 Task: Create a new incident record by entering the incident name, selecting a category, providing a description, and choosing the country.
Action: Mouse moved to (370, 116)
Screenshot: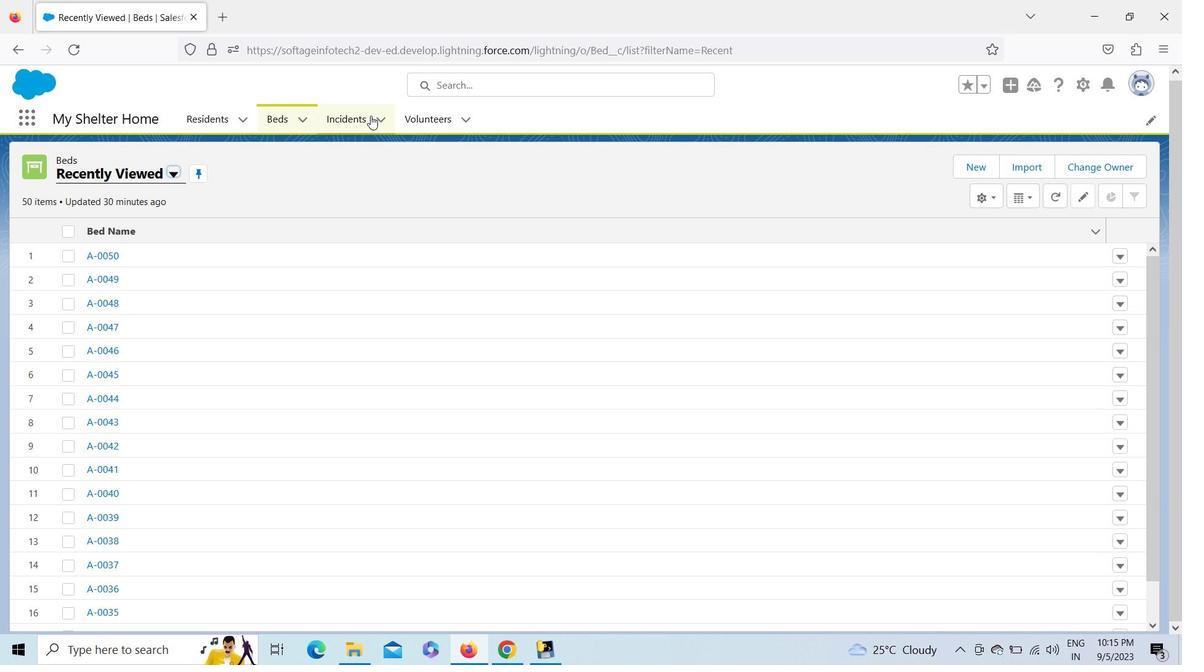 
Action: Mouse pressed left at (370, 116)
Screenshot: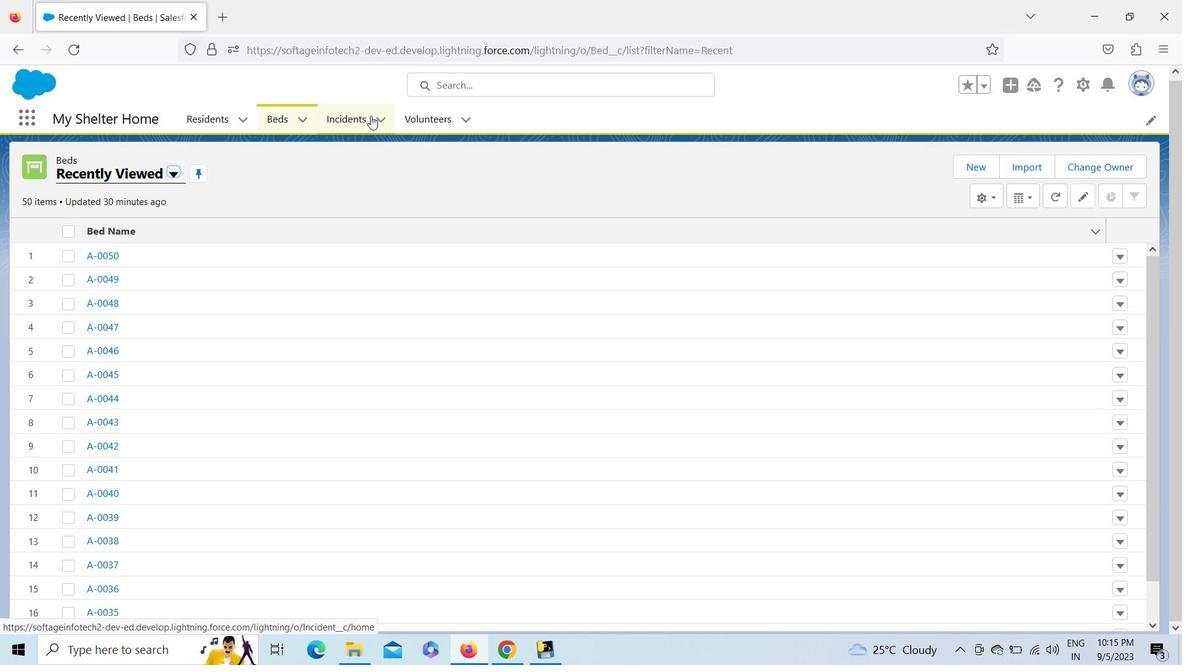 
Action: Mouse moved to (993, 203)
Screenshot: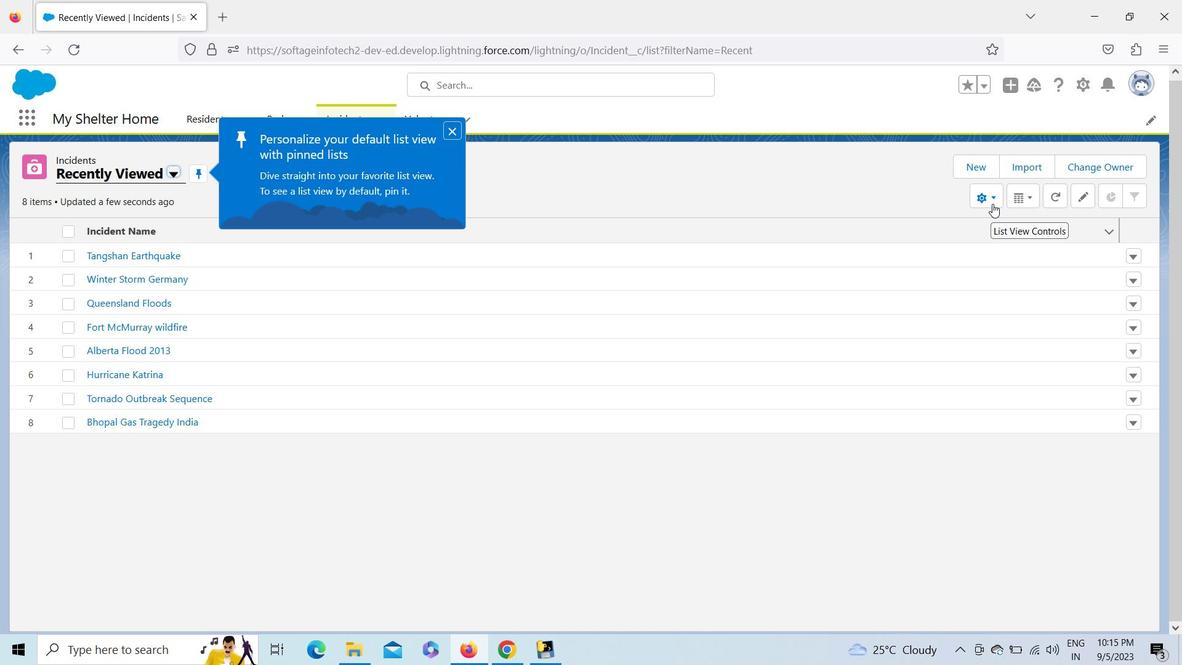 
Action: Mouse pressed left at (993, 203)
Screenshot: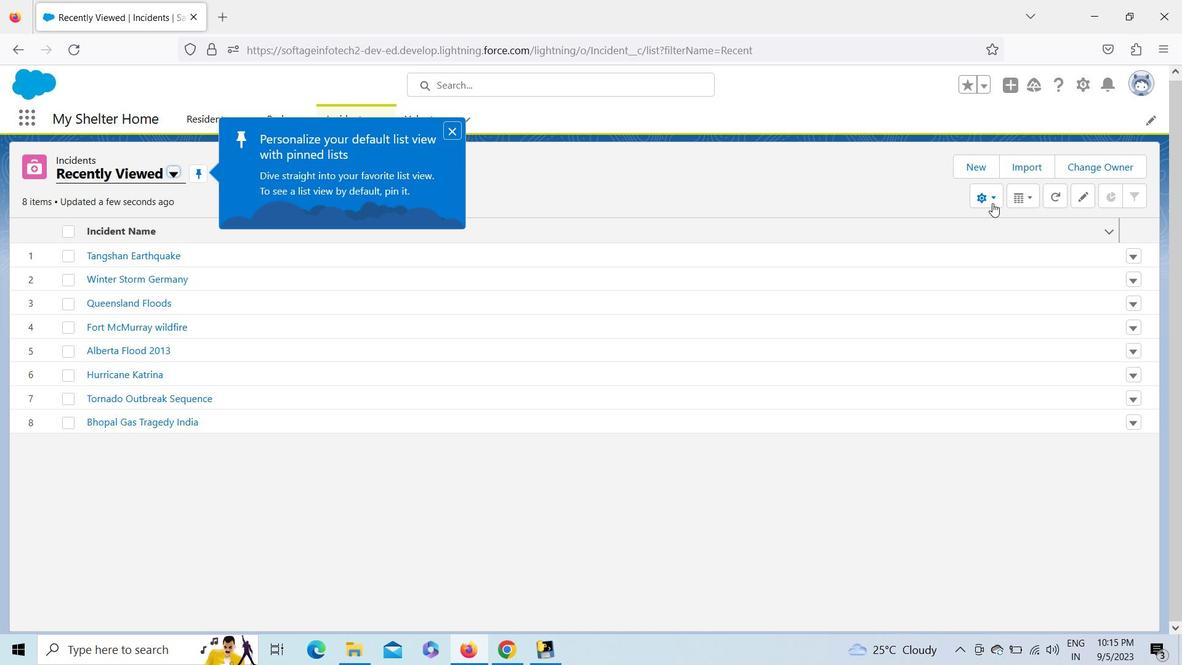 
Action: Mouse moved to (1033, 197)
Screenshot: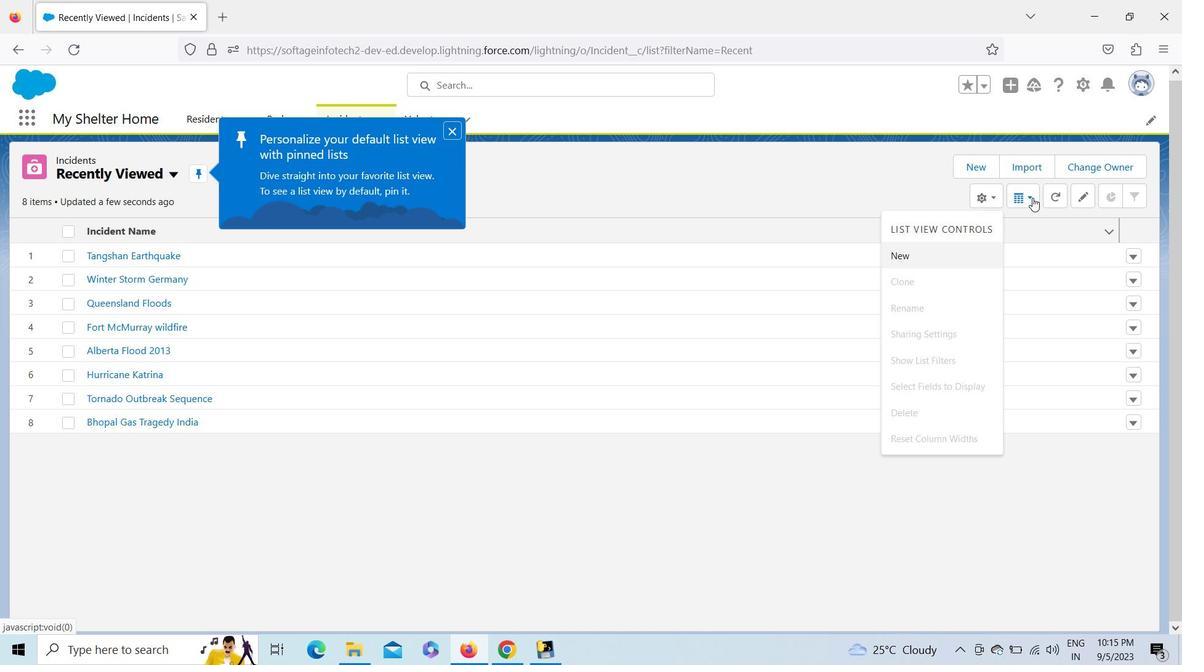 
Action: Mouse pressed left at (1033, 197)
Screenshot: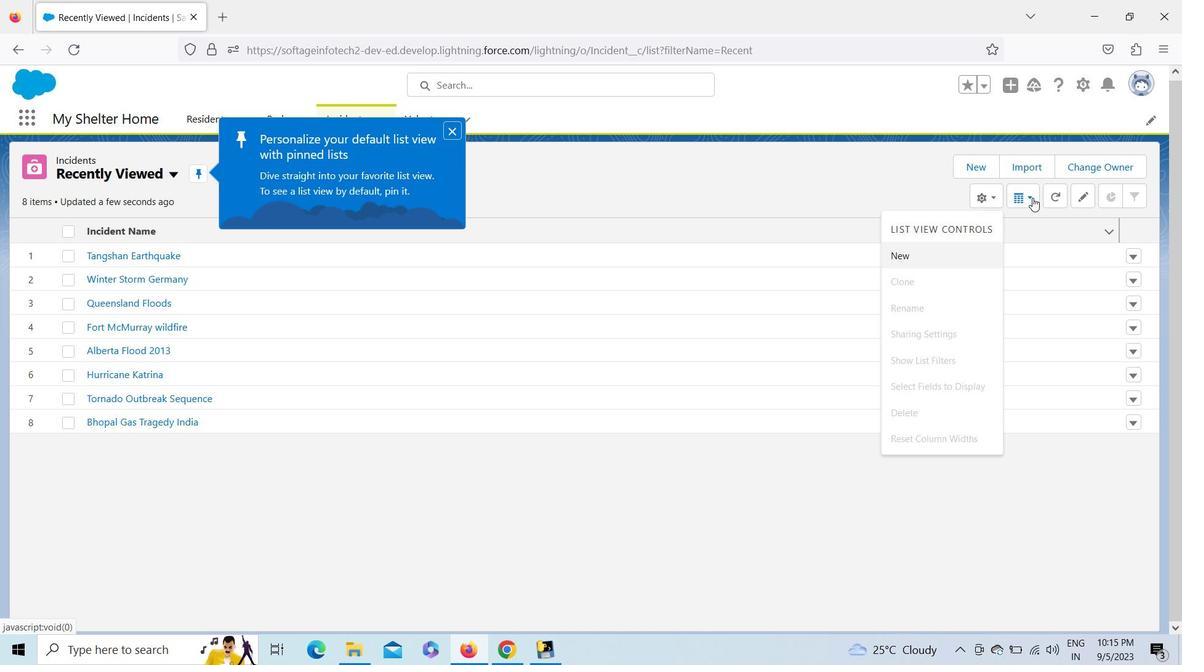 
Action: Mouse moved to (1079, 194)
Screenshot: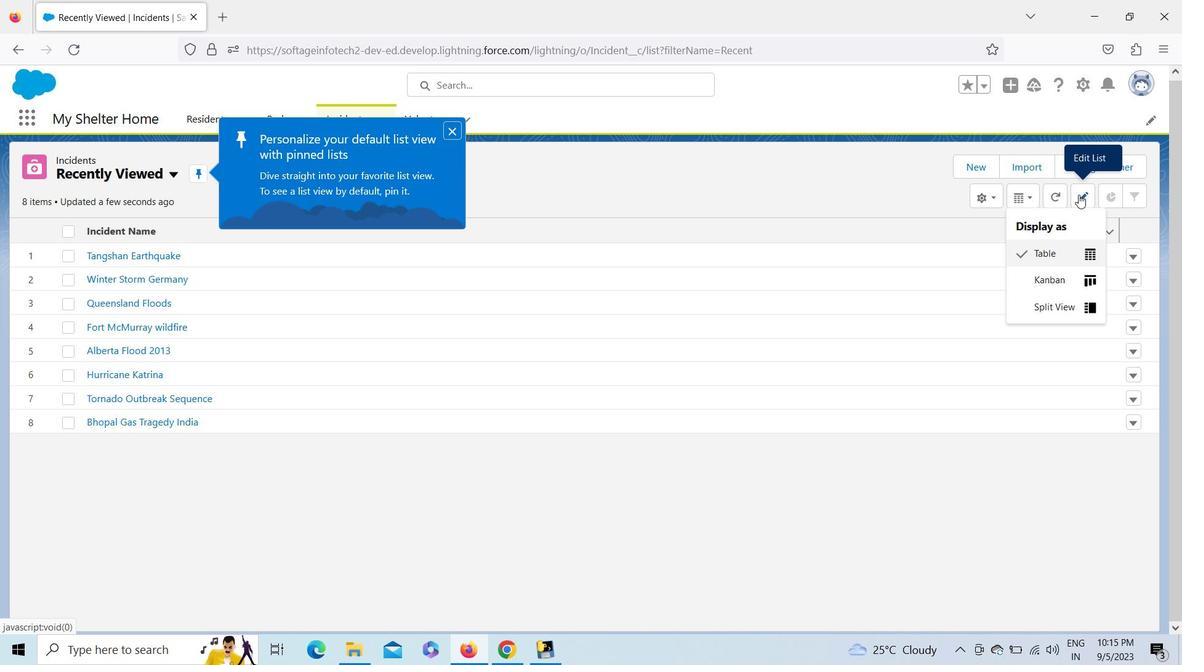 
Action: Mouse pressed left at (1079, 194)
Screenshot: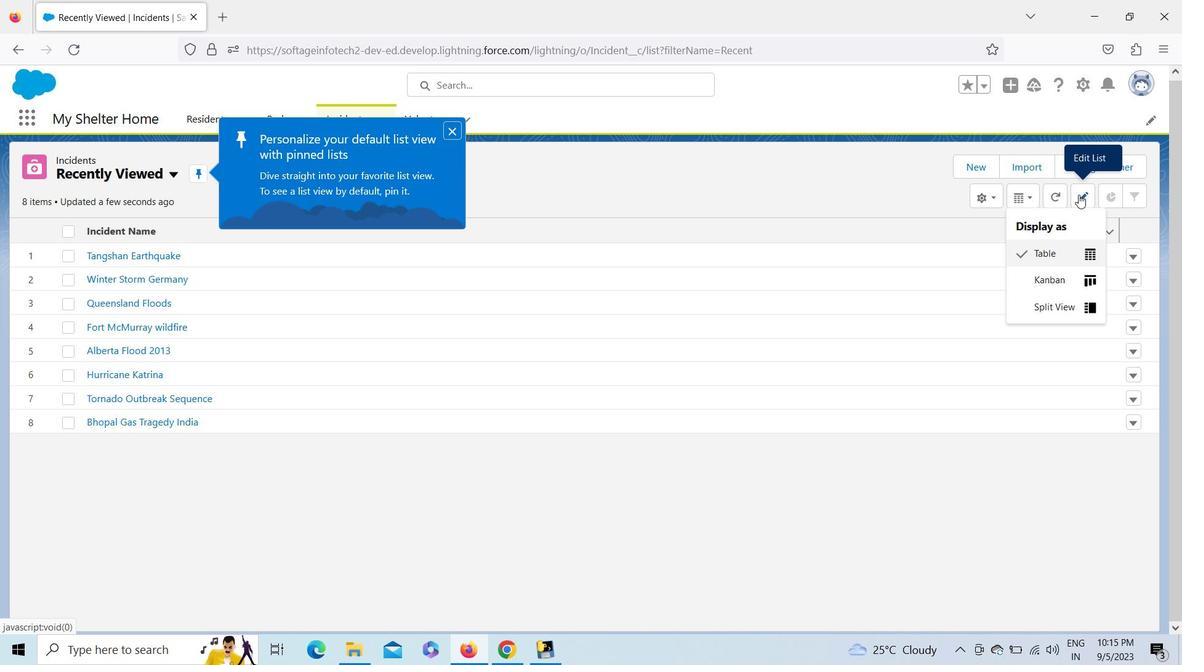 
Action: Mouse pressed left at (1079, 194)
Screenshot: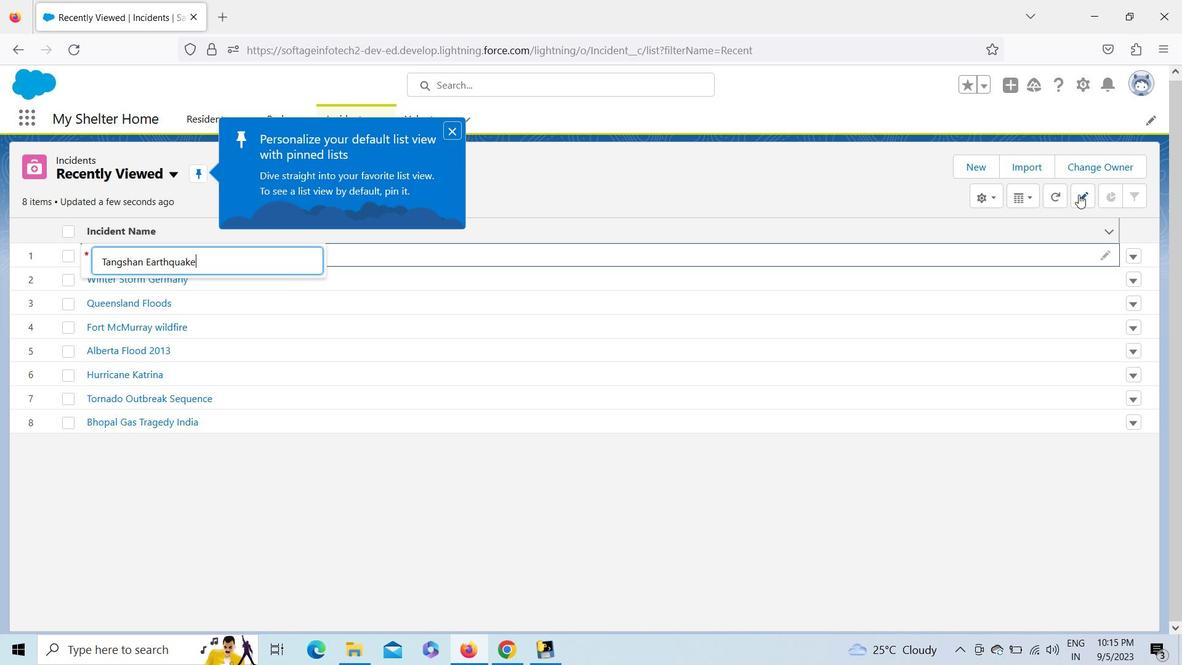 
Action: Mouse moved to (460, 126)
Screenshot: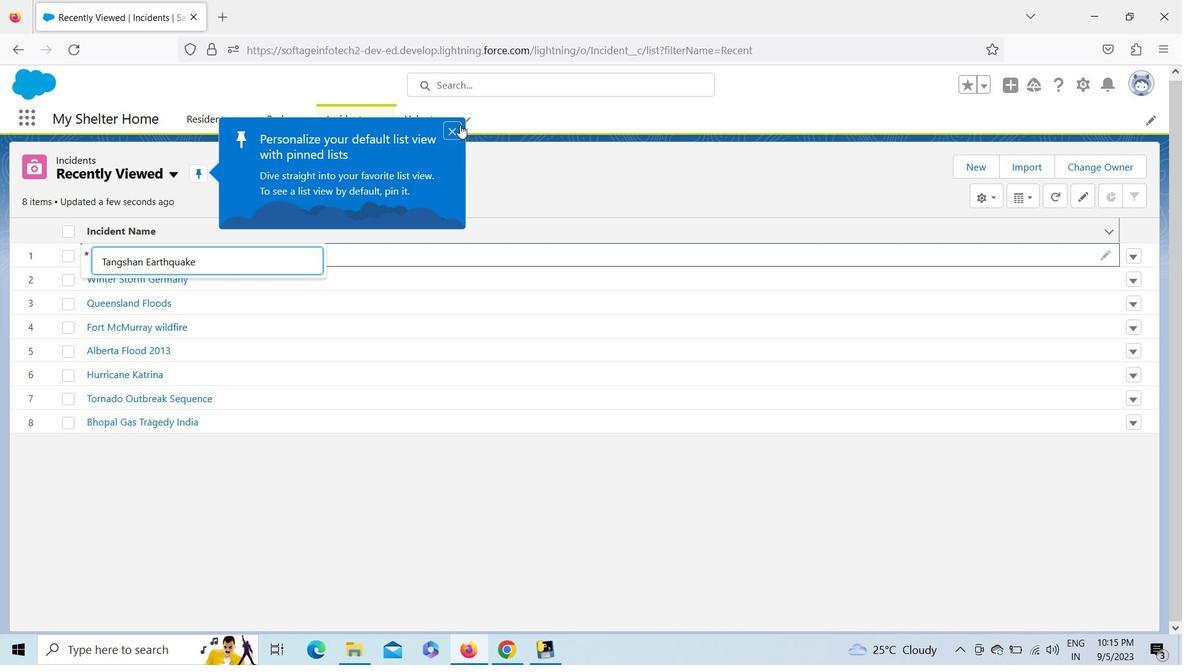 
Action: Mouse pressed left at (460, 126)
Screenshot: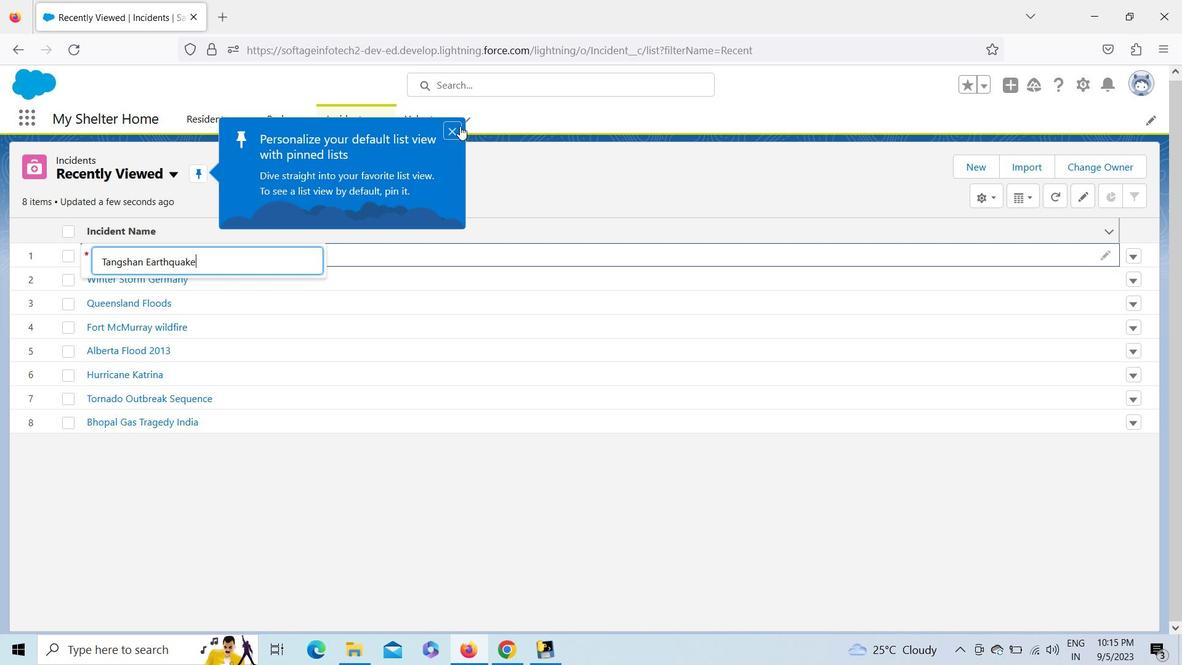 
Action: Mouse moved to (956, 168)
Screenshot: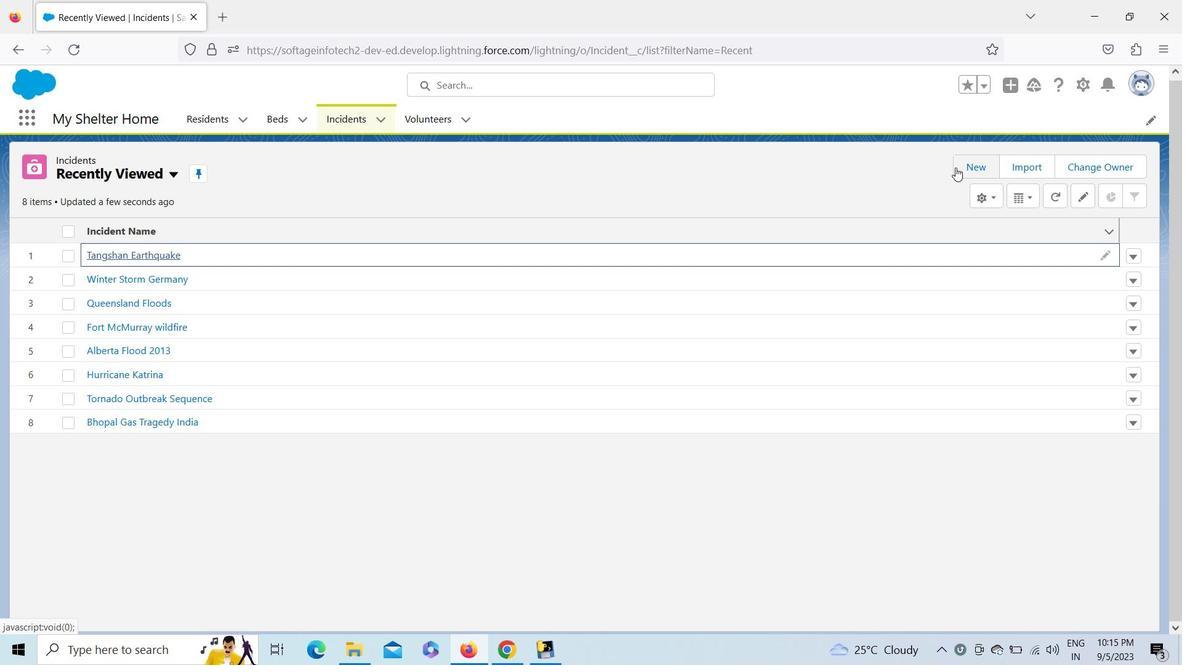
Action: Mouse pressed left at (956, 168)
Screenshot: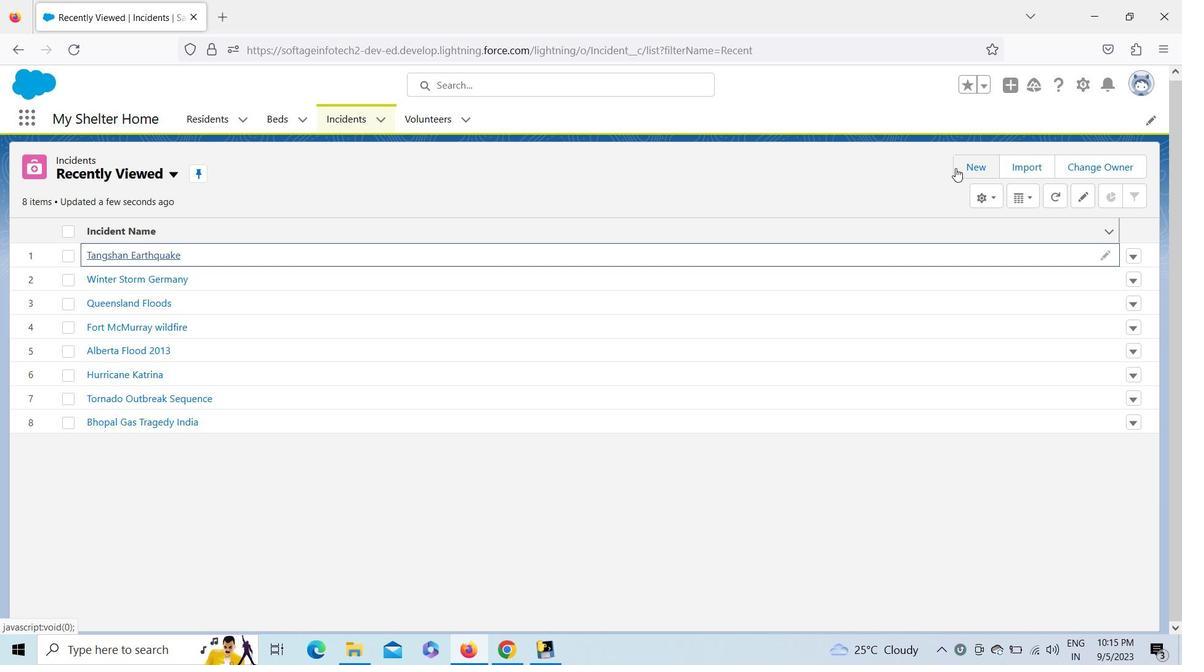 
Action: Mouse moved to (507, 271)
Screenshot: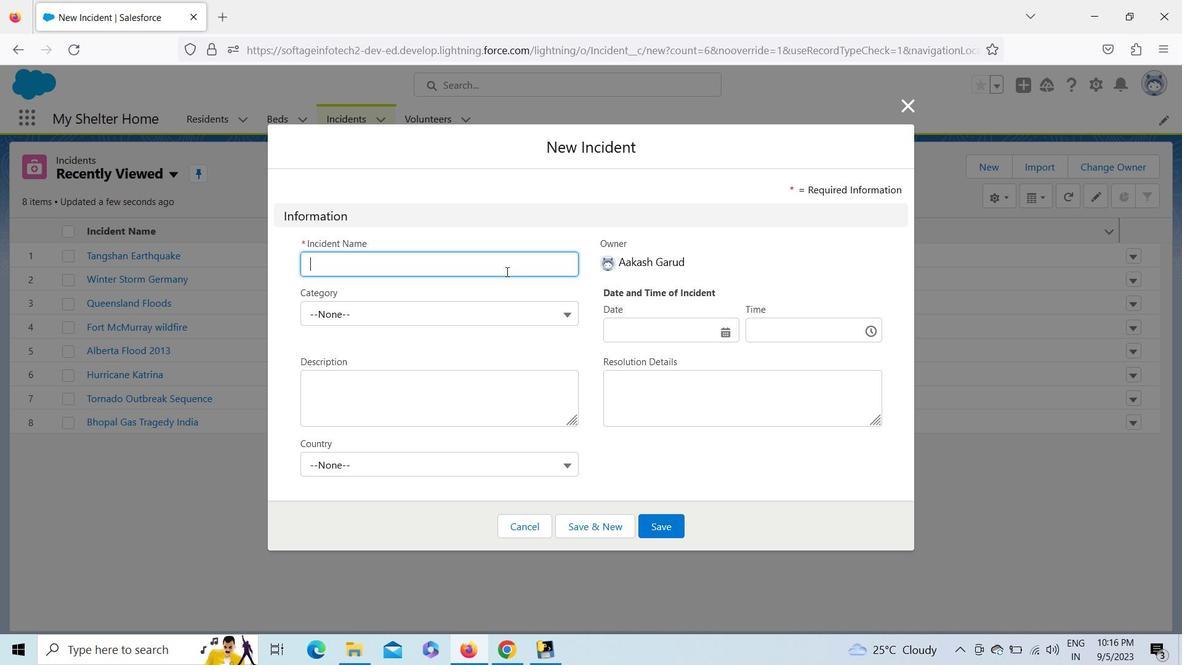 
Action: Key pressed <Key.shift>Brazil<Key.space><Key.shift>Rainforest<Key.space>wildfire
Screenshot: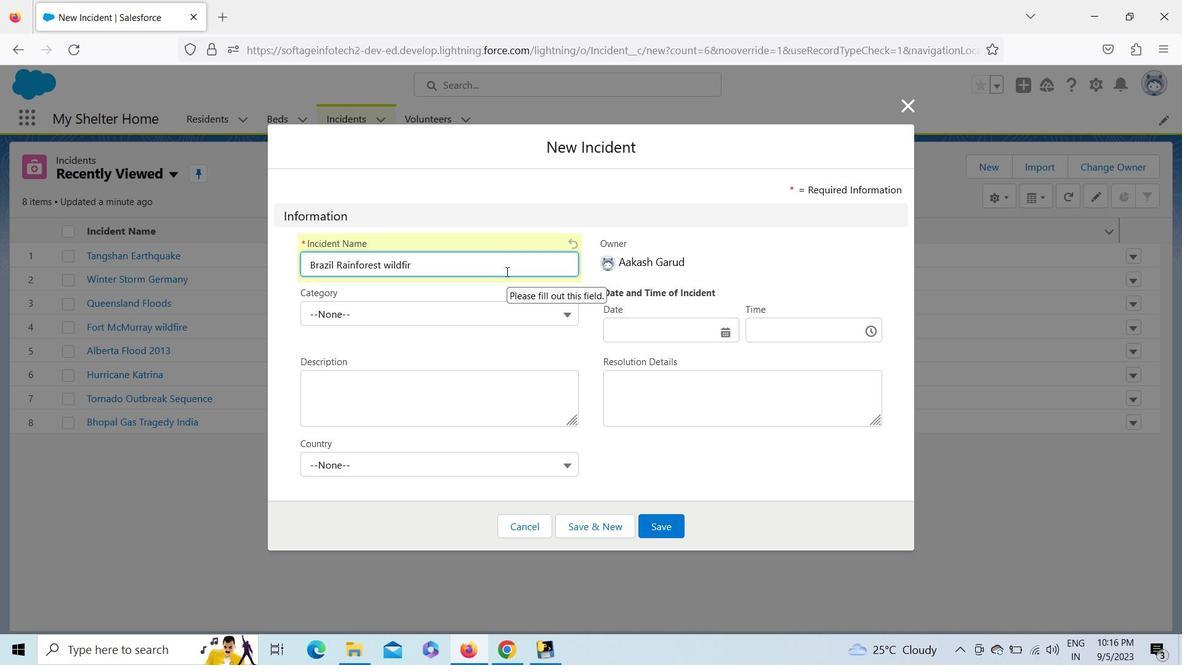 
Action: Mouse moved to (487, 266)
Screenshot: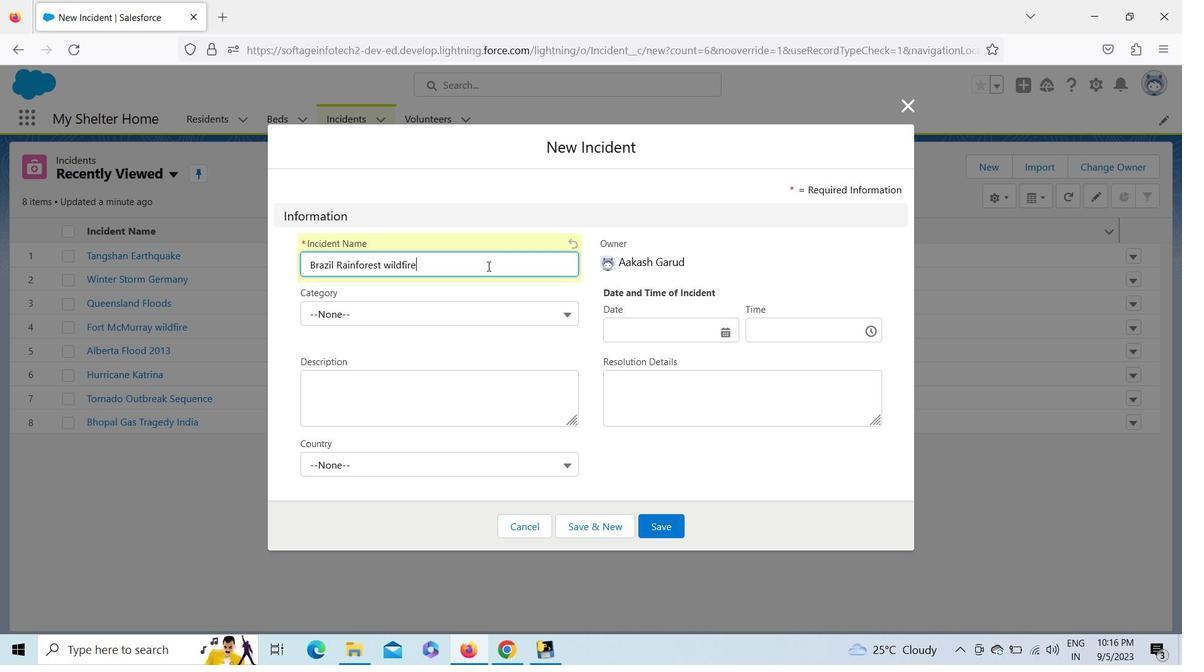 
Action: Key pressed <Key.space><Key.shift_r><Key.shift_r><Key.shift_r><Key.shift_r><Key.shift_r><Key.shift_r>()<Key.left><Key.shift>Amazon
Screenshot: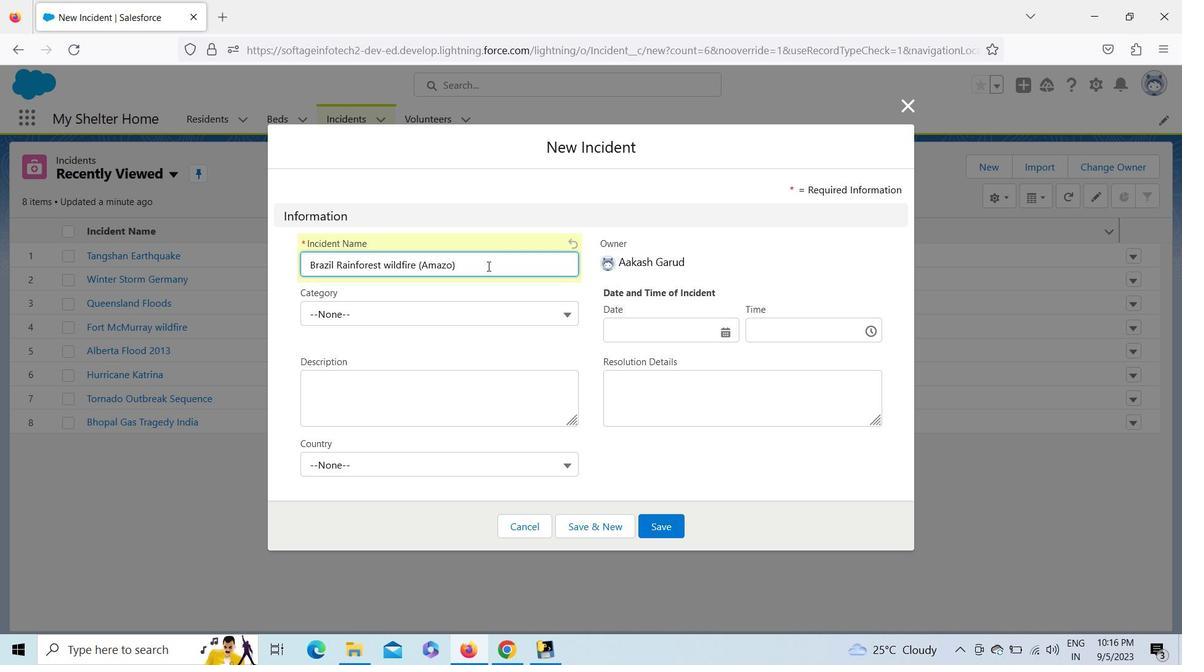 
Action: Mouse moved to (436, 309)
Screenshot: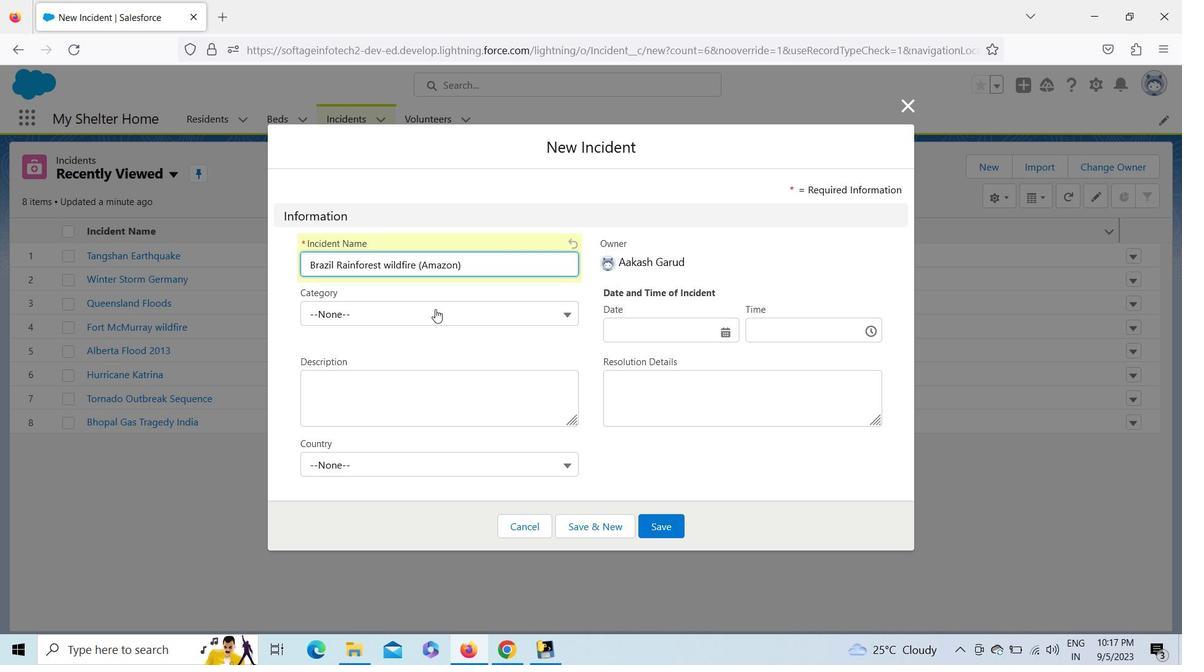 
Action: Mouse pressed left at (436, 309)
Screenshot: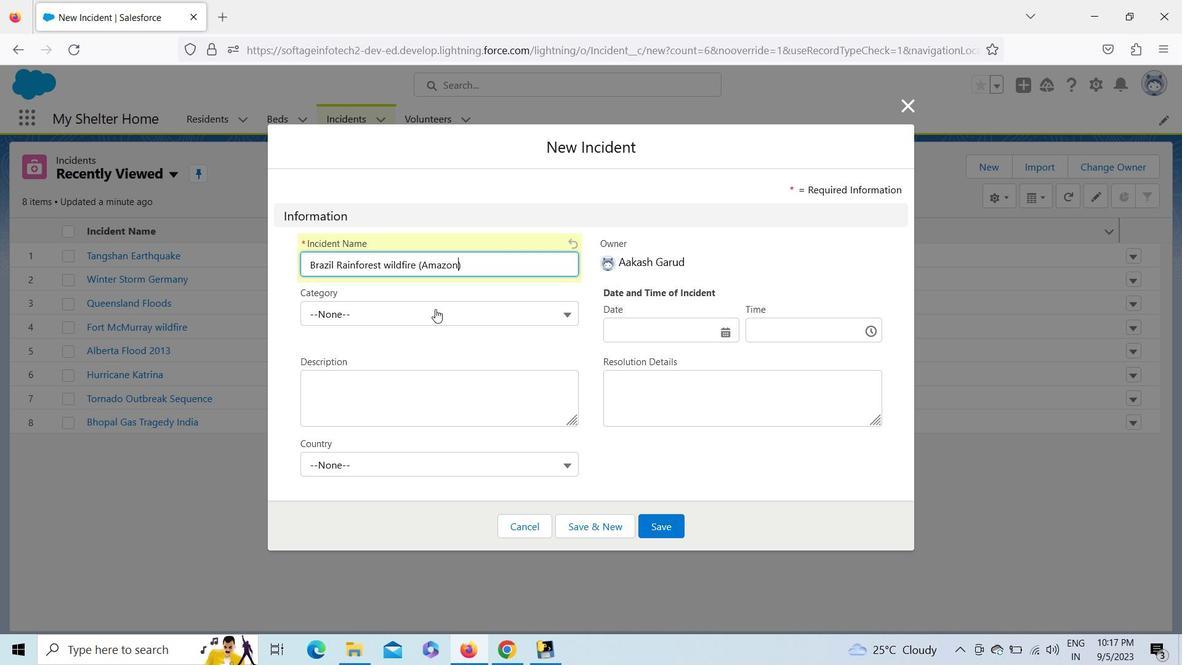 
Action: Mouse moved to (395, 423)
Screenshot: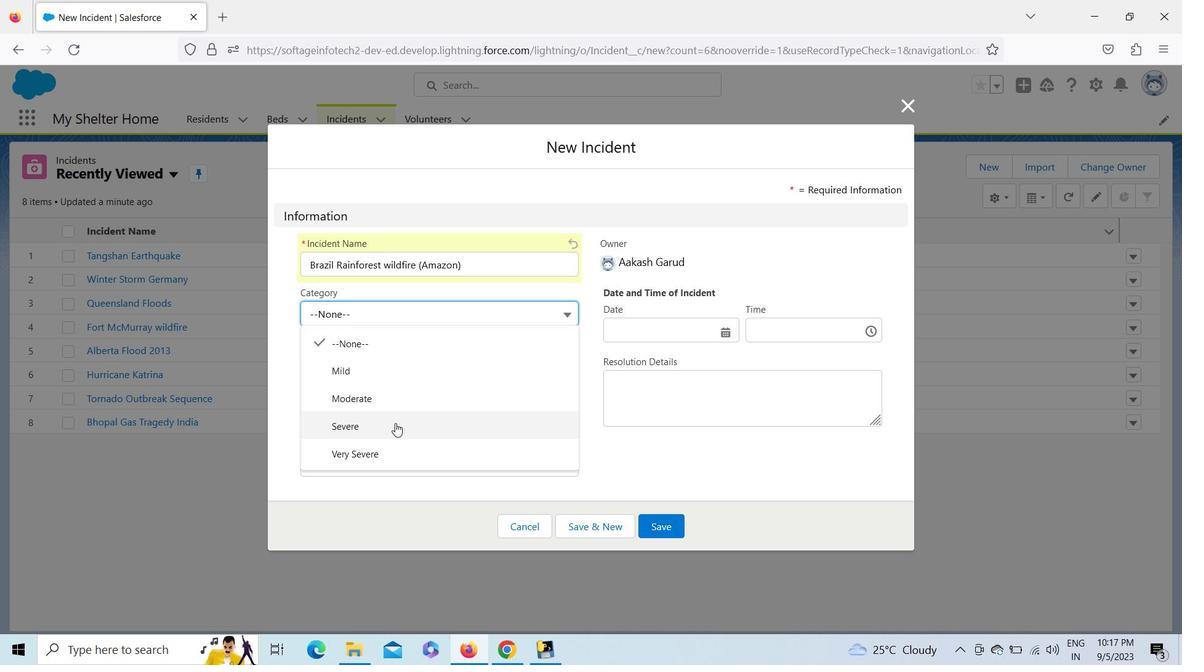 
Action: Mouse pressed left at (395, 423)
Screenshot: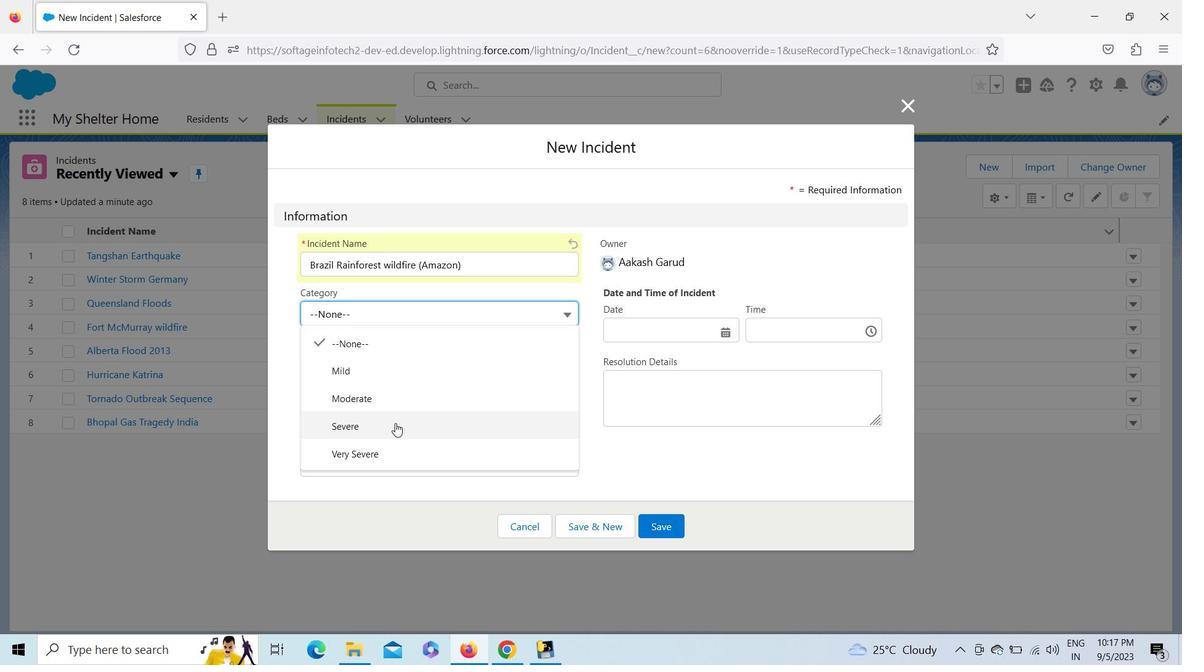 
Action: Mouse pressed left at (395, 423)
Screenshot: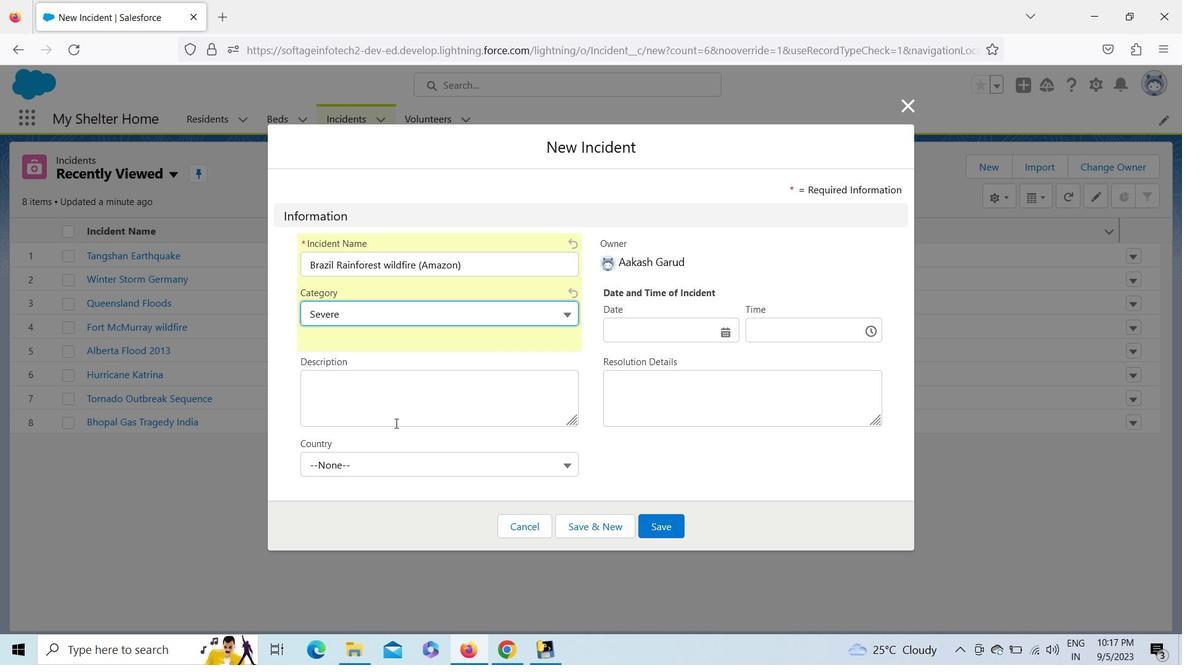 
Action: Key pressed <Key.shift>The<Key.space>2019<Key.space><Key.shift><Key.shift><Key.shift><Key.shift><Key.shift><Key.shift><Key.shift><Key.shift><Key.shift><Key.shift><Key.shift>Amazon<Key.space>rainforest<Key.space>wildfires<Key.space>season<Key.space>saw<Key.space>a<Key.space>yeat<Key.space>to<Key.space>year<Key.space>surge<Key.space>in<Key.space>fires<Key.space>occurring<Key.space>in<Key.space>the<Key.space><Key.shift>Amazon<Key.space>rainforest<Key.space>and<Key.space><Key.shift>Amazon<Key.space>blome<Key.space>within<Key.space><Key.shift><Key.shift><Key.shift><Key.shift><Key.shift>Brazil.<Key.backspace>,<Key.shift><Key.shift><Key.shift><Key.shift><Key.shift><Key.shift><Key.shift><Key.shift><Key.shift><Key.shift><Key.shift><Key.shift><Key.shift><Key.shift><Key.shift><Key.shift><Key.shift><Key.shift>Bolivia,<Key.space><Key.shift>Paraguay<Key.space>and<Key.space><Key.shift><Key.shift><Key.shift><Key.shift><Key.shift><Key.shift><Key.shift><Key.shift>Peru<Key.space>during<Key.space>that<Key.space>year,s<Key.backspace><Key.backspace>'s<Key.space><Key.shift>Amazonian<Key.space>tropical<Key.space>dry<Key.space>season.
Screenshot: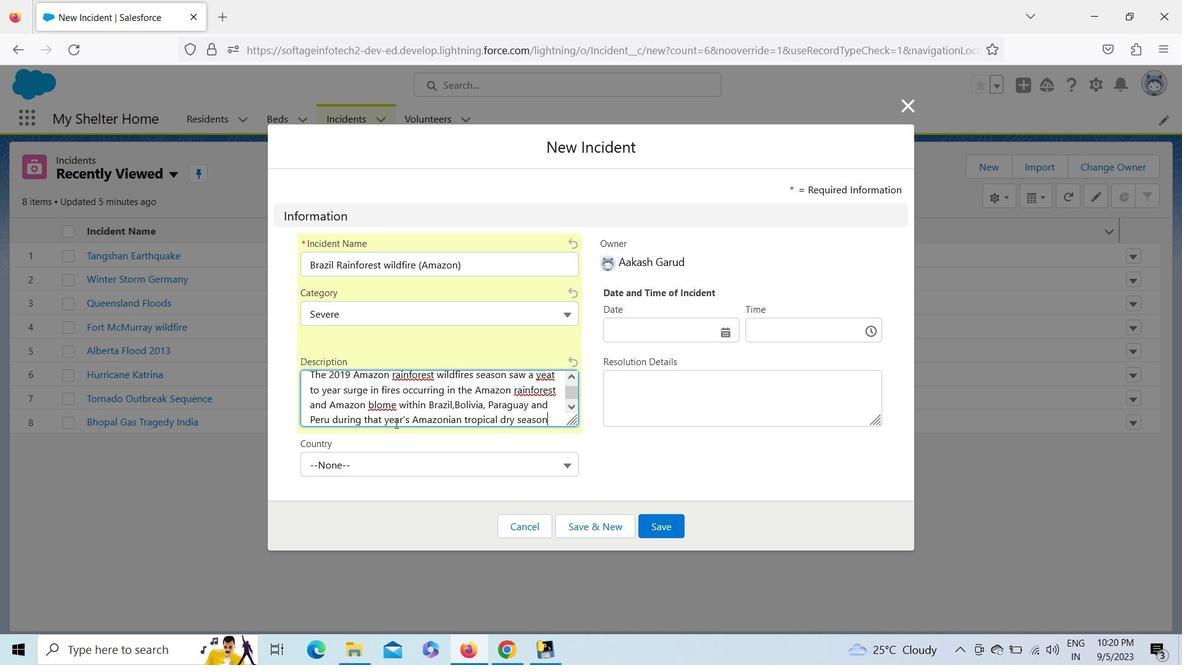 
Action: Mouse moved to (355, 468)
Screenshot: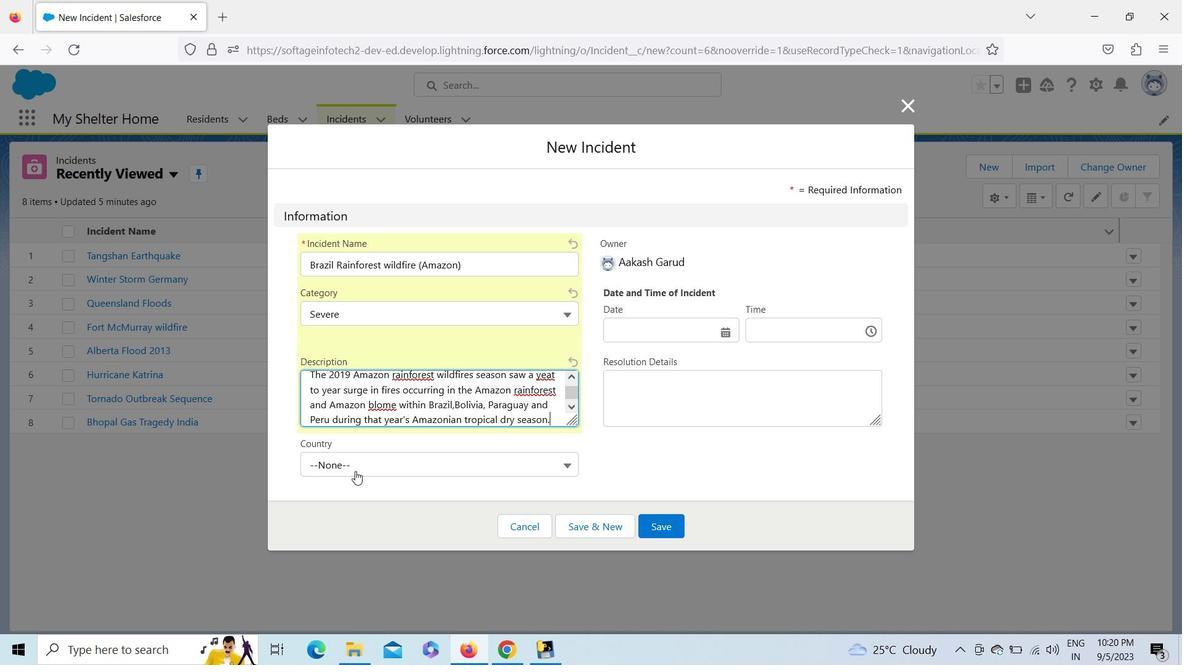 
Action: Mouse pressed left at (355, 468)
Screenshot: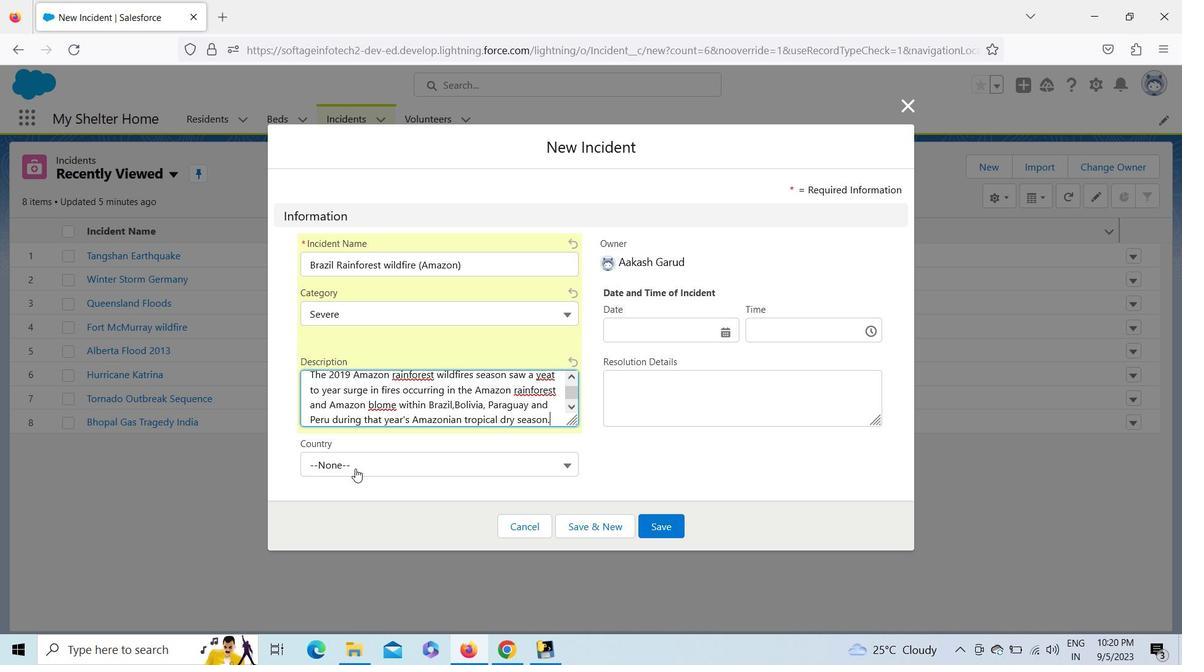 
Action: Key pressed <Key.down><Key.down><Key.down><Key.down><Key.down><Key.down><Key.down><Key.enter>
Screenshot: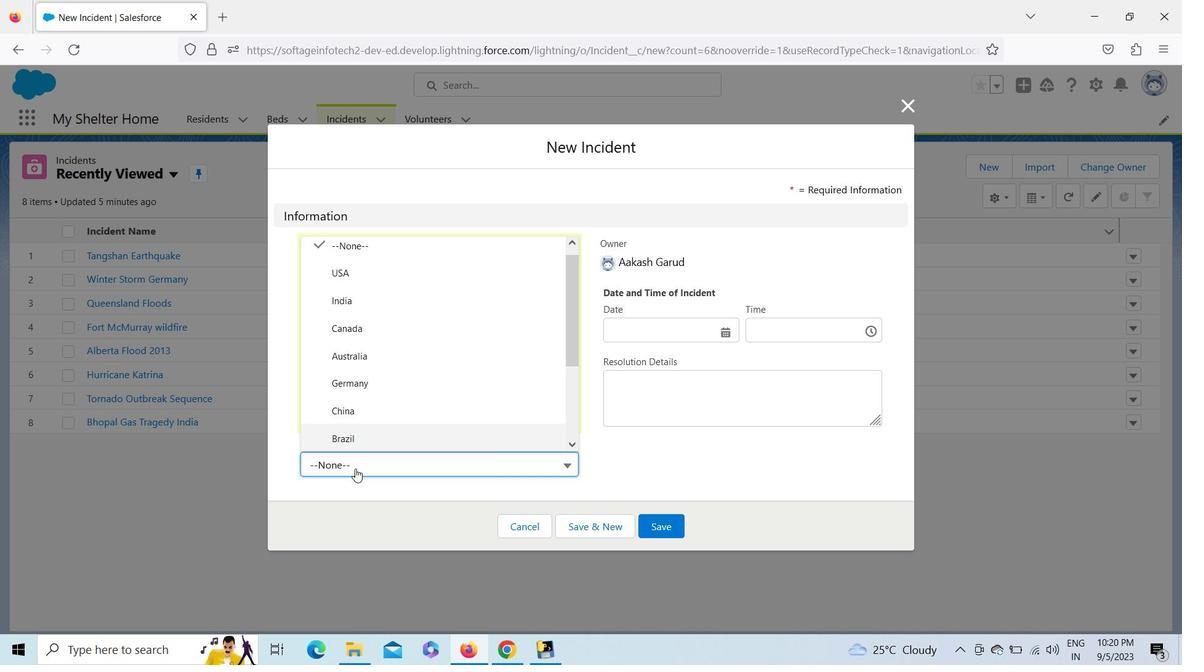 
Action: Mouse moved to (686, 337)
Screenshot: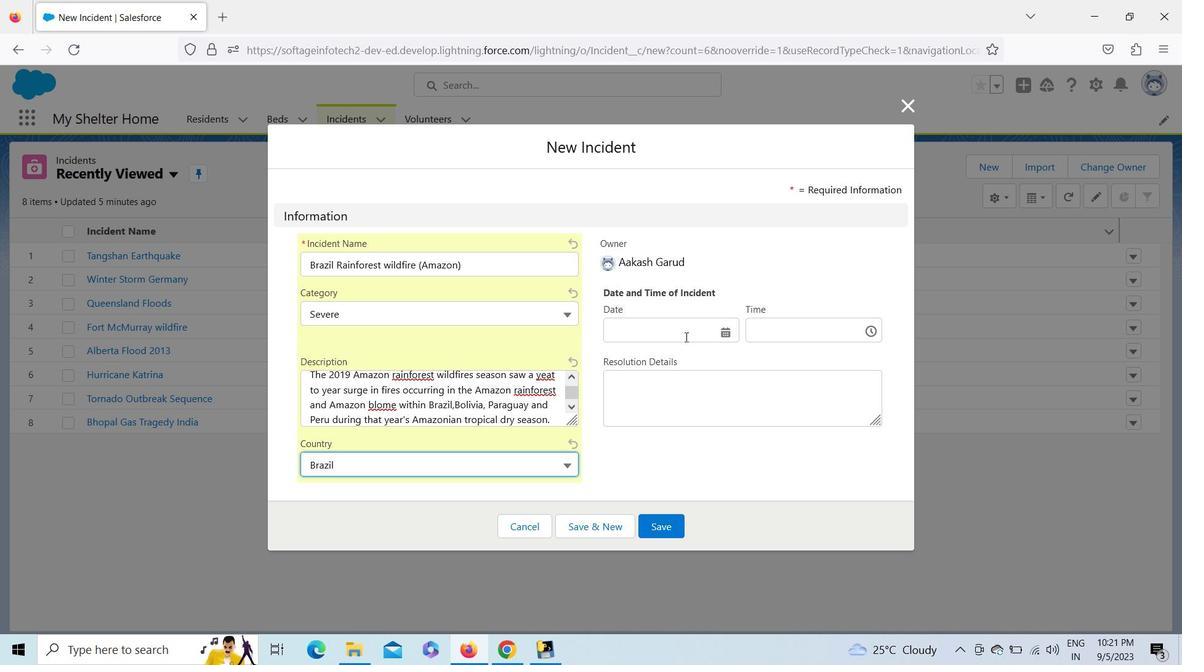 
Action: Mouse pressed left at (686, 337)
Screenshot: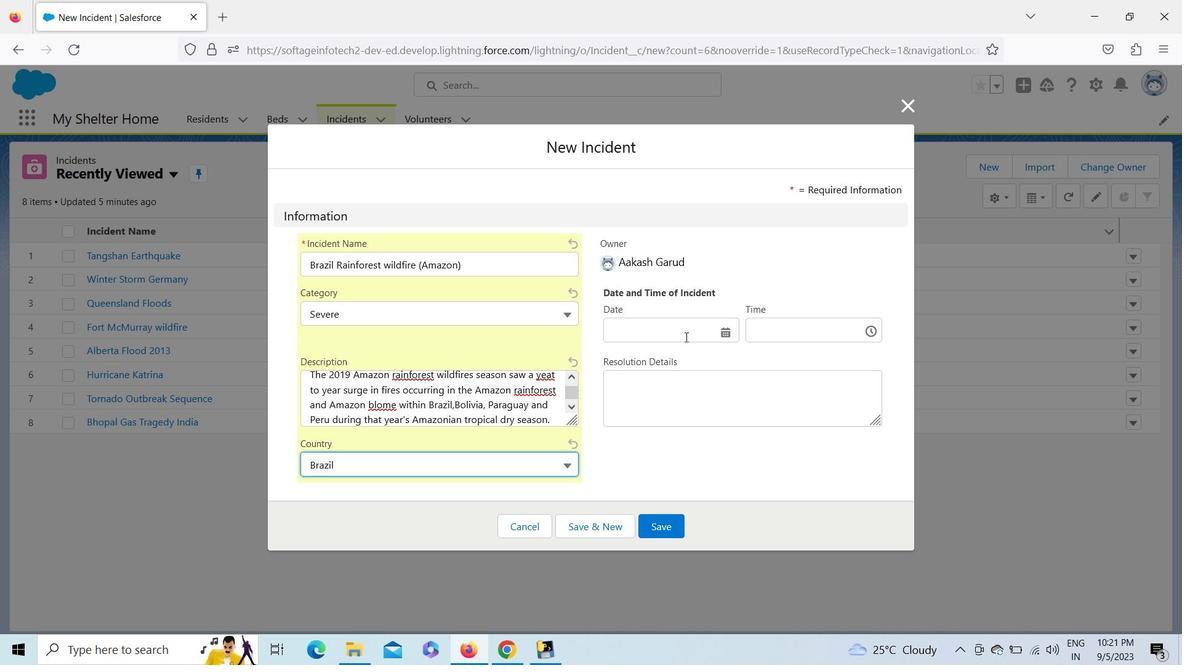 
Action: Mouse moved to (808, 368)
Screenshot: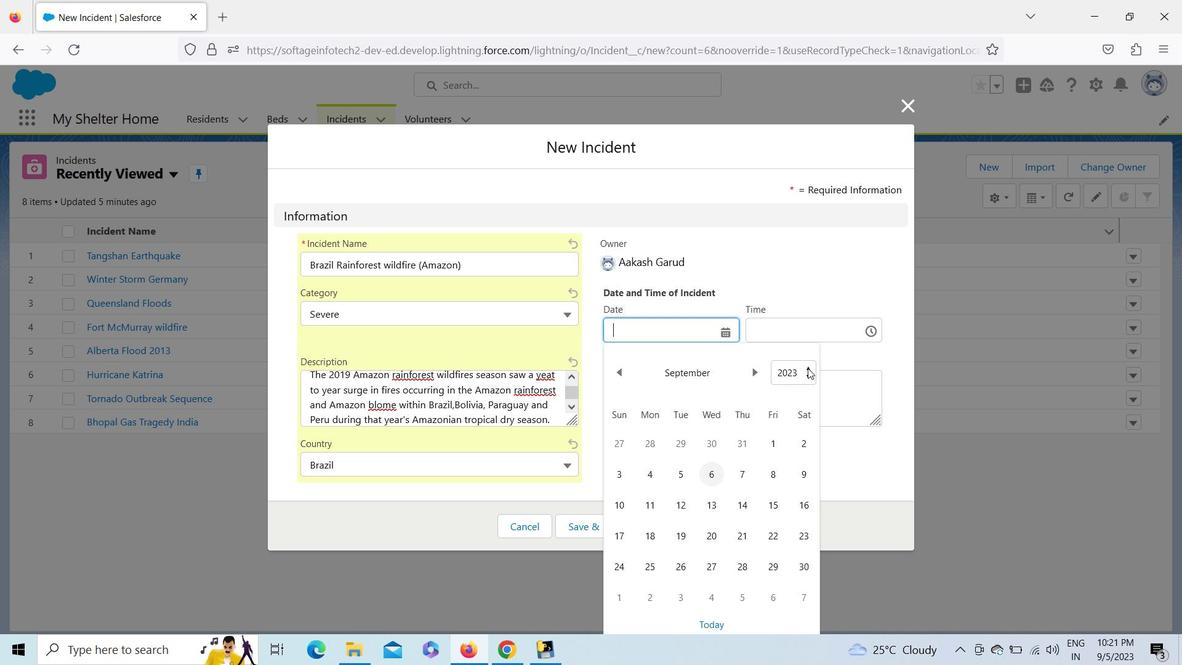 
Action: Mouse pressed left at (808, 368)
Screenshot: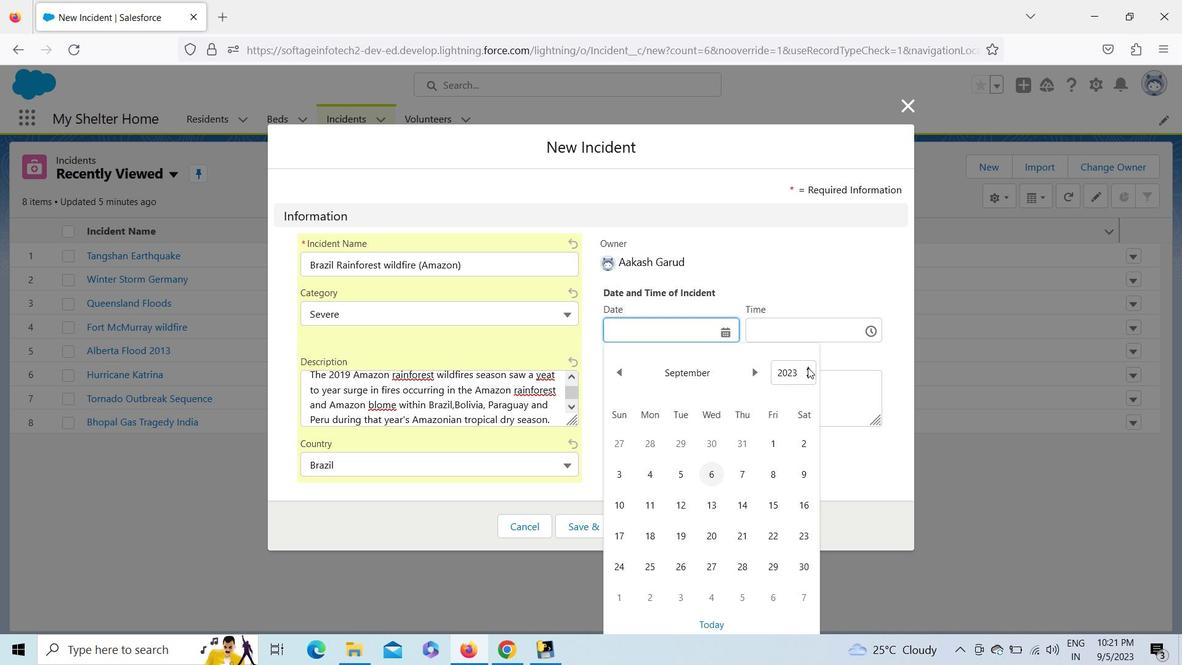 
Action: Key pressed <Key.up><Key.up><Key.up><Key.up><Key.enter>
Screenshot: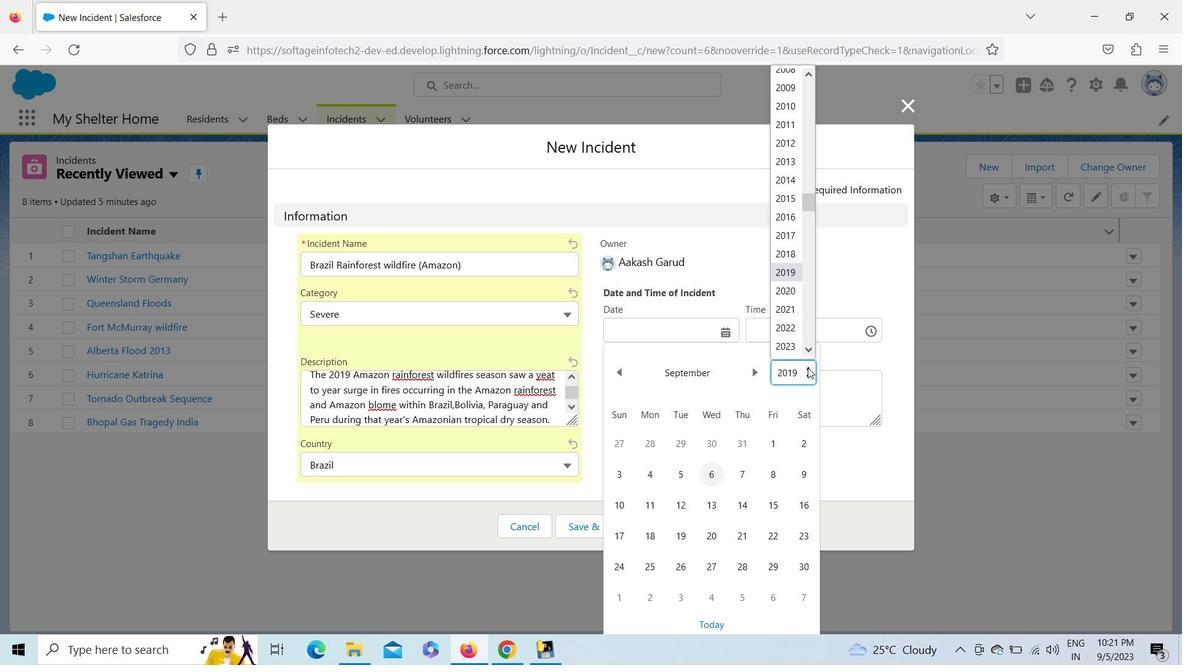 
Action: Mouse moved to (615, 367)
Screenshot: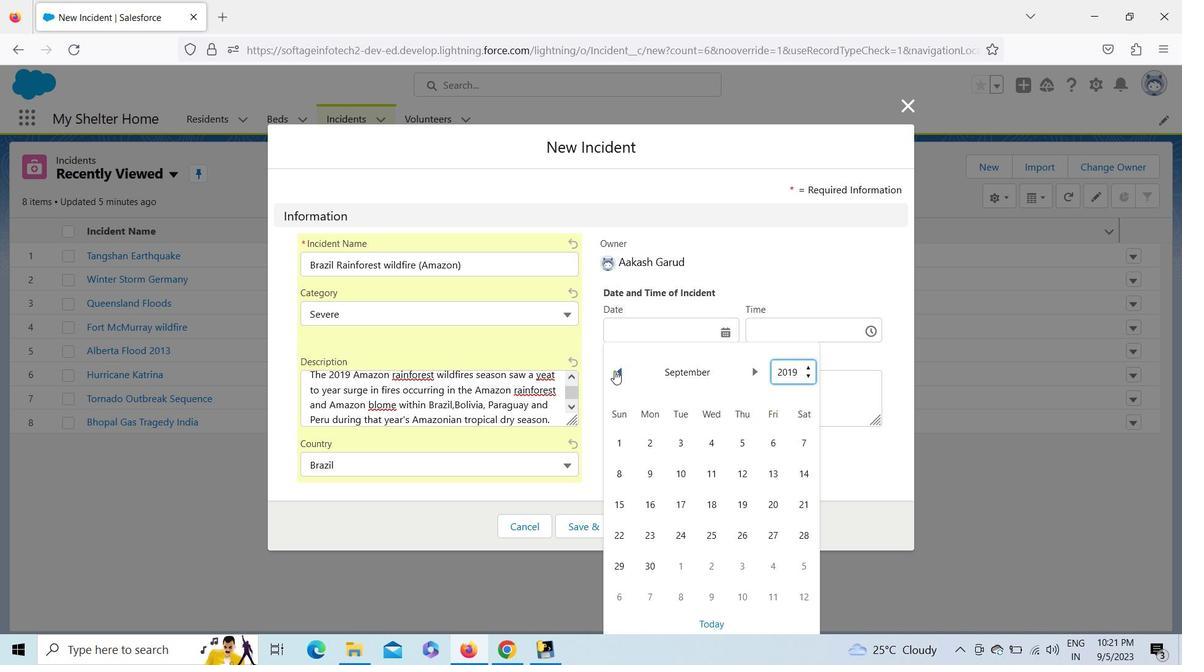 
Action: Mouse pressed left at (615, 367)
Screenshot: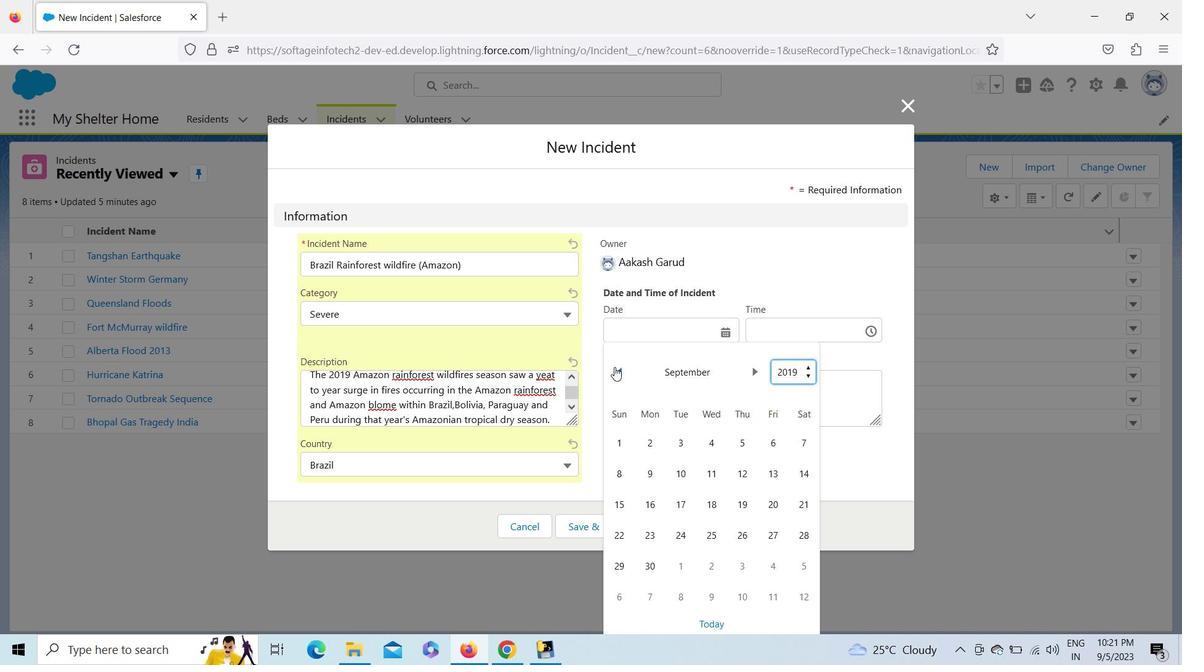 
Action: Mouse pressed left at (615, 367)
Screenshot: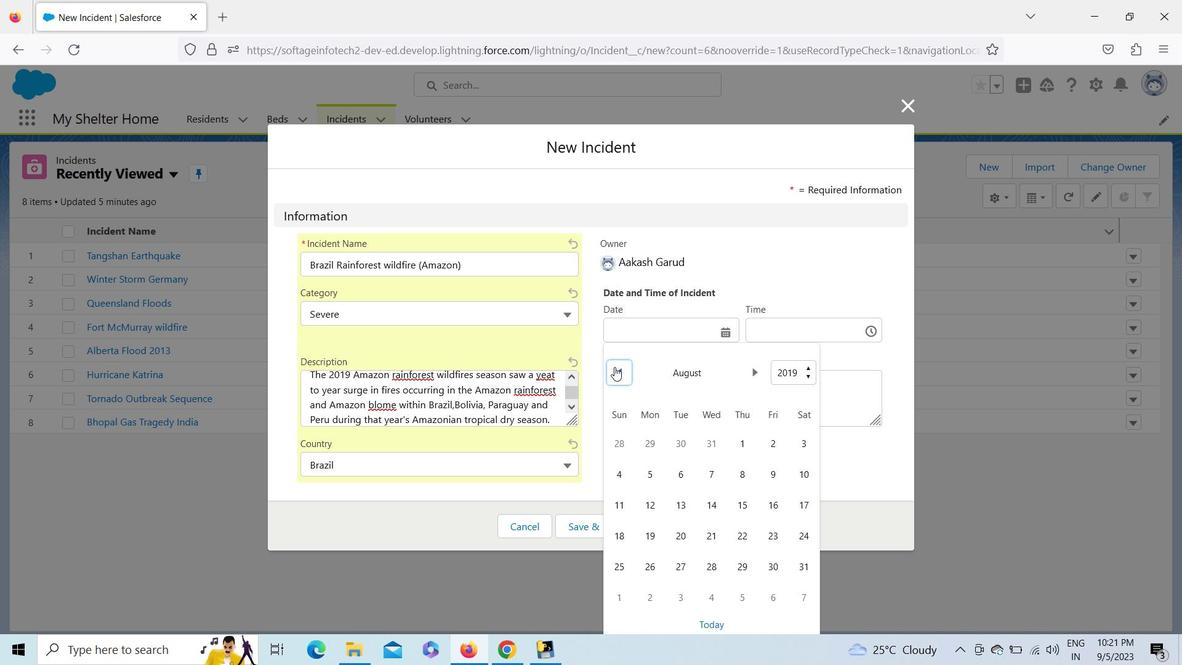 
Action: Mouse moved to (614, 367)
Screenshot: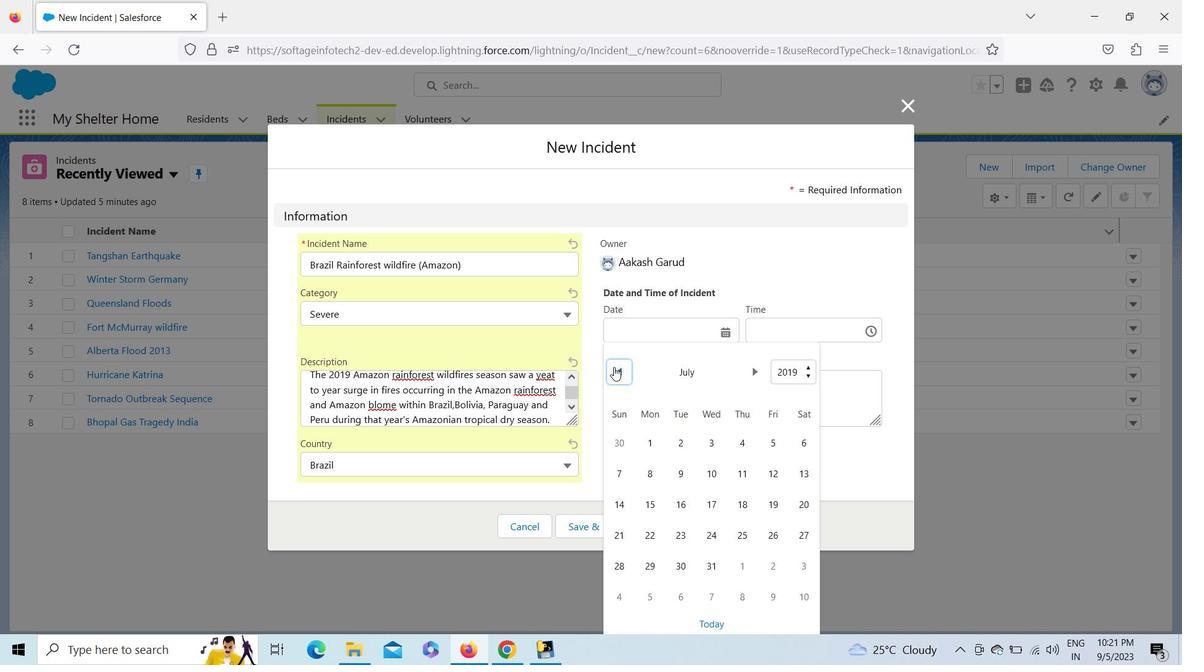 
Action: Mouse pressed left at (614, 367)
Screenshot: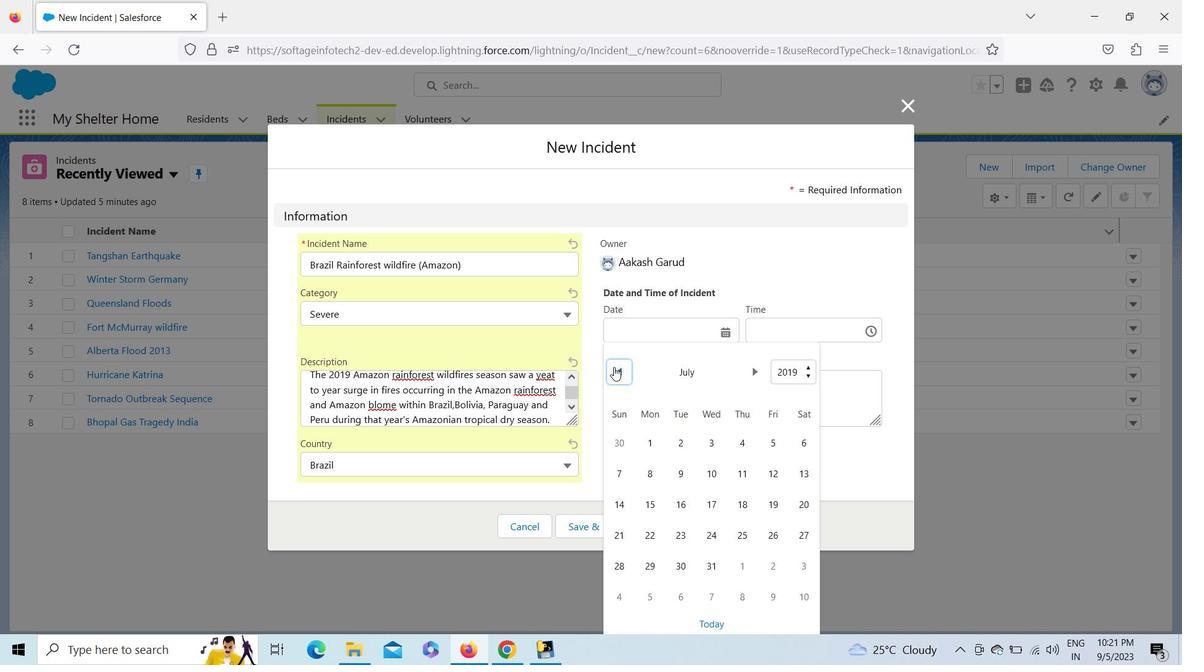 
Action: Mouse pressed left at (614, 367)
Screenshot: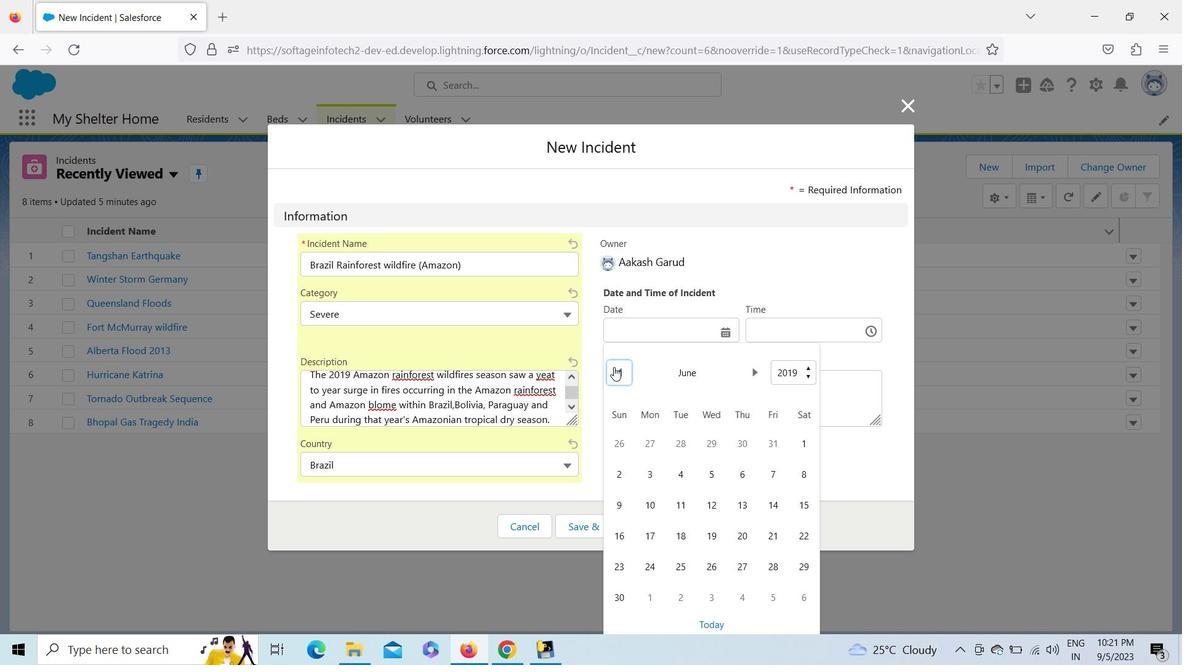 
Action: Mouse pressed left at (614, 367)
Screenshot: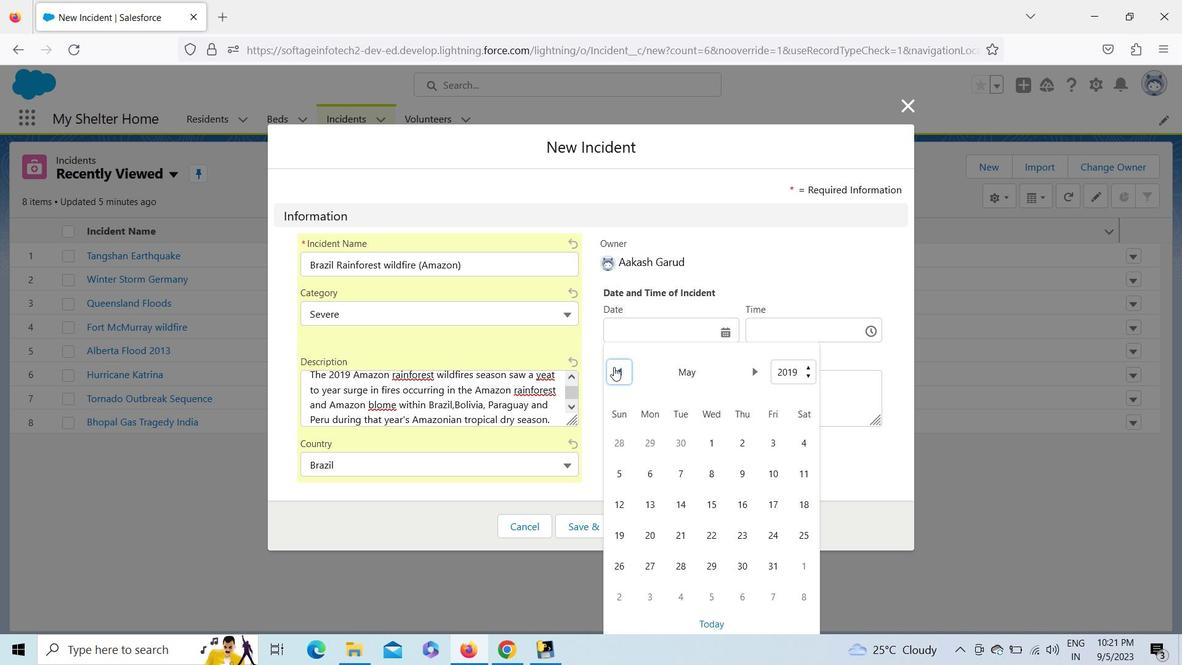 
Action: Mouse pressed left at (614, 367)
Screenshot: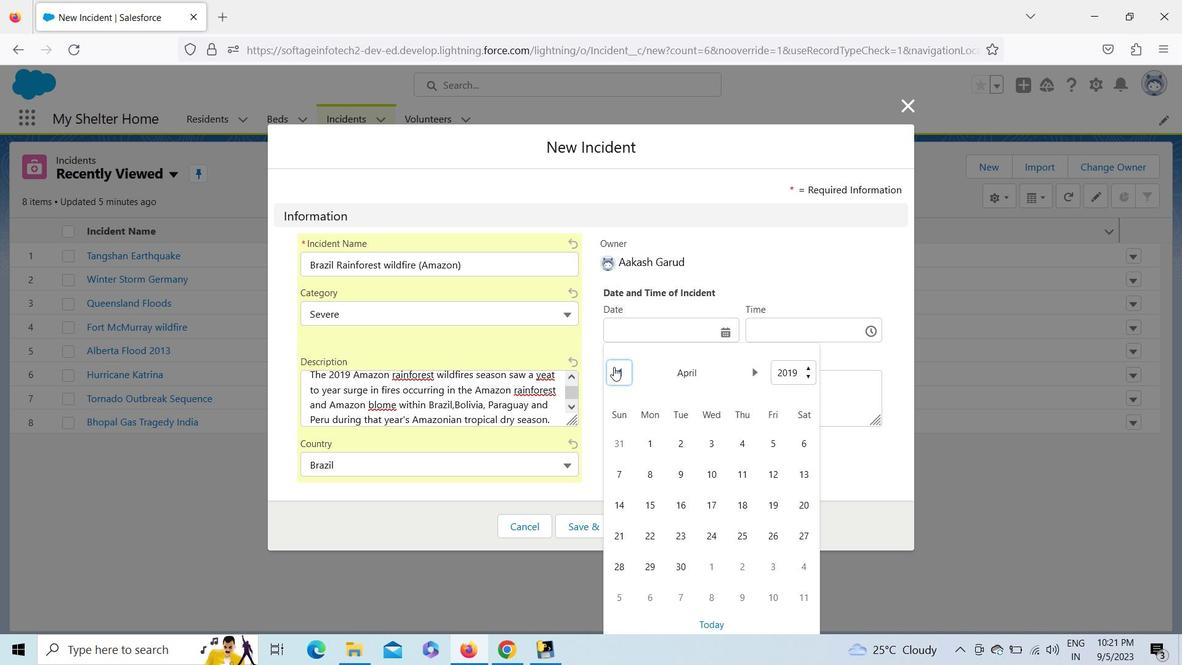 
Action: Mouse pressed left at (614, 367)
Screenshot: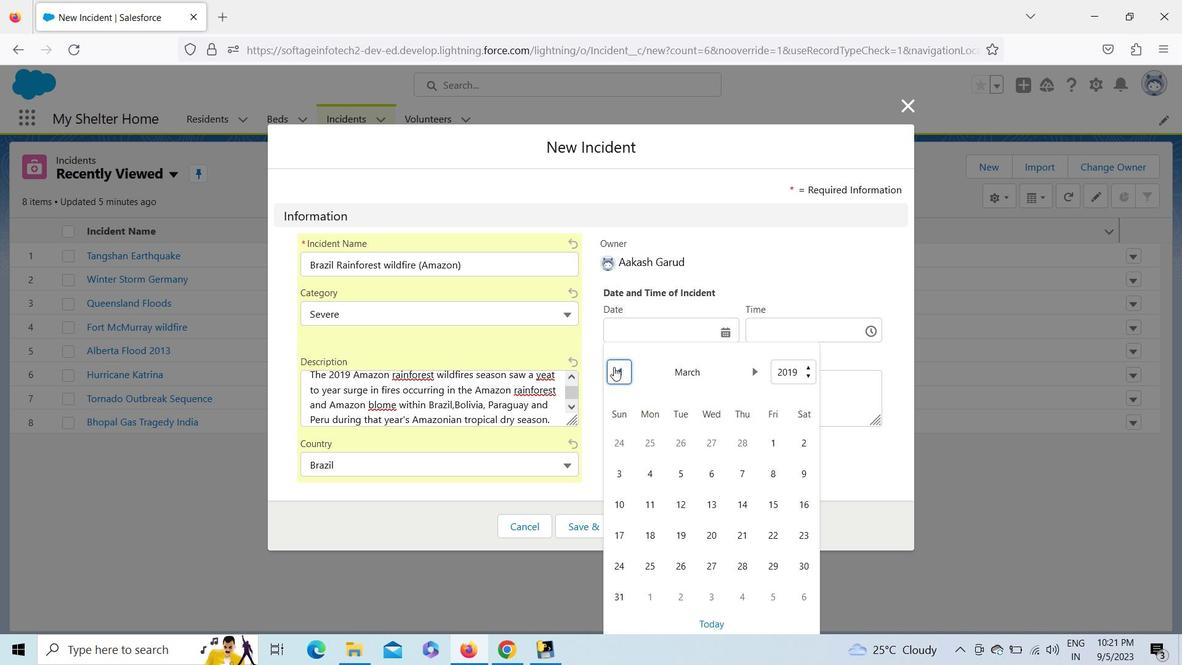 
Action: Mouse pressed left at (614, 367)
Screenshot: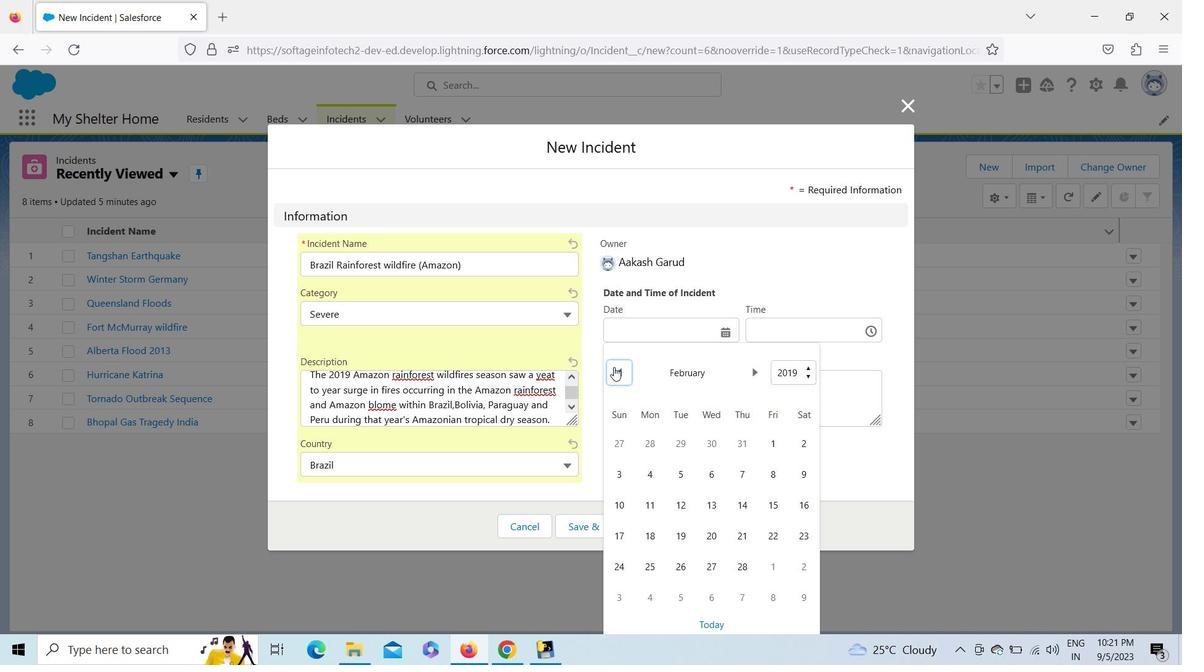
Action: Mouse moved to (775, 509)
Screenshot: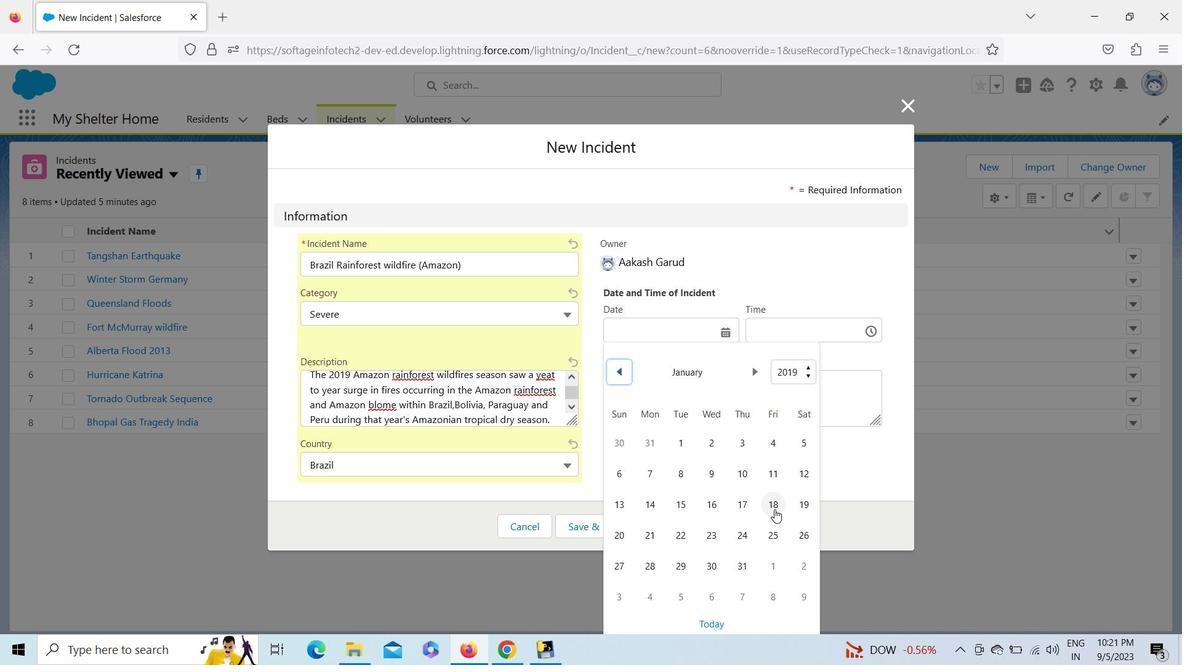 
Action: Mouse pressed left at (775, 509)
Screenshot: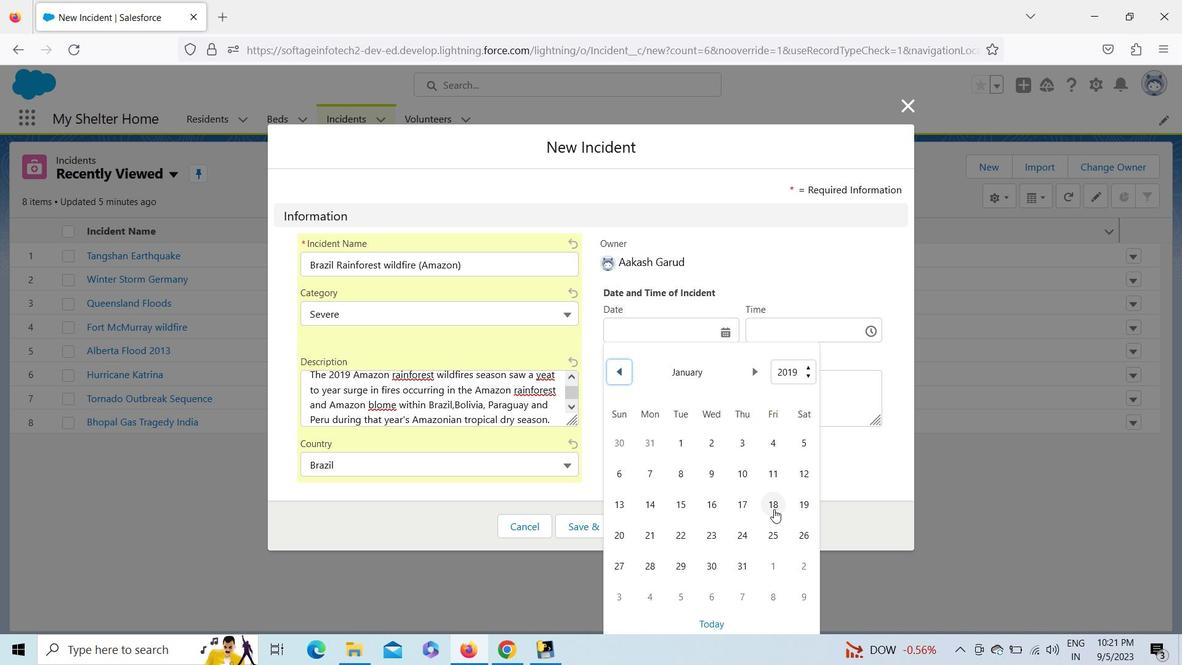 
Action: Mouse moved to (517, 309)
Screenshot: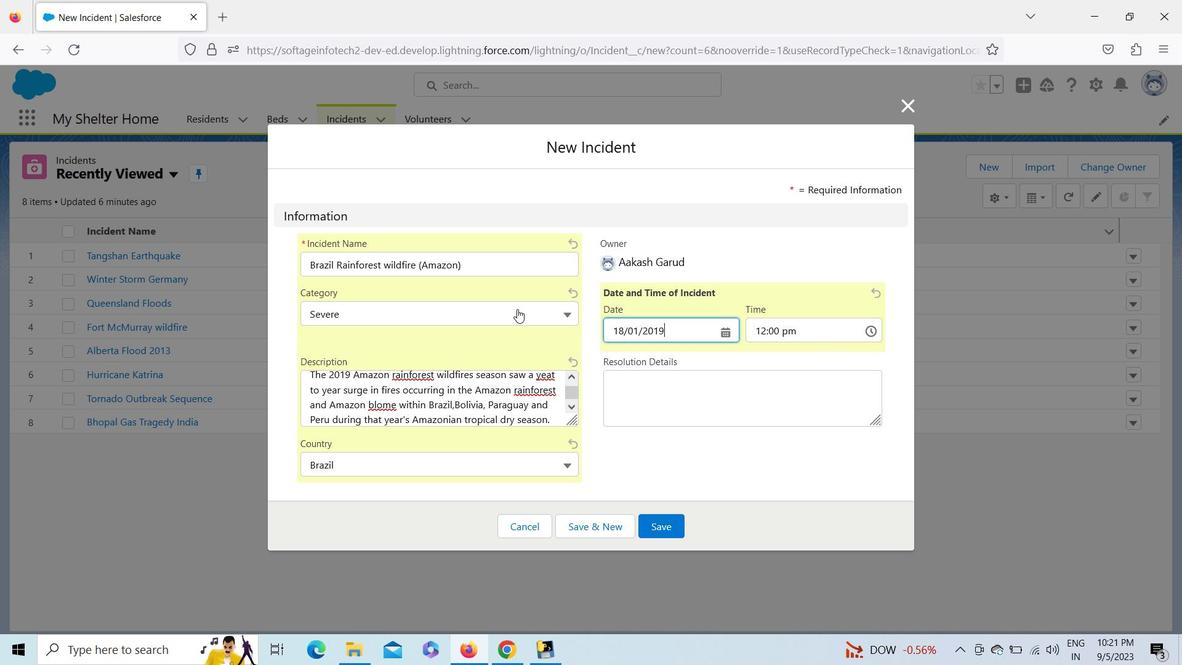 
Action: Mouse pressed left at (517, 309)
Screenshot: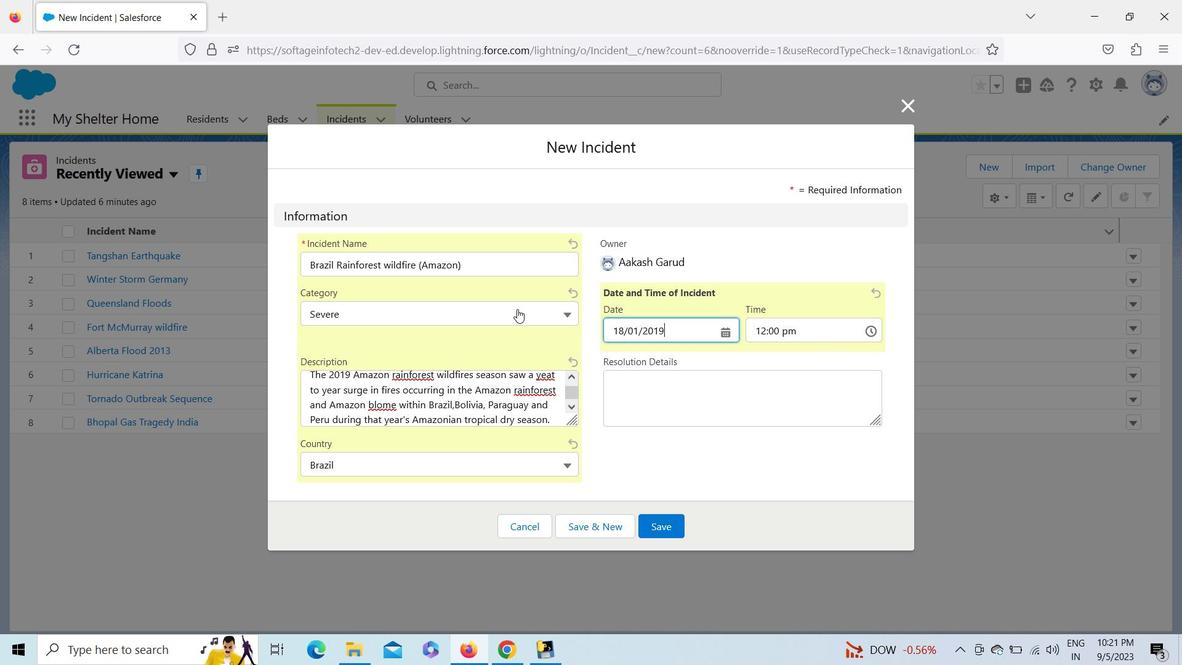 
Action: Key pressed <Key.up><Key.enter>
Screenshot: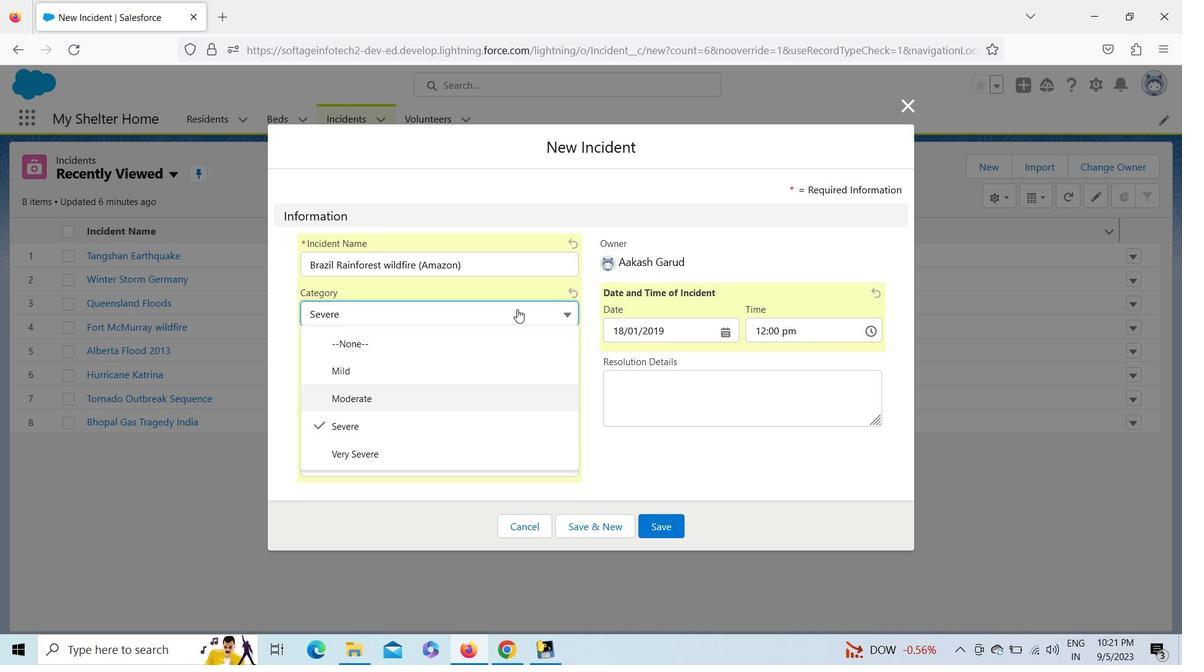 
Action: Mouse moved to (649, 399)
Screenshot: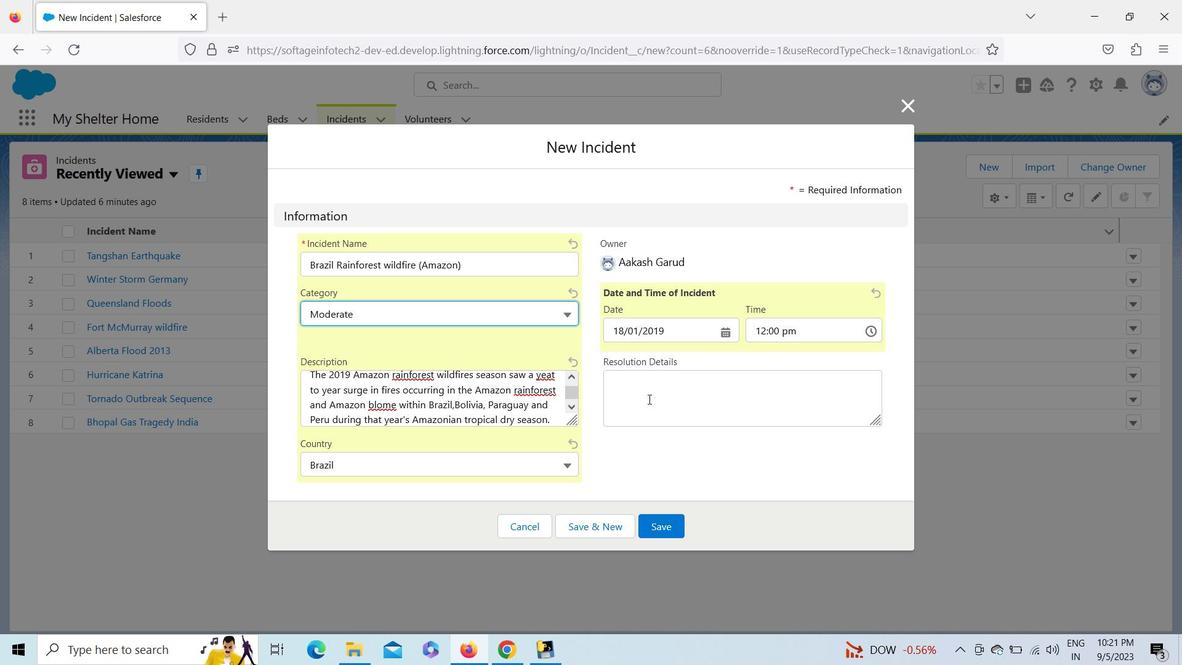 
Action: Mouse pressed left at (649, 399)
Screenshot: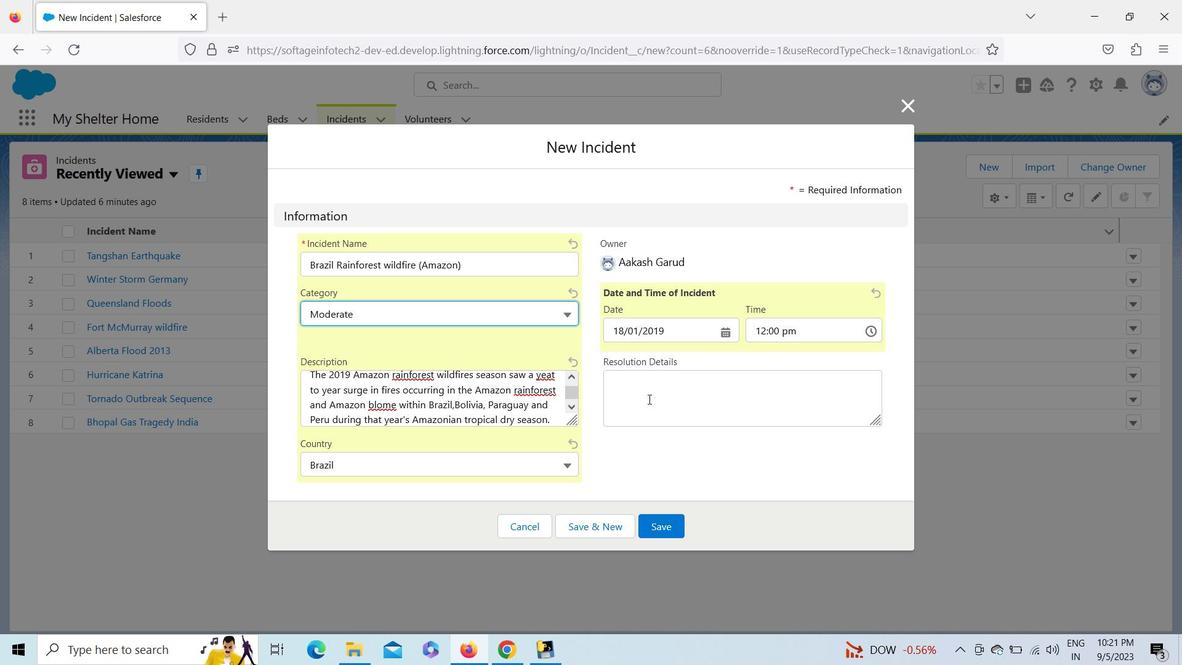 
Action: Key pressed it<Key.space>h<Key.caps_lock>S<Key.backspace><Key.caps_lock>as<Key.space>been<Key.space>estimated<Key.space>that<Key.space>over906<Key.left><Key.left><Key.left><Key.space><Key.right><Key.right><Key.right><Key.space>thousand<Key.space>hectares<Key.space>of<Key.space>forest<Key.space>within<Key.space>the<Key.space><Key.shift>Amazon<Key.space>biome<Key.space>has<Key.space>been<Key.space>lost<Key.space>to<Key.space>fires<Key.space>in<Key.space>2019
Screenshot: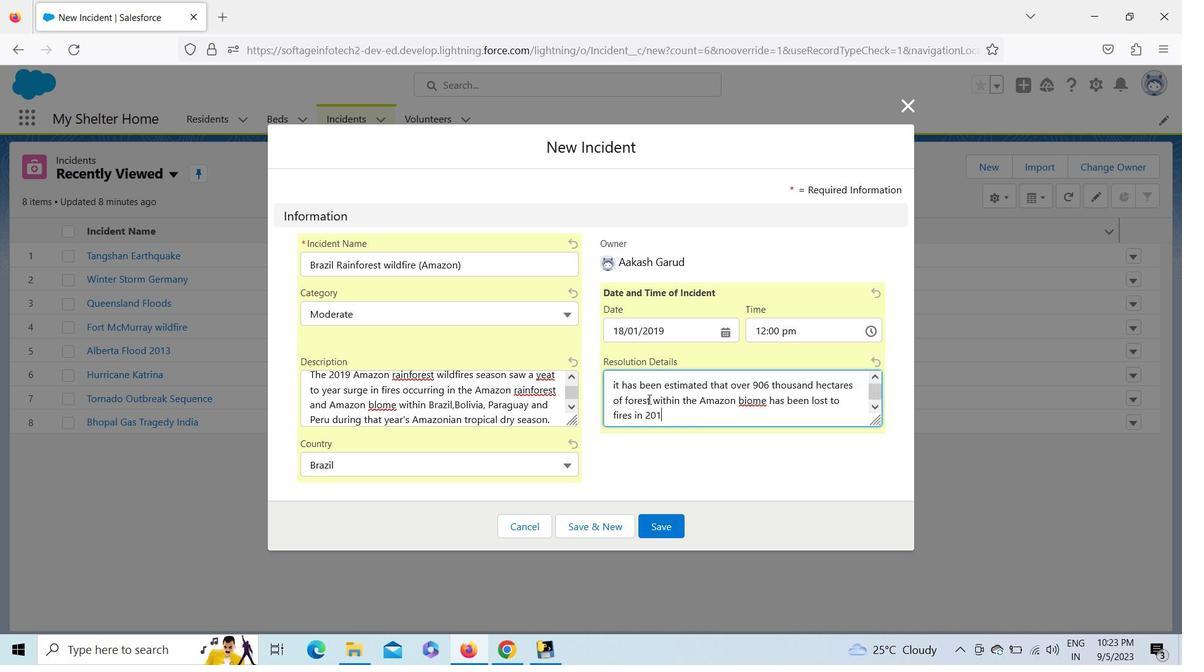 
Action: Mouse moved to (654, 527)
Screenshot: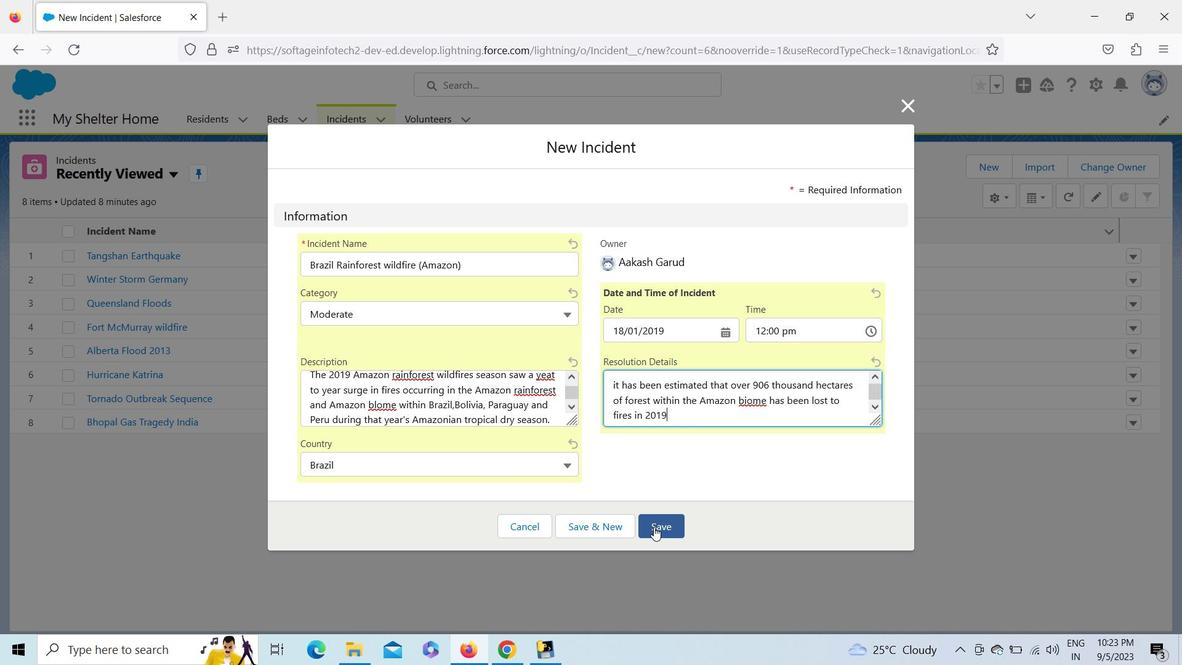 
Action: Mouse pressed left at (654, 527)
Screenshot: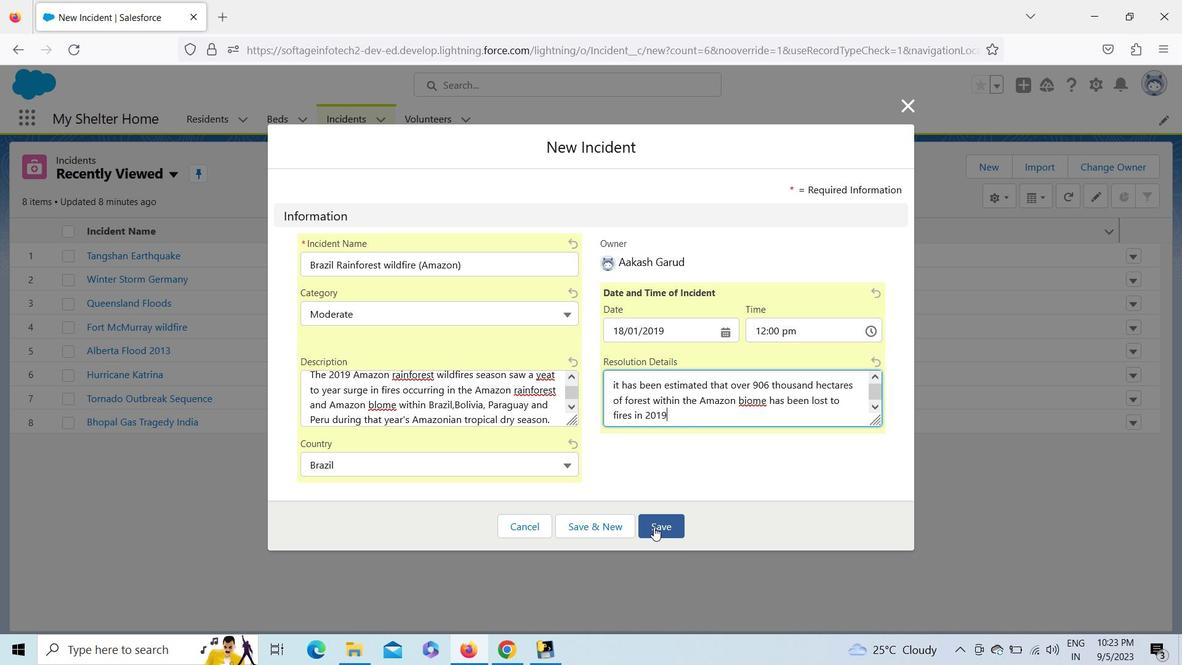 
Action: Mouse moved to (351, 118)
Screenshot: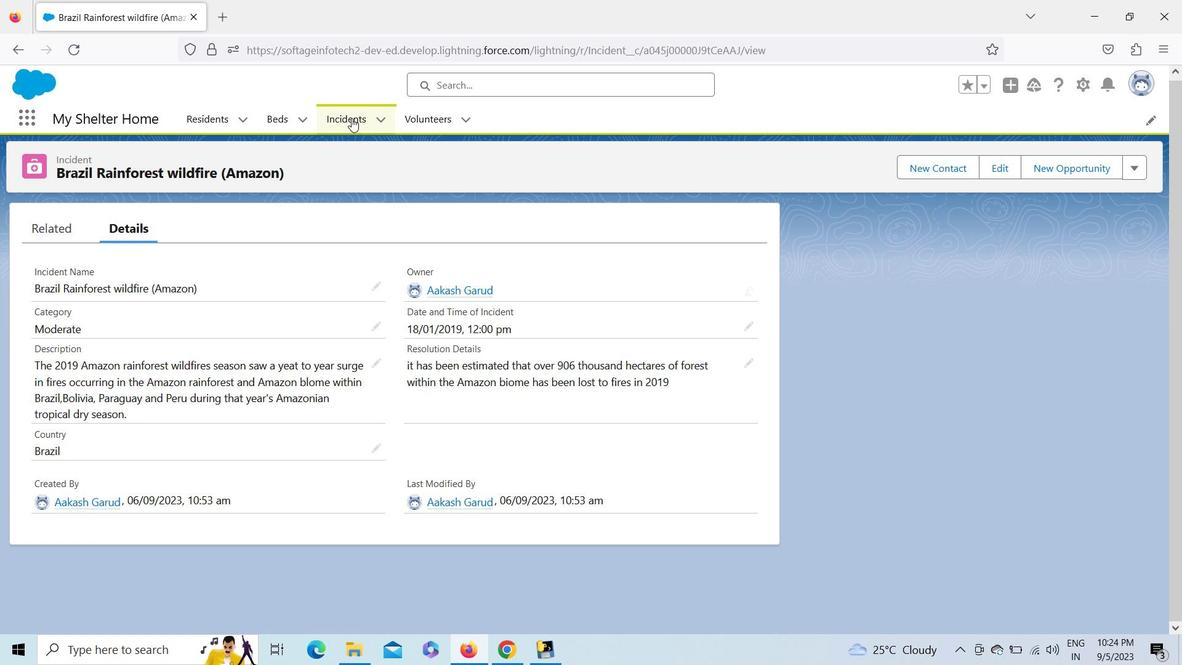 
Action: Mouse pressed left at (351, 118)
Screenshot: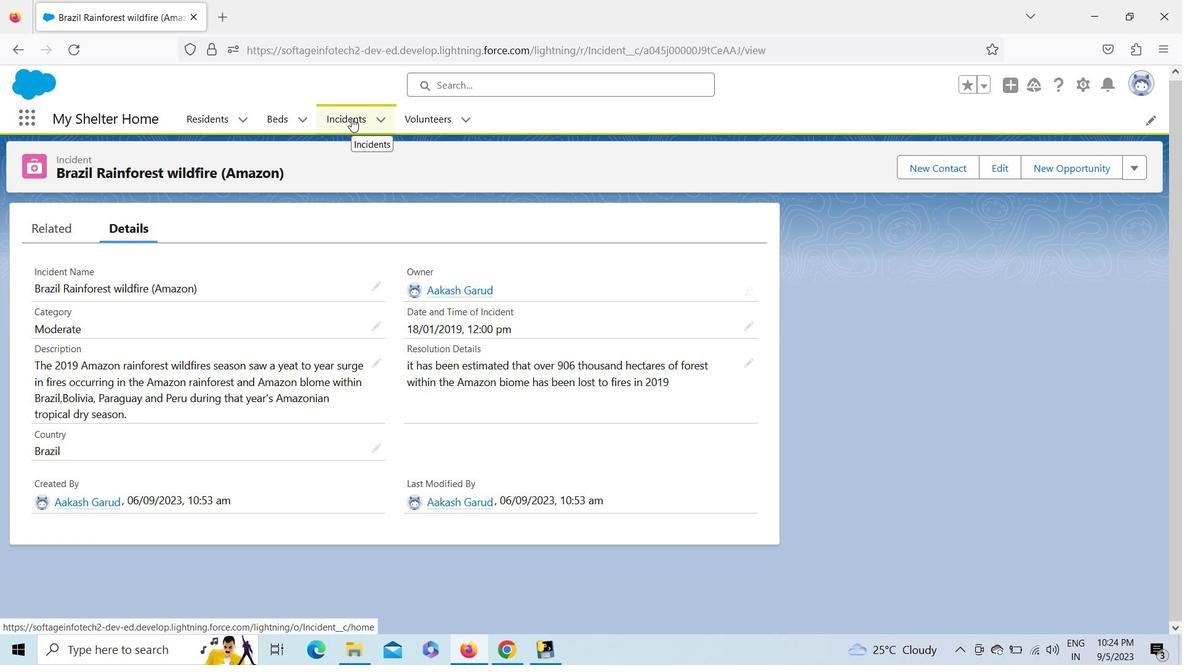 
Action: Mouse moved to (975, 165)
Screenshot: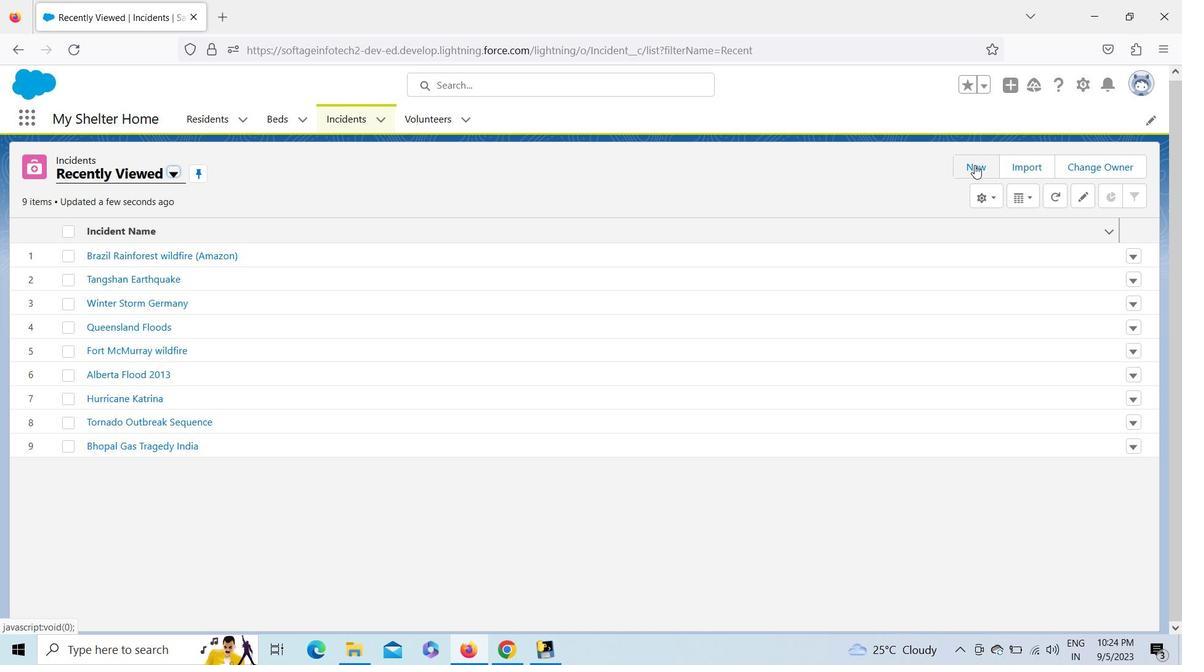 
Action: Mouse pressed left at (975, 165)
Screenshot: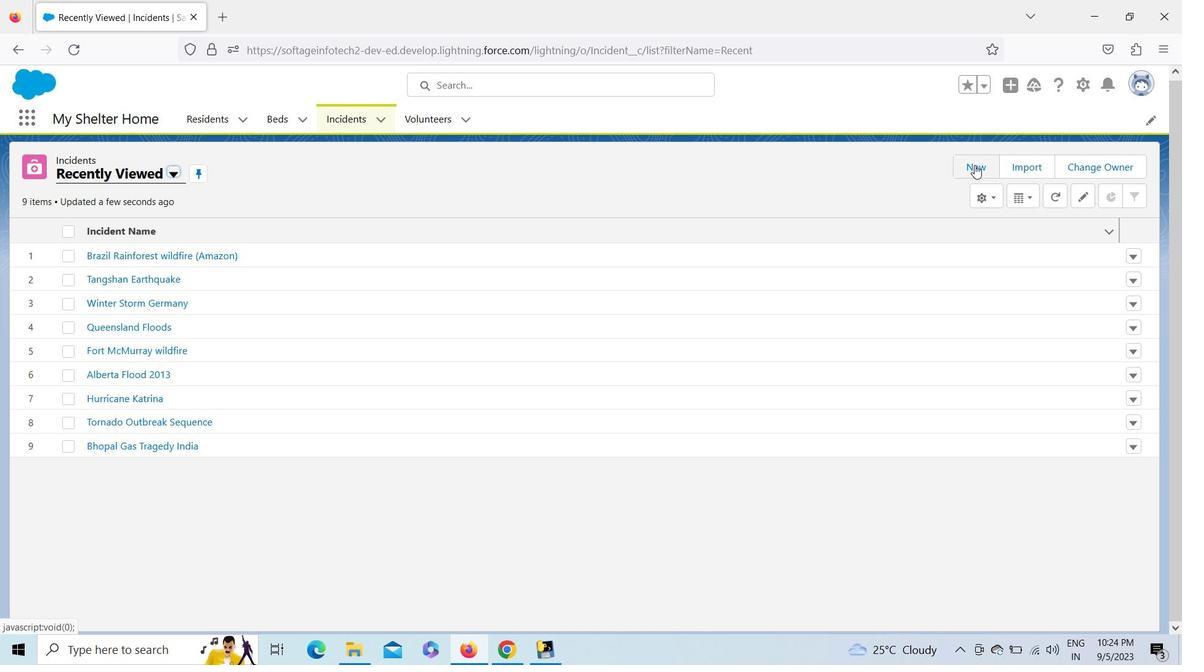 
Action: Key pressed <Key.shift><Key.shift><Key.shift><Key.shift><Key.shift><Key.shift><Key.shift><Key.shift>Kamchatka<Key.space><Key.shift><Key.shift><Key.shift><Key.shift><Key.shift><Key.shift><Key.shift><Key.shift><Key.shift><Key.shift><Key.shift><Key.shift><Key.shift><Key.shift><Key.shift><Key.shift><Key.shift><Key.shift><Key.shift><Key.shift><Key.shift><Key.shift><Key.shift><Key.shift><Key.shift><Key.shift><Key.shift><Key.shift><Key.shift>Volcanos<Key.space><Key.shift>Russia
Screenshot: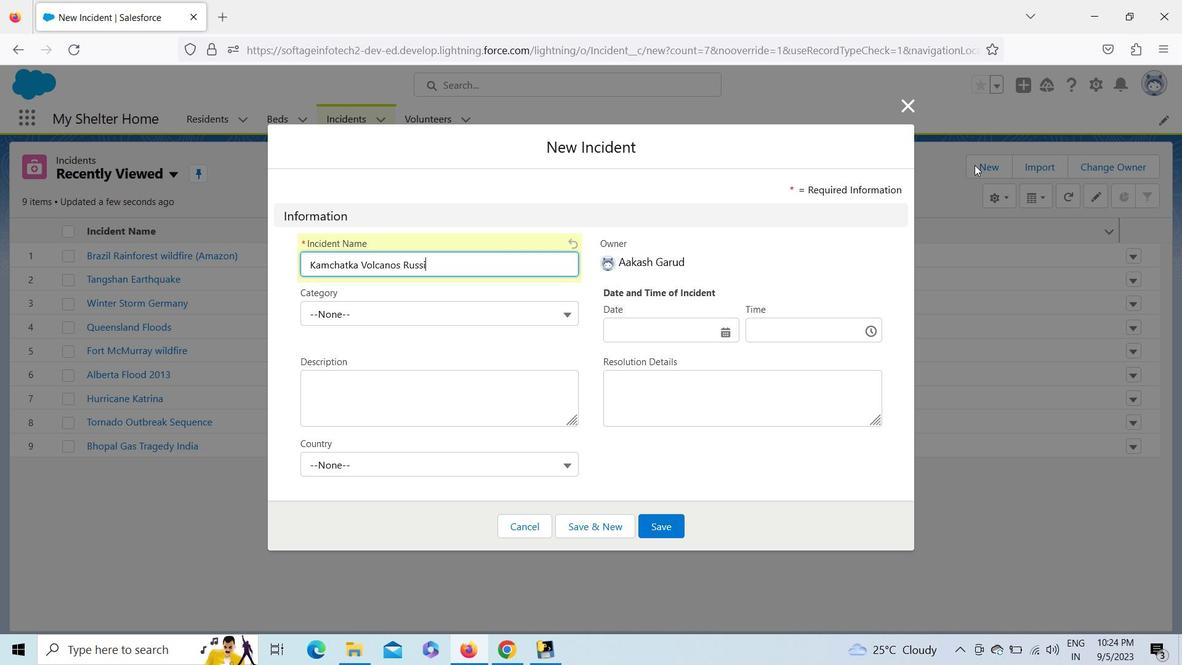 
Action: Mouse moved to (474, 319)
Screenshot: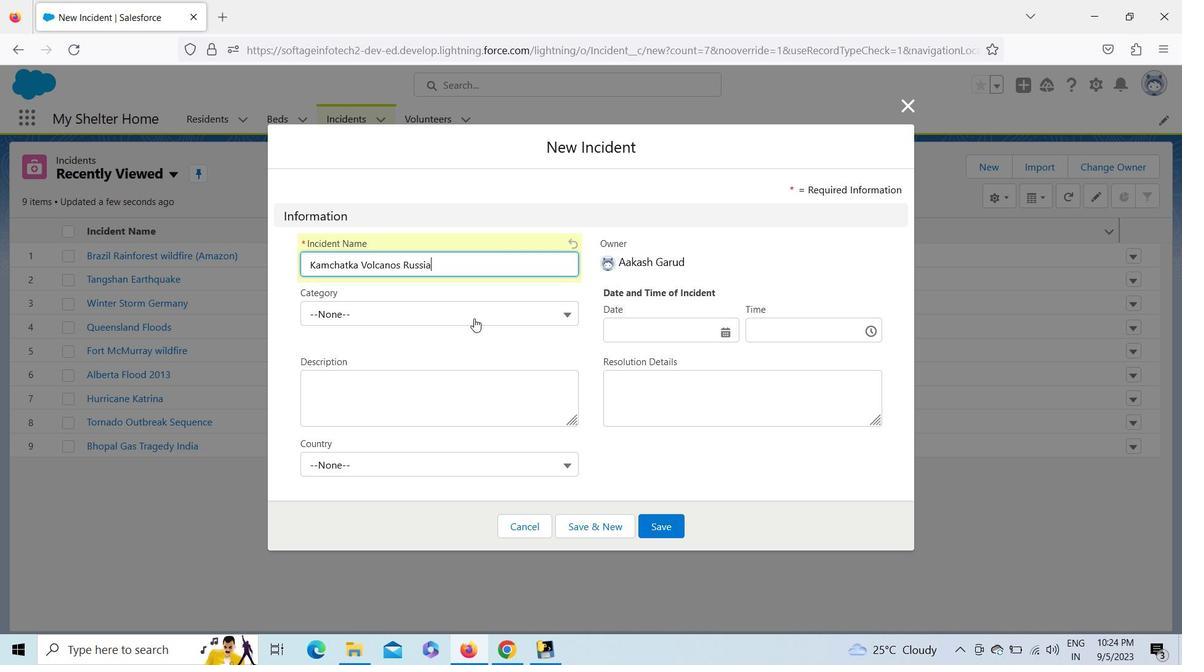 
Action: Mouse pressed left at (474, 319)
Screenshot: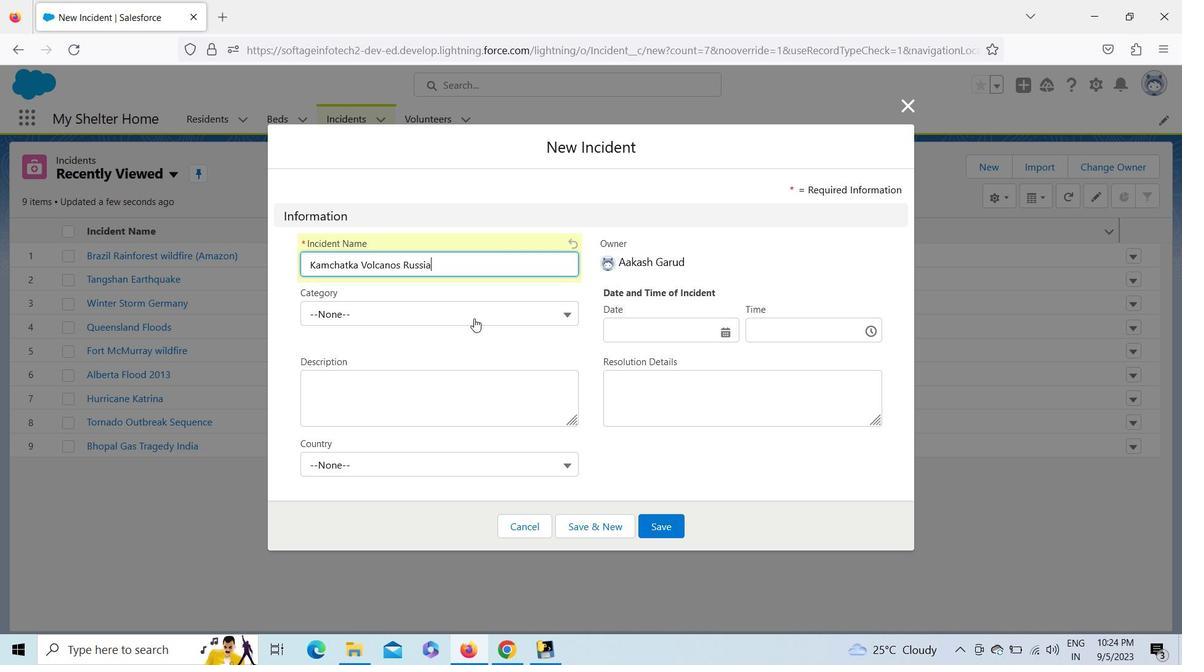 
Action: Mouse moved to (333, 398)
Screenshot: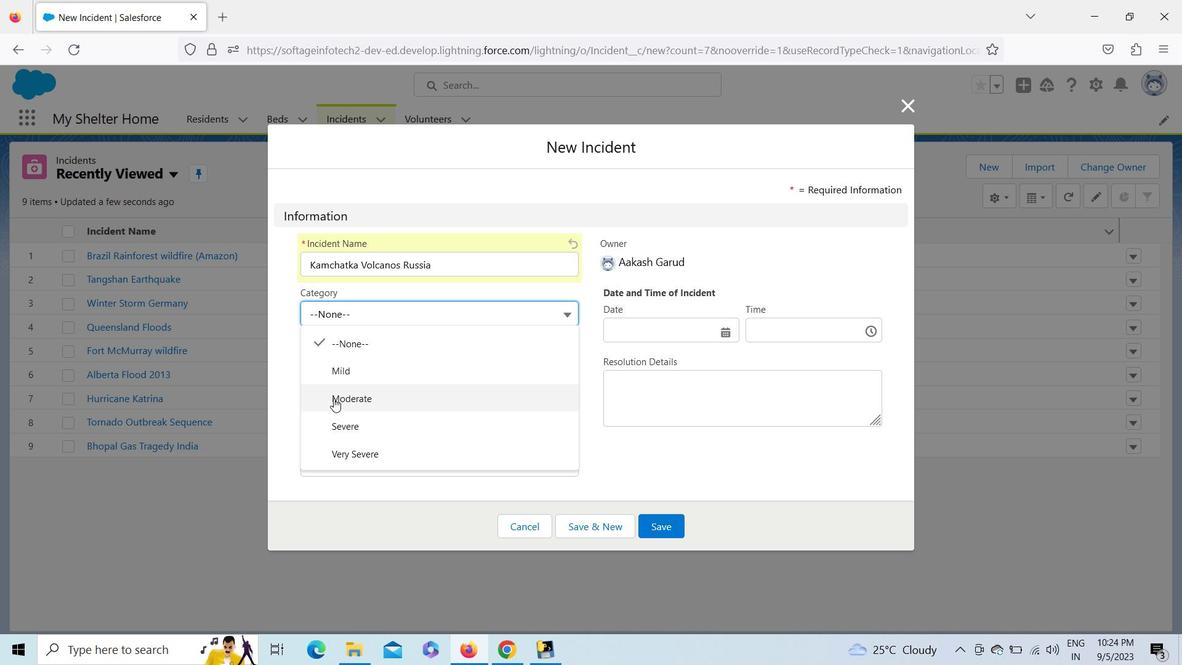 
Action: Mouse pressed left at (333, 398)
Screenshot: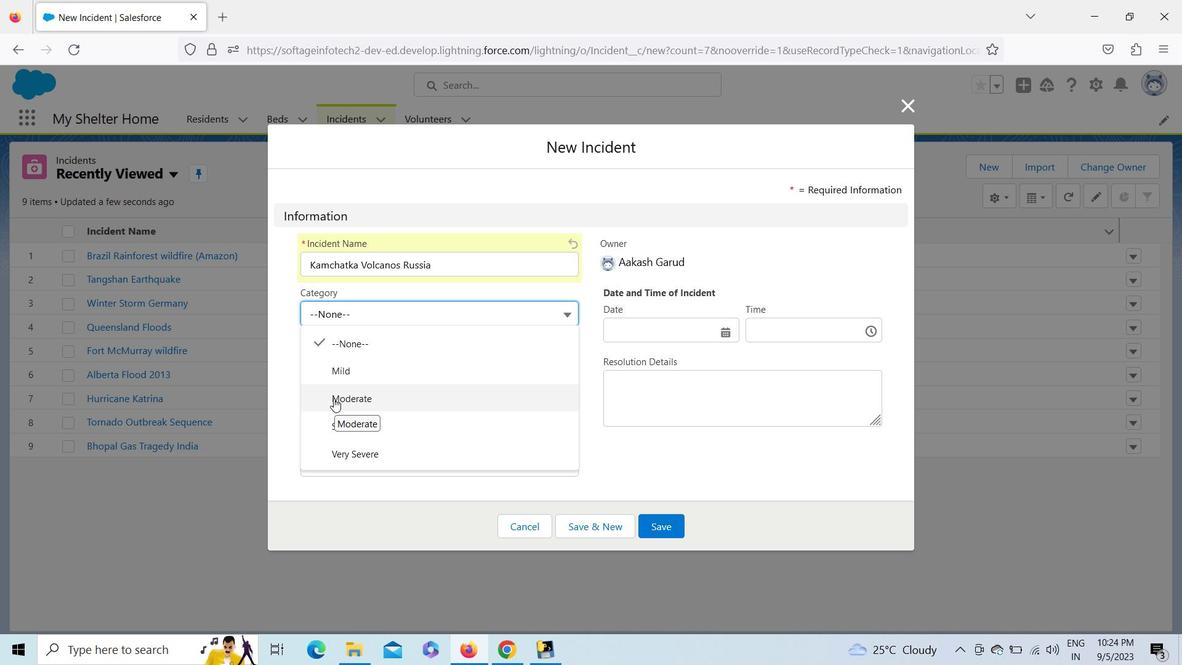 
Action: Mouse moved to (333, 403)
Screenshot: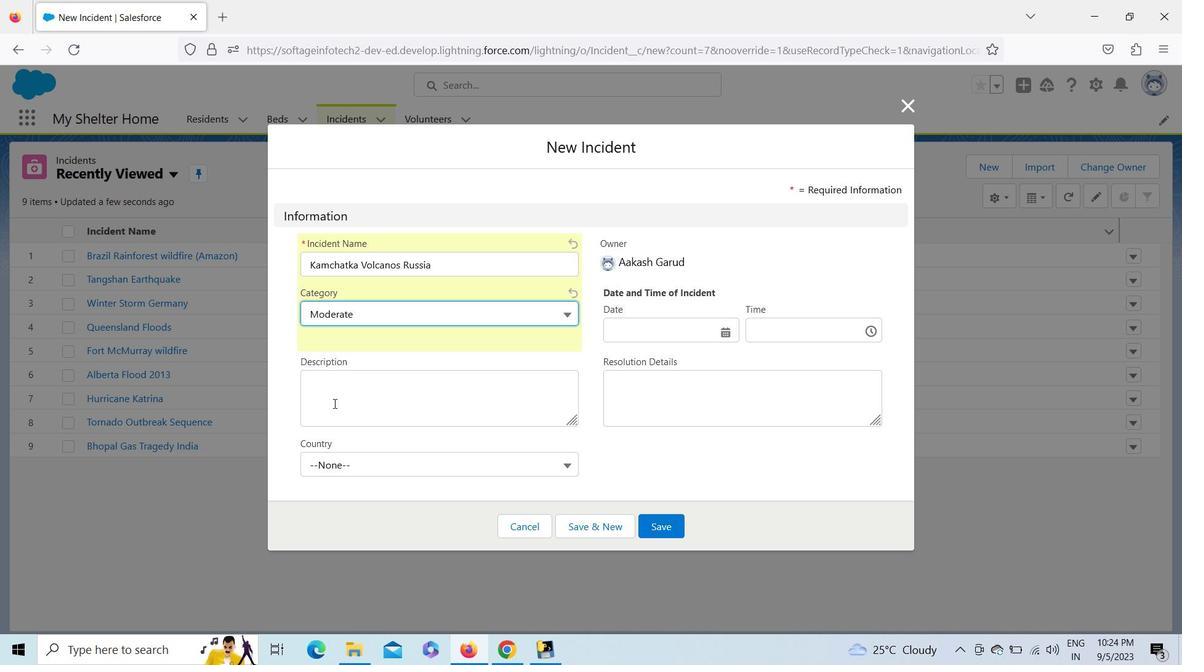 
Action: Mouse pressed left at (333, 403)
Screenshot: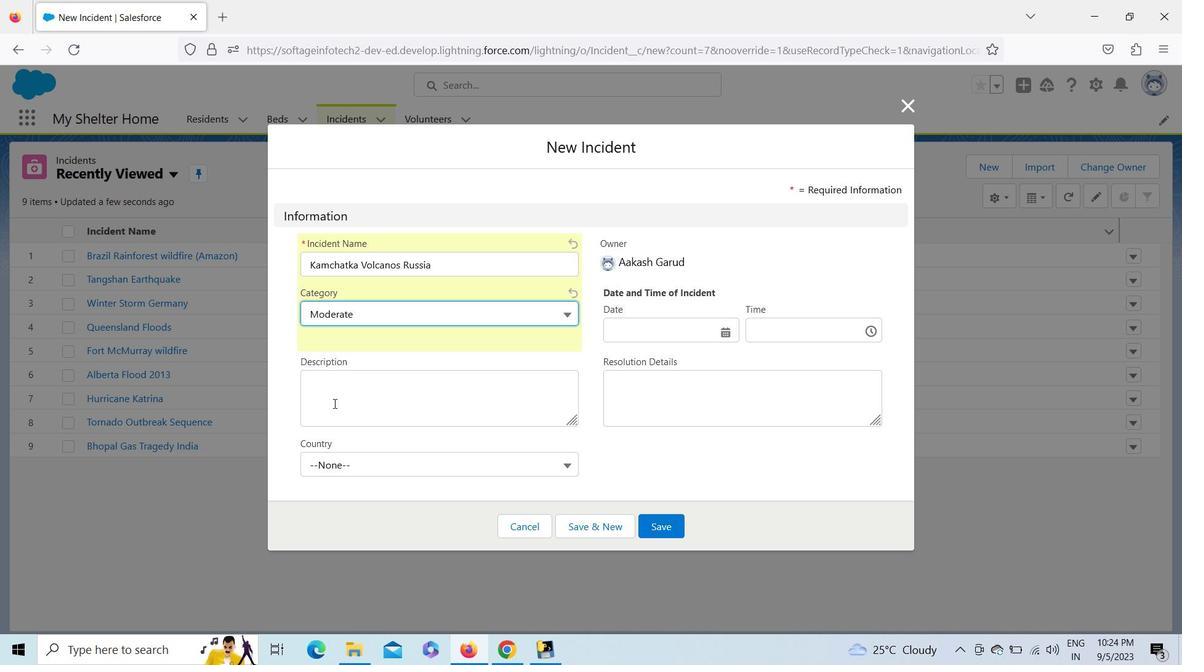 
Action: Key pressed <Key.shift>The<Key.space><Key.shift><Key.shift><Key.shift><Key.shift><Key.shift><Key.shift><Key.shift><Key.shift><Key.shift><Key.shift><Key.shift><Key.shift>volcanoes<Key.space>of<Key.space><Key.shift>Kamchatka<Key.space>are<Key.space>a<Key.space>large<Key.space>group<Key.space>of<Key.space>volcanoes<Key.space>situated<Key.space>on<Key.space>the<Key.space><Key.shift><Key.shift><Key.shift><Key.shift><Key.shift><Key.shift><Key.shift><Key.shift>Kamchatka<Key.space><Key.shift><Key.shift><Key.shift><Key.shift><Key.shift><Key.shift><Key.shift><Key.shift><Key.shift><Key.shift><Key.shift><Key.shift><Key.shift><Key.shift><Key.shift><Key.shift><Key.shift><Key.shift><Key.shift><Key.shift><Key.shift><Key.shift><Key.shift><Key.shift><Key.shift><Key.shift><Key.shift><Key.shift><Key.shift><Key.shift><Key.shift><Key.shift><Key.shift><Key.shift><Key.shift><Key.shift><Key.shift><Key.shift><Key.shift>Peninsula<Key.space><Key.backspace>,<Key.space>in<Key.space>eastern<Key.space><Key.shift>Russia
Screenshot: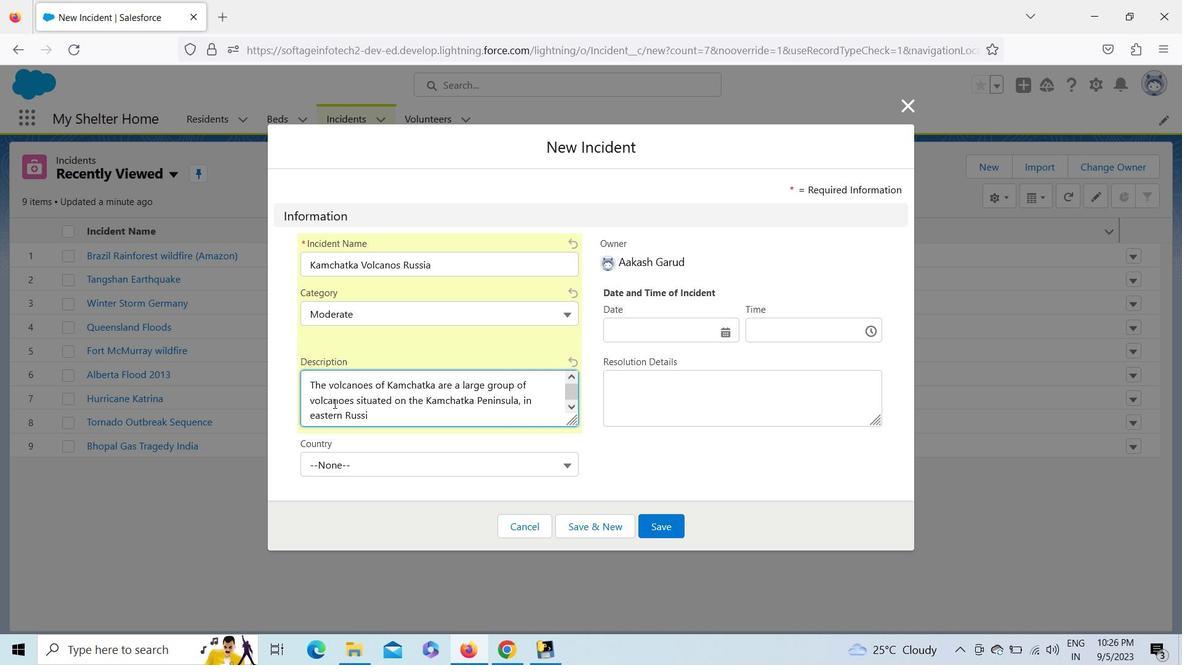 
Action: Mouse moved to (463, 437)
Screenshot: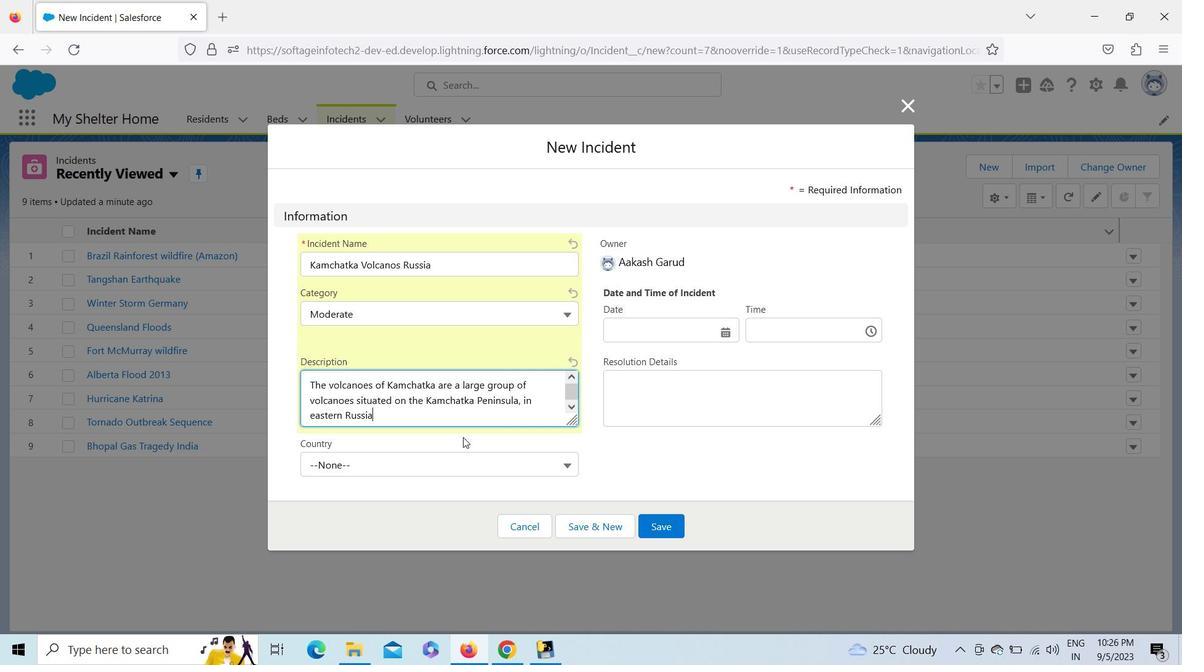 
Action: Key pressed .<Key.space><Key.shift>Tj=h<Key.backspace><Key.backspace><Key.backspace>he<Key.space><Key.shift>Kamchatka<Key.space><Key.shift>River<Key.space>and<Key.space><Key.shift>Surrounding<Key.space>central<Key.space>side<Key.space>valley<Key.space>are<Key.space>flanked<Key.space>by<Key.space>large<Key.space>volcanic<Key.space>belts<Key.space>containing<Key.space>around<Key.space>160<Key.space>c<Key.backspace>volcanoes<Key.space>of<Key.space><Key.backspace><Key.backspace><Key.backspace><Key.backspace>,<Key.space>29<Key.space>of<Key.space>them<Key.space>still<Key.space>active.
Screenshot: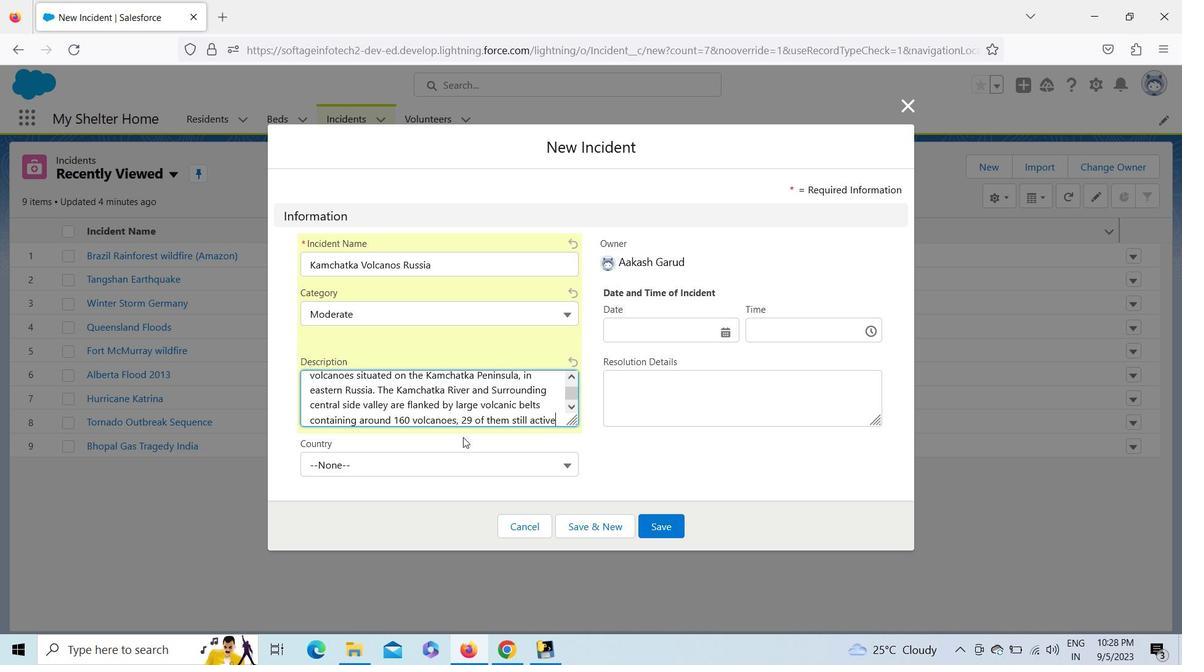 
Action: Mouse moved to (456, 460)
Screenshot: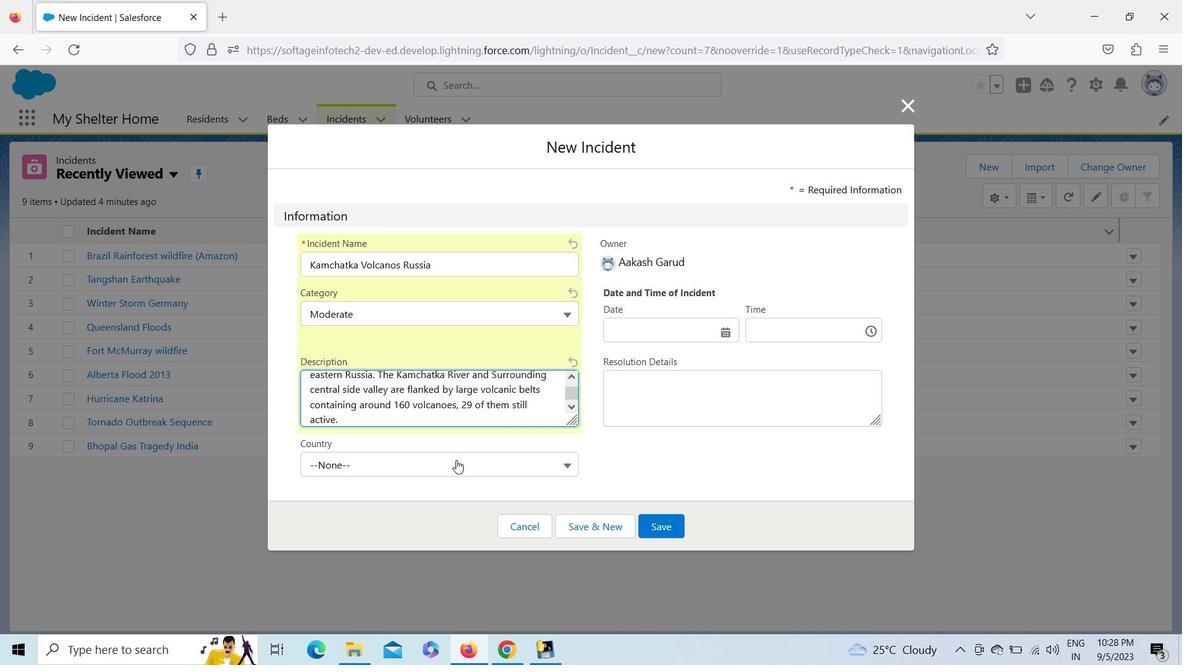 
Action: Mouse pressed left at (456, 460)
Screenshot: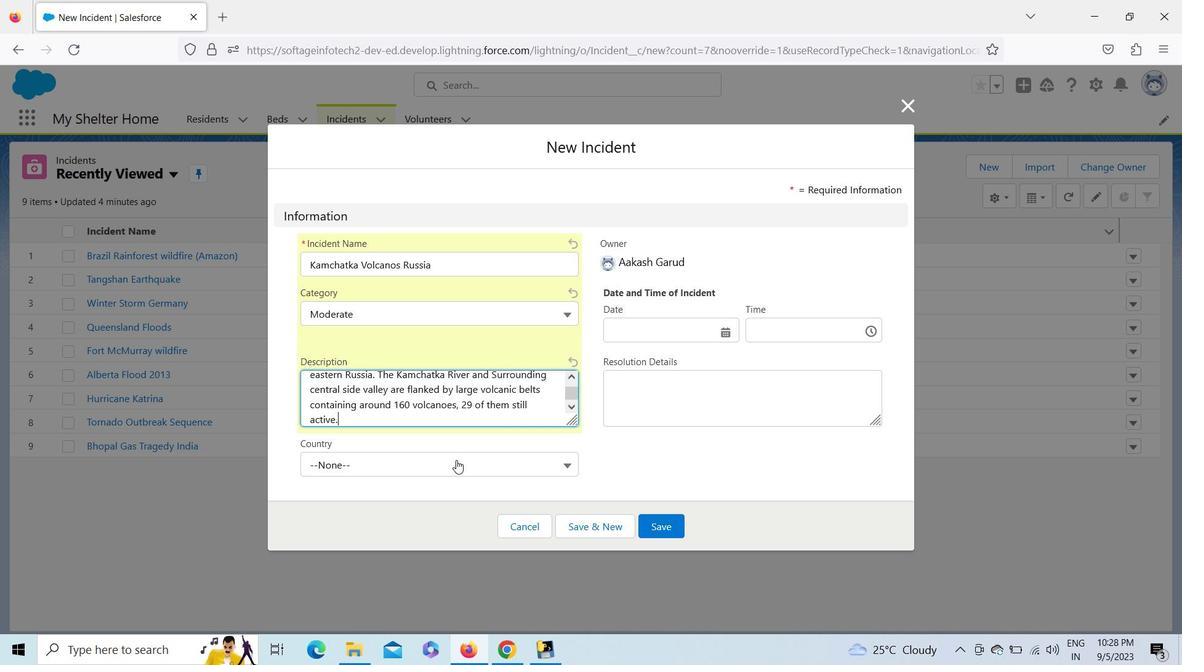 
Action: Key pressed <Key.up><Key.up><Key.up><Key.up><Key.enter>
Screenshot: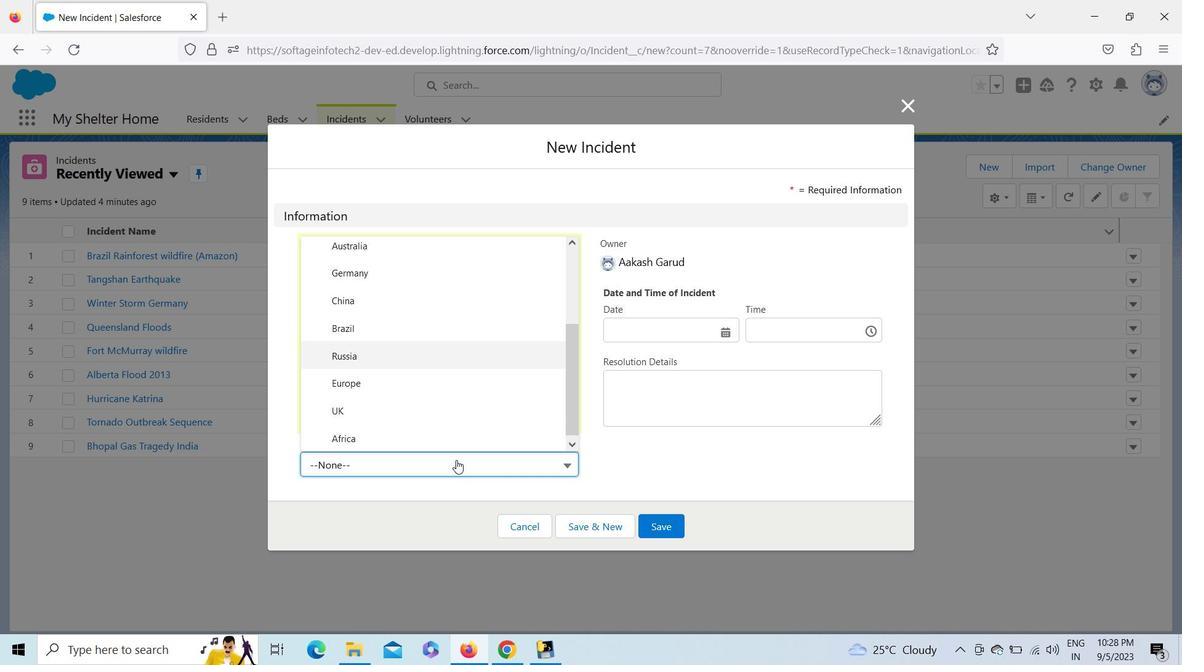 
Action: Mouse moved to (651, 332)
Screenshot: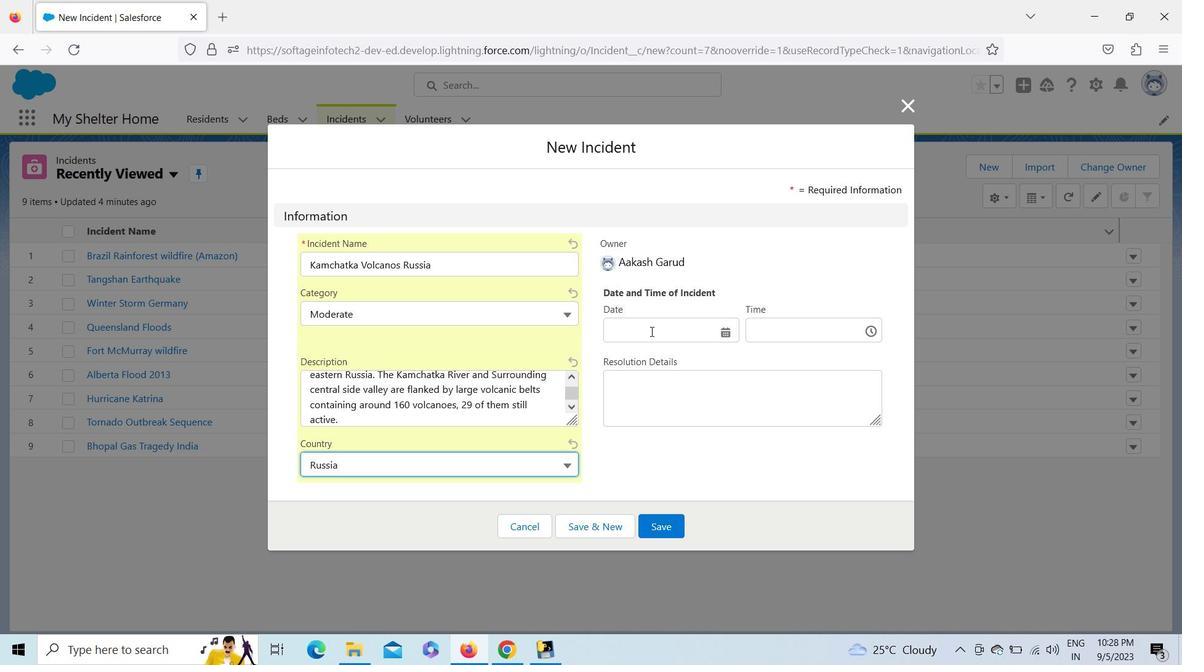 
Action: Mouse pressed left at (651, 332)
Screenshot: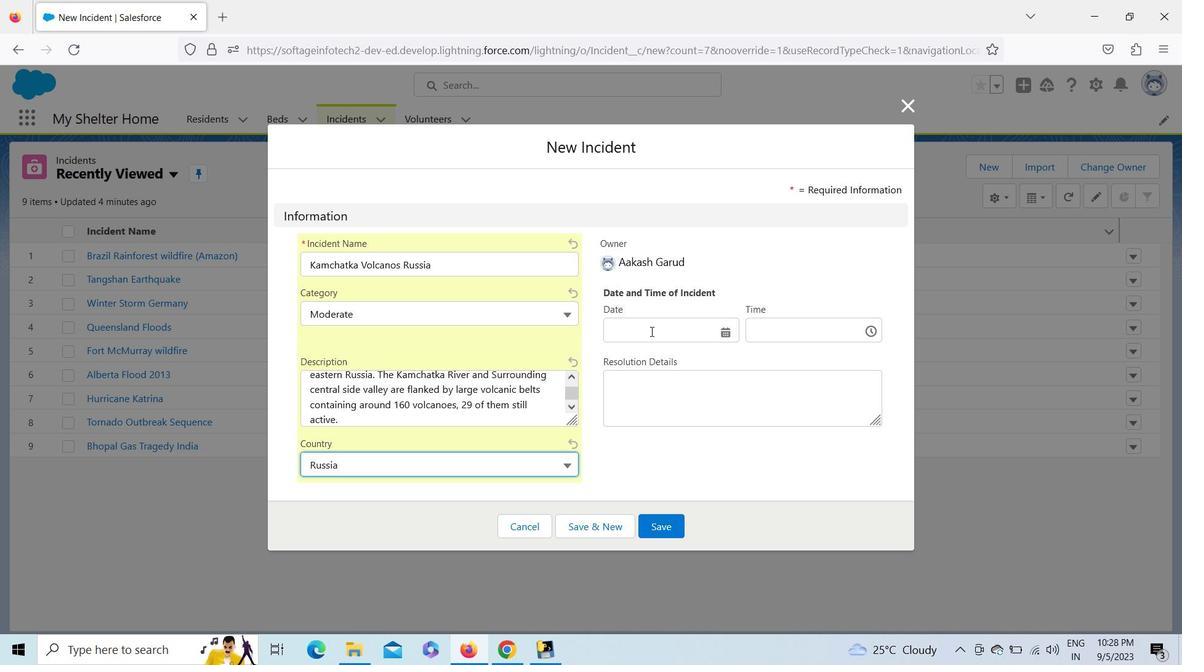 
Action: Mouse moved to (808, 373)
Screenshot: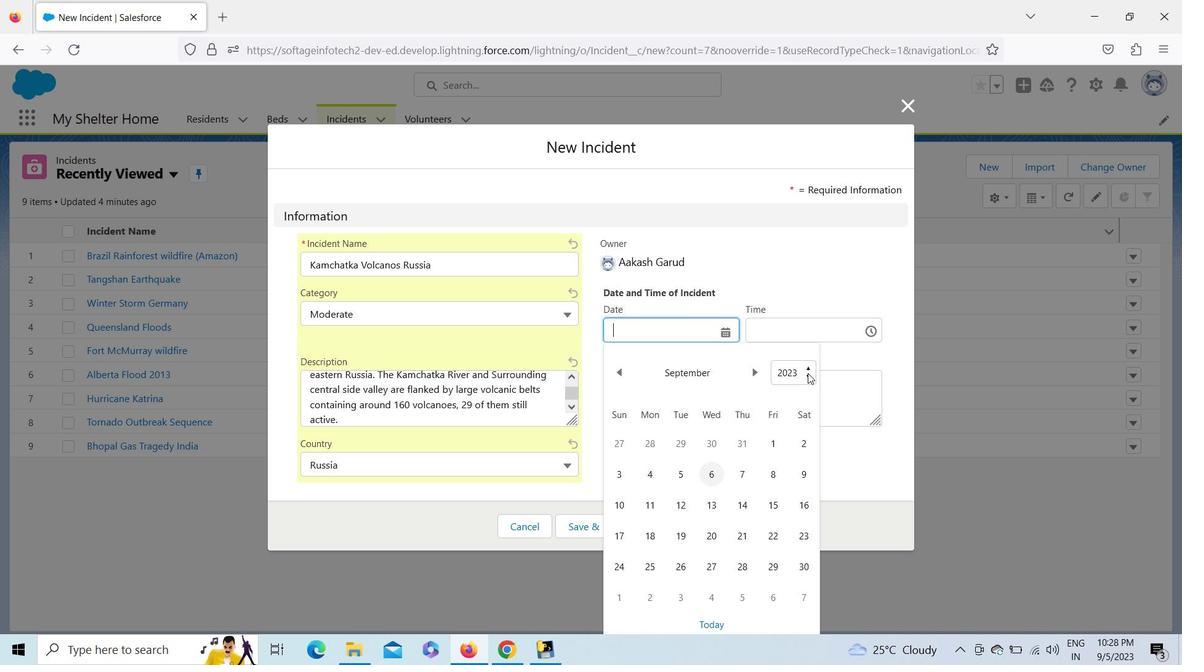 
Action: Mouse pressed left at (808, 373)
Screenshot: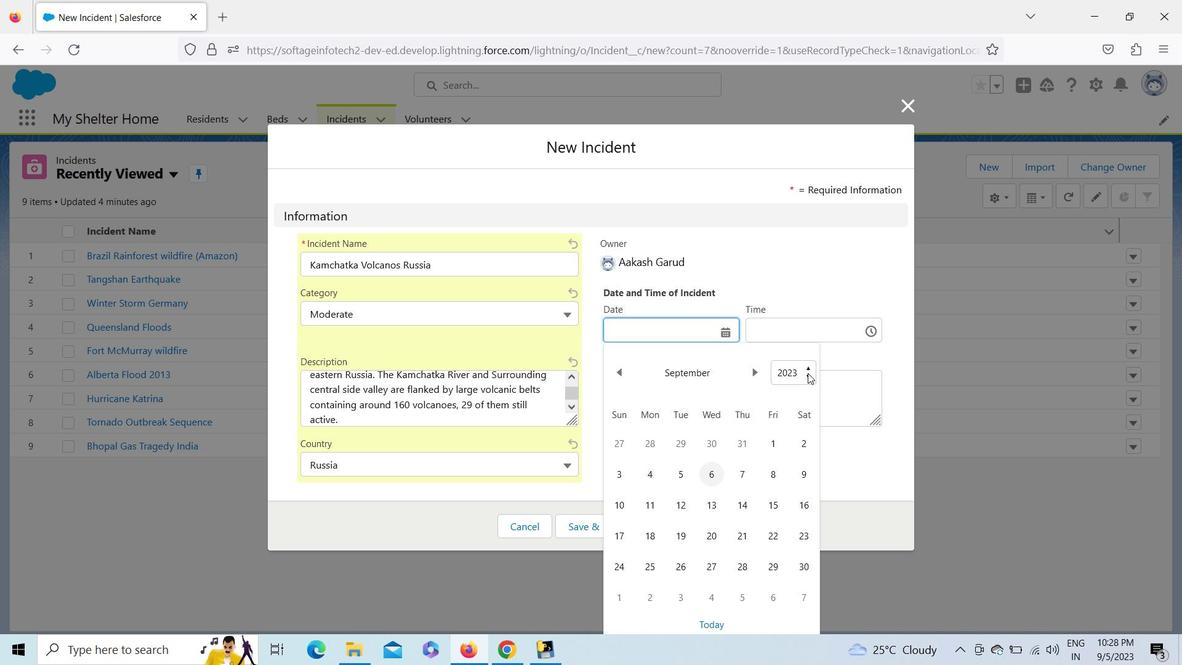 
Action: Key pressed <Key.up><Key.up><Key.up><Key.up><Key.up><Key.up><Key.up><Key.up><Key.up><Key.up><Key.up><Key.up><Key.up><Key.up><Key.up><Key.up><Key.up><Key.up><Key.up><Key.up><Key.up><Key.up><Key.enter>
Screenshot: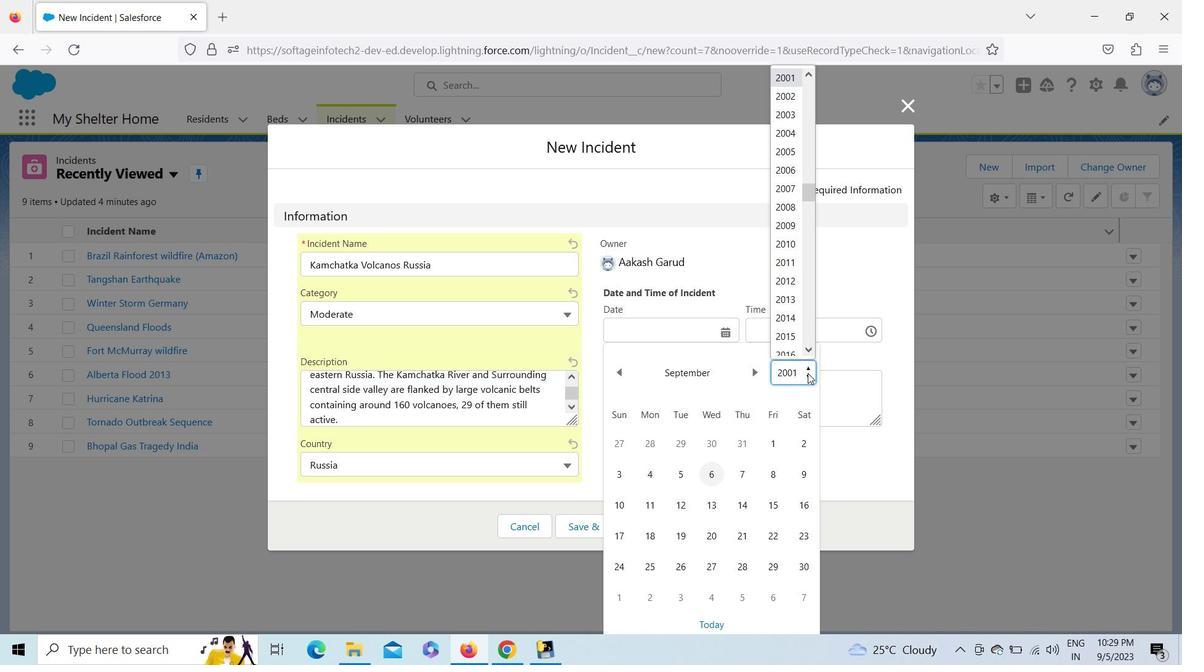 
Action: Mouse moved to (629, 375)
Screenshot: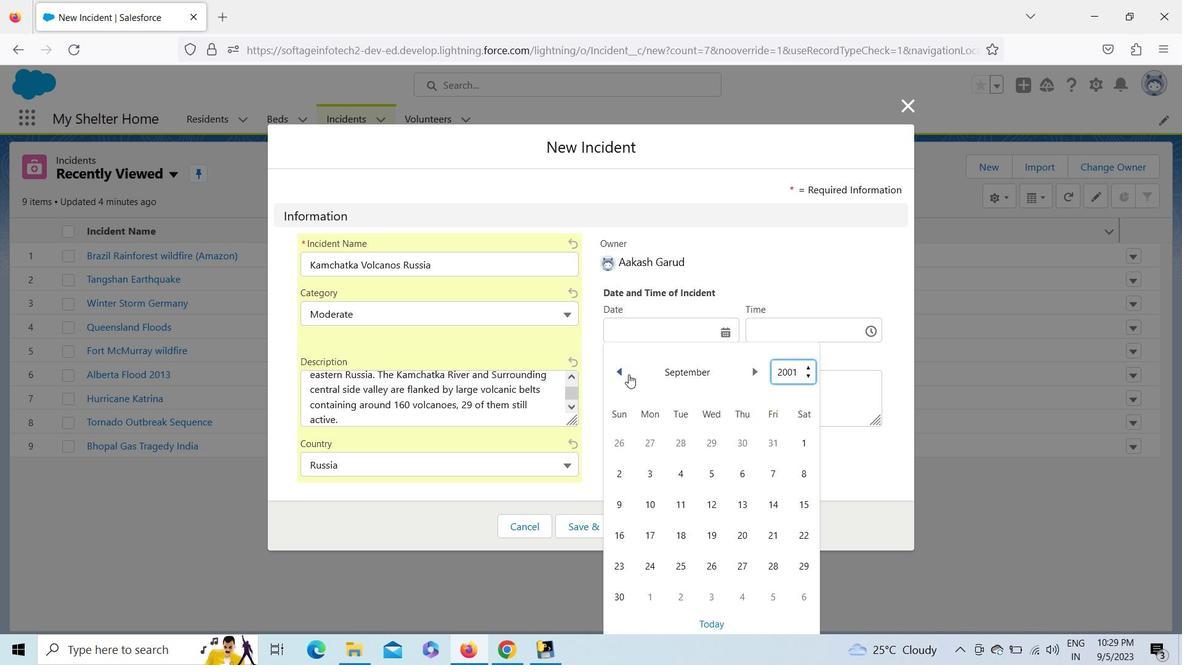 
Action: Mouse pressed left at (629, 375)
Screenshot: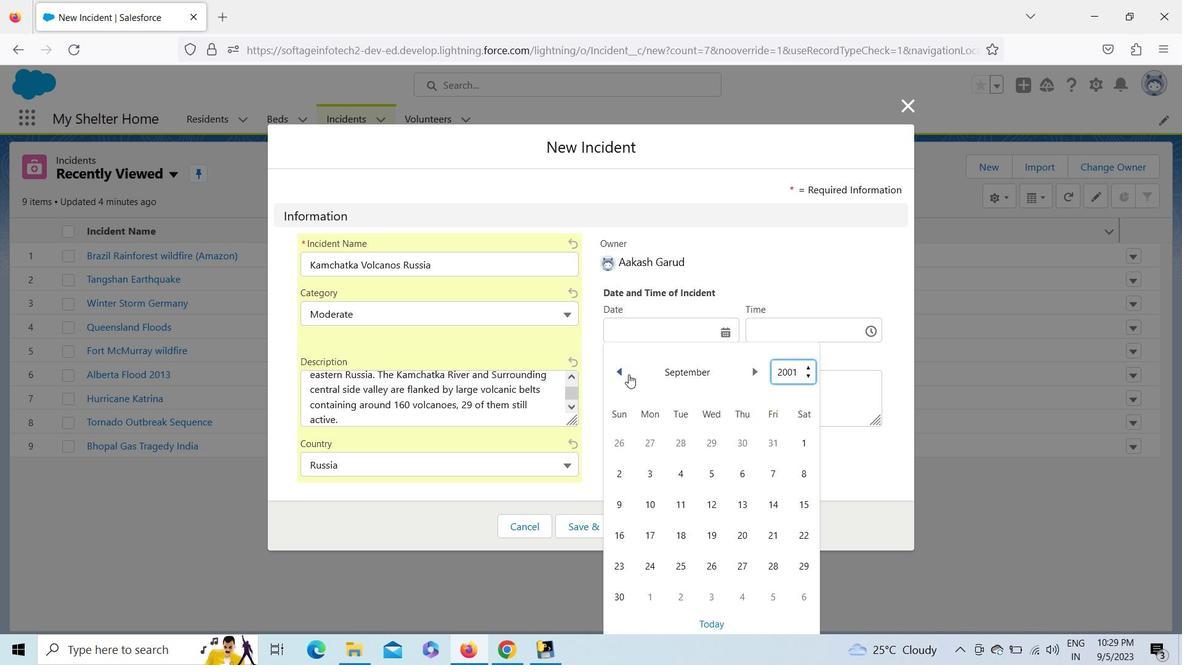 
Action: Mouse pressed left at (629, 375)
Screenshot: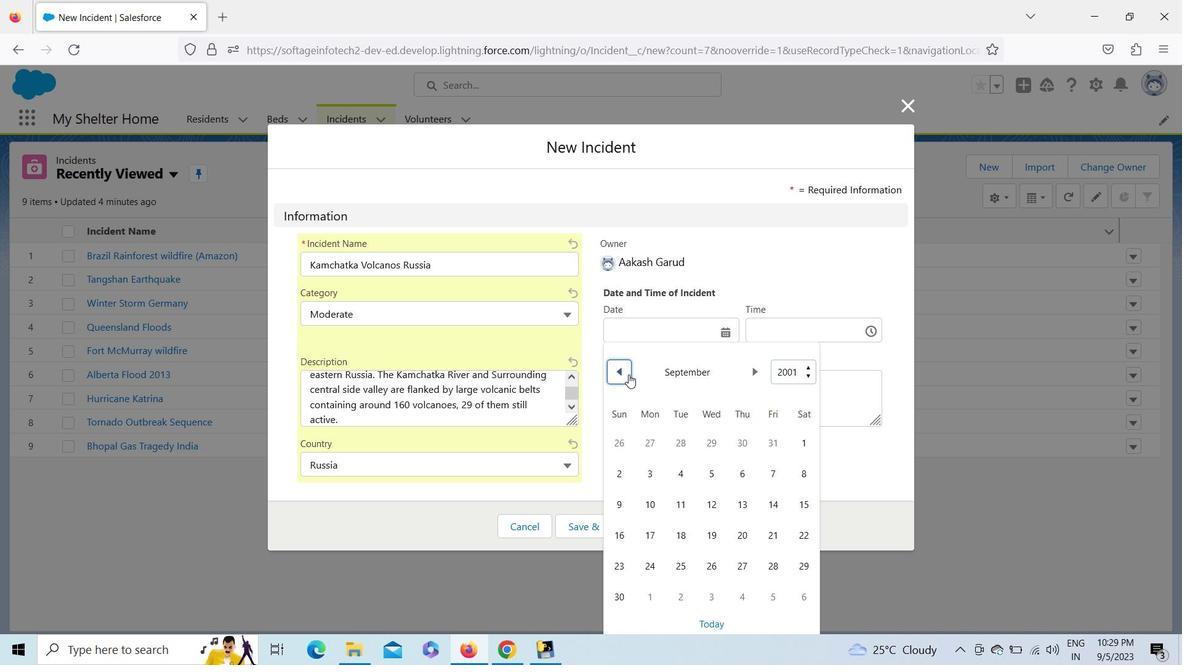 
Action: Mouse pressed left at (629, 375)
Screenshot: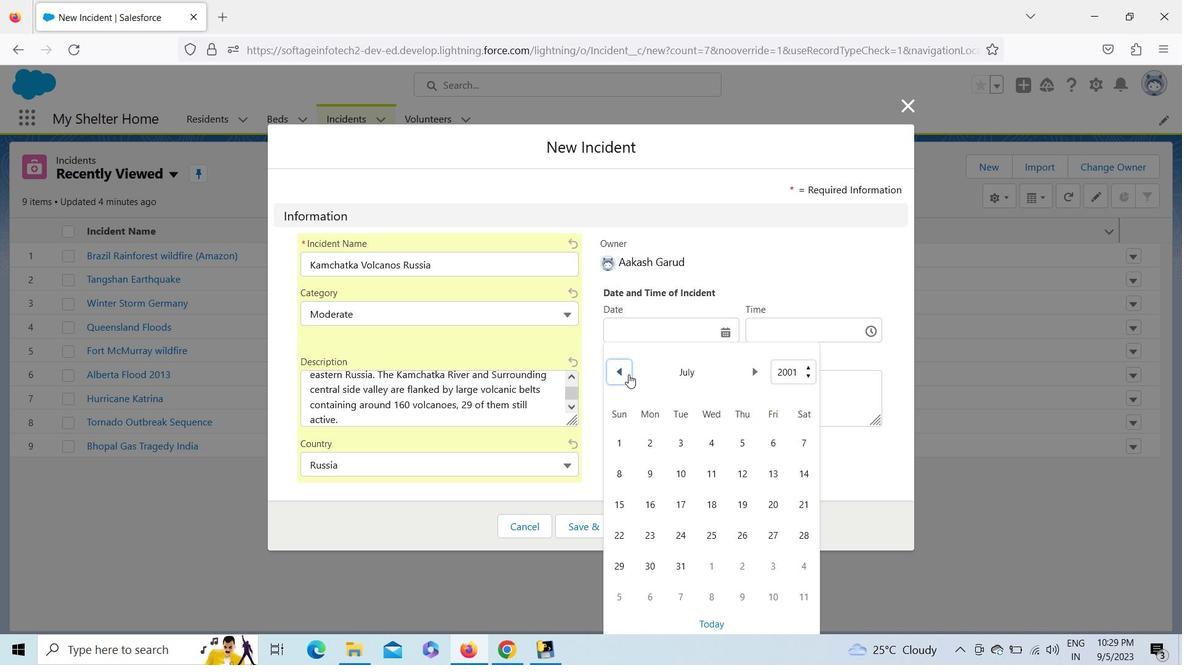 
Action: Mouse pressed left at (629, 375)
Screenshot: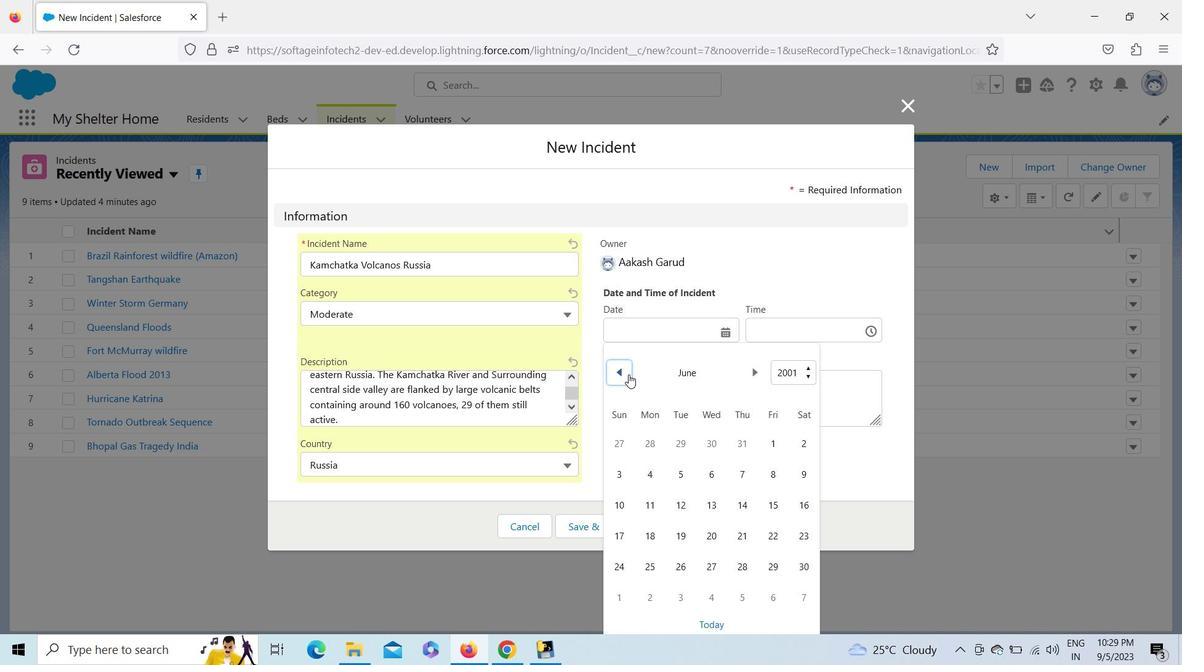 
Action: Mouse pressed left at (629, 375)
Screenshot: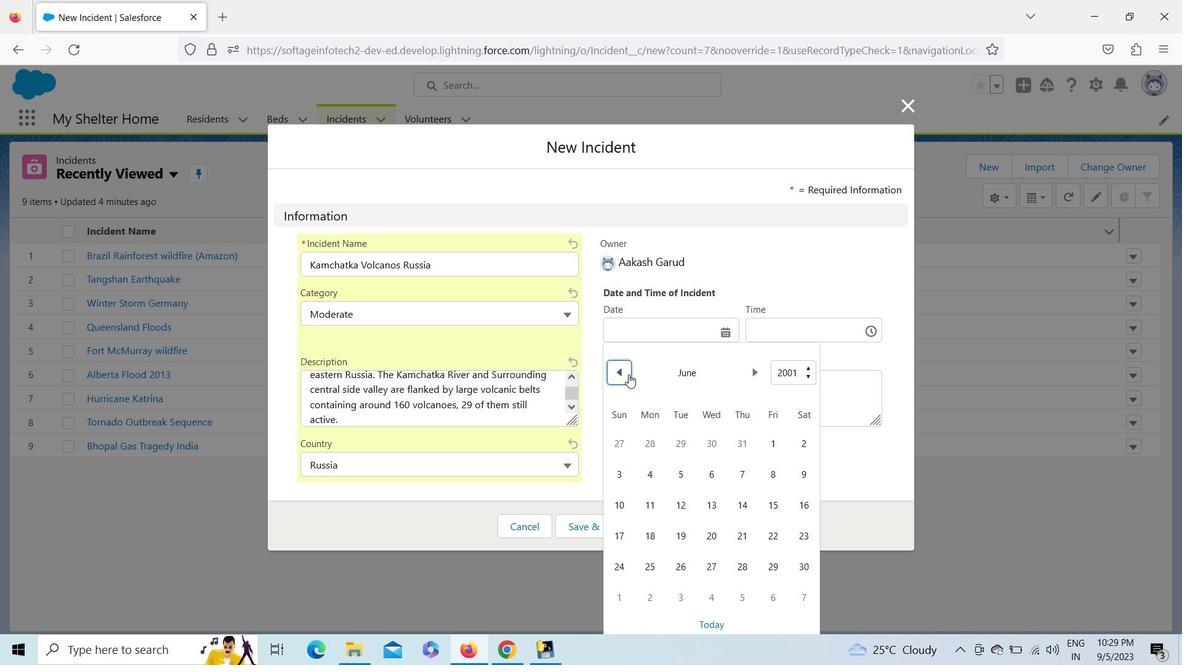 
Action: Mouse moved to (613, 444)
Screenshot: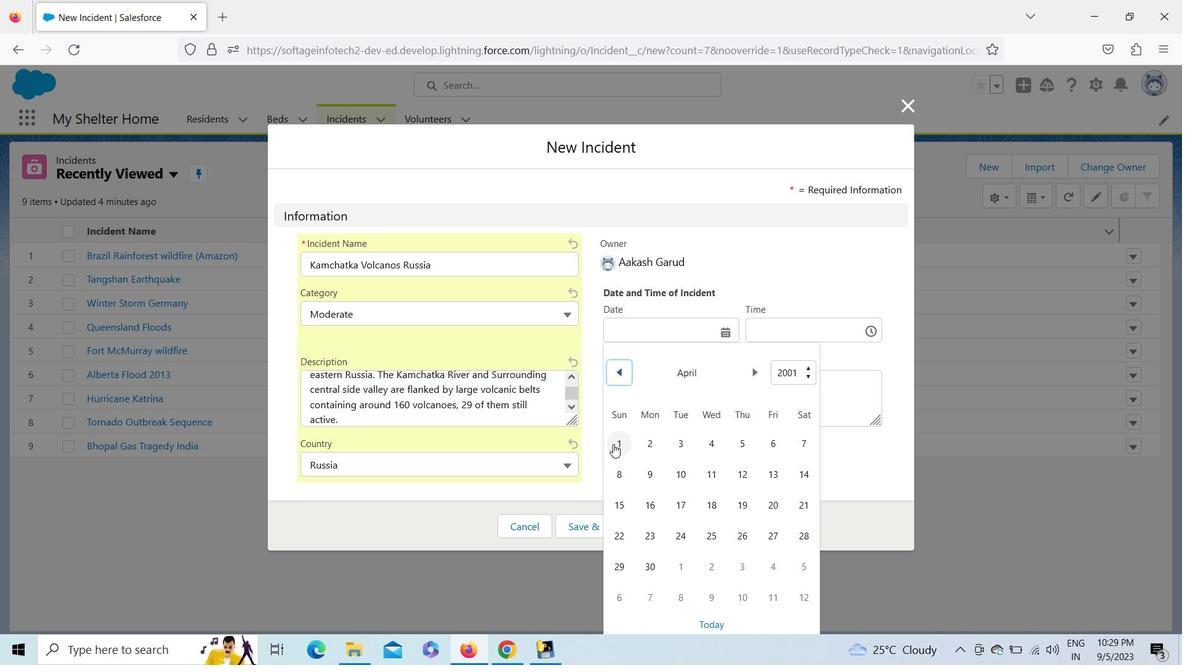 
Action: Mouse pressed left at (613, 444)
Screenshot: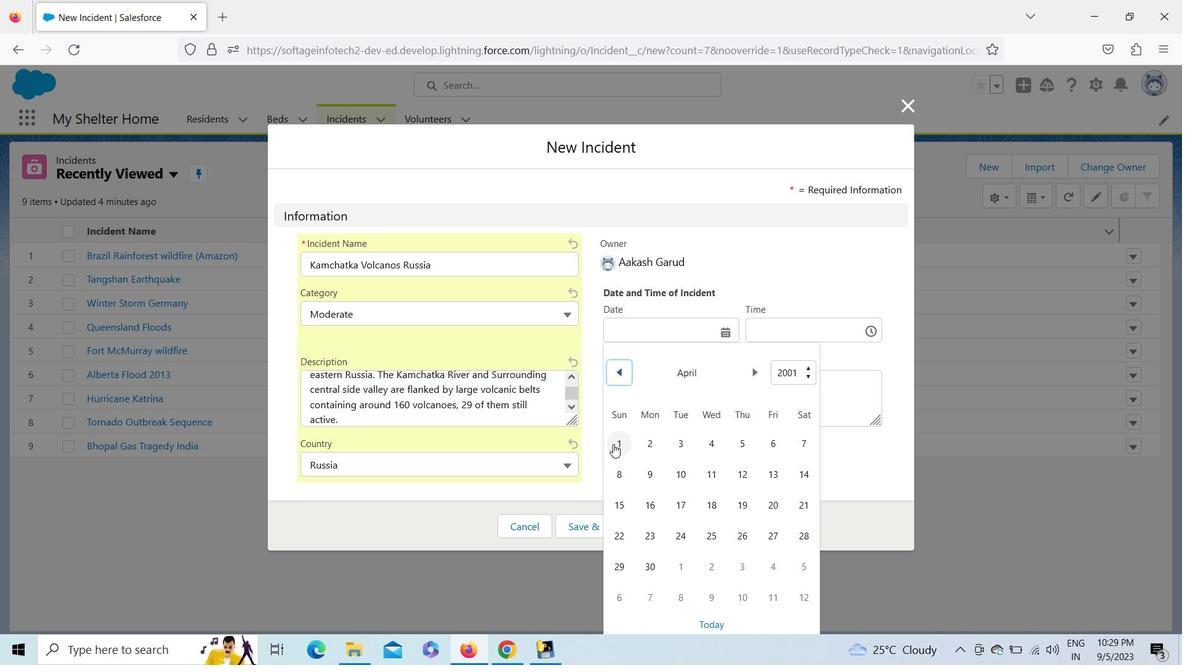 
Action: Mouse moved to (637, 331)
Screenshot: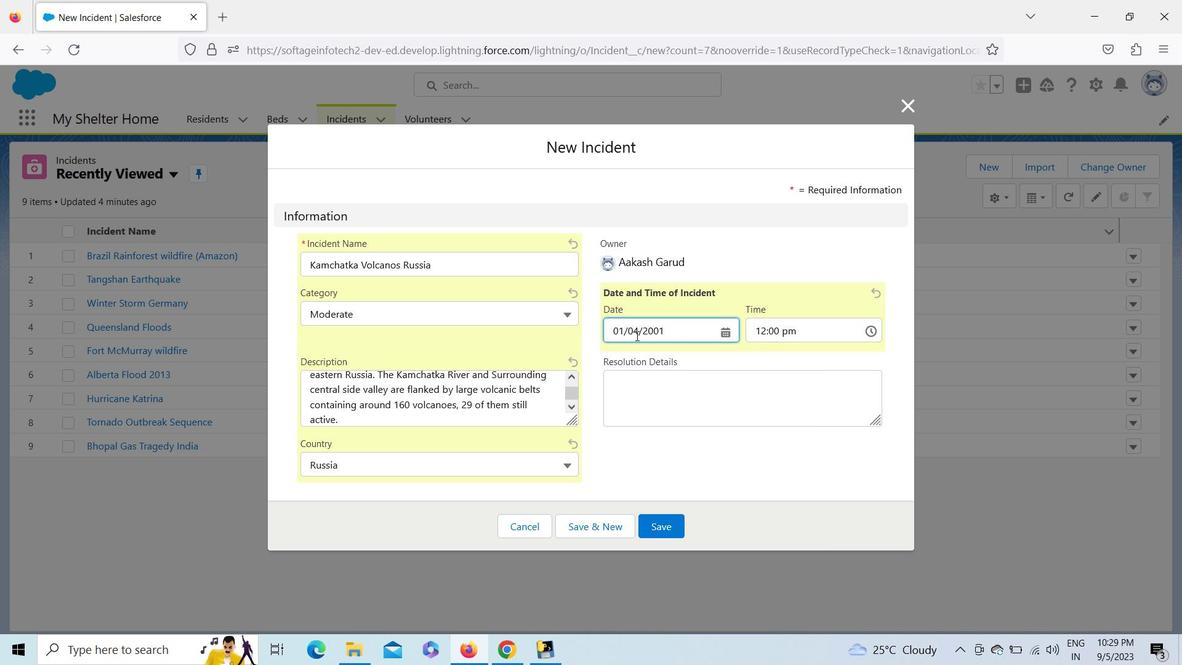 
Action: Mouse pressed left at (637, 331)
Screenshot: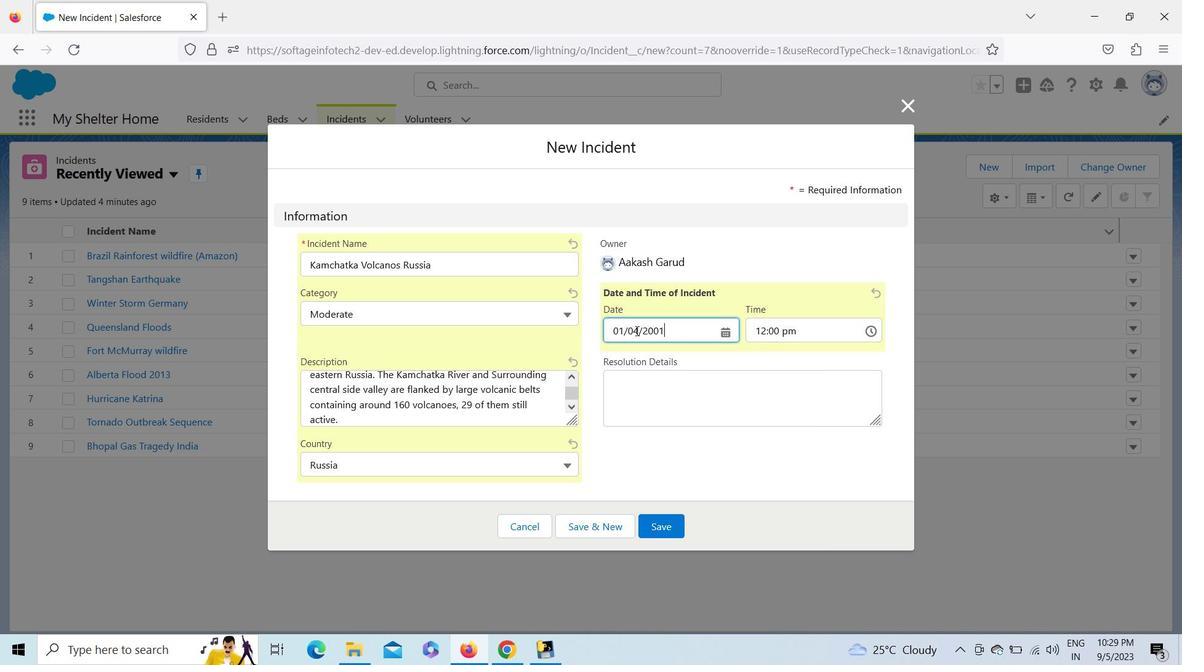 
Action: Key pressed <Key.left><Key.left><Key.left><Key.left><Key.backspace>1
Screenshot: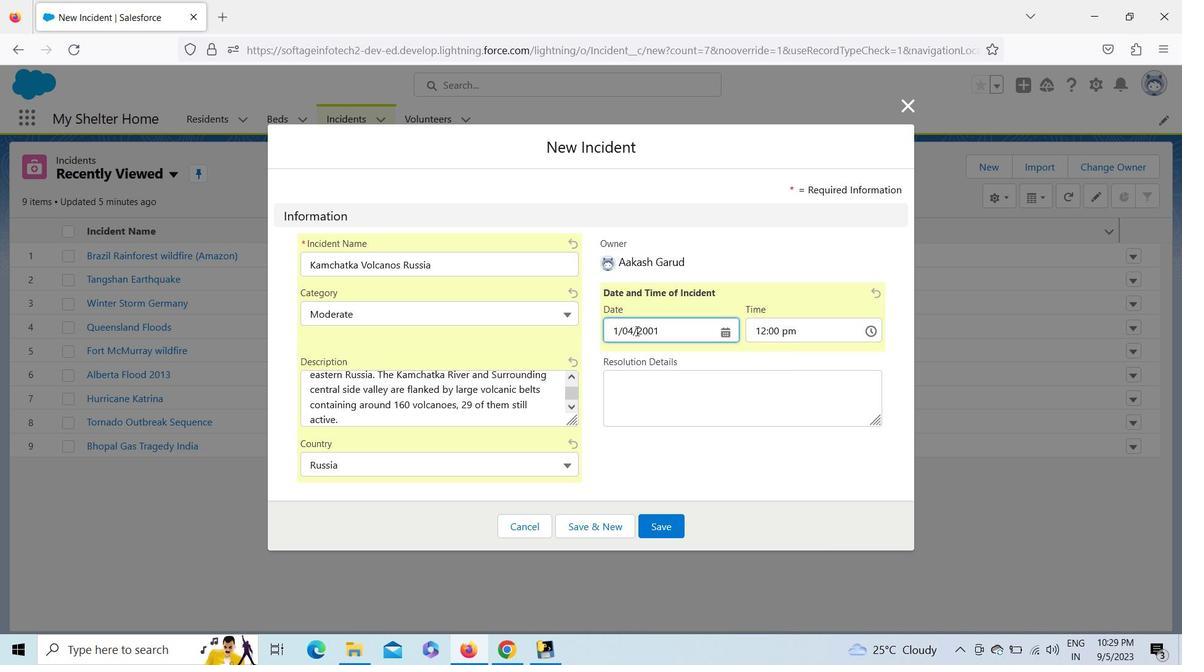 
Action: Mouse moved to (669, 521)
Screenshot: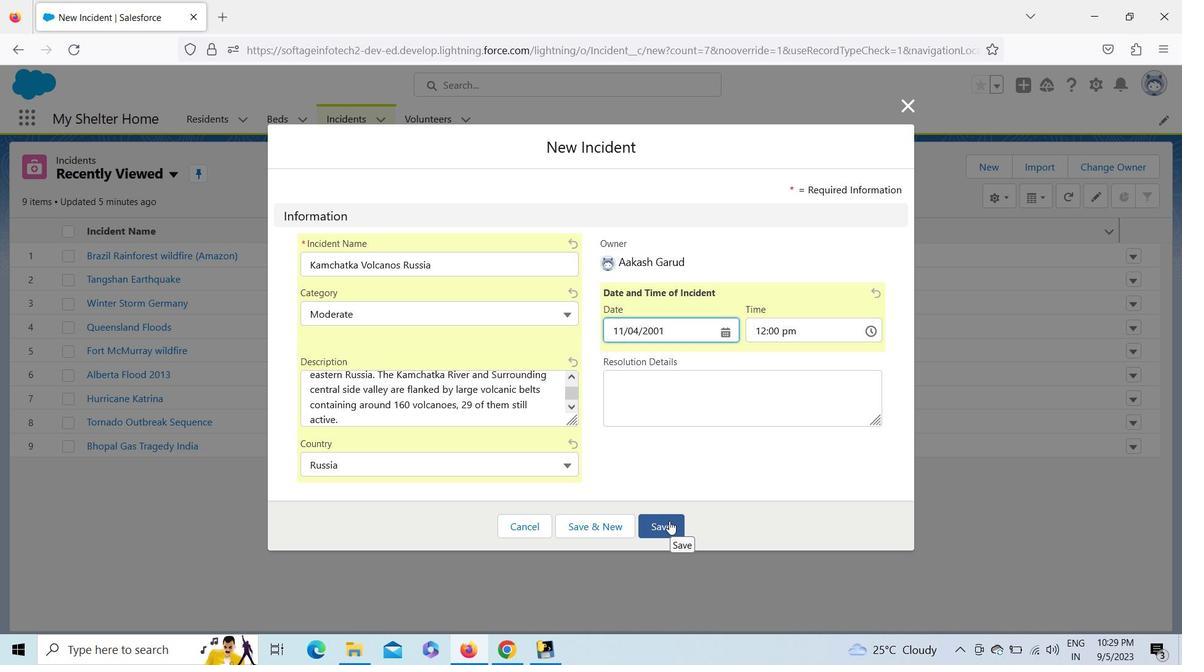 
Action: Mouse pressed left at (669, 521)
Screenshot: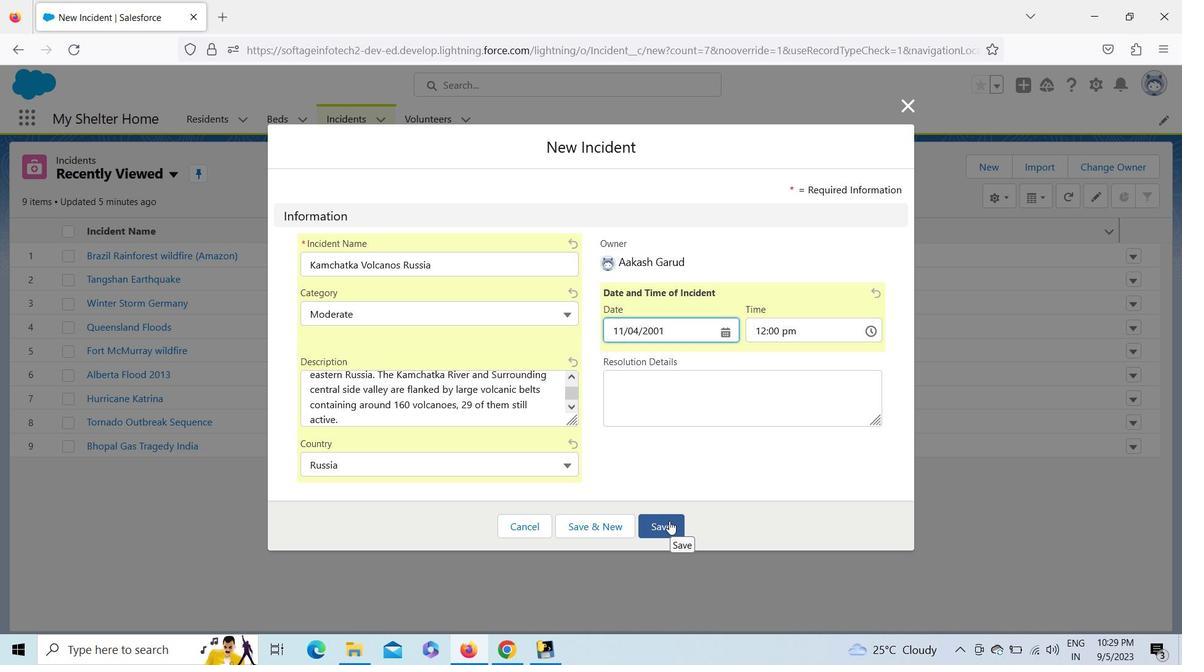 
Action: Mouse moved to (310, 184)
Screenshot: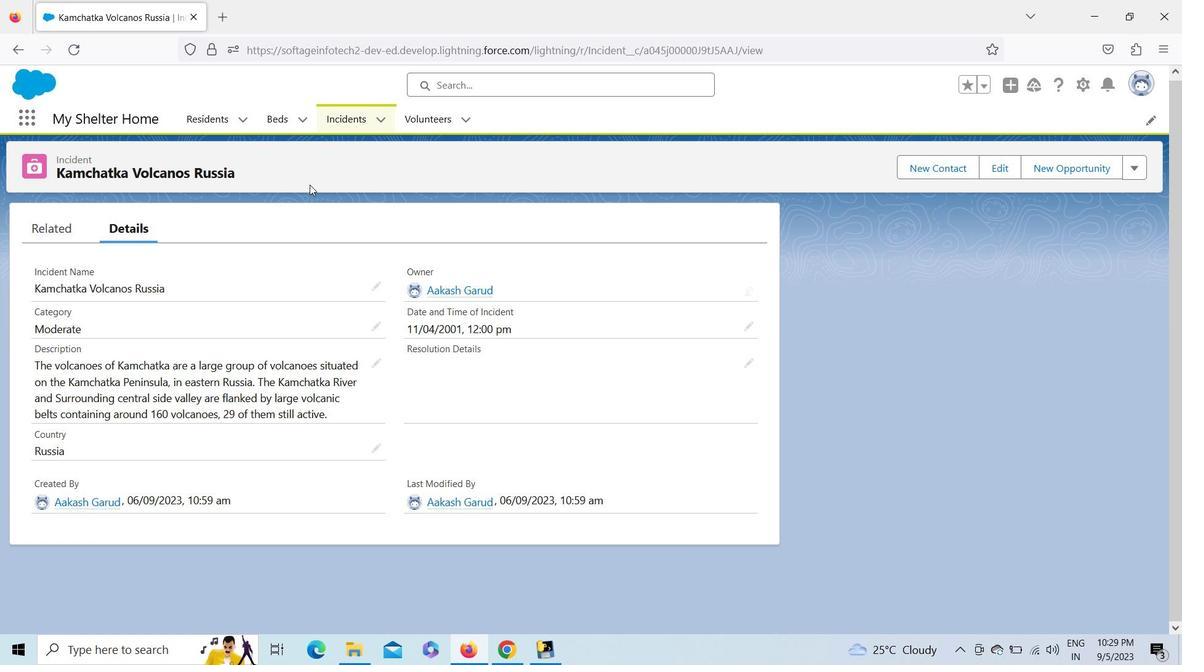 
Action: Mouse pressed left at (310, 184)
Screenshot: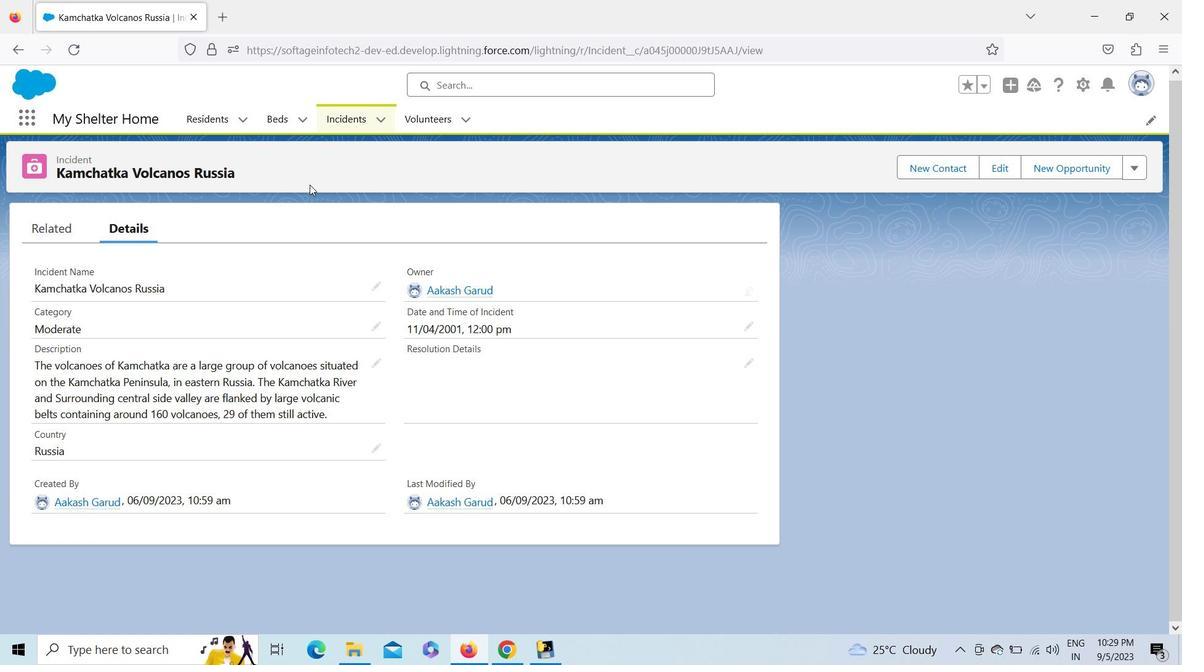 
Action: Mouse moved to (410, 154)
Screenshot: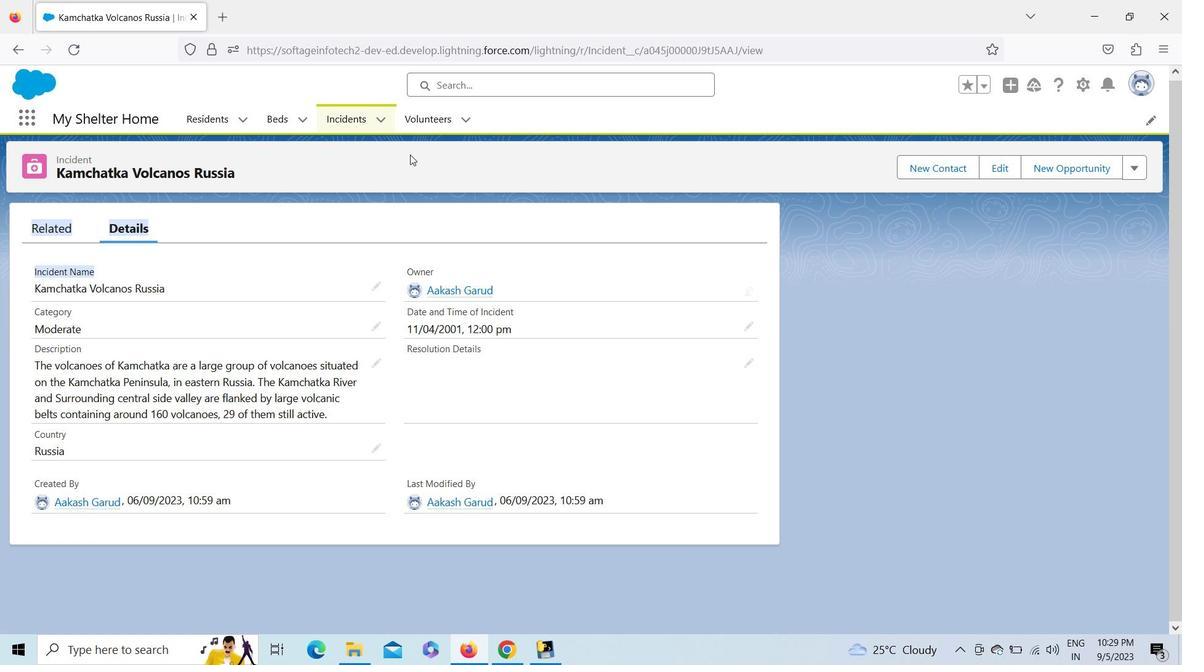 
Action: Mouse pressed left at (410, 154)
Screenshot: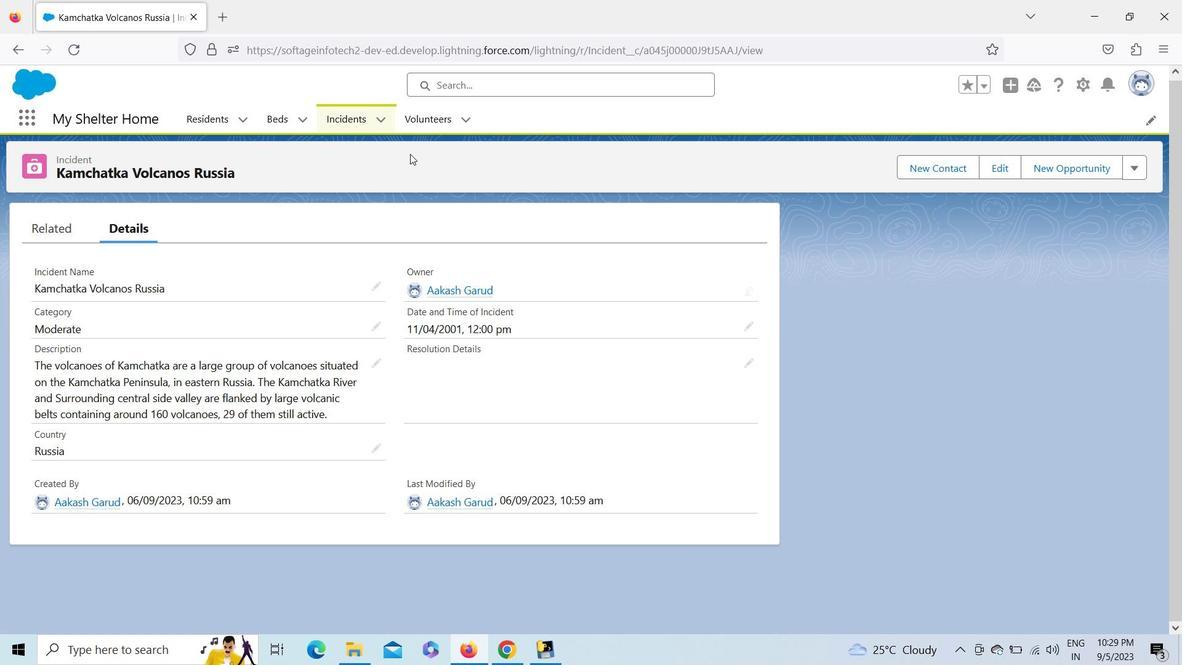 
Action: Mouse moved to (379, 120)
Screenshot: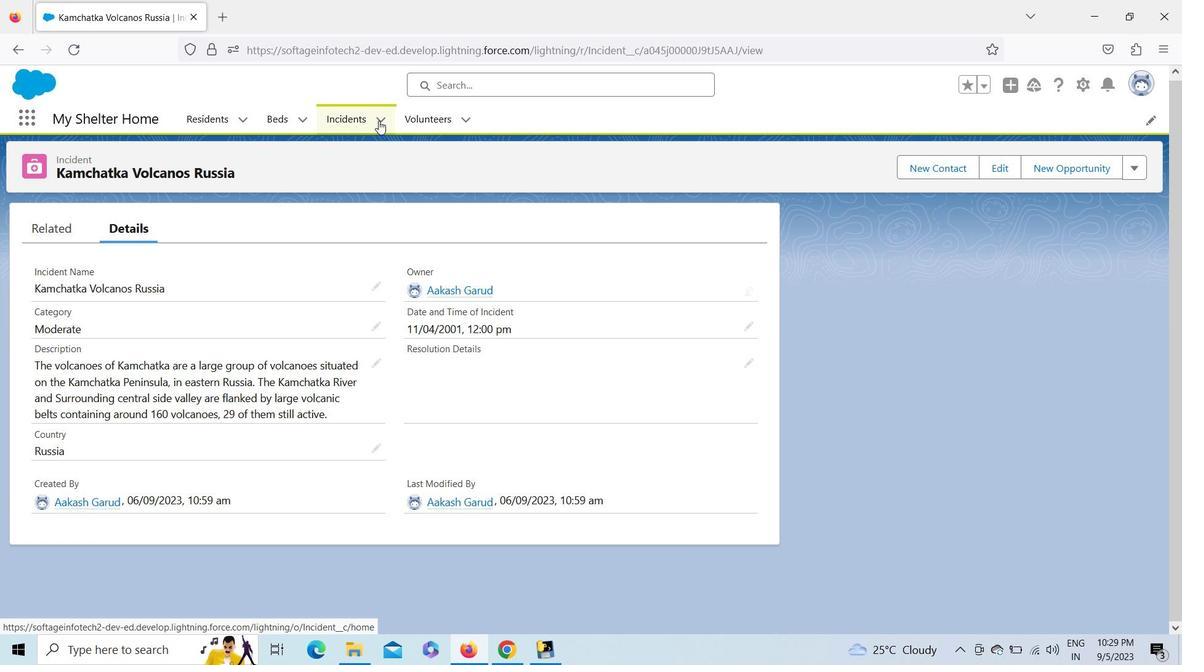 
Action: Mouse pressed left at (379, 120)
Screenshot: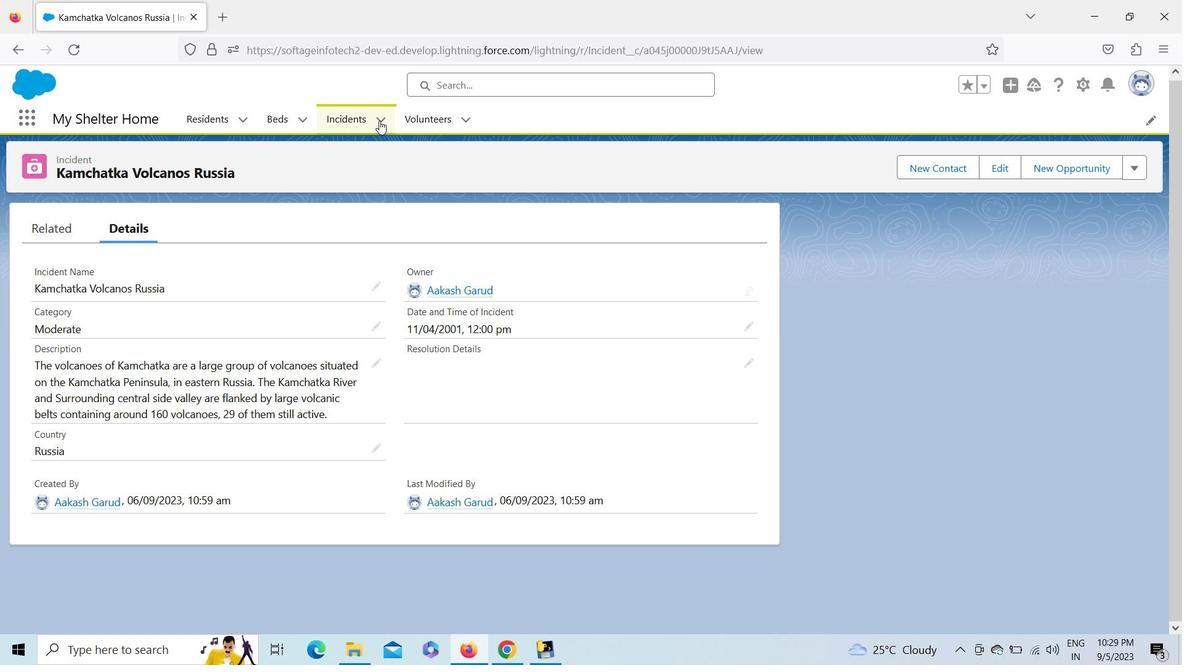 
Action: Mouse moved to (354, 144)
Screenshot: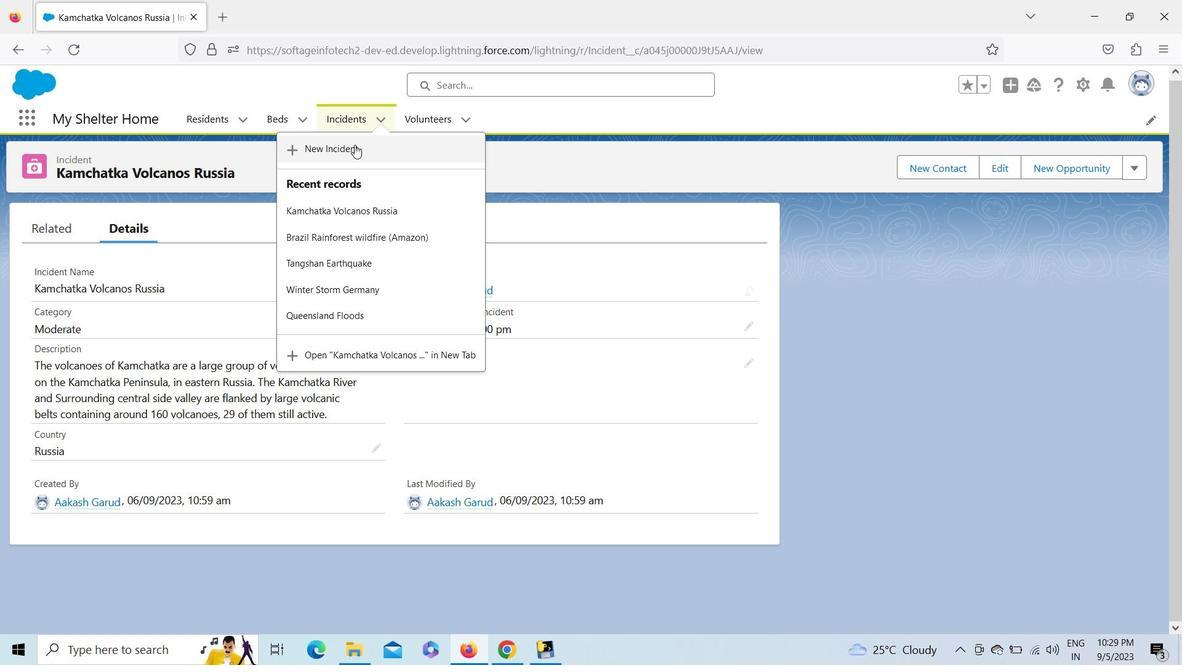 
Action: Mouse pressed left at (354, 144)
Screenshot: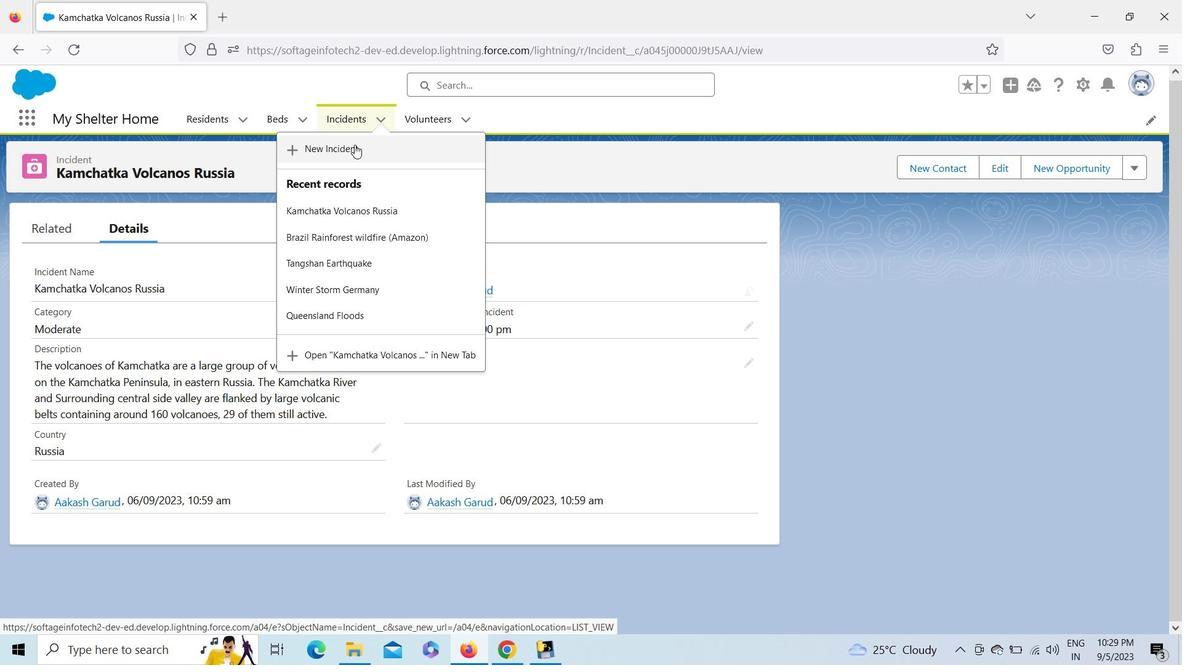 
Action: Key pressed <Key.shift>Romania<Key.space><Key.shift>Hurricane
Screenshot: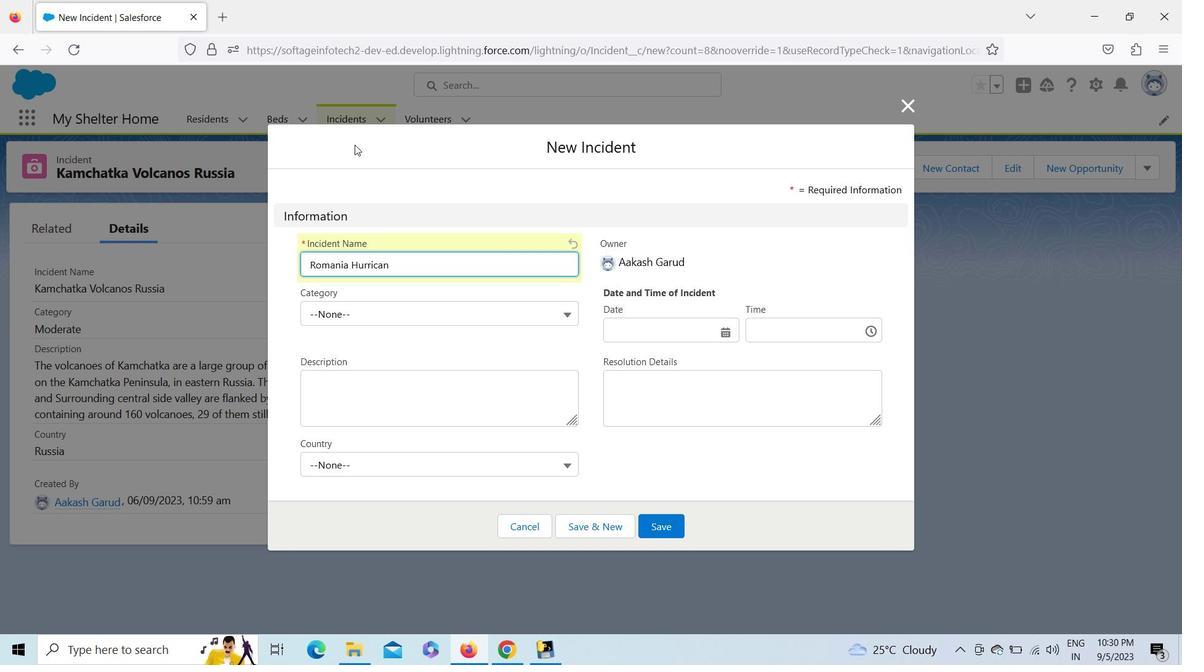 
Action: Mouse moved to (334, 307)
Screenshot: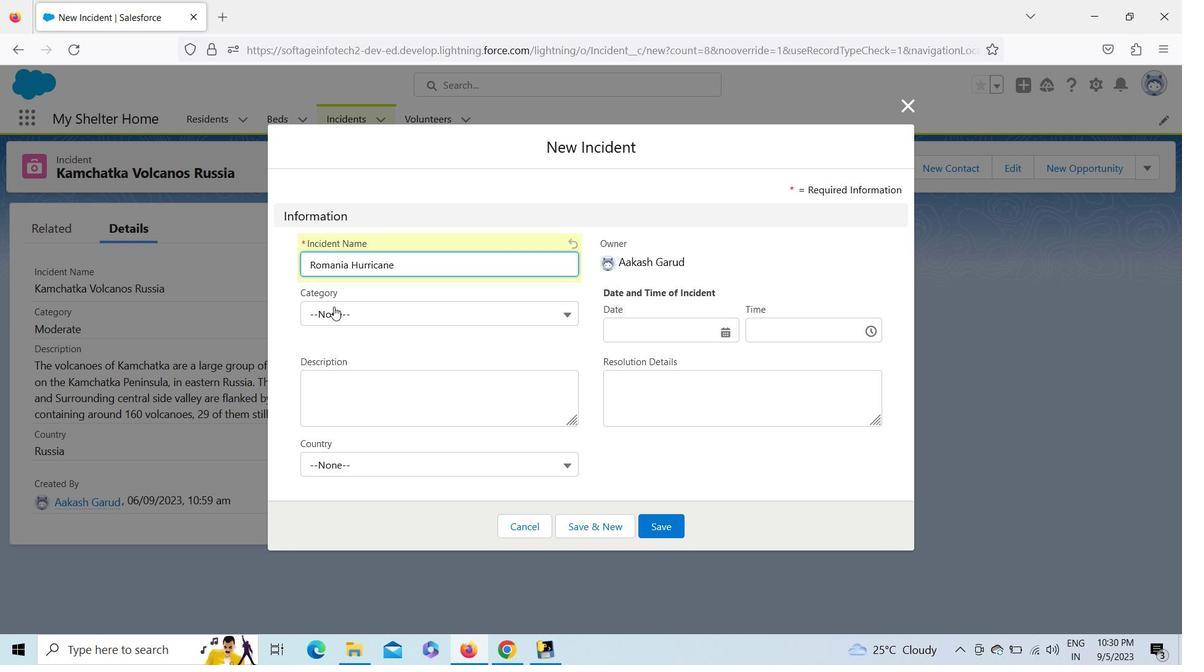 
Action: Mouse pressed left at (334, 307)
Screenshot: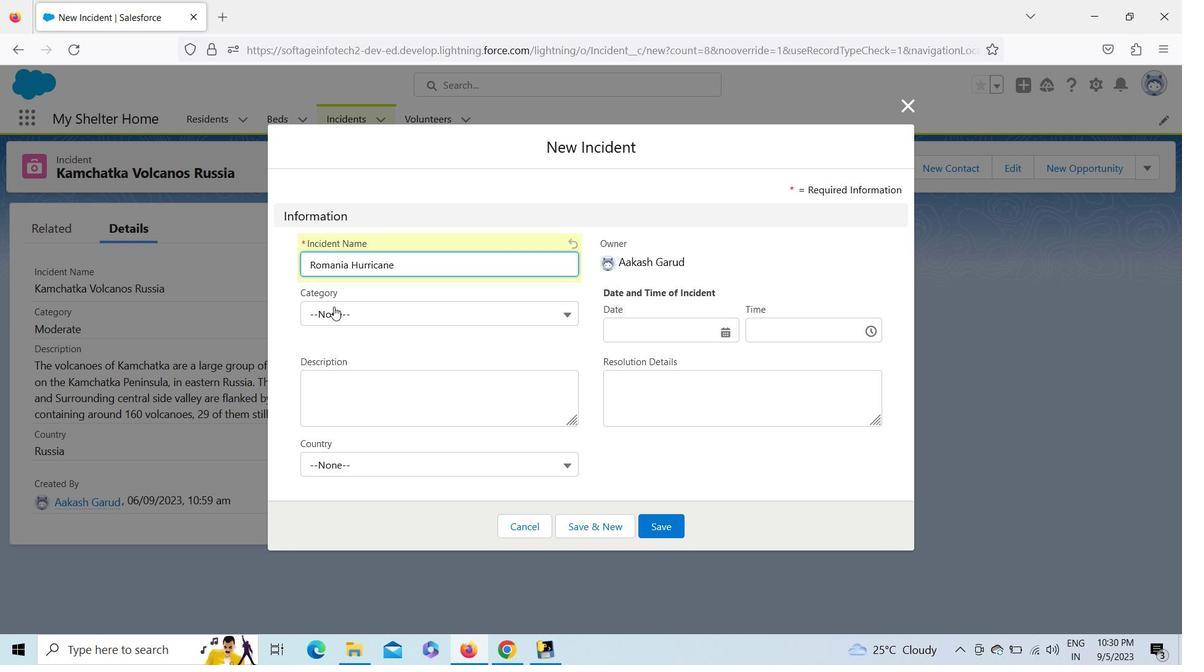 
Action: Mouse moved to (346, 421)
Screenshot: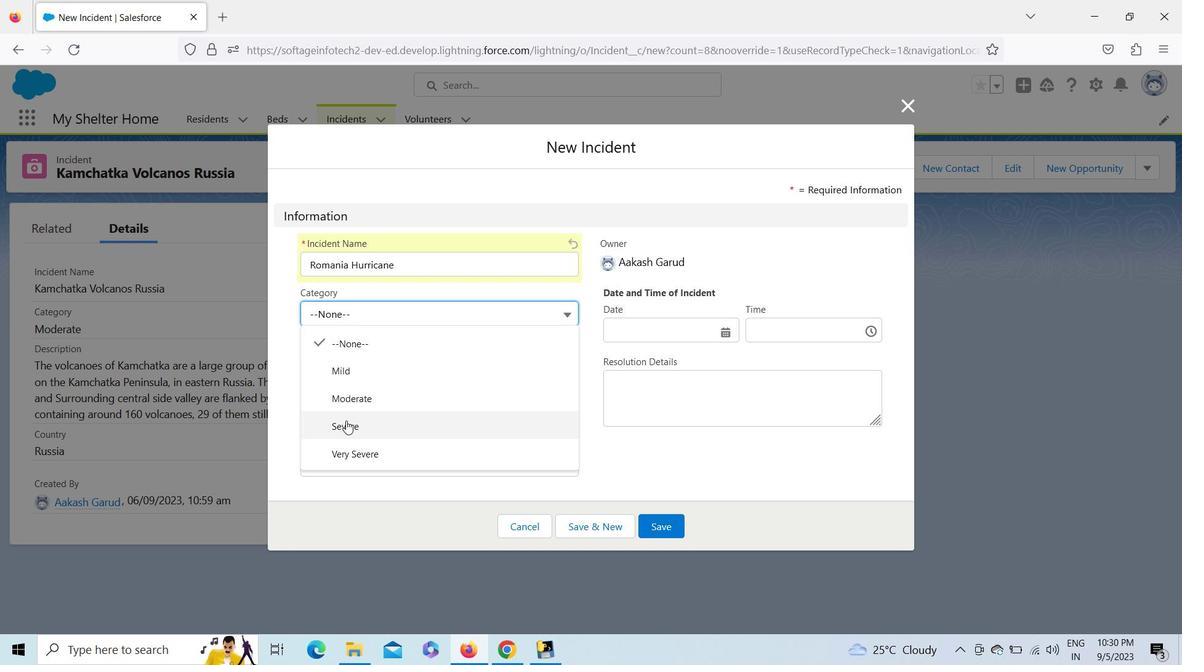 
Action: Mouse pressed left at (346, 421)
Screenshot: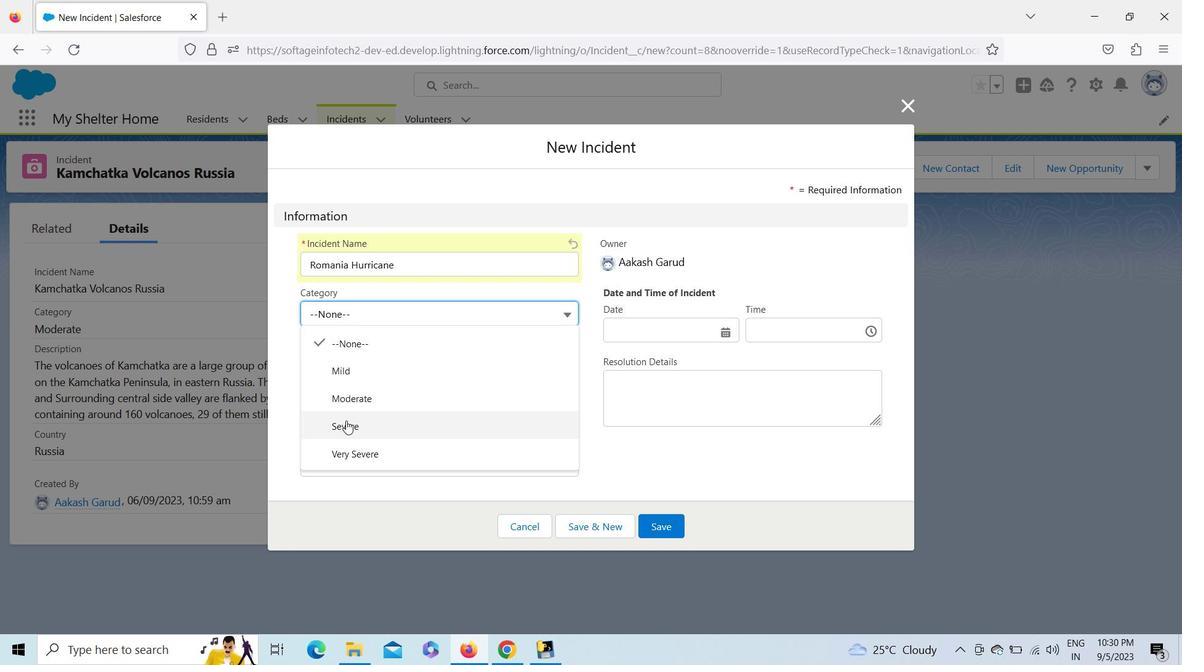 
Action: Mouse moved to (539, 428)
Screenshot: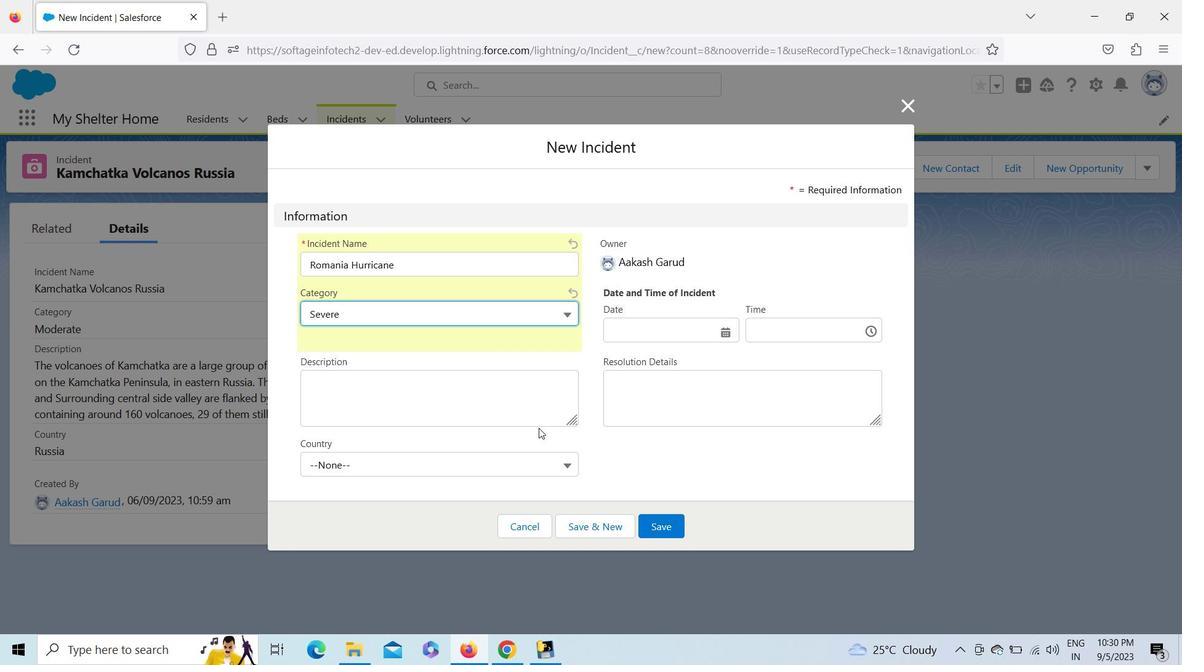 
Action: Mouse pressed left at (539, 428)
Screenshot: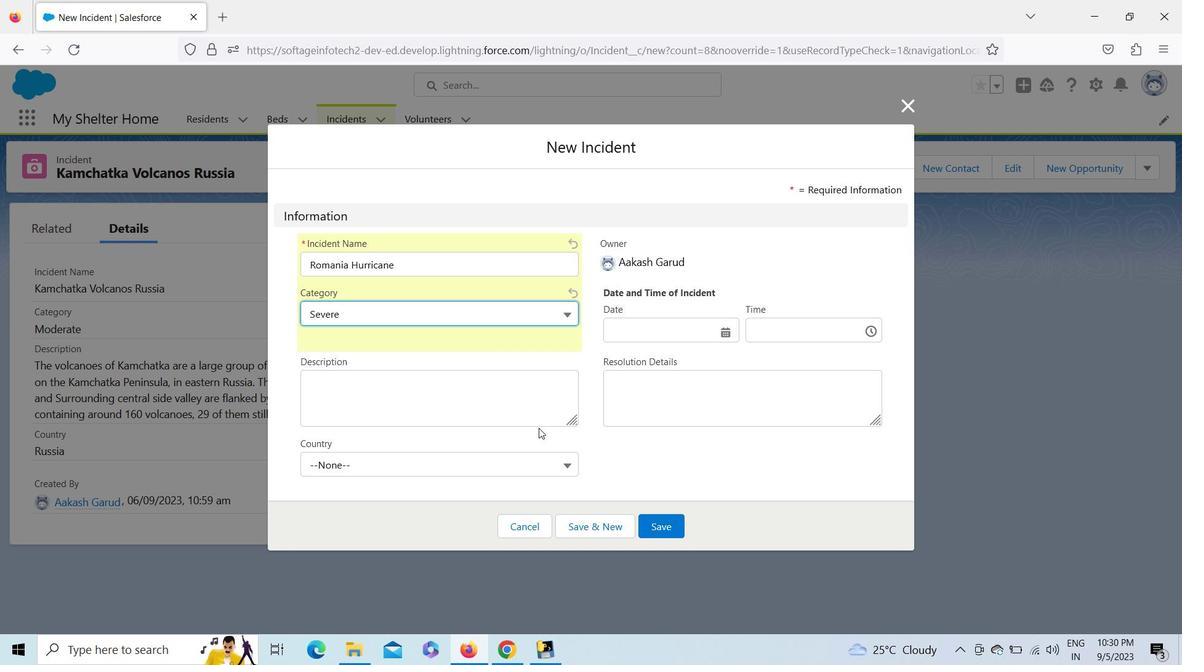 
Action: Mouse moved to (367, 472)
Screenshot: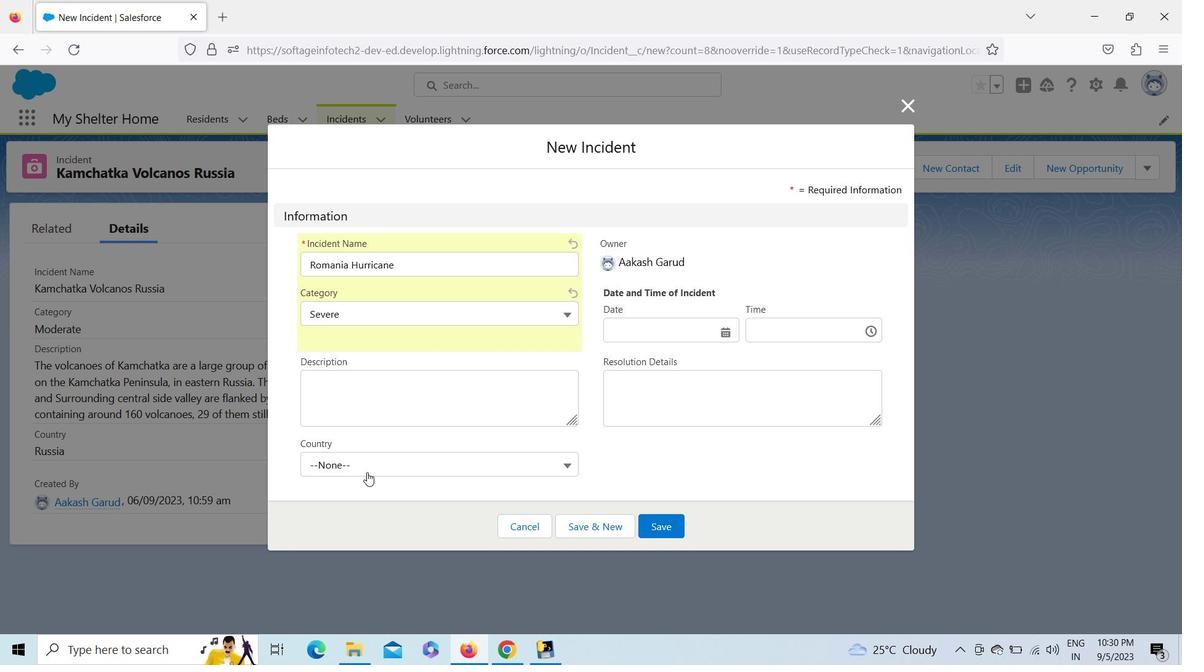 
Action: Mouse pressed left at (367, 472)
Screenshot: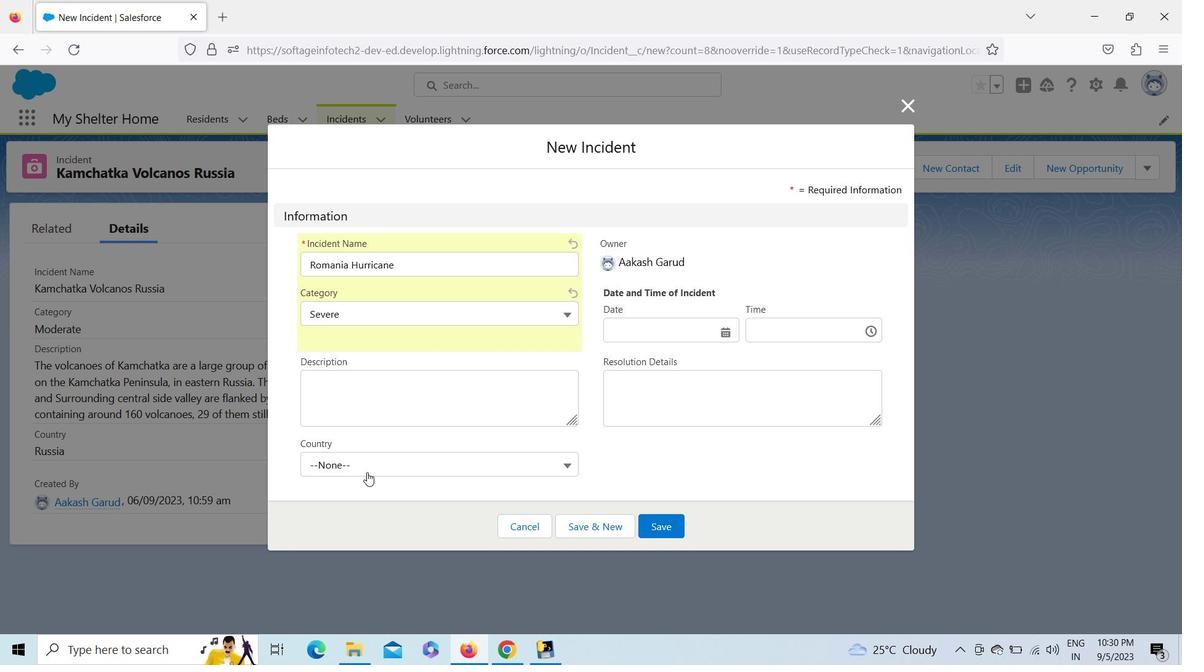 
Action: Mouse moved to (444, 423)
Screenshot: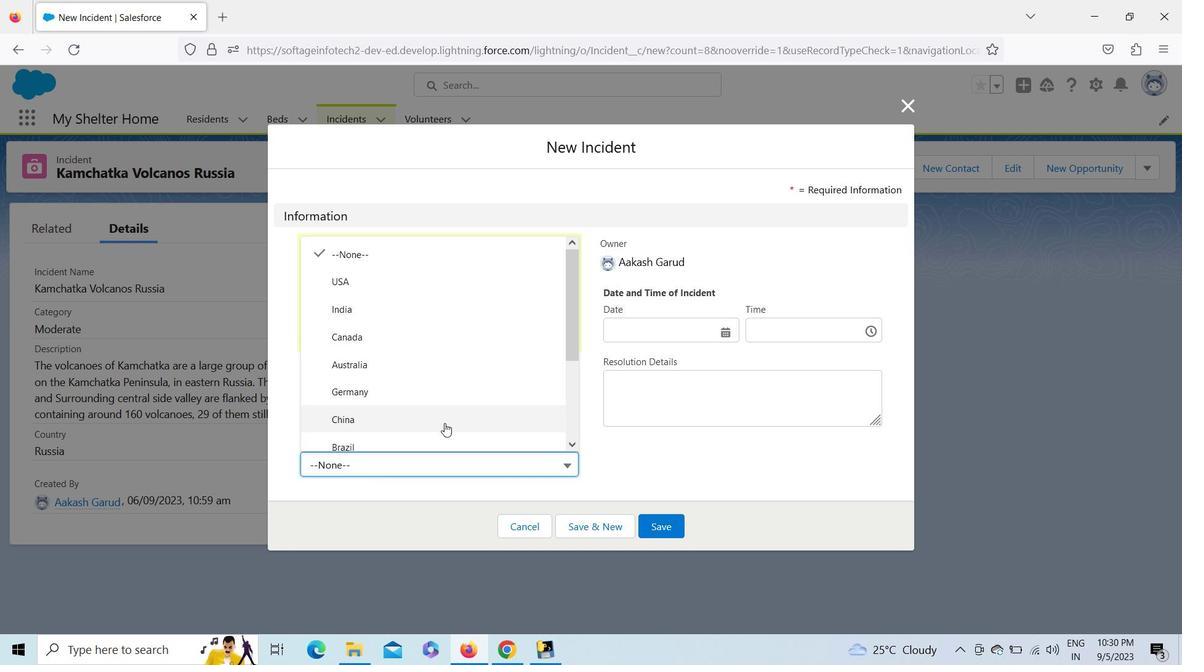 
Action: Key pressed <Key.up><Key.up><Key.up><Key.up><Key.up><Key.up><Key.up><Key.up>
Screenshot: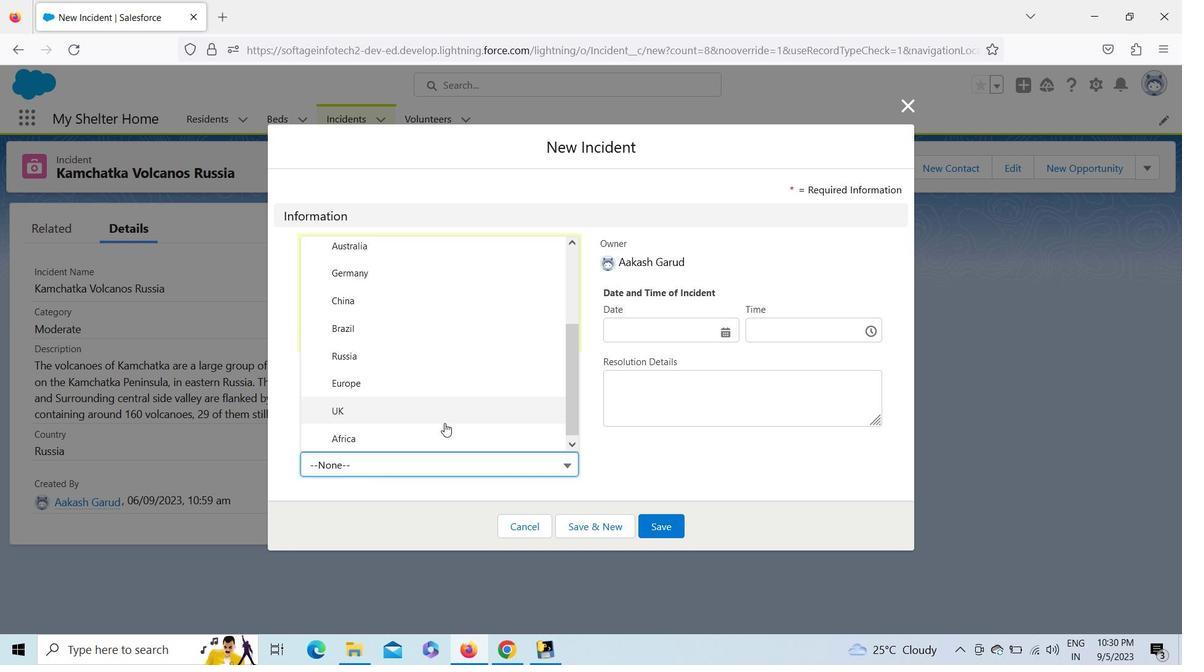 
Action: Mouse moved to (452, 380)
Screenshot: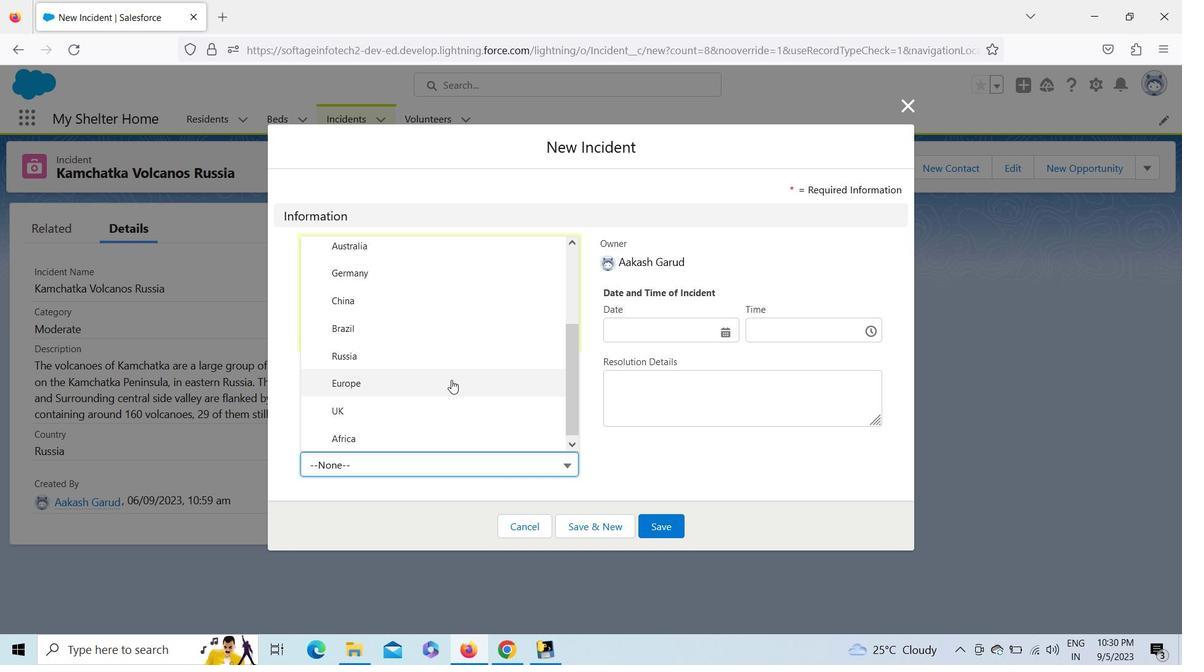 
Action: Mouse pressed left at (452, 380)
Screenshot: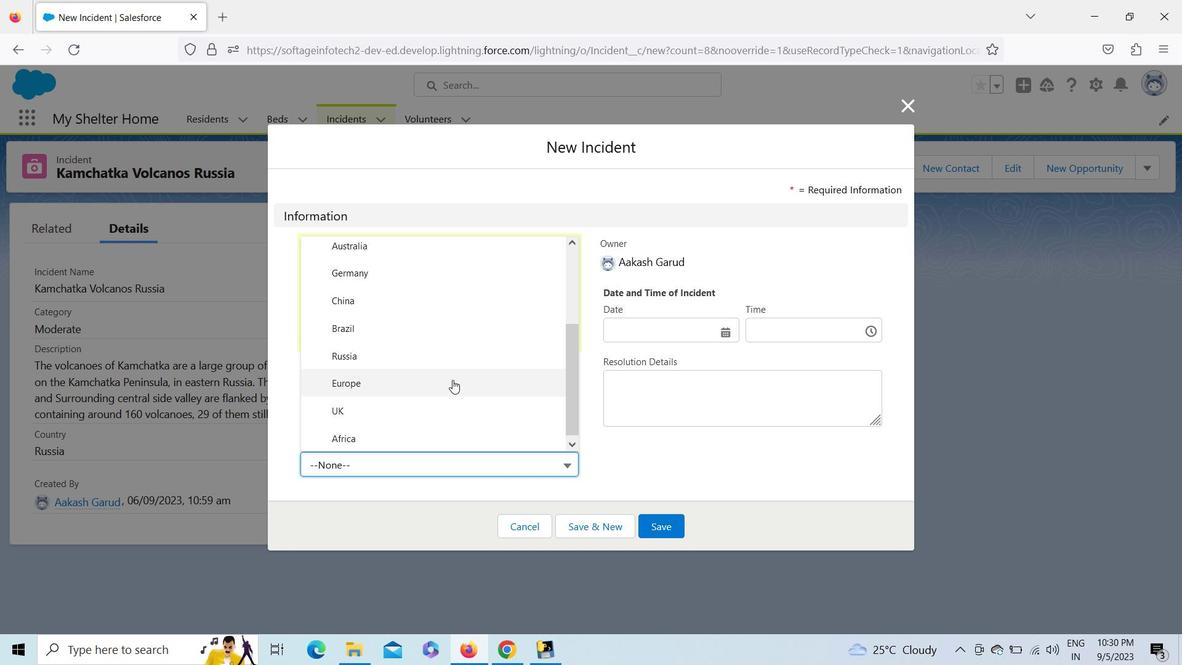 
Action: Mouse moved to (434, 393)
Screenshot: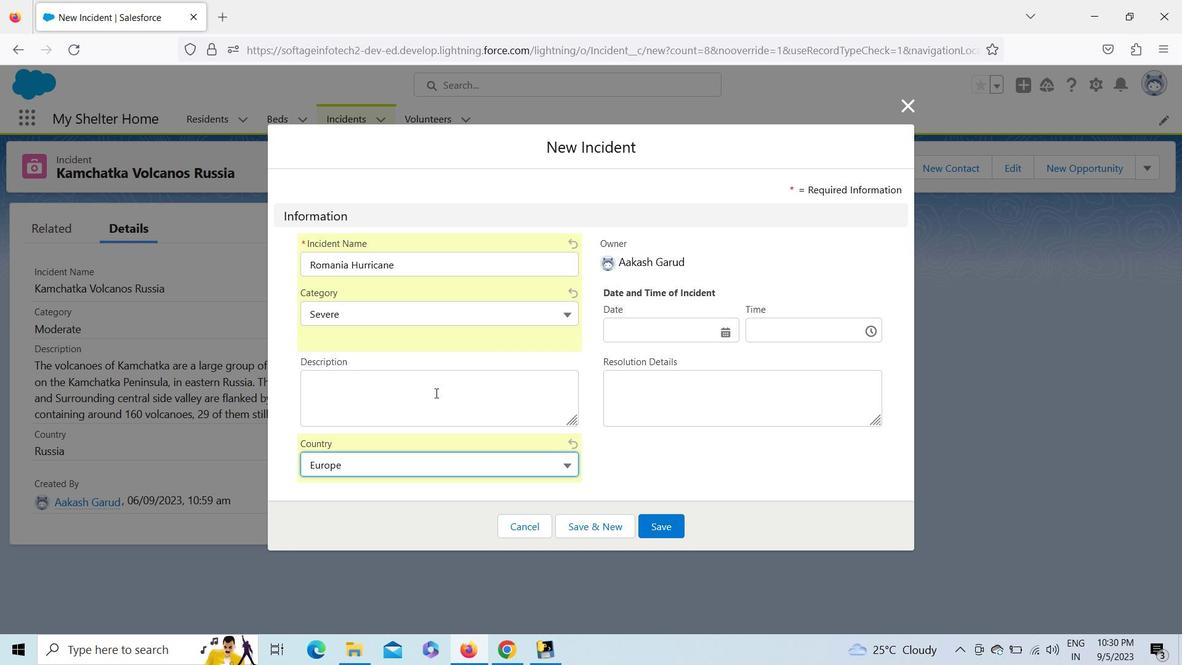 
Action: Mouse pressed left at (434, 393)
Screenshot: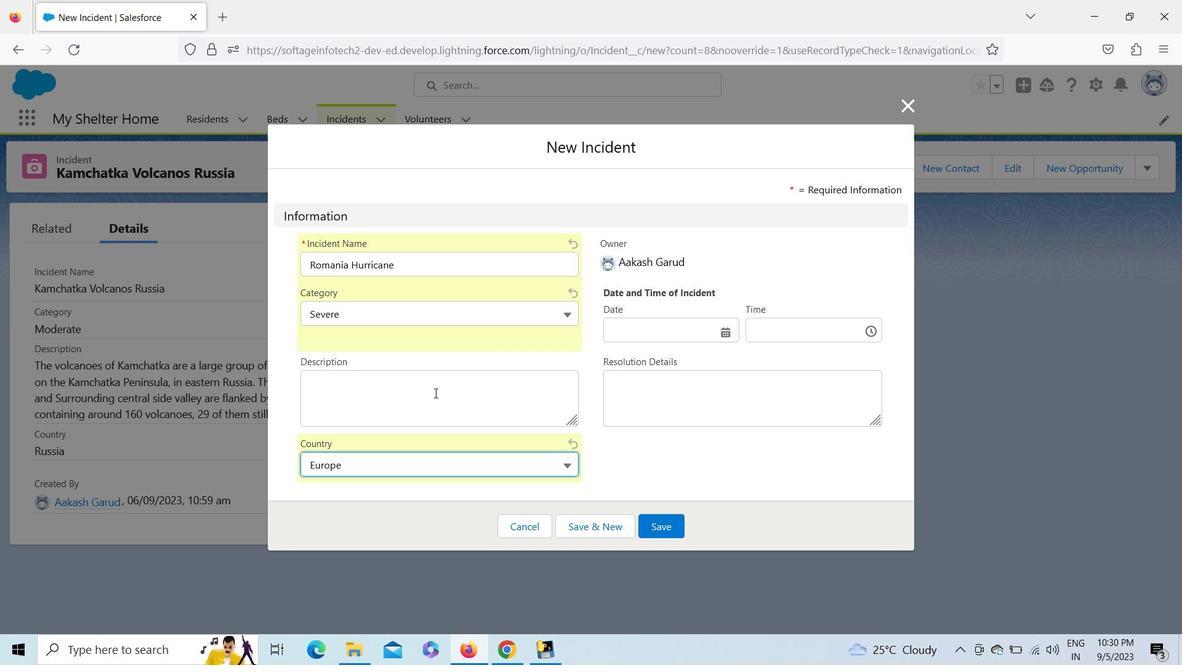 
Action: Mouse moved to (689, 332)
Screenshot: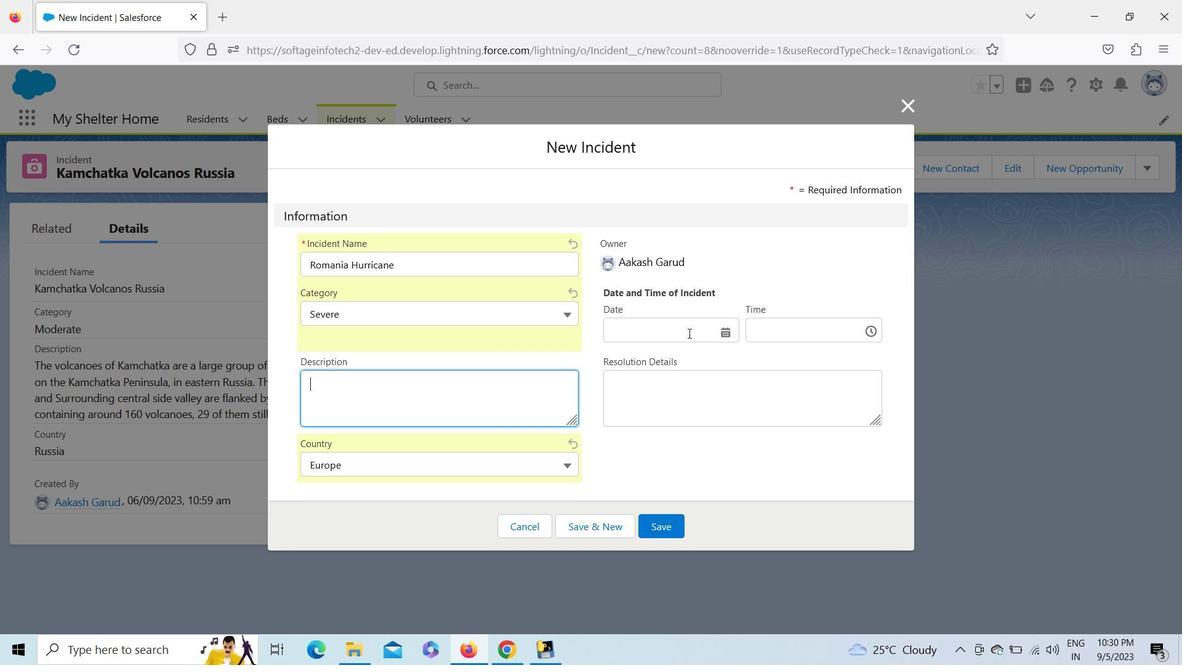 
Action: Mouse pressed left at (689, 332)
Screenshot: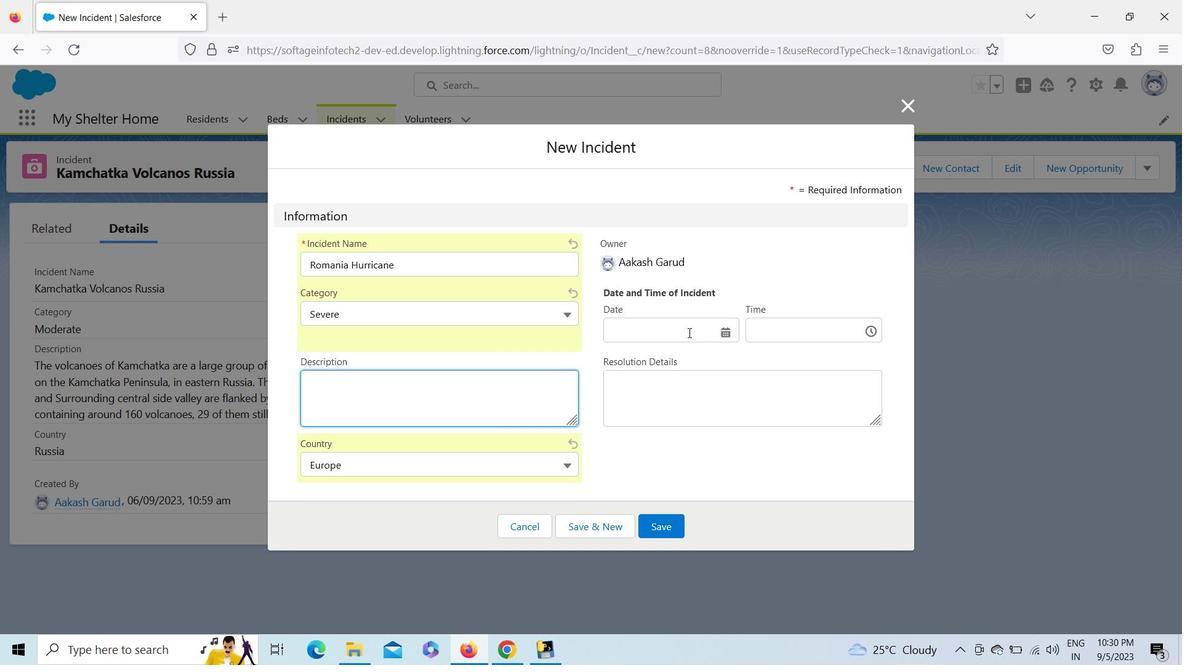 
Action: Mouse moved to (805, 379)
Screenshot: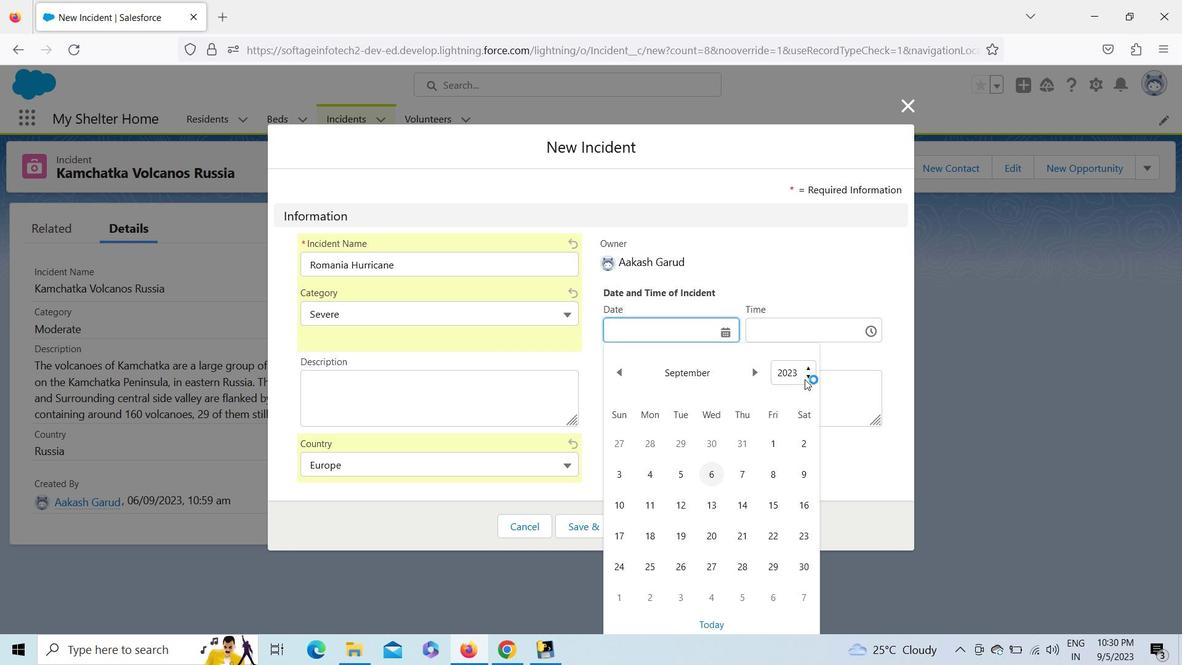 
Action: Mouse pressed left at (805, 379)
Screenshot: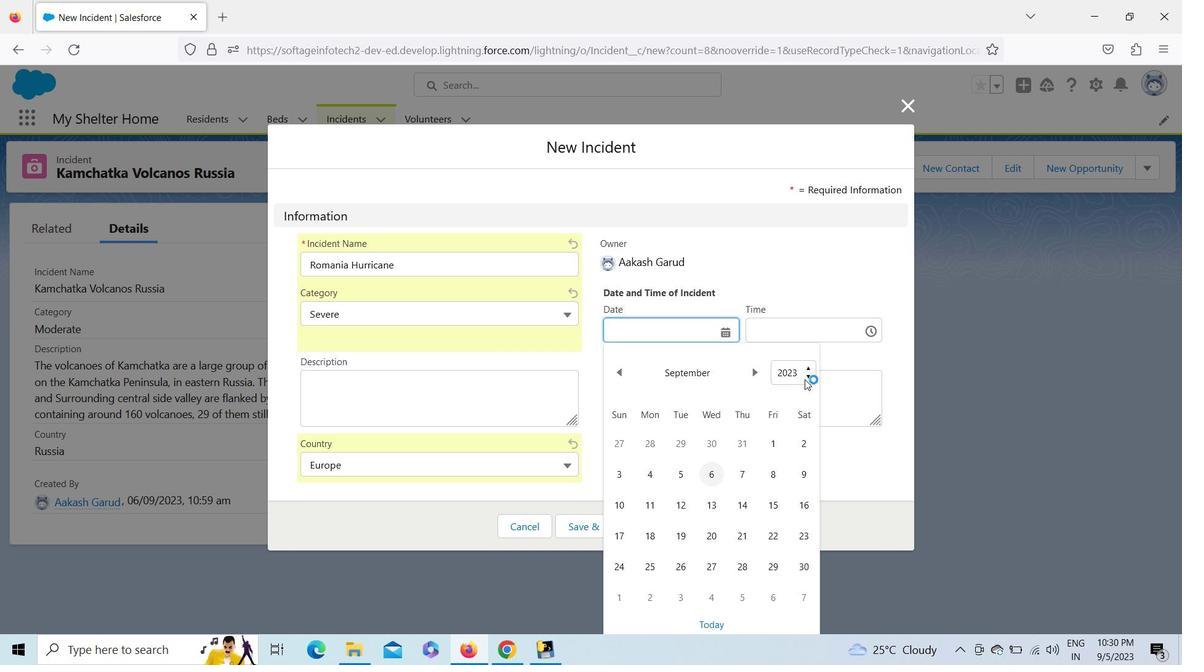 
Action: Key pressed <Key.up><Key.up><Key.up><Key.up><Key.up><Key.up><Key.enter>
Screenshot: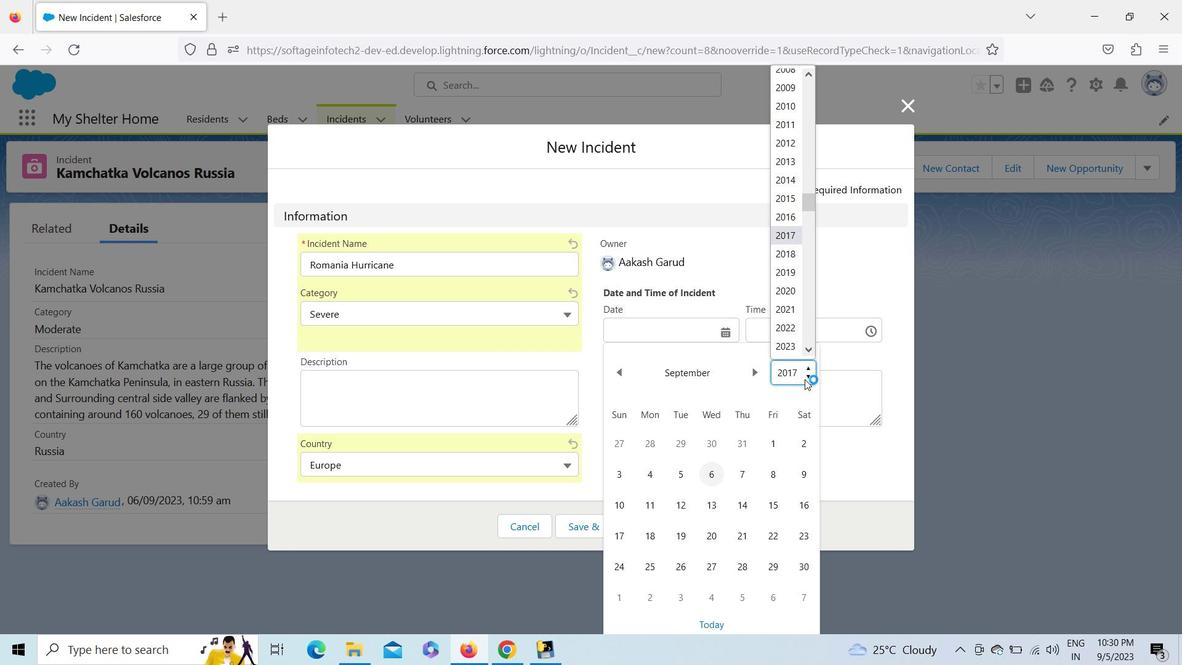
Action: Mouse moved to (656, 540)
Screenshot: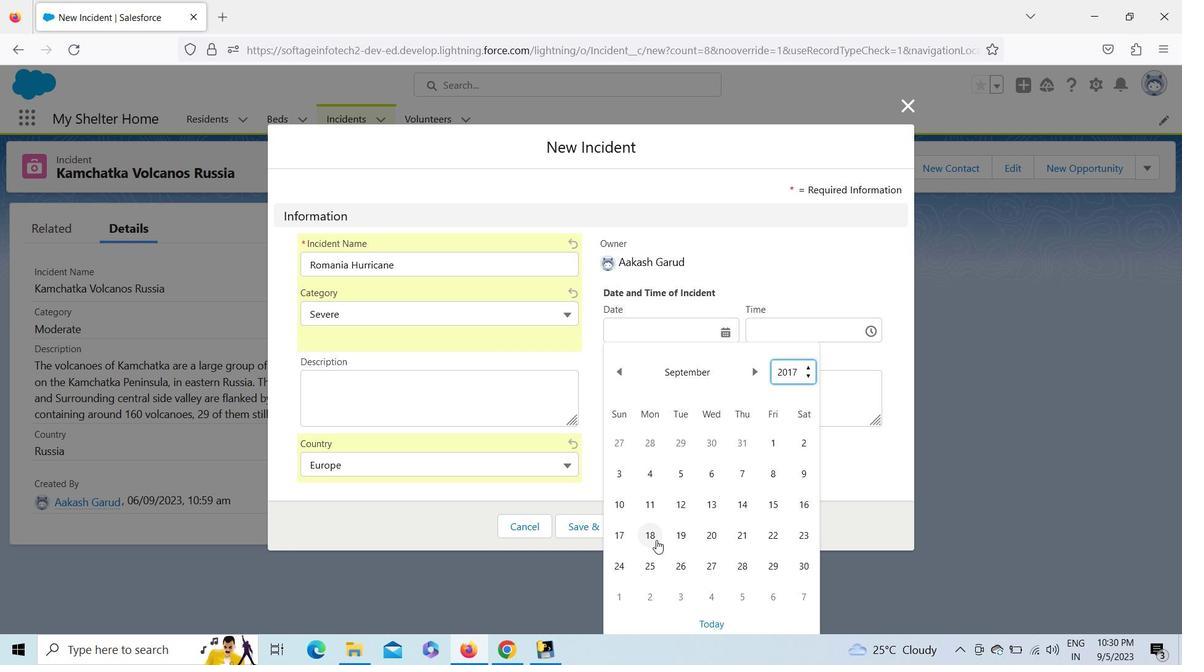 
Action: Mouse pressed left at (656, 540)
Screenshot: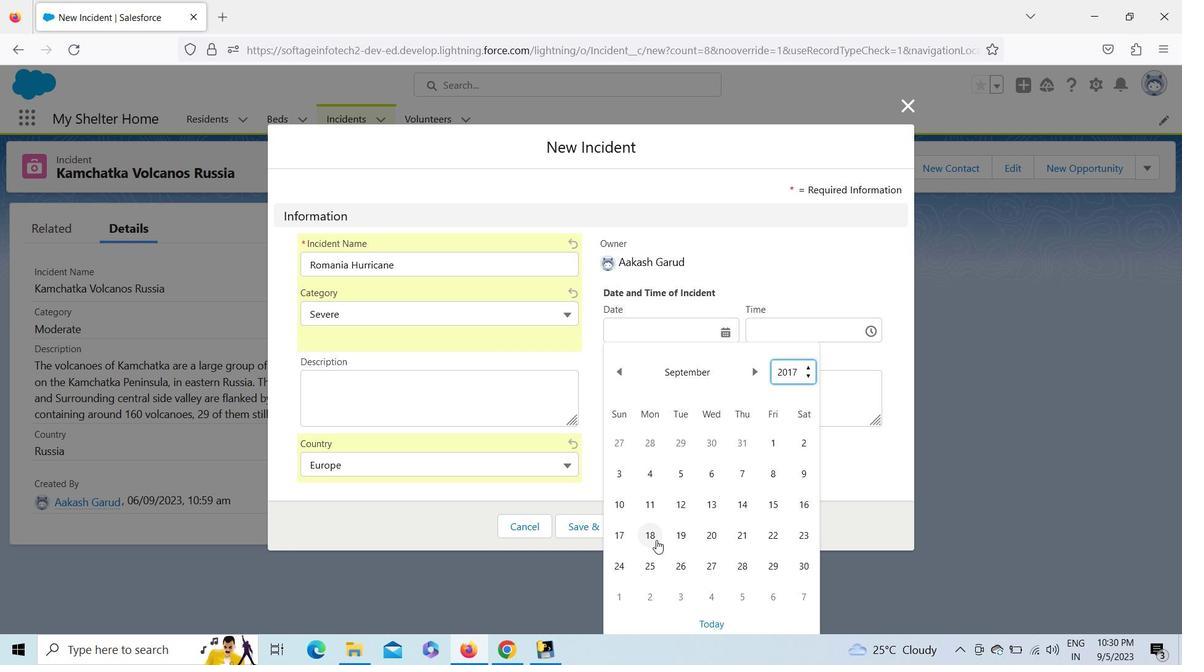 
Action: Mouse moved to (420, 406)
Screenshot: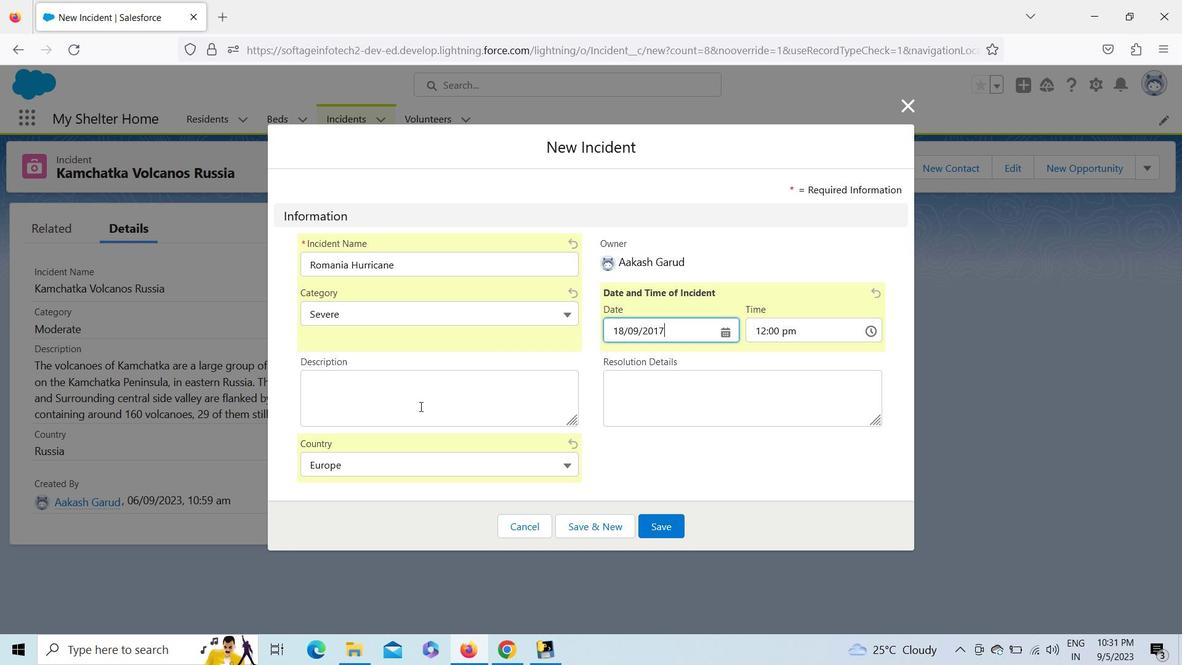 
Action: Mouse pressed left at (420, 406)
Screenshot: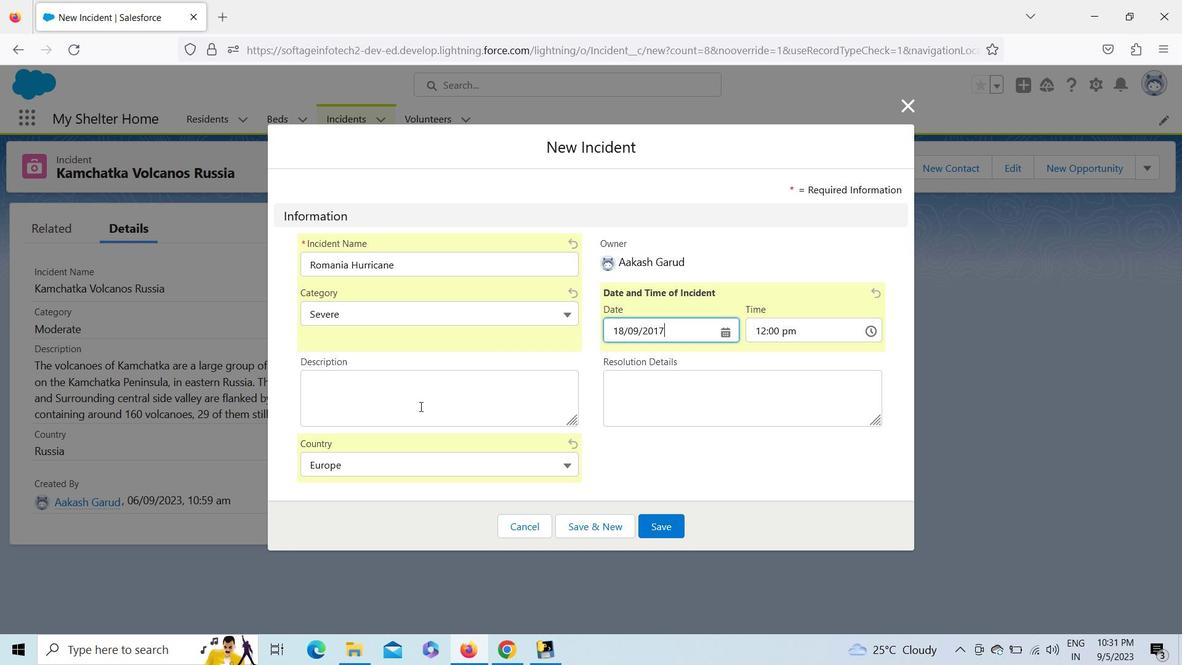 
Action: Key pressed <Key.shift><Key.shift><Key.shift>A<Key.space><Key.shift>Powerful<Key.space><Key.shift>Storm<Key.space>in<Key.space><Key.shift><Key.shift><Key.shift>Western<Key.space><Key.shift><Key.shift><Key.shift><Key.shift>Romania<Key.space>has<Key.space>killed<Key.space>eight<Key.space>people<Key.space>and<Key.space>injured<Key.space>at<Key.space>least<Key.space>5<Key.backspace>67<Key.space><Key.backspace>.<Key.space><Key.shift>Most<Key.space>of<Key.space>the<Key.space>vicy<Key.backspace>tim<Key.space><Key.backspace>s<Key.space>were<Key.space>in<Key.space>and<Key.space>around<Key.space>the<Key.space>city<Key.space>of<Key.space><Key.shift><Key.shift><Key.shift><Key.shift><Key.shift><Key.shift><Key.shift><Key.shift><Key.shift><Key.shift><Key.shift><Key.shift><Key.shift><Key.shift><Key.shift><Key.shift><Key.shift><Key.shift><Key.shift><Key.shift><Key.shift><Key.shift><Key.shift><Key.shift><Key.shift><Key.shift><Key.shift><Key.shift><Key.shift>Thi<Key.backspace><Key.backspace>imisoara,<Key.space>where<Key.space>winds<Key.space>of<Key.space>upto<Key.space>100km/hr<Key.space>brought<Key.space>doe<Key.backspace>wn<Key.space>trees<Key.space>and<Key.space>tore<Key.space>off<Key.space>roofs.
Screenshot: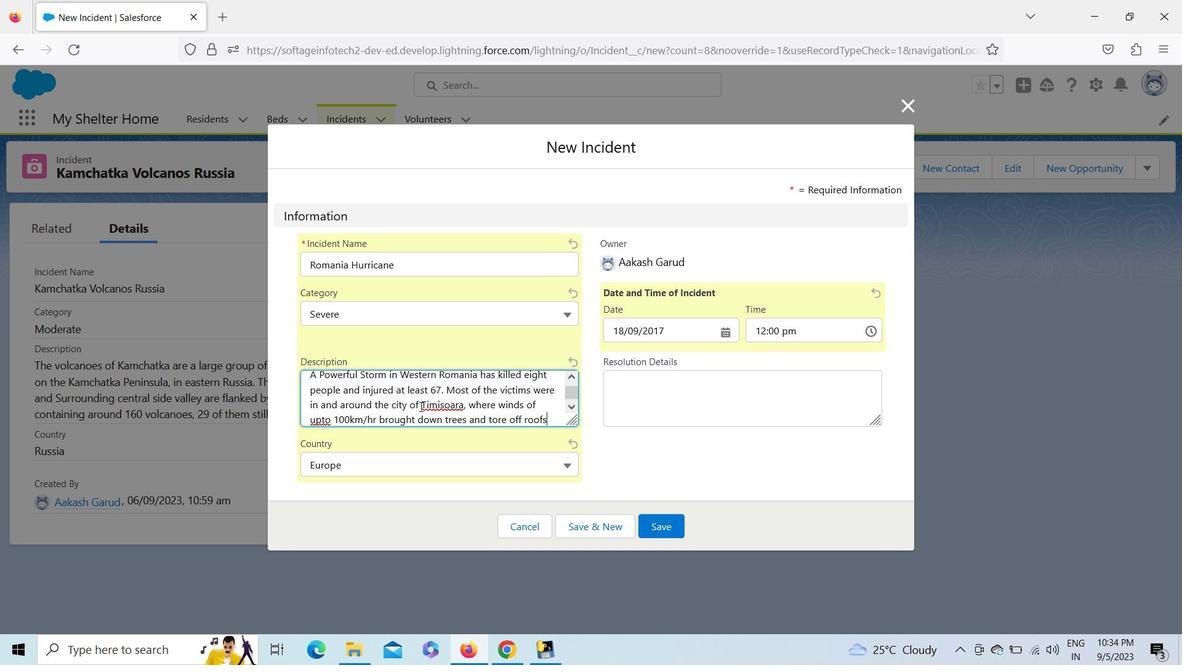 
Action: Mouse moved to (675, 531)
Screenshot: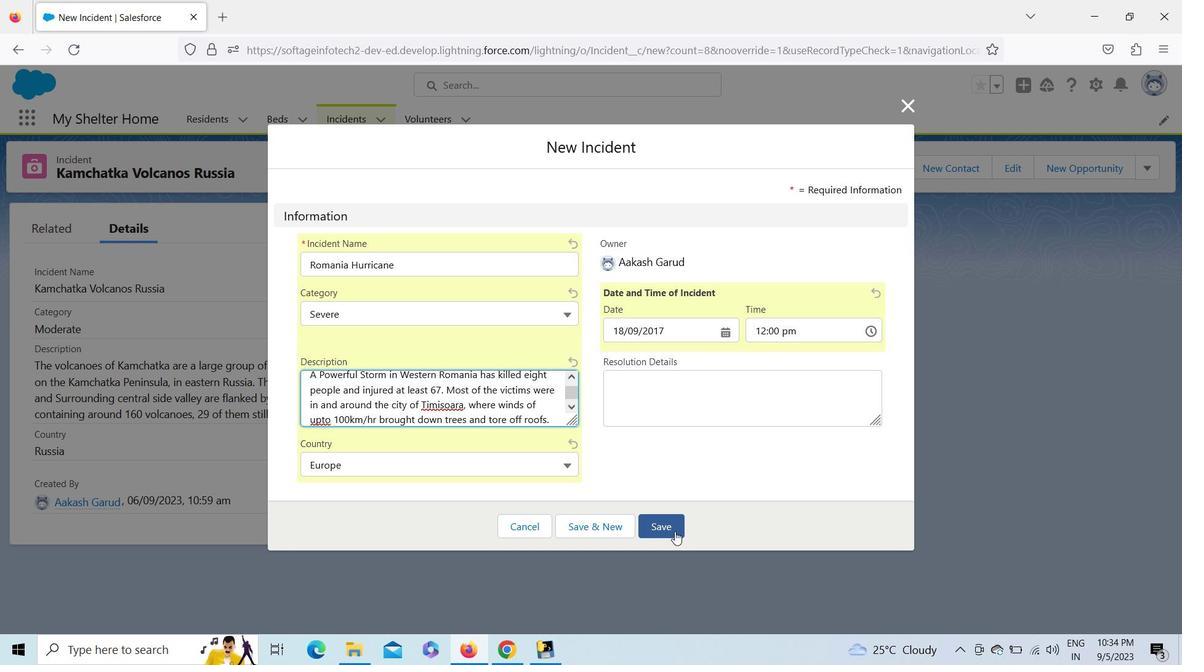 
Action: Mouse pressed left at (675, 531)
Screenshot: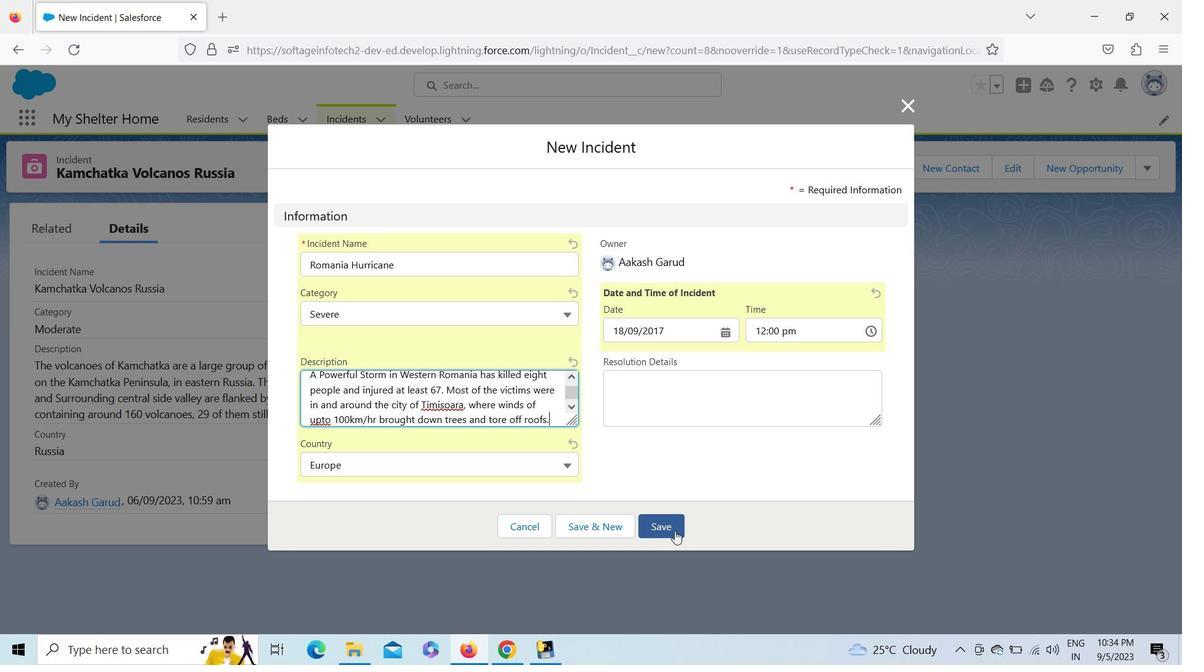 
Action: Mouse moved to (384, 125)
Screenshot: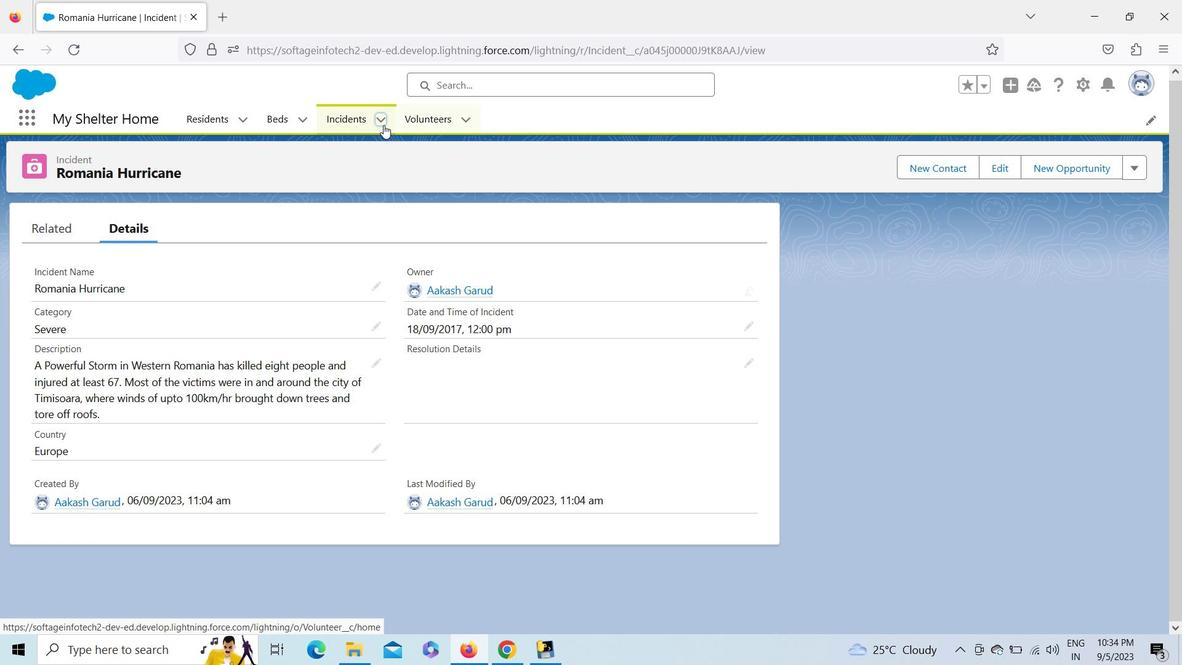 
Action: Mouse pressed left at (384, 125)
Screenshot: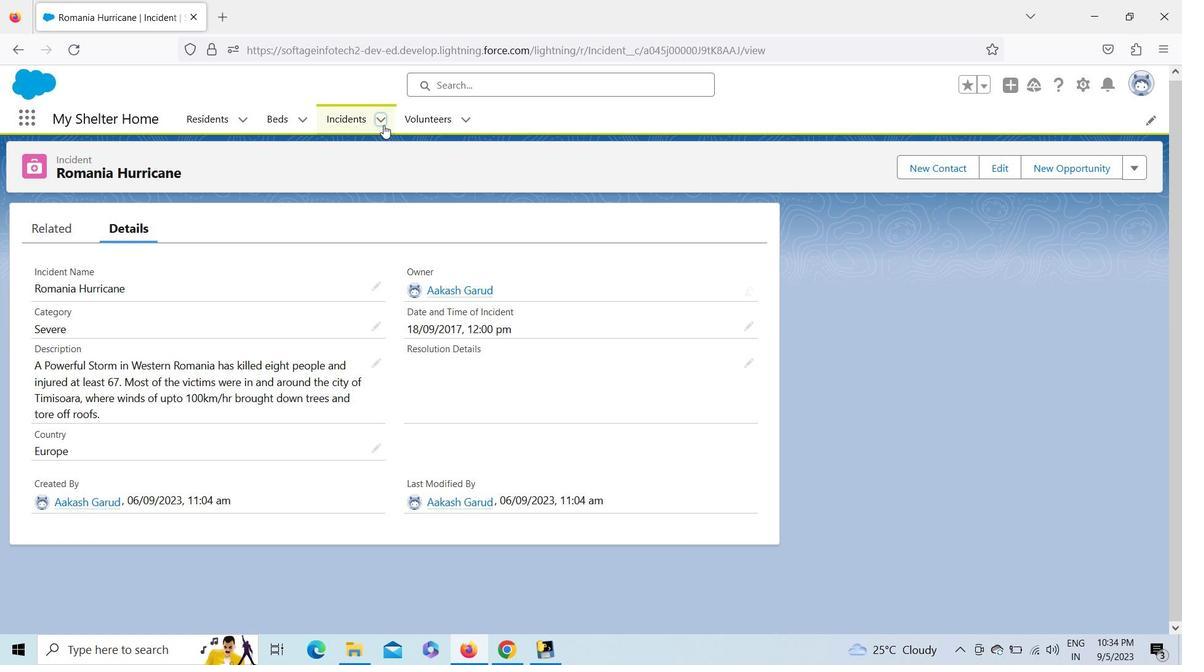 
Action: Mouse moved to (380, 124)
Screenshot: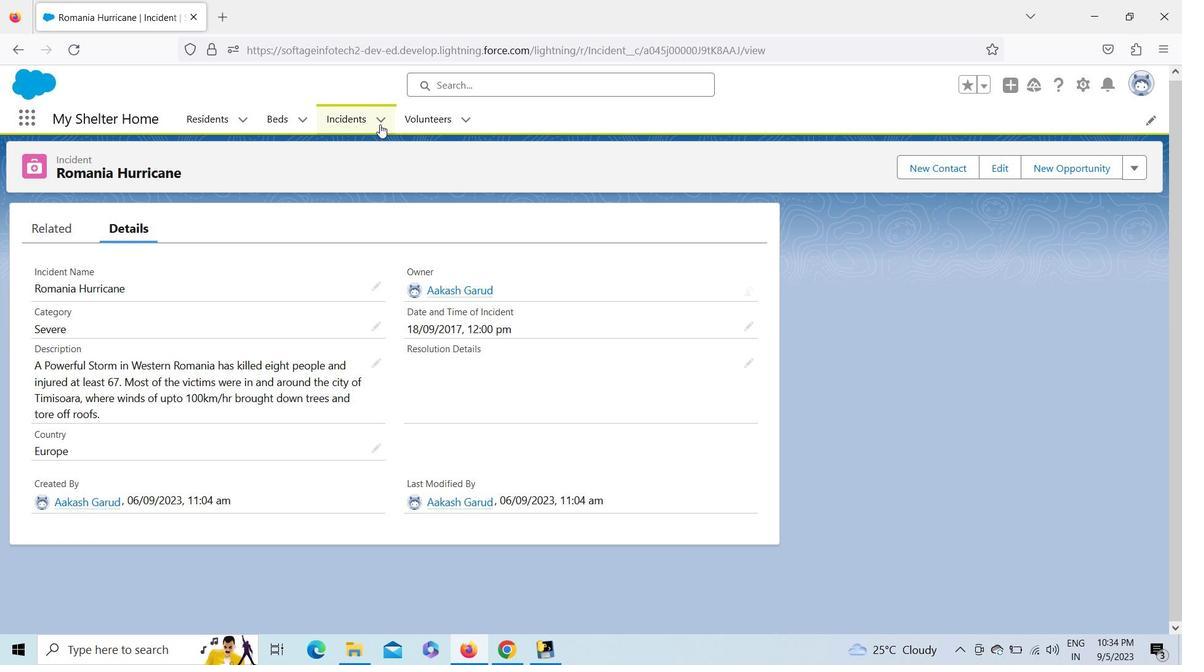 
Action: Mouse pressed left at (380, 124)
Screenshot: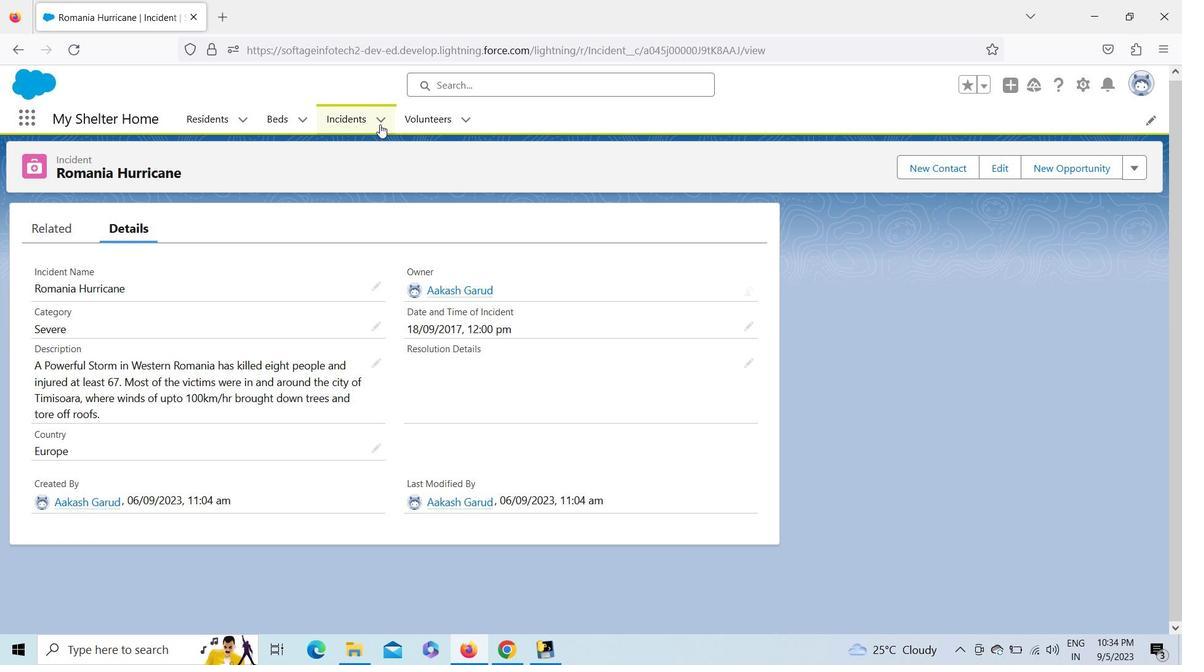
Action: Mouse moved to (373, 138)
Screenshot: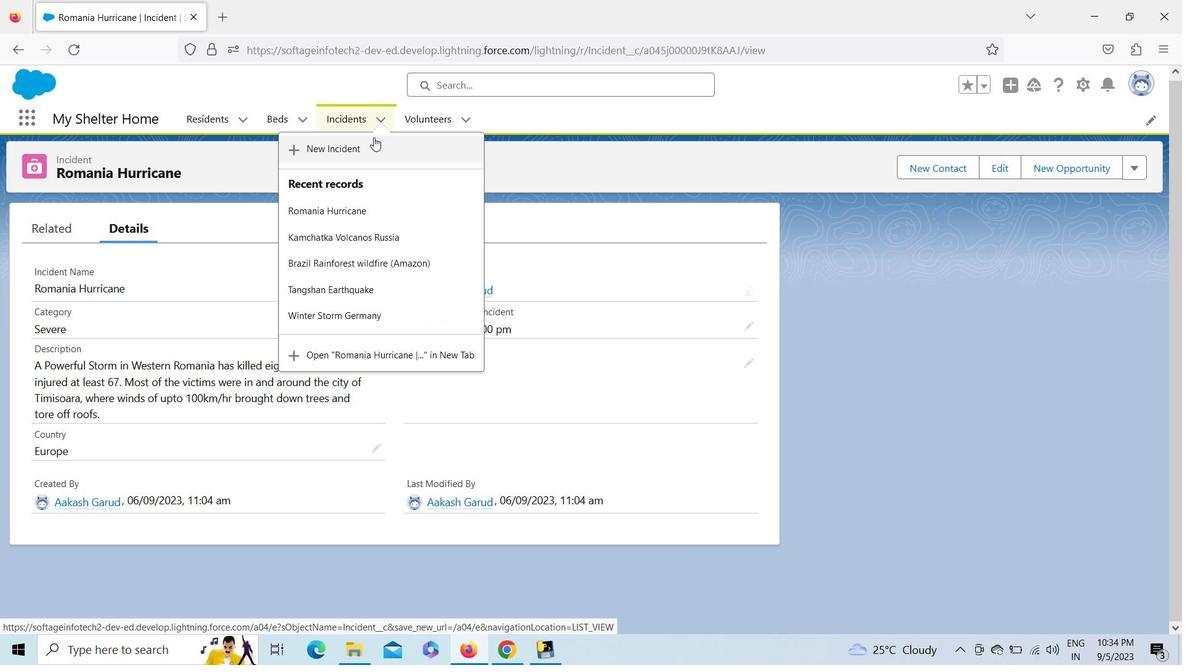 
Action: Mouse pressed left at (373, 138)
Screenshot: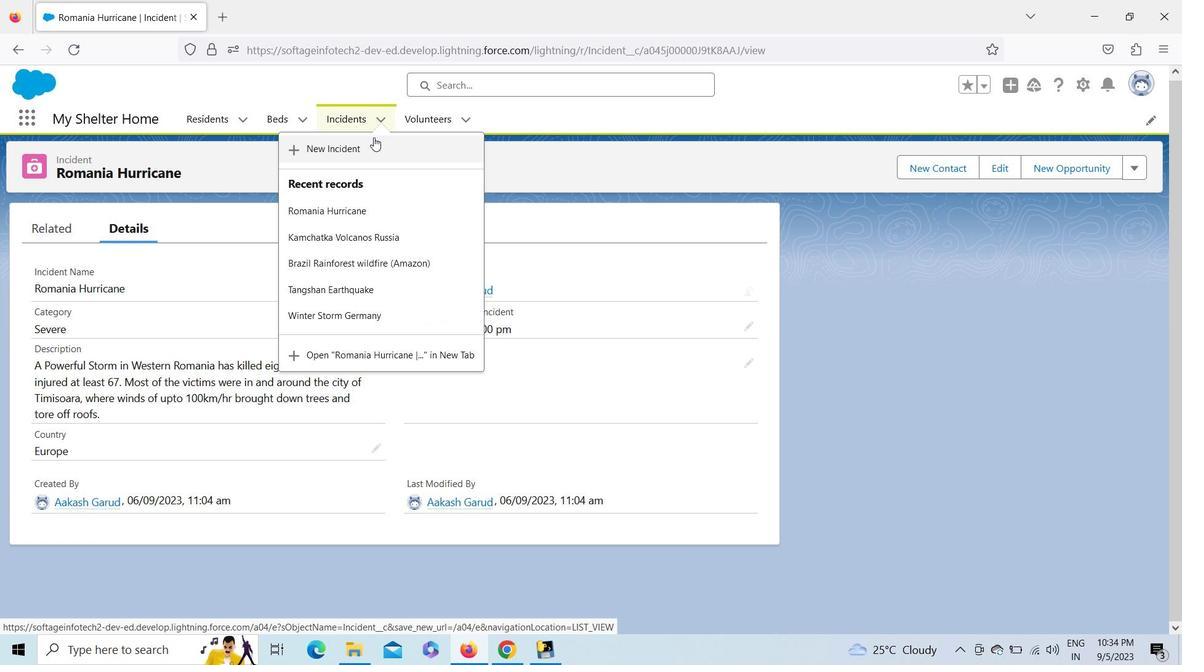 
Action: Mouse moved to (313, 268)
Screenshot: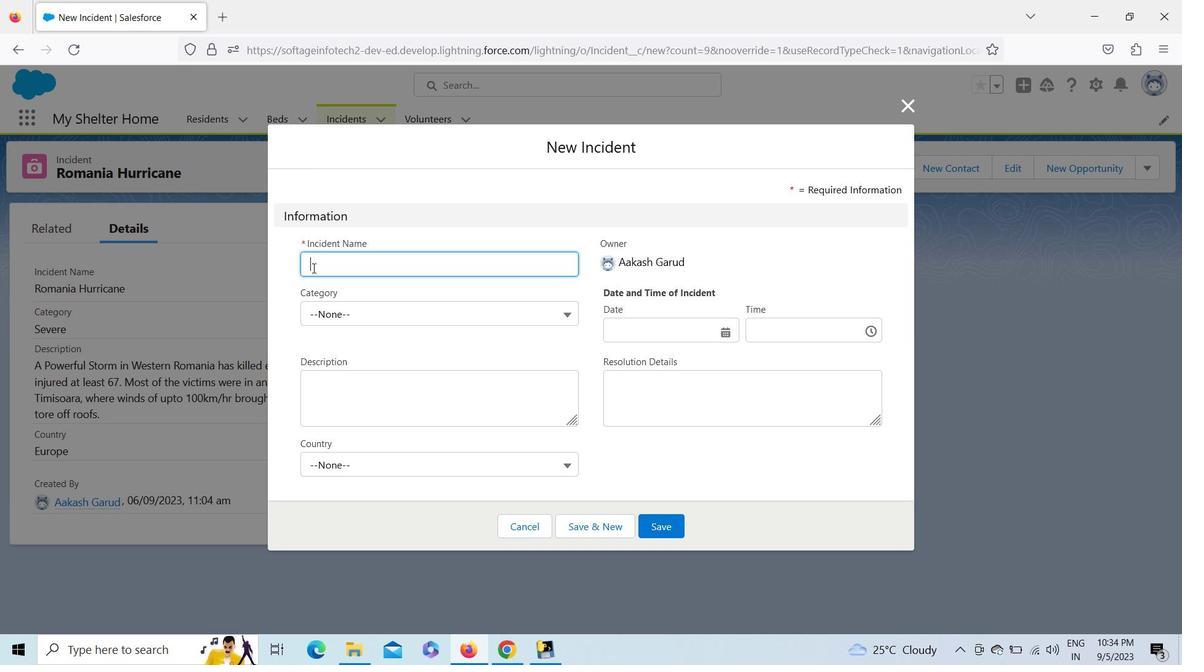
Action: Key pressed <Key.shift>Great<Key.space>smog<Key.space>of<Key.space>london
Screenshot: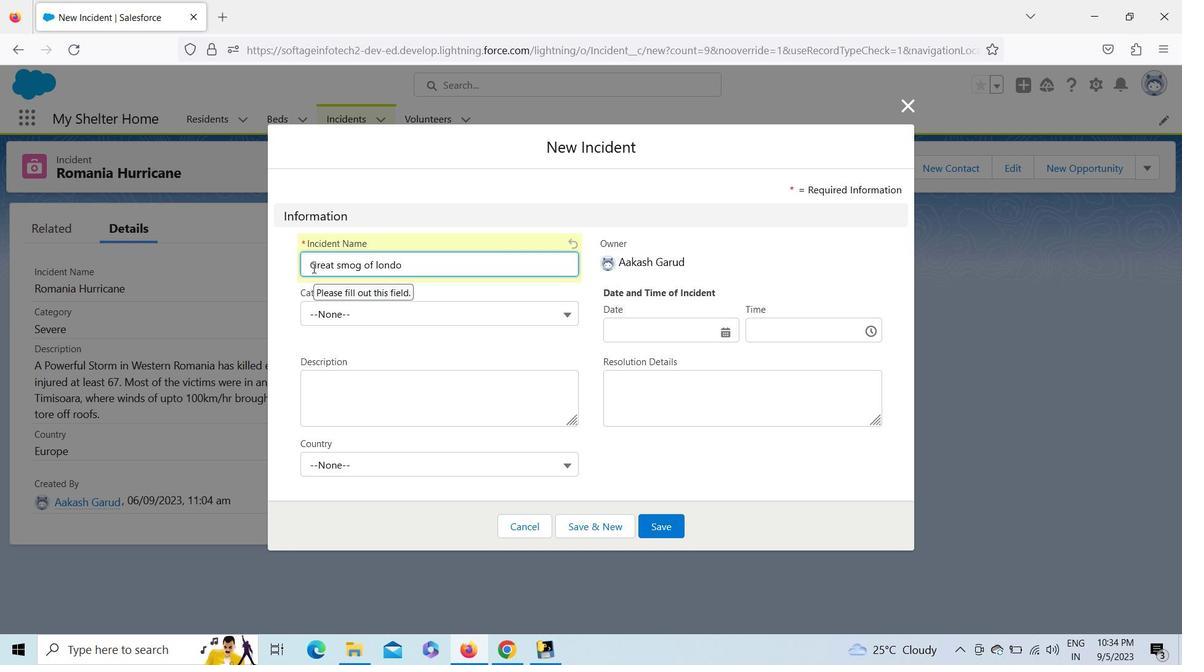 
Action: Mouse moved to (339, 309)
Screenshot: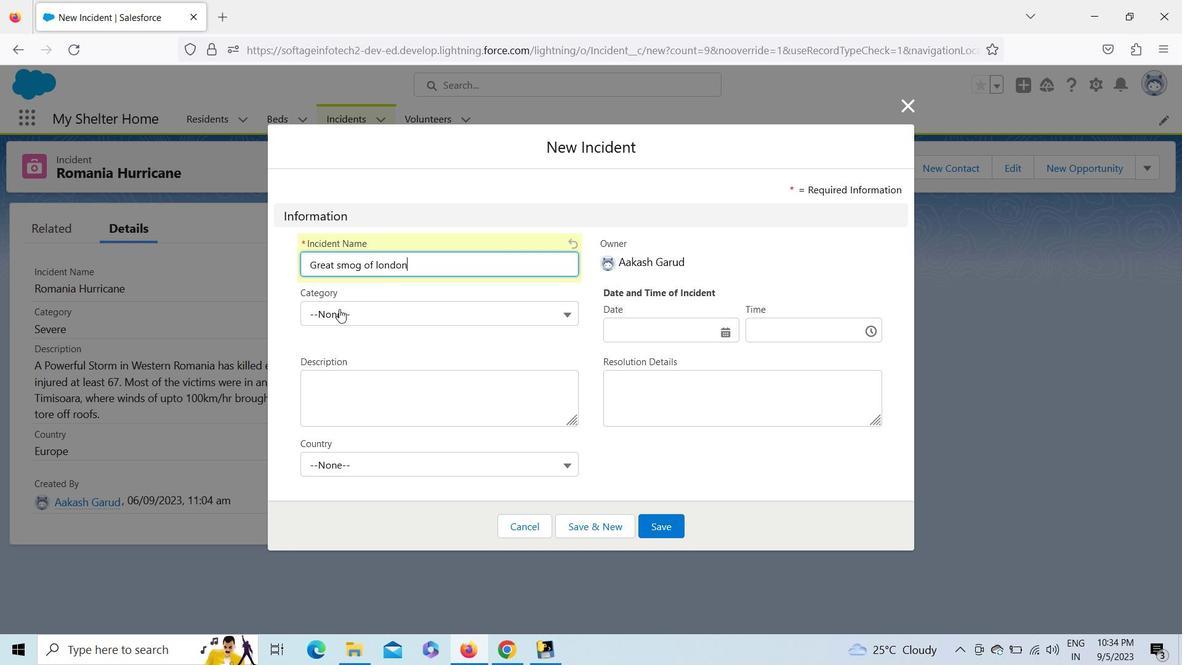 
Action: Mouse pressed left at (339, 309)
Screenshot: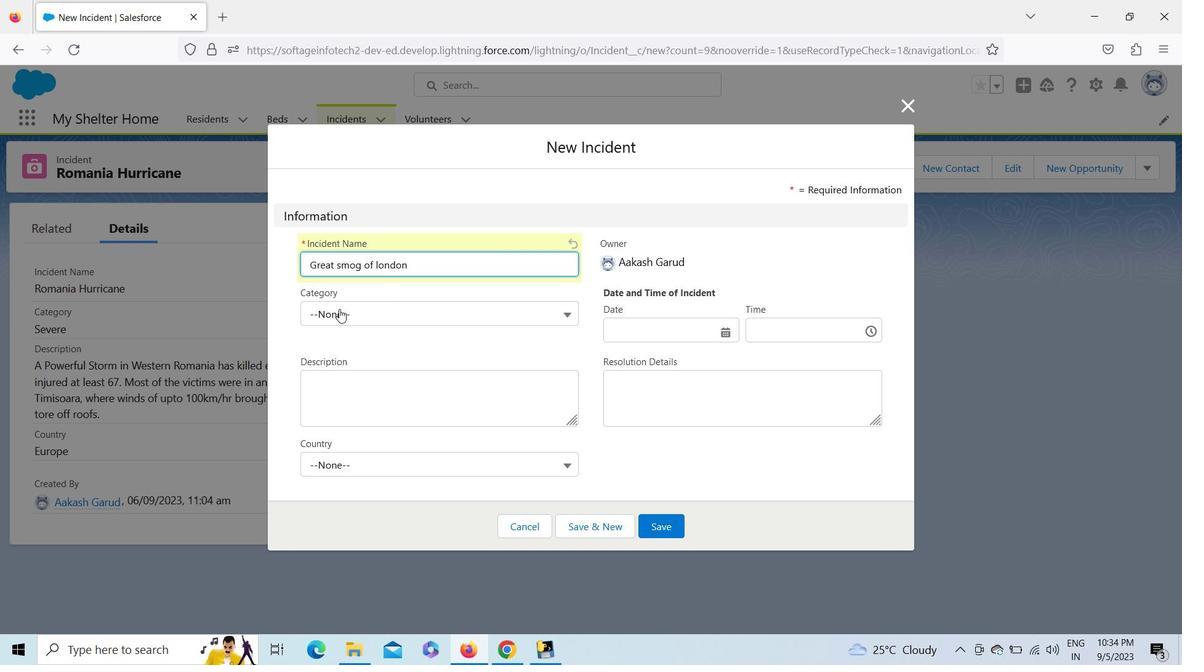 
Action: Mouse moved to (339, 446)
Screenshot: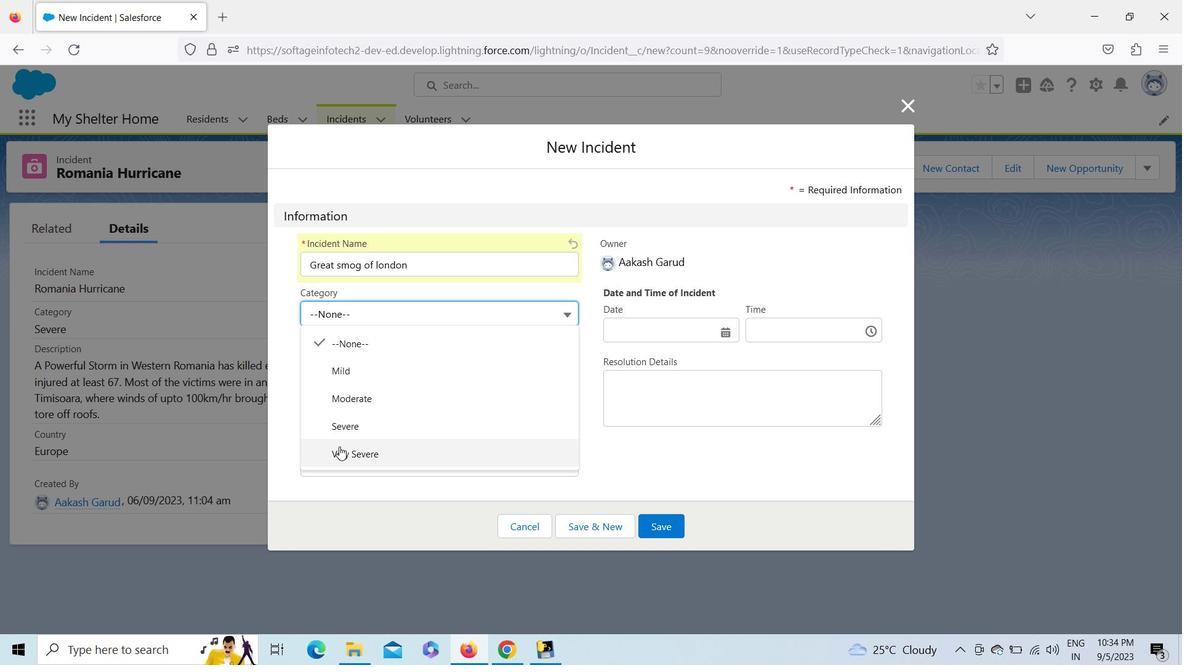 
Action: Mouse pressed left at (339, 446)
Screenshot: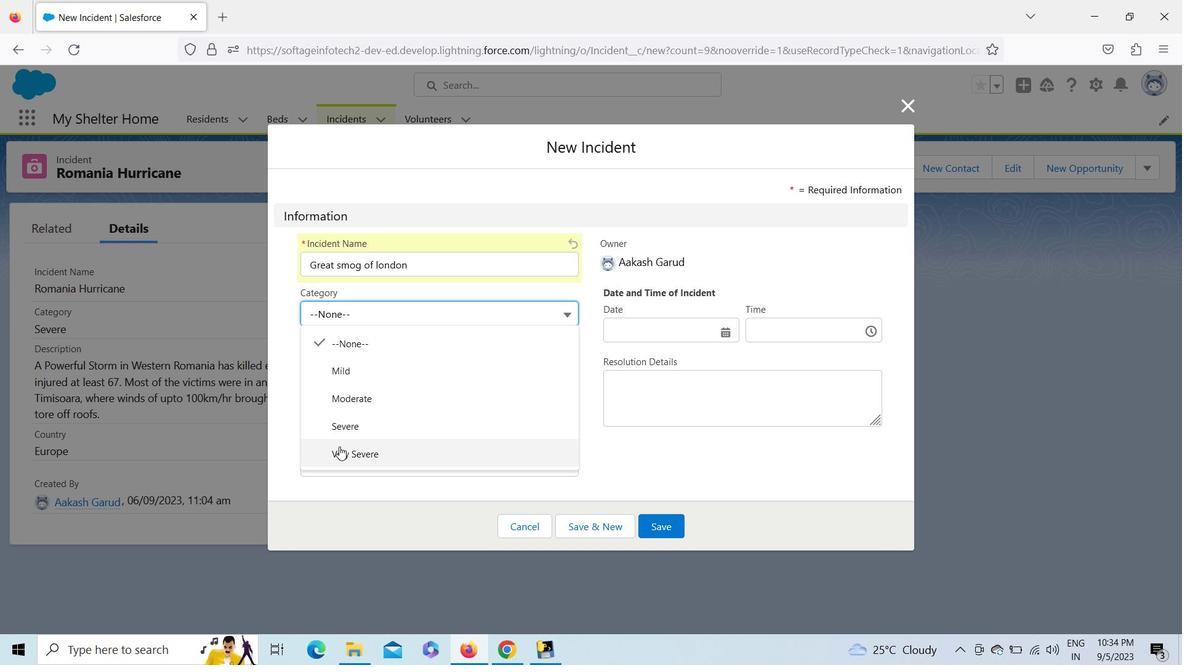 
Action: Mouse moved to (661, 326)
Screenshot: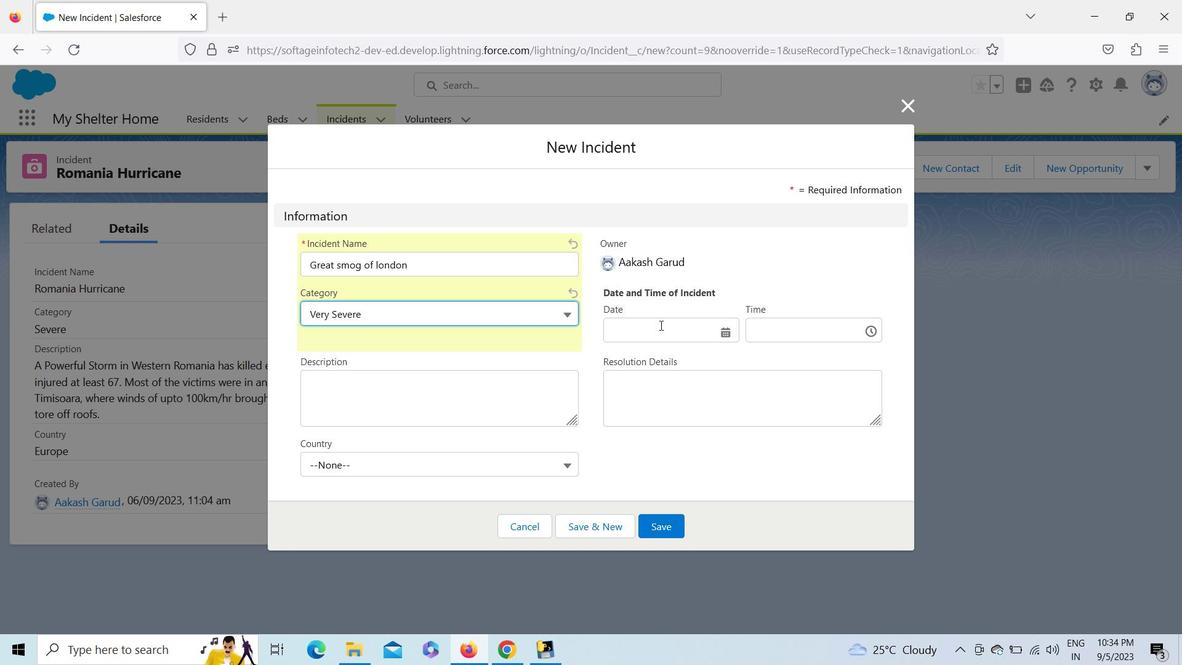 
Action: Mouse pressed left at (661, 326)
Screenshot: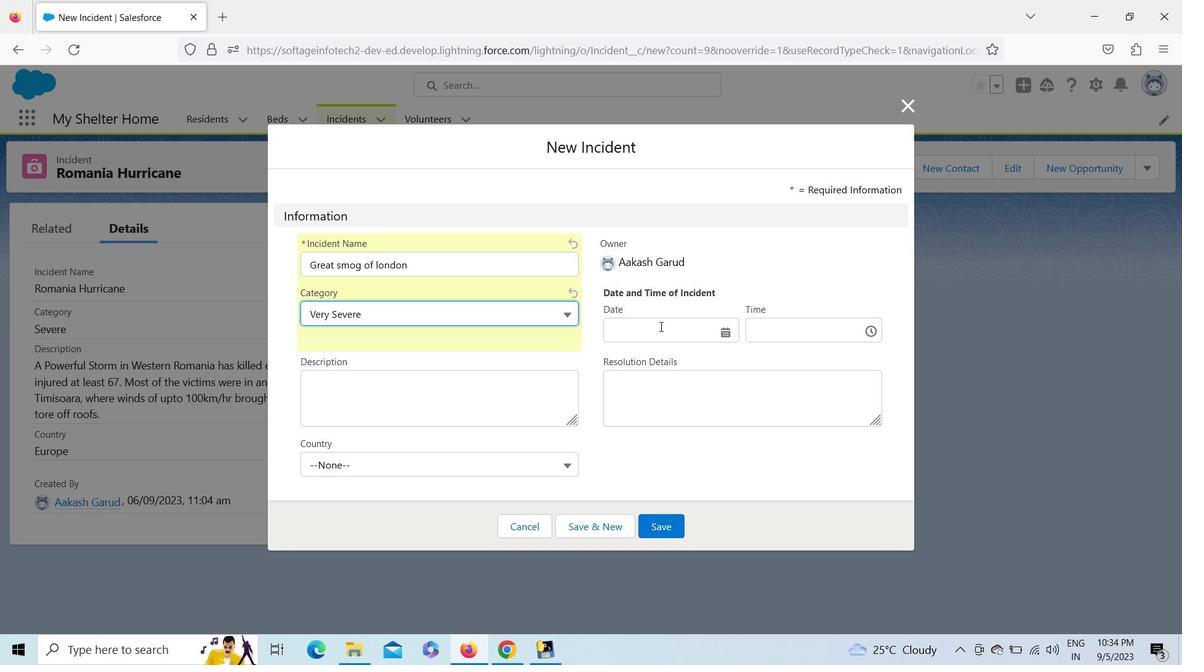 
Action: Mouse moved to (812, 368)
Screenshot: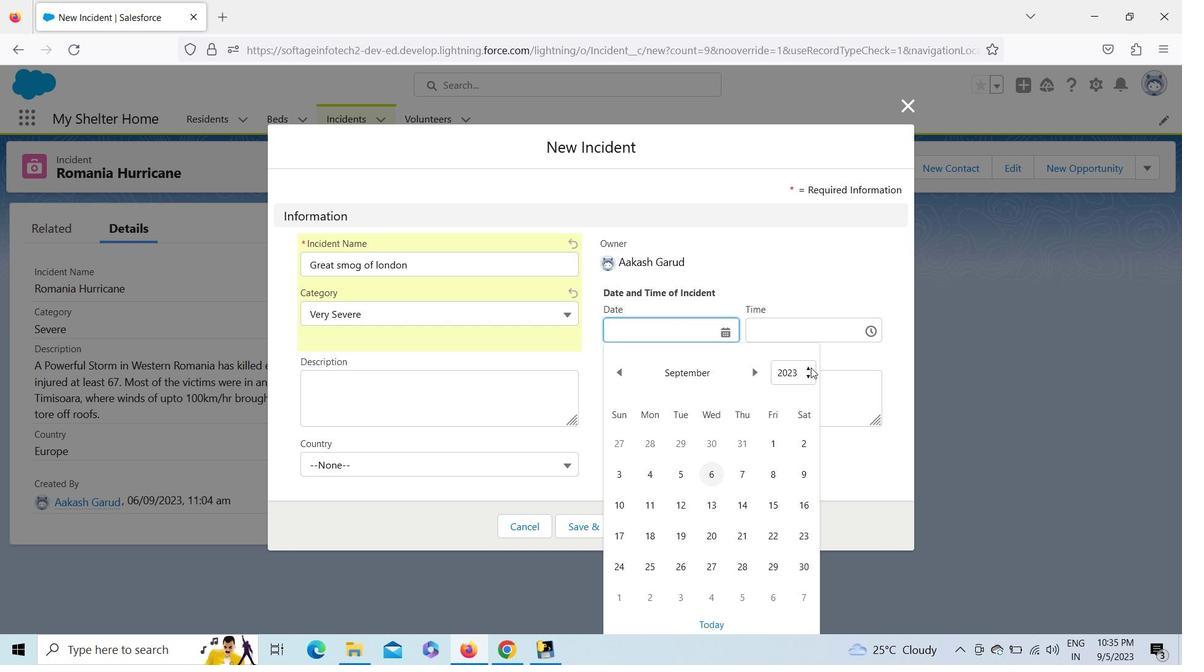 
Action: Mouse pressed left at (812, 368)
Screenshot: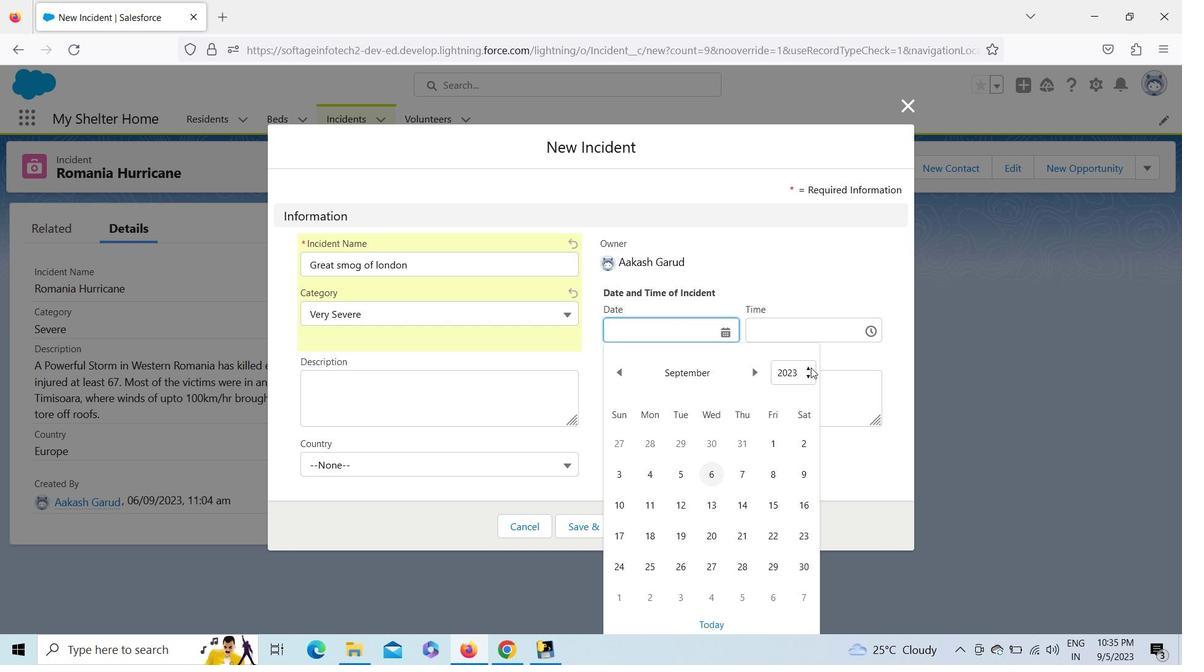 
Action: Key pressed <Key.down><Key.down><Key.up><Key.up><Key.up><Key.up><Key.up><Key.up><Key.up><Key.up><Key.up><Key.up><Key.up><Key.up><Key.up><Key.up><Key.up><Key.up><Key.up><Key.up><Key.up><Key.up><Key.up><Key.up><Key.up><Key.up><Key.up><Key.up><Key.up><Key.up><Key.up><Key.up><Key.up><Key.up><Key.up><Key.up><Key.up><Key.up><Key.up><Key.up><Key.up><Key.up><Key.up><Key.up><Key.up><Key.up><Key.up><Key.up><Key.up><Key.up><Key.up><Key.up><Key.up><Key.up><Key.up><Key.up><Key.up><Key.up><Key.up><Key.up><Key.up><Key.up><Key.up><Key.up><Key.up><Key.up><Key.up><Key.up><Key.up><Key.up><Key.up><Key.up><Key.up><Key.up><Key.up><Key.enter>
Screenshot: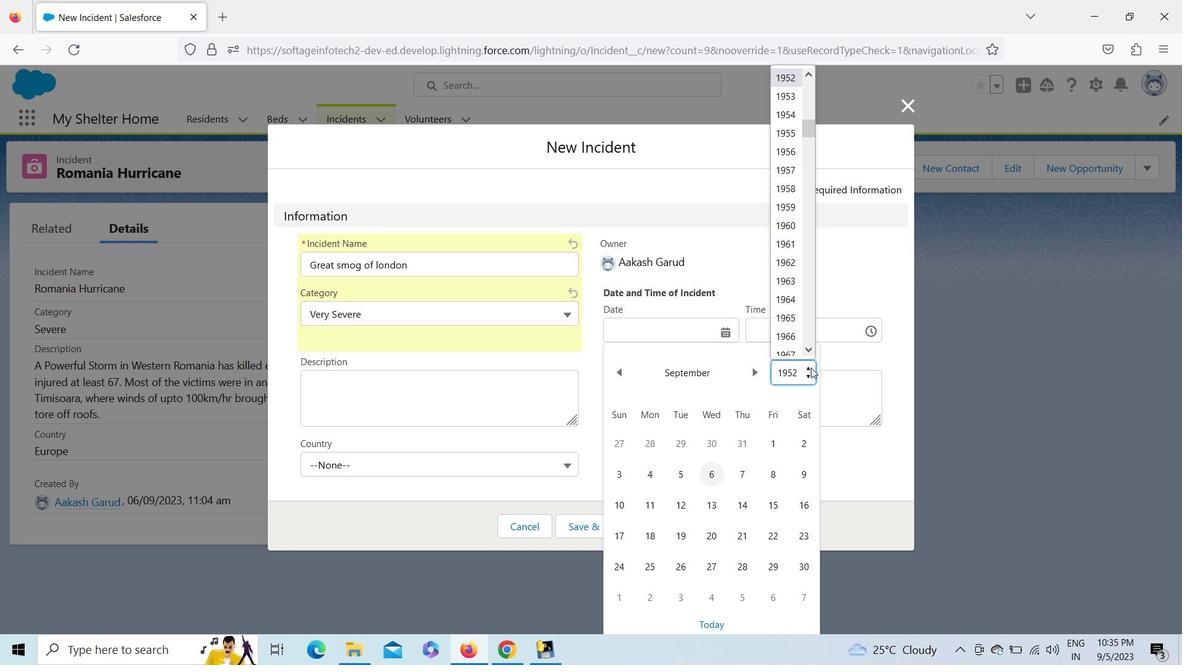 
Action: Mouse moved to (621, 366)
Screenshot: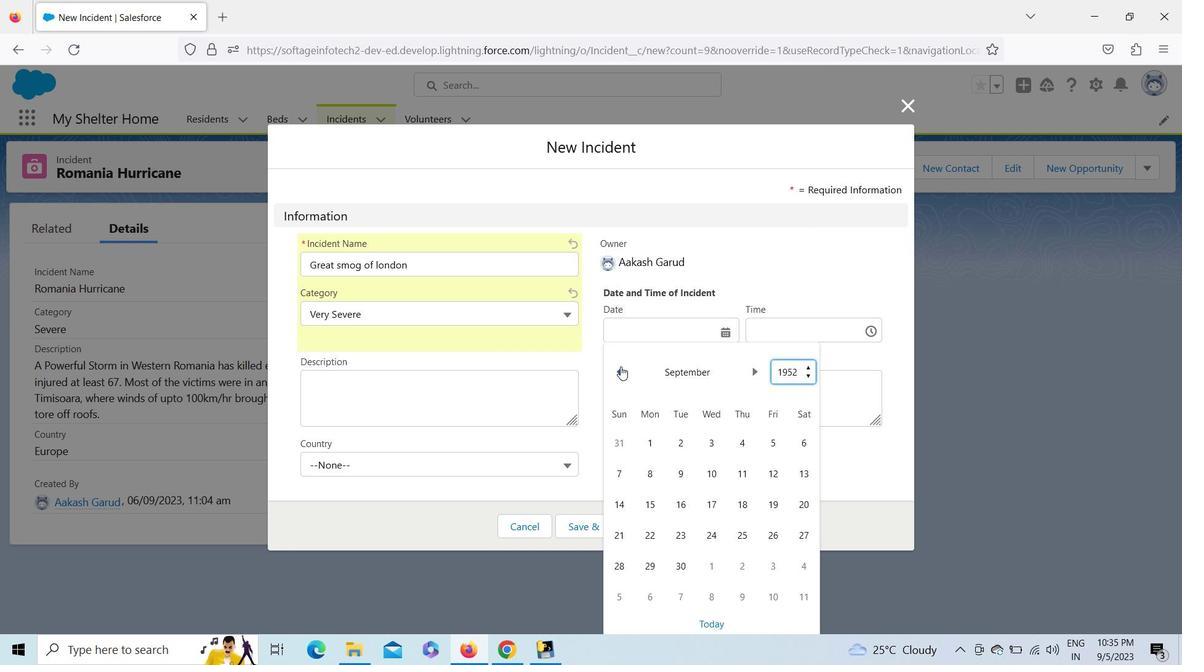 
Action: Mouse pressed left at (621, 366)
Screenshot: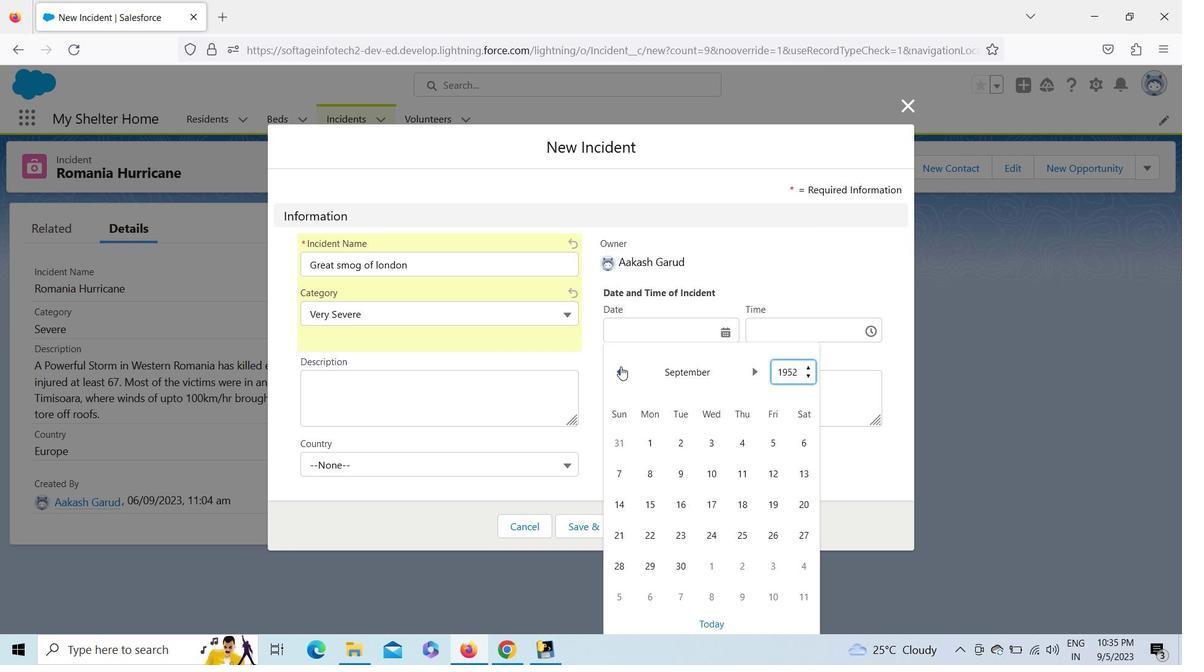 
Action: Mouse pressed left at (621, 366)
Screenshot: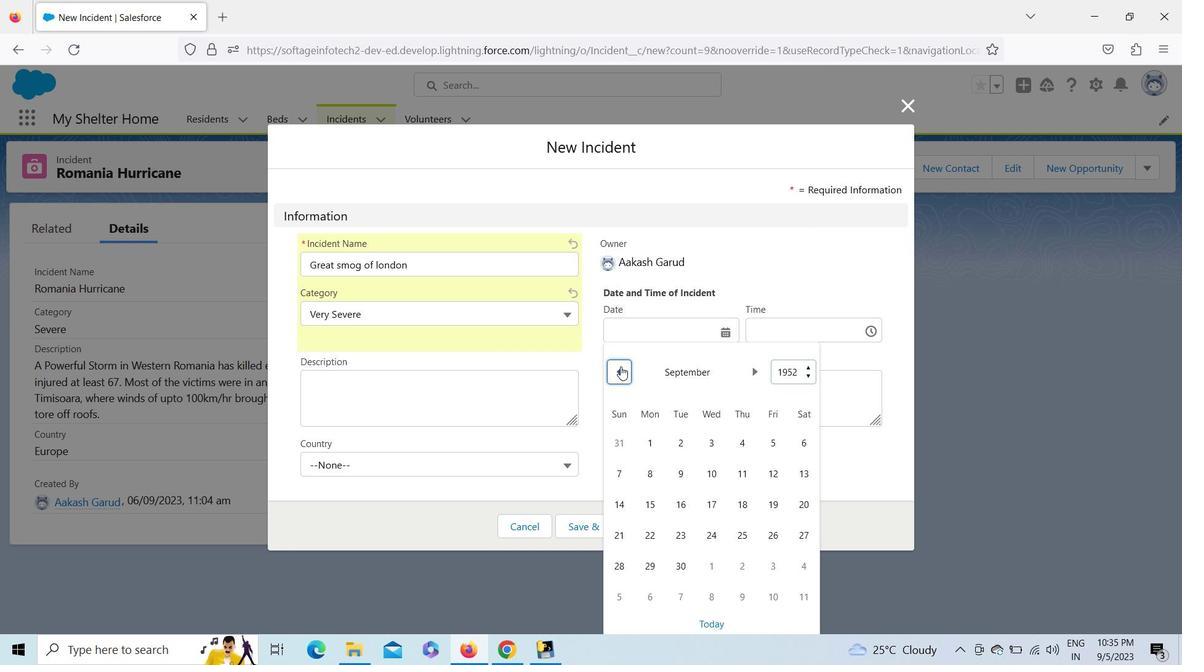 
Action: Mouse pressed left at (621, 366)
Screenshot: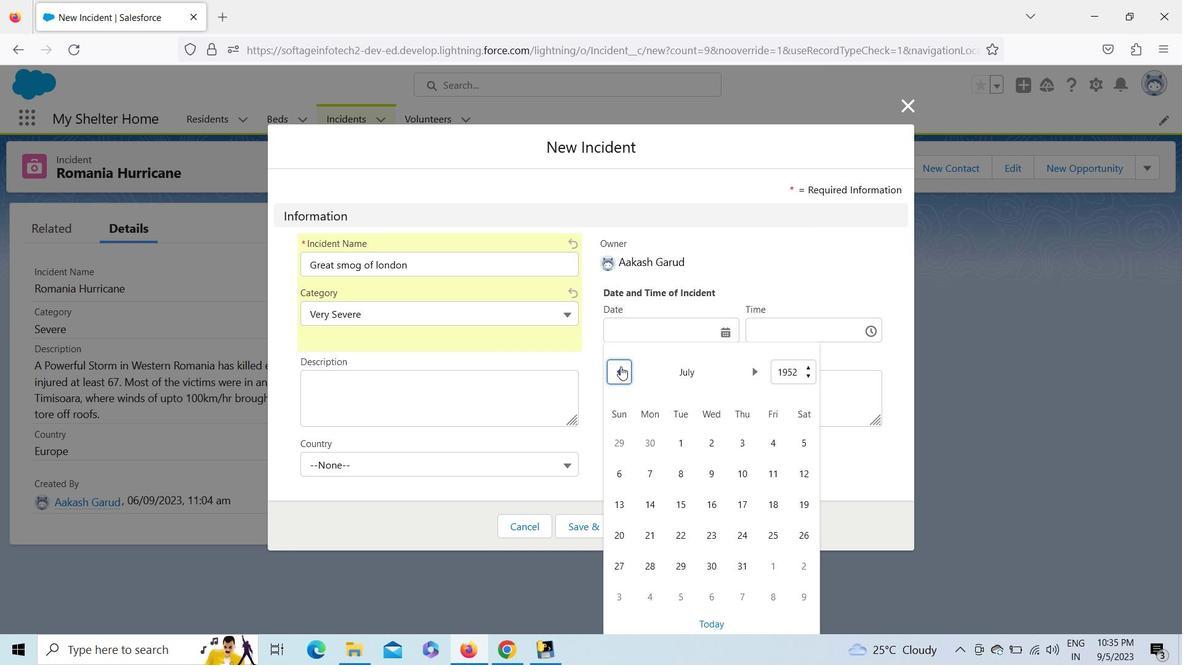 
Action: Mouse pressed left at (621, 366)
Screenshot: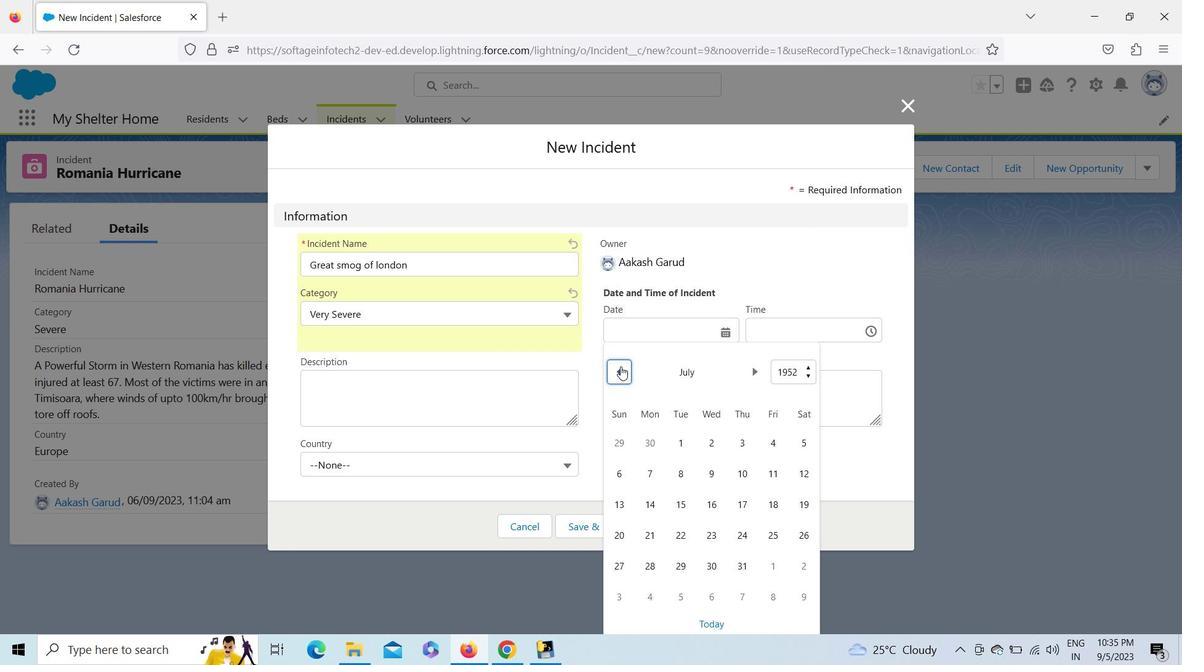 
Action: Mouse pressed left at (621, 366)
Screenshot: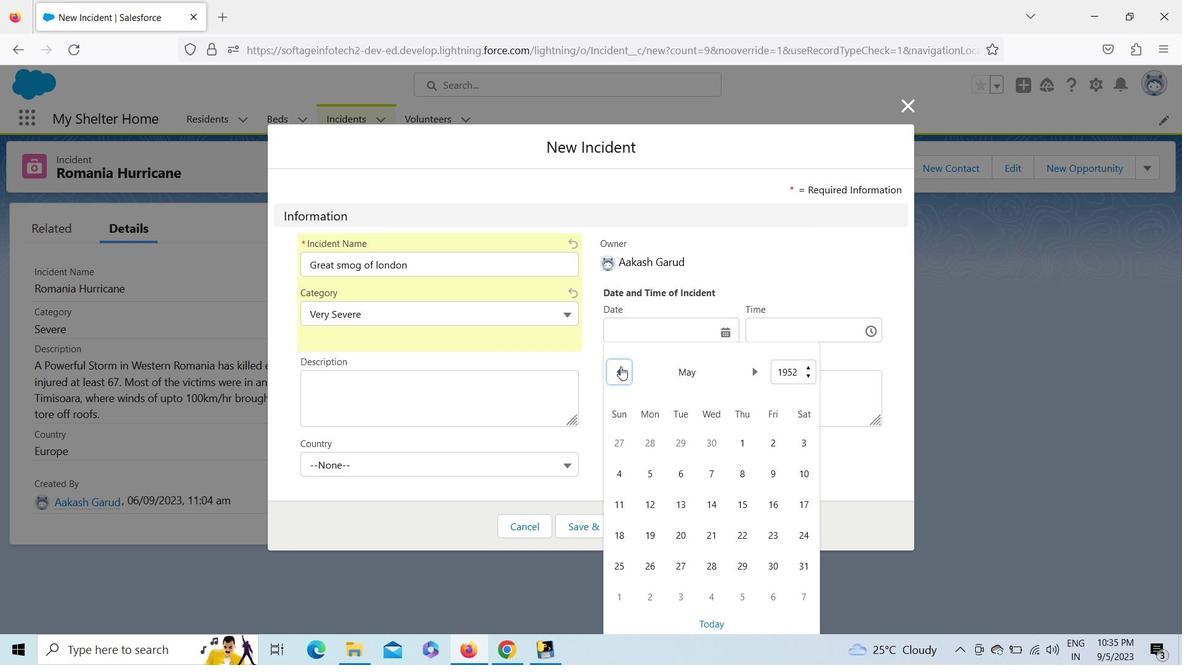 
Action: Mouse pressed left at (621, 366)
Screenshot: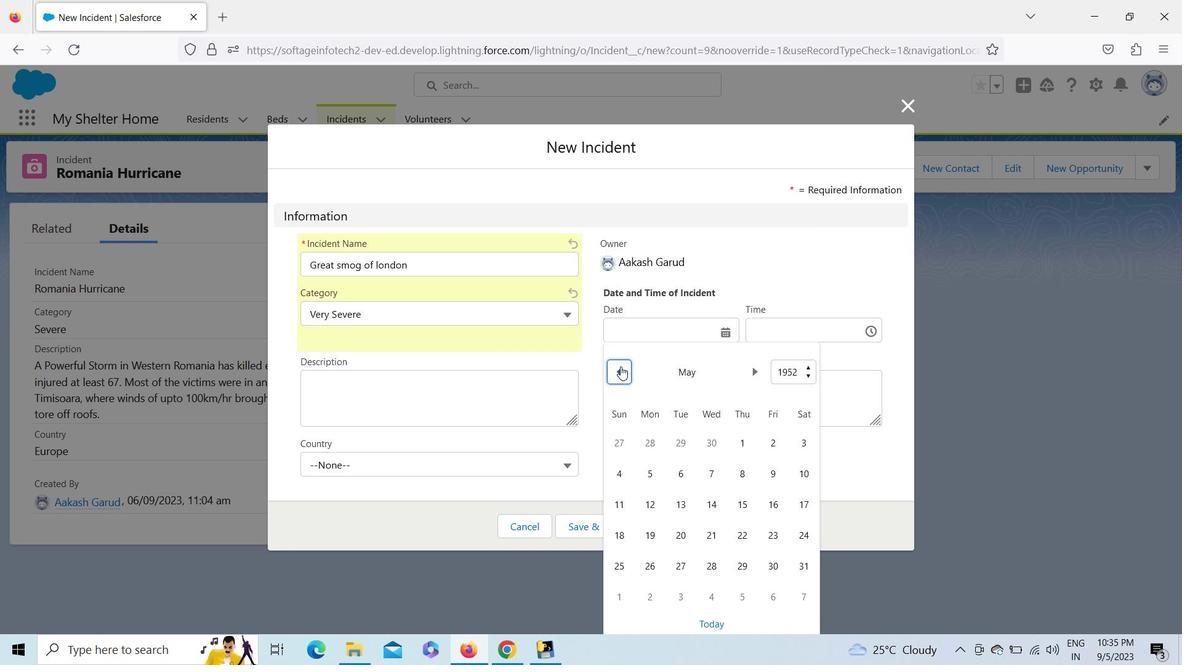 
Action: Mouse pressed left at (621, 366)
Screenshot: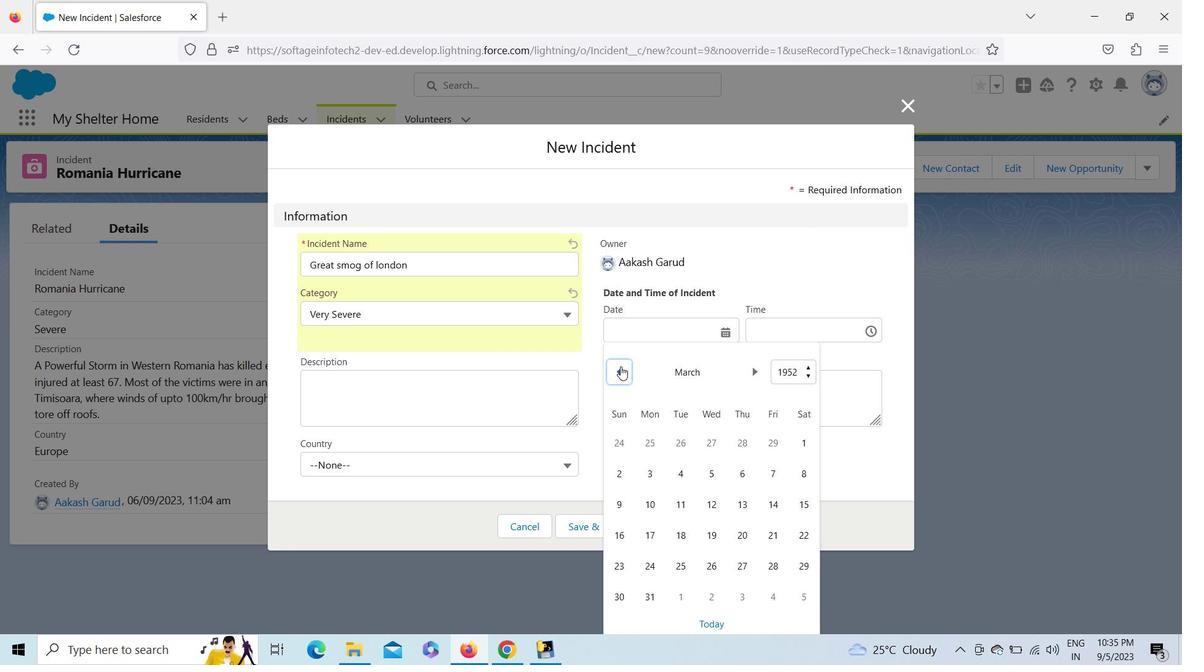 
Action: Mouse pressed left at (621, 366)
Screenshot: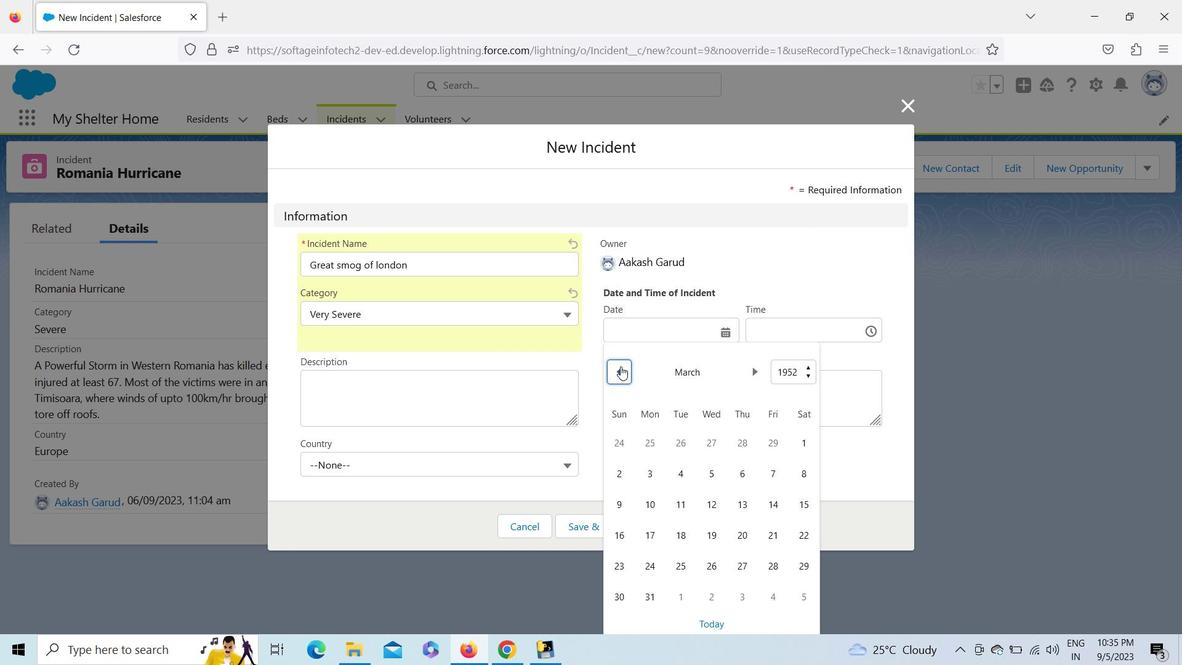 
Action: Mouse pressed left at (621, 366)
Screenshot: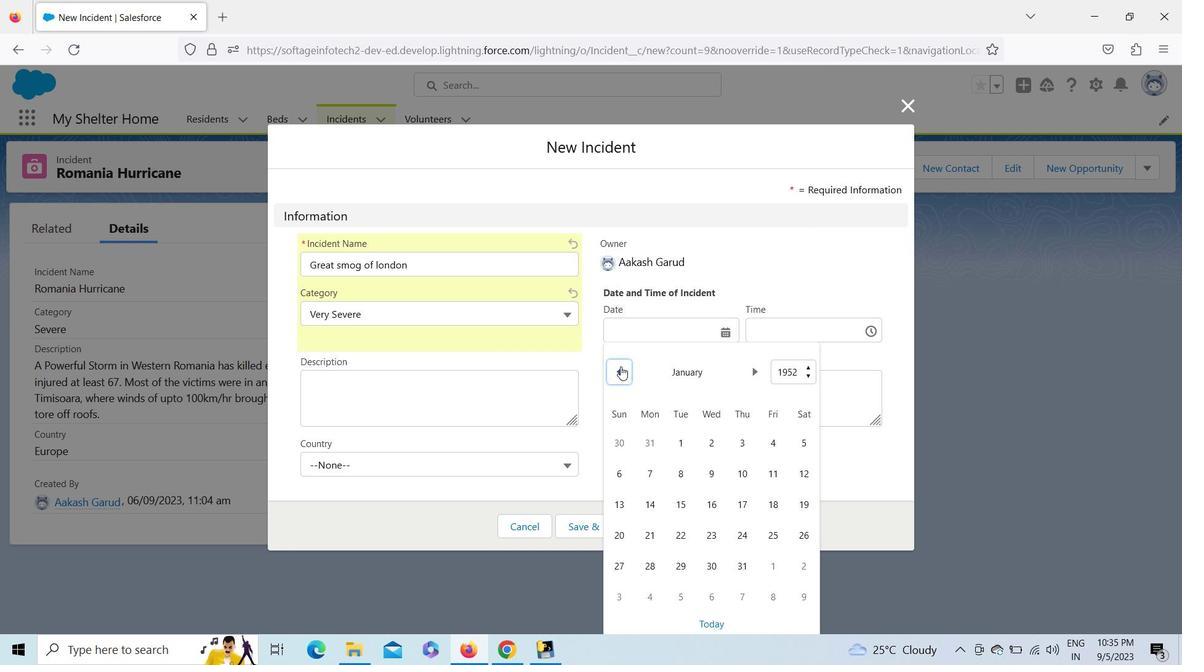 
Action: Mouse moved to (705, 473)
Screenshot: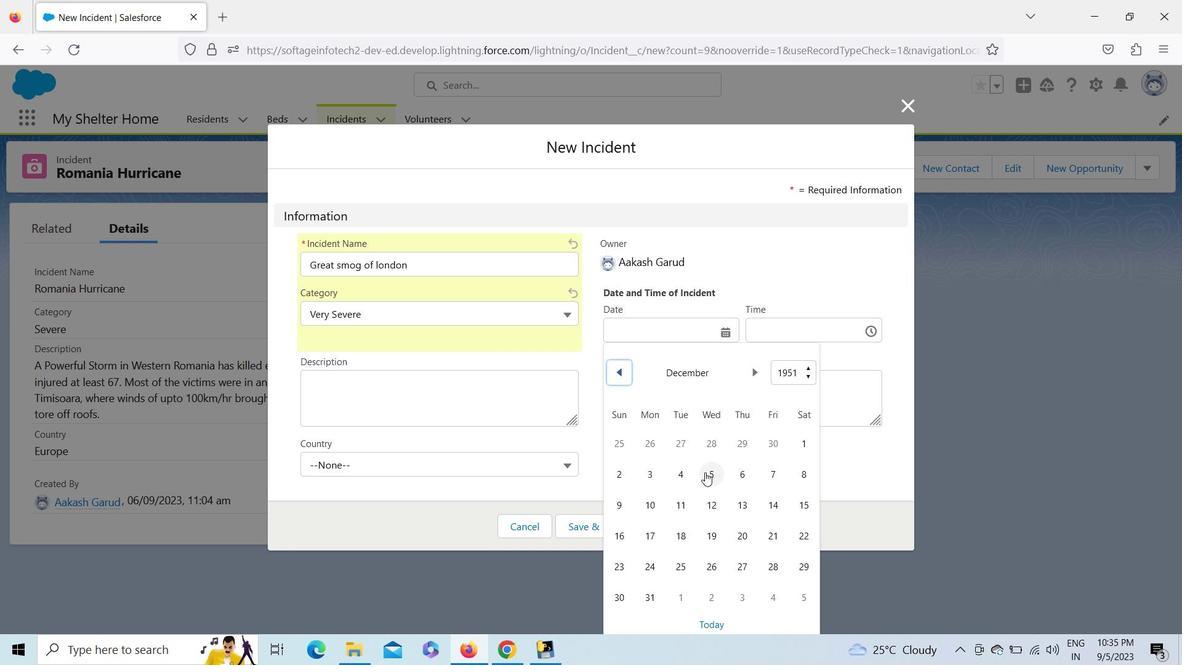 
Action: Mouse pressed left at (705, 473)
Screenshot: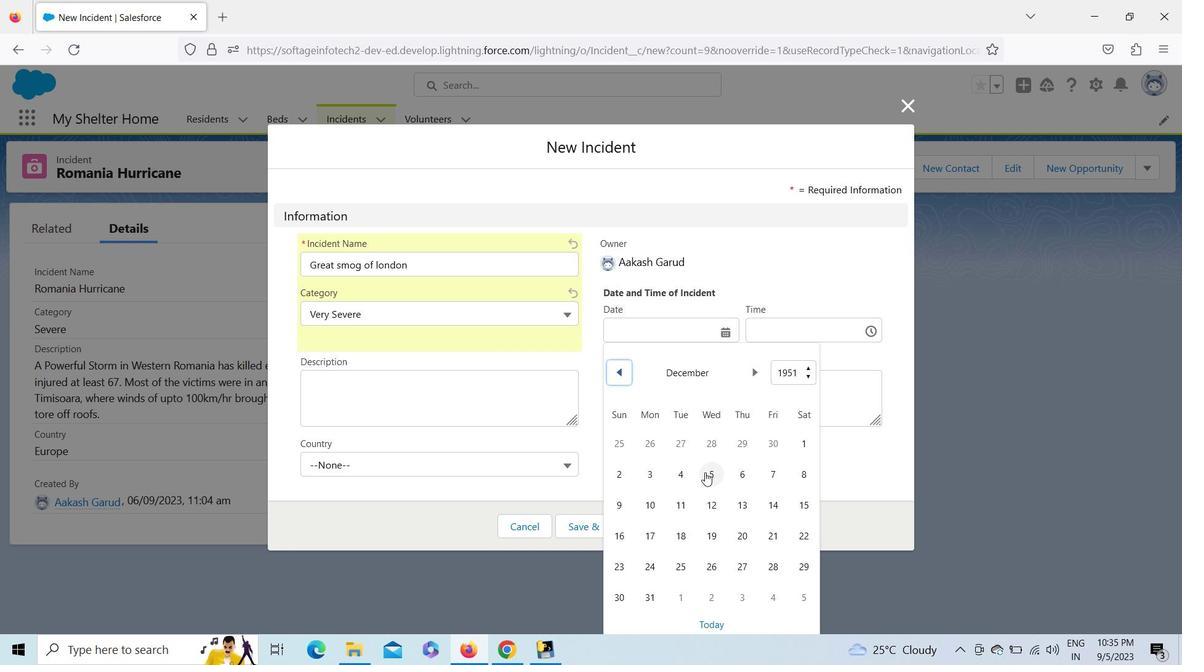 
Action: Mouse moved to (406, 404)
Screenshot: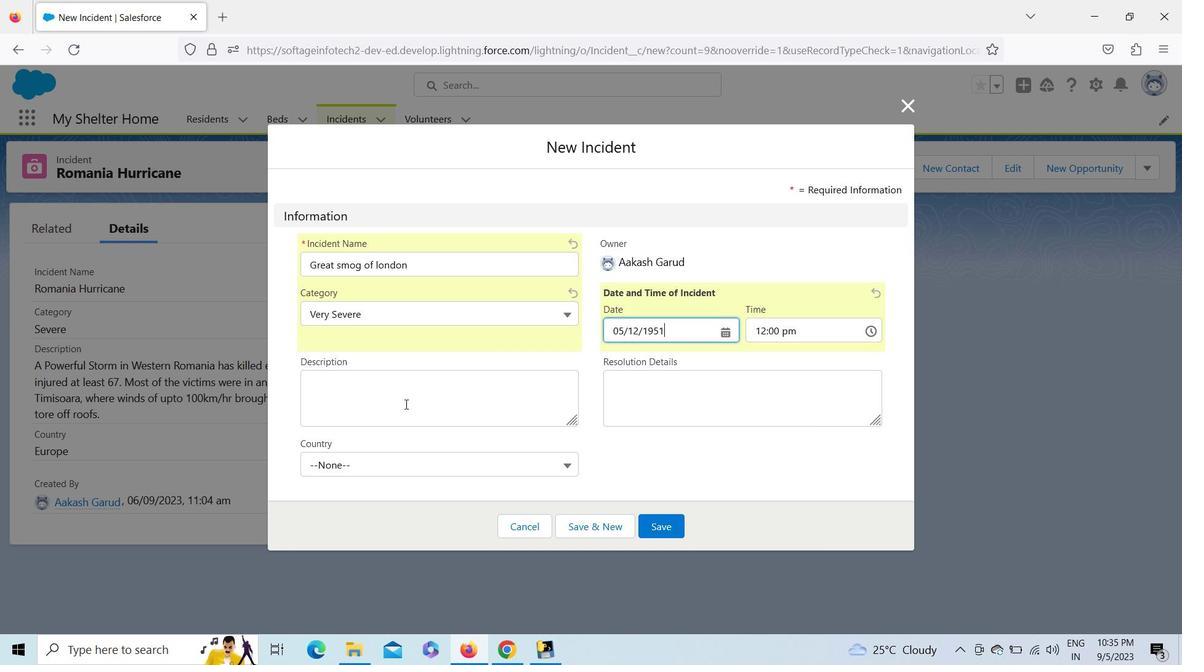 
Action: Mouse pressed left at (406, 404)
Screenshot: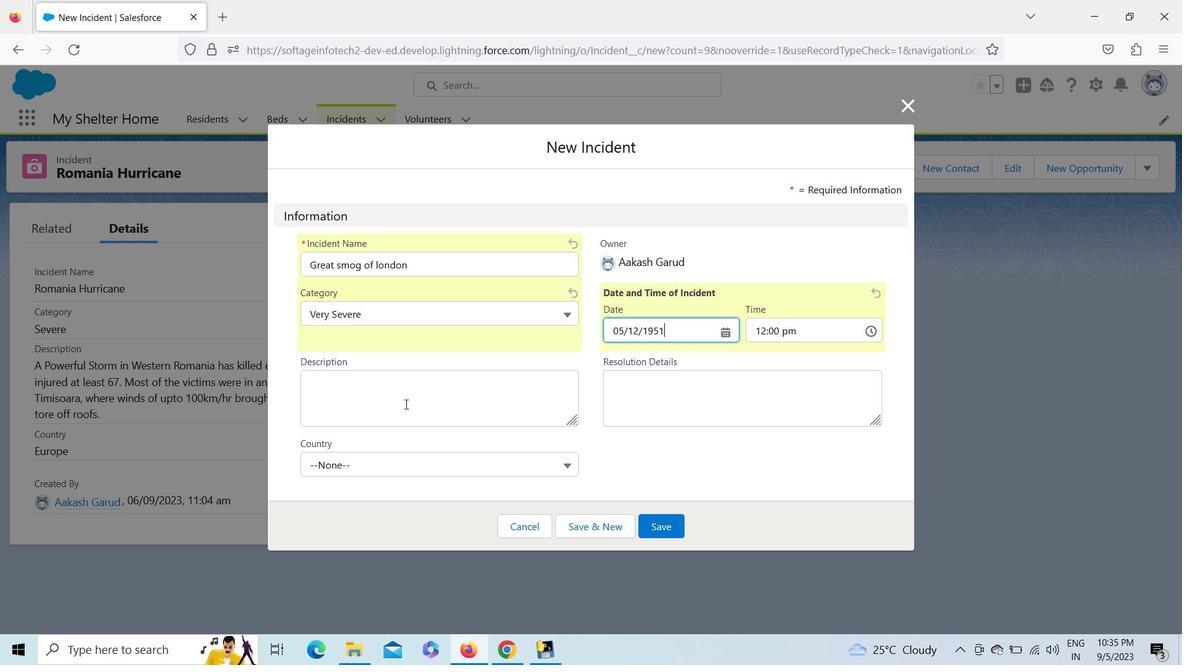 
Action: Key pressed <Key.shift><Key.shift><Key.shift><Key.shift><Key.shift><Key.shift>Great<Key.space>smog<Key.space>of<Key.space>1952<Key.space>a<Key.backspace>was<Key.space>a<Key.space>severe<Key.space>air<Key.space>pollution<Key.space>event<Key.space>that<Key.space>affected<Key.space><Key.shift>London,<Key.space><Key.shift><Key.shift><Key.shift><Key.shift><Key.shift><Key.shift><Key.shift><Key.shift><Key.shift><Key.shift><Key.shift><Key.shift><Key.shift><Key.shift><Key.shift><Key.shift><Key.shift><Key.shift><Key.shift><Key.shift><Key.shift><Key.shift><Key.shift><Key.shift><Key.shift><Key.shift><Key.shift><Key.shift><Key.shift><Key.shift><Key.shift><Key.shift><Key.shift><Key.shift><Key.shift>England.<Key.space><Key.shift>A<Key.space>period<Key.space>of<Key.space>unusually<Key.space>cold<Key.space>weatg<Key.backspace>her<Key.space><Key.backspace>,<Key.space>combined<Key.space>with<Key.space>anticyclones<Key.space>and<Key.space>windless<Key.space>conditions,<Key.space>collected<Key.space>airborne<Key.space>pollutants-<Key.space>mostly<Key.space>arising<Key.space>from<Key.space>the<Key.space>use<Key.space>of<Key.space>cal<Key.backspace><Key.backspace>oal-<Key.space>to<Key.space>form<Key.space>a<Key.space>thick<Key.space>layer<Key.space>of<Key.space>smog<Key.space>ob<Key.backspace>ver<Key.space>the<Key.space>city.<Key.space><Key.shift><Key.shift><Key.shift><Key.shift><Key.shift><Key.shift><Key.shift><Key.shift><Key.shift><Key.shift><Key.shift><Key.shift><Key.shift><Key.shift><Key.shift><Key.shift><Key.shift><Key.shift><Key.shift><Key.shift><Key.shift><Key.shift>It<Key.space>dispersed<Key.space>quickly<Key.space>whr<Key.backspace>en<Key.space>the<Key.space>weather<Key.space>changed
Screenshot: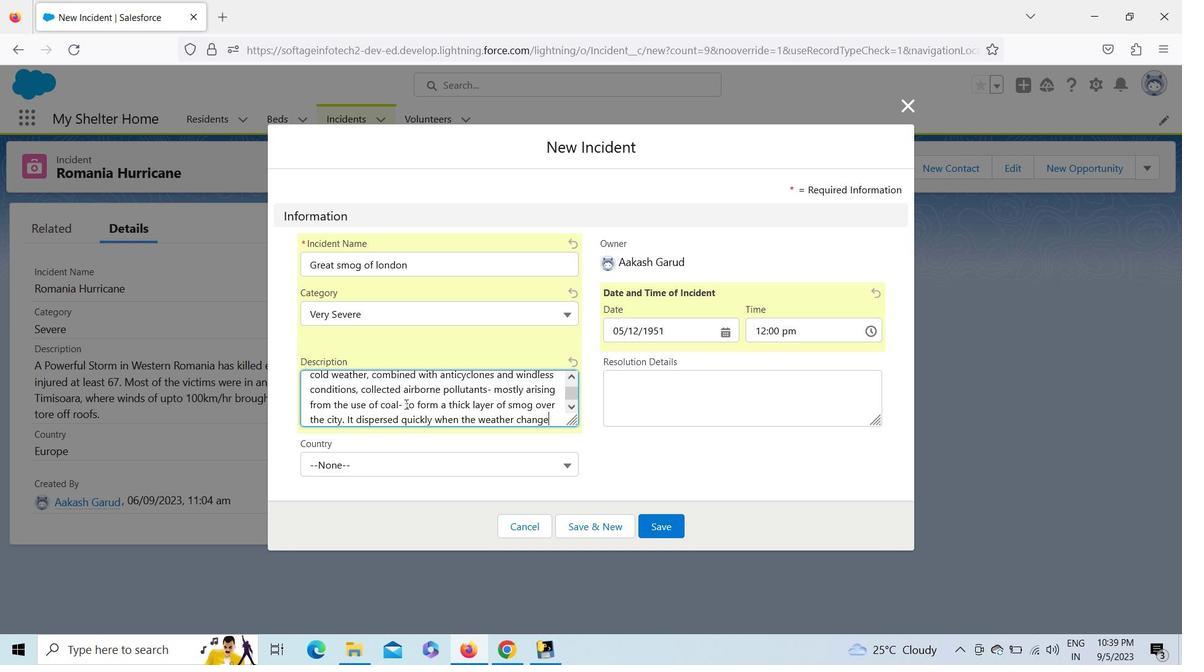 
Action: Mouse moved to (369, 466)
Screenshot: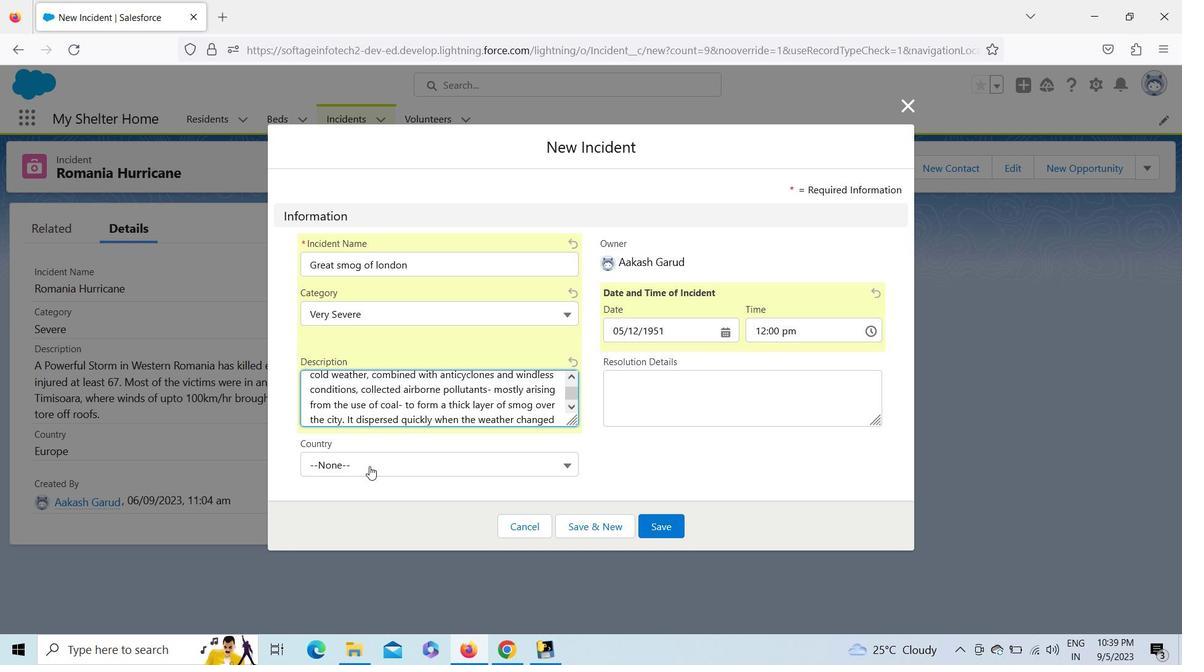 
Action: Mouse pressed left at (369, 466)
Screenshot: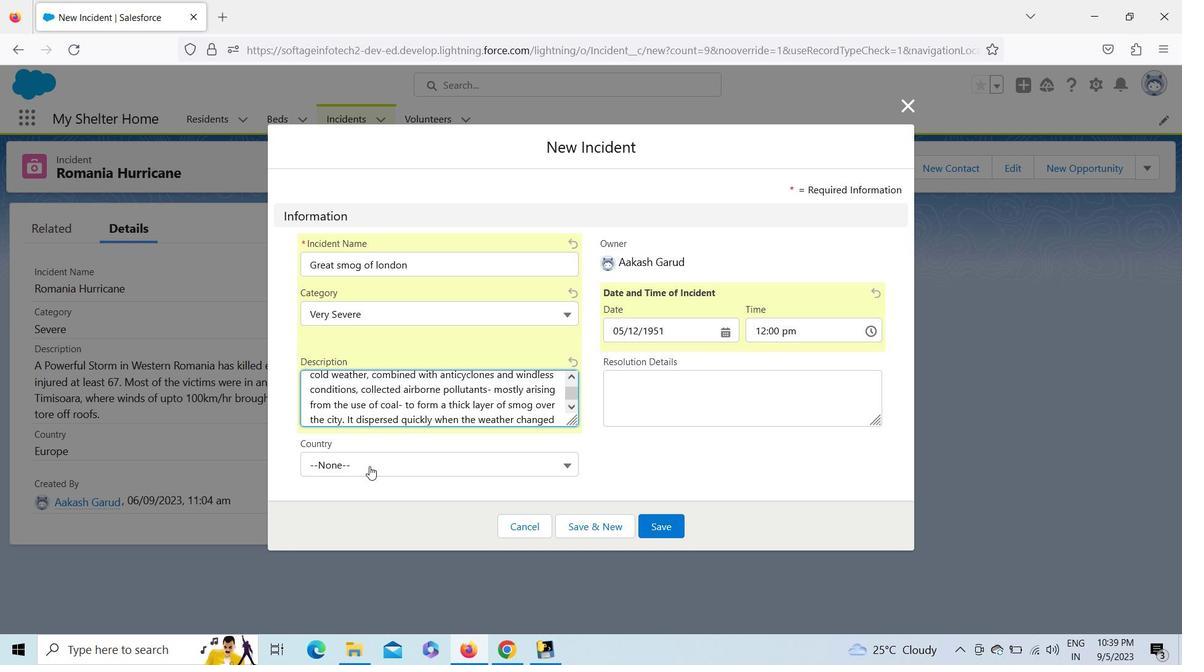
Action: Key pressed <Key.up><Key.shift_r><Key.up><Key.enter>
Screenshot: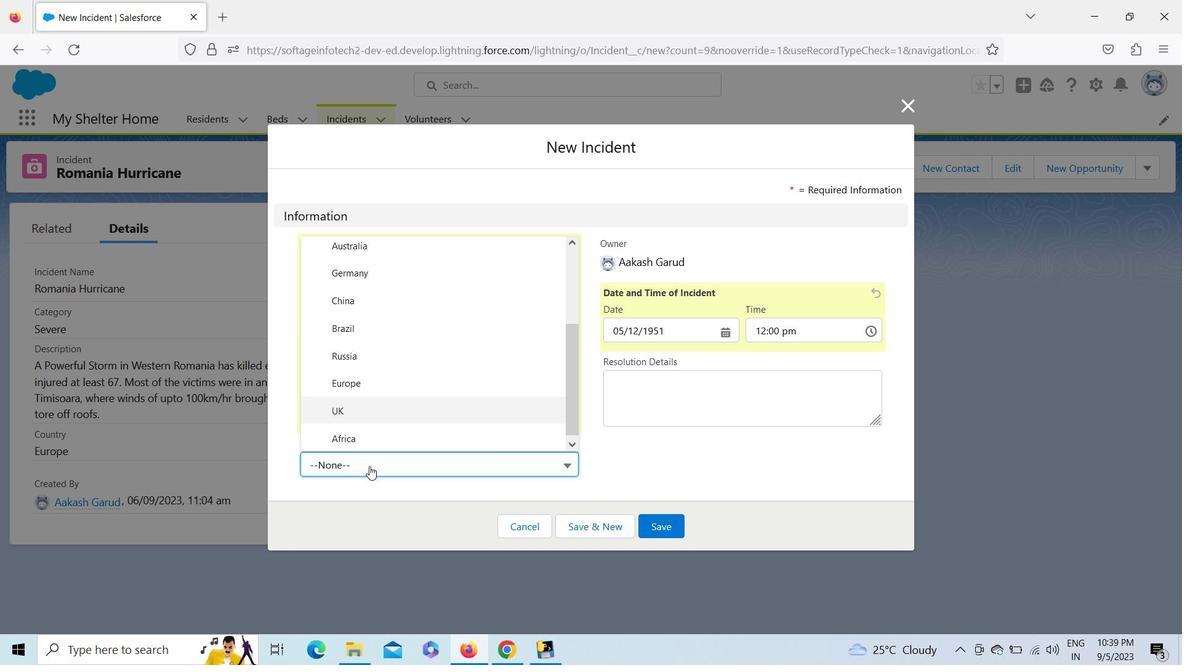 
Action: Mouse moved to (653, 532)
Screenshot: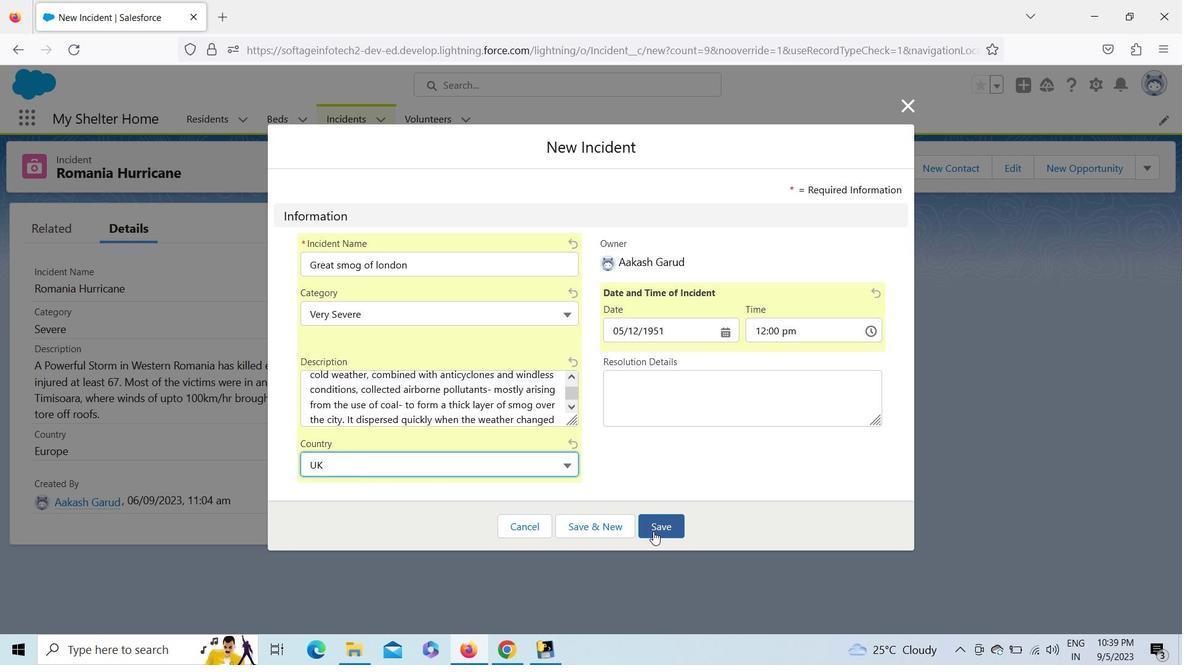 
Action: Mouse pressed left at (653, 532)
Screenshot: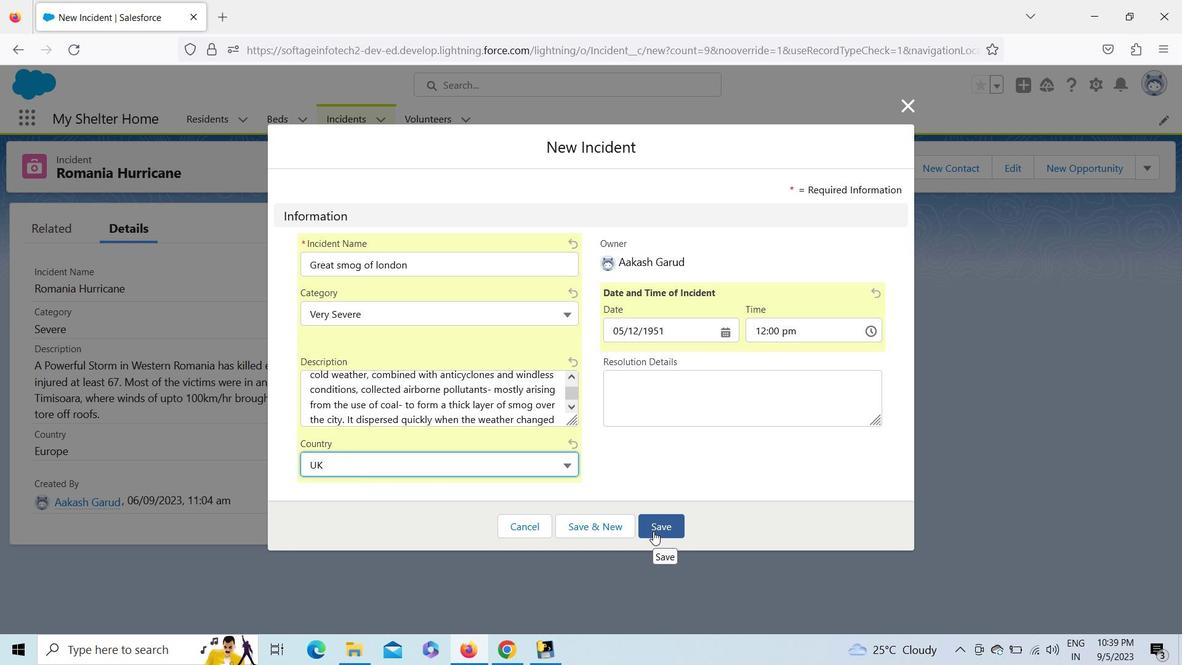 
Action: Mouse moved to (344, 118)
Screenshot: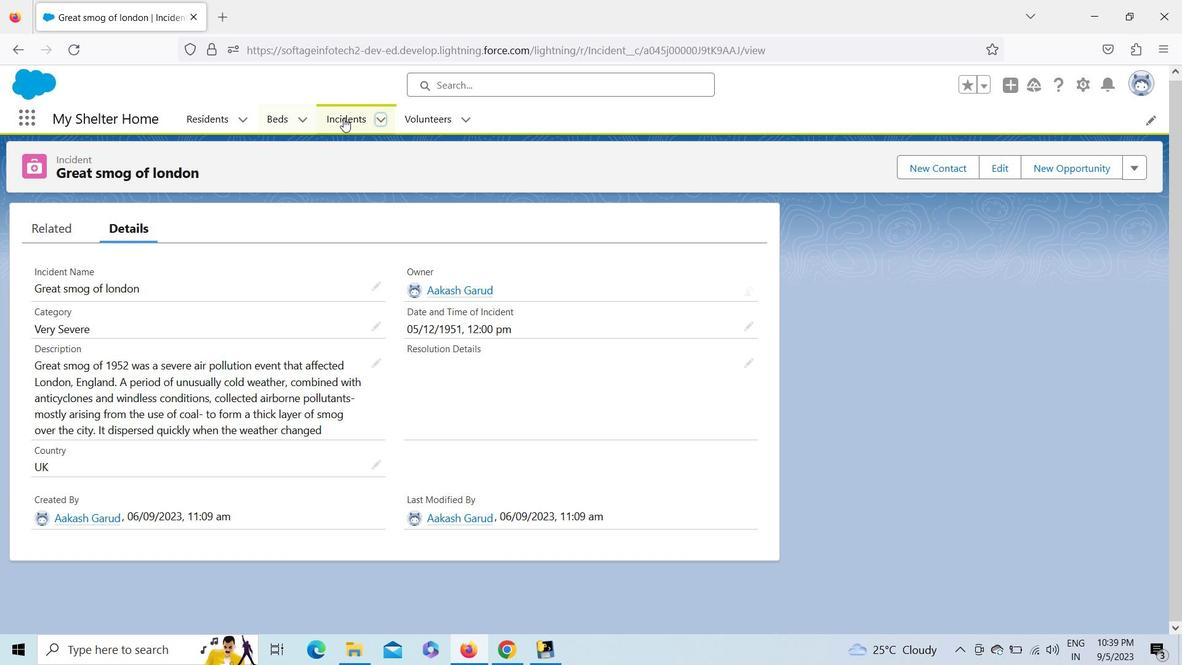 
Action: Mouse pressed left at (344, 118)
Screenshot: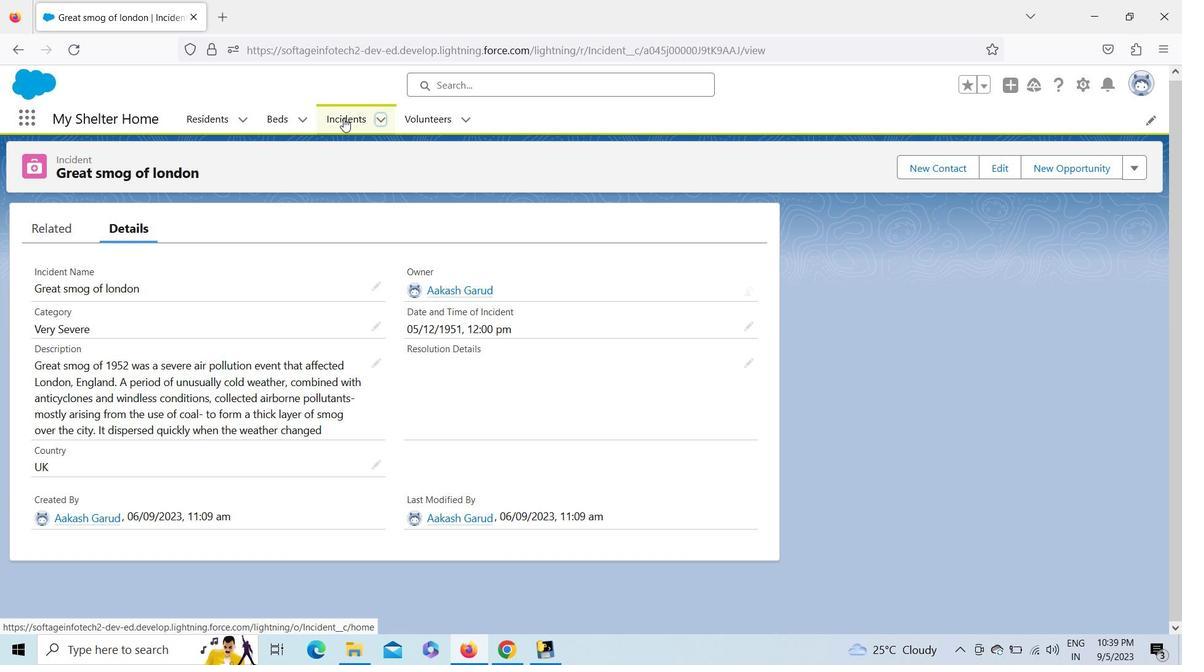 
Action: Mouse moved to (977, 171)
Screenshot: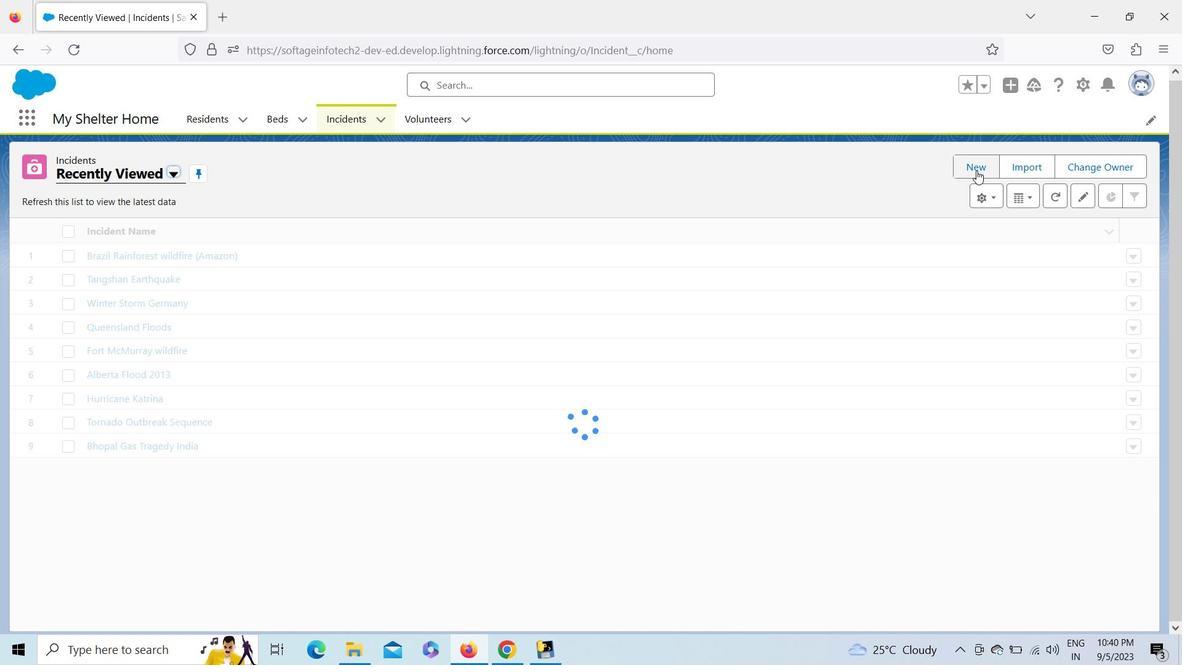 
Action: Mouse pressed left at (977, 171)
Screenshot: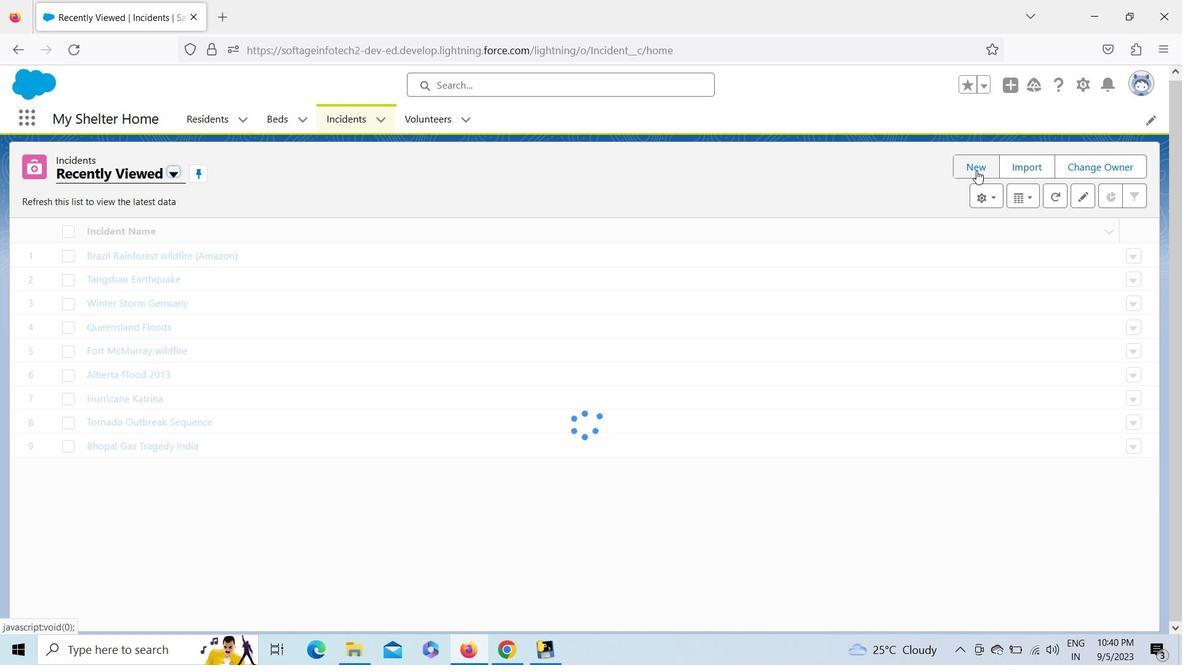 
Action: Mouse moved to (485, 261)
Screenshot: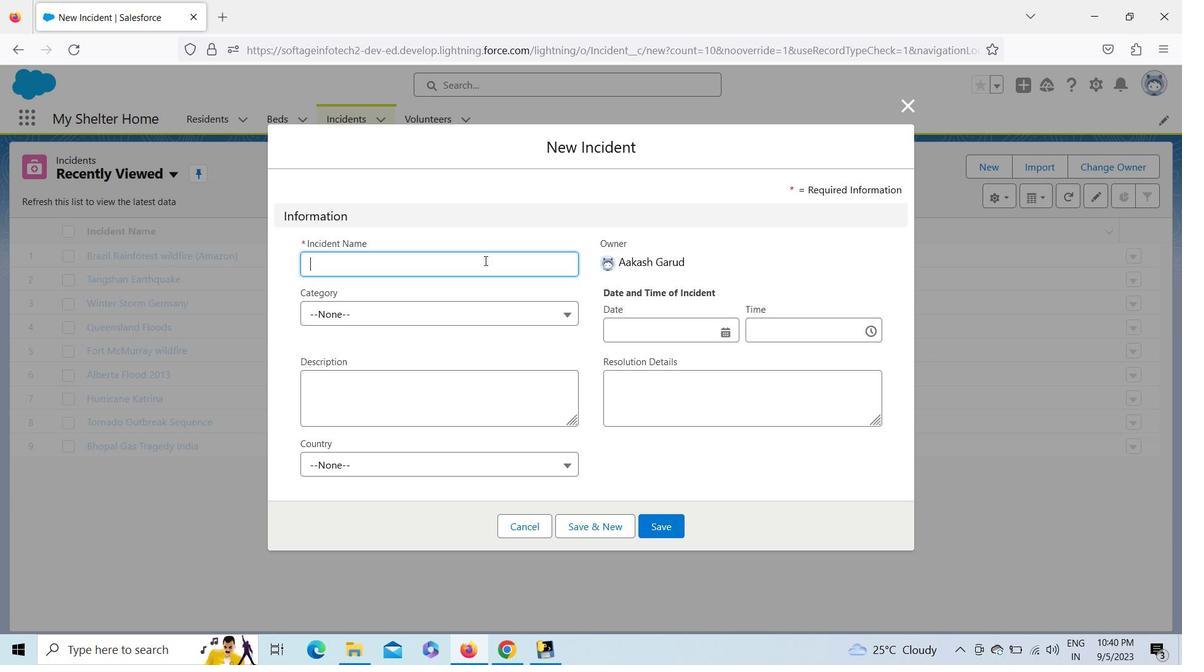 
Action: Mouse pressed left at (485, 261)
Screenshot: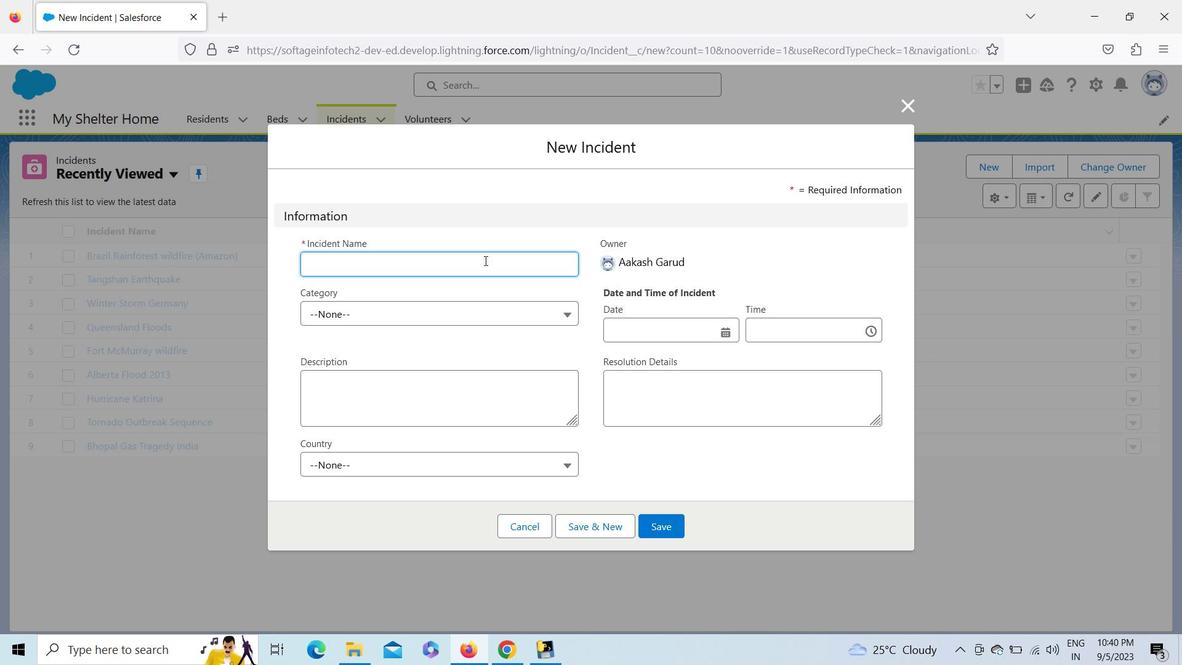 
Action: Key pressed <Key.shift><Key.shift><Key.shift><Key.shift><Key.shift><Key.shift><Key.shift><Key.shift><Key.shift><Key.shift><Key.shift><Key.shift><Key.shift><Key.shift>ch
Screenshot: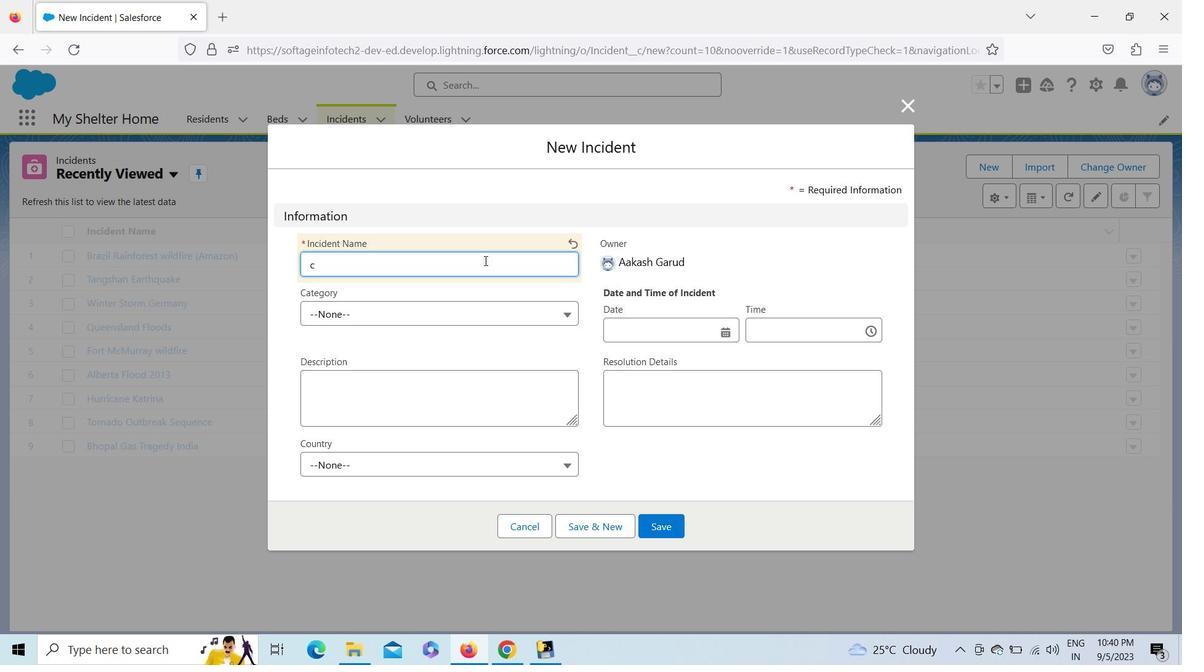 
Action: Mouse moved to (954, 165)
Screenshot: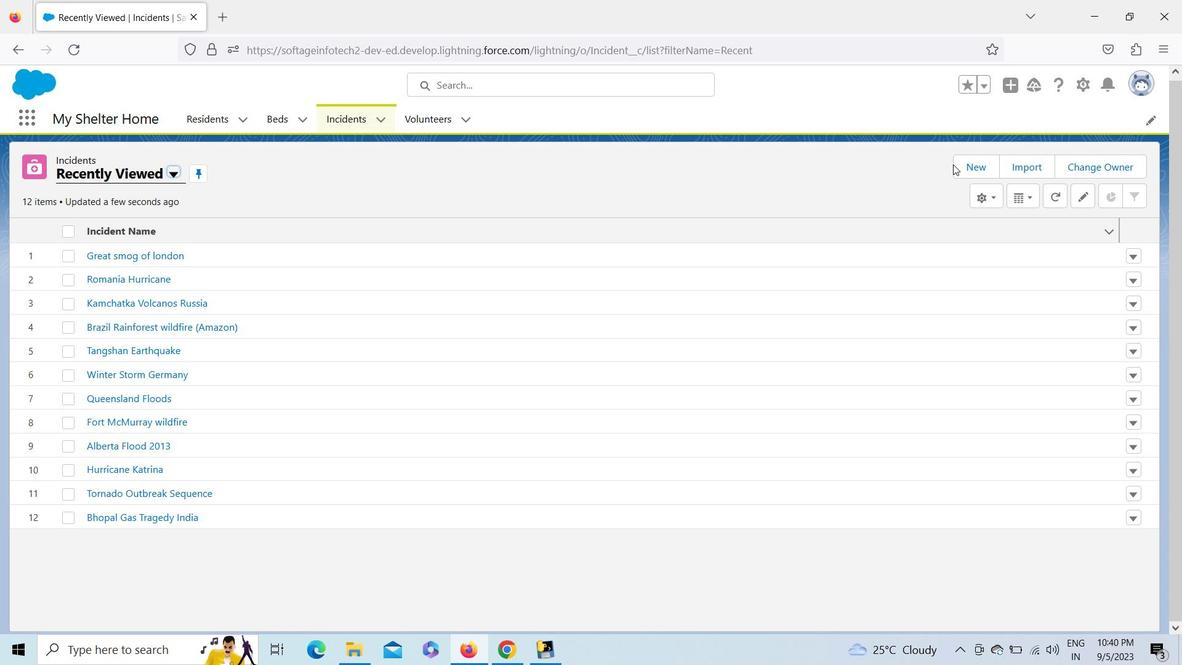 
Action: Mouse pressed left at (954, 165)
Screenshot: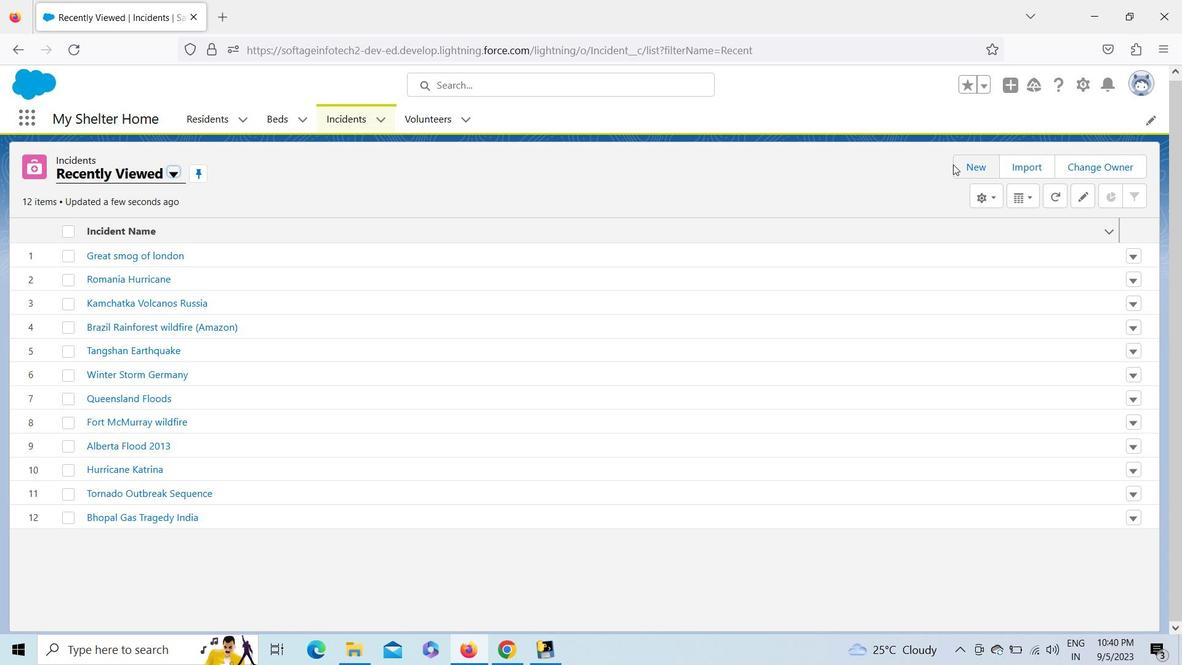 
Action: Mouse moved to (961, 171)
Screenshot: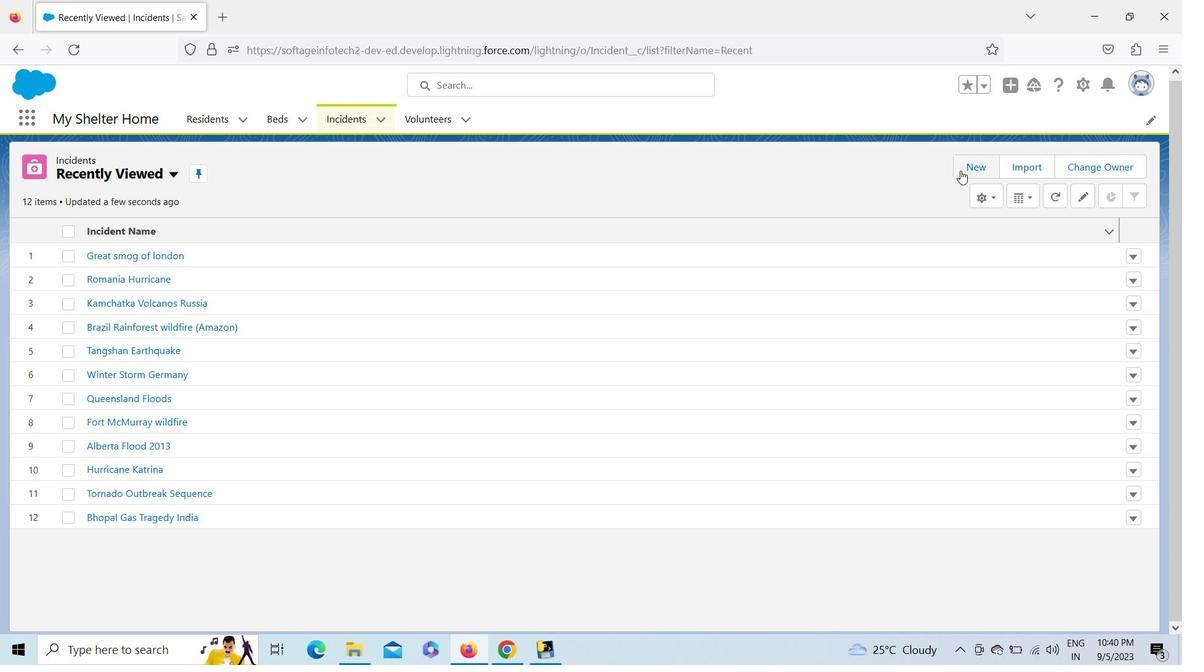 
Action: Mouse pressed left at (961, 171)
Screenshot: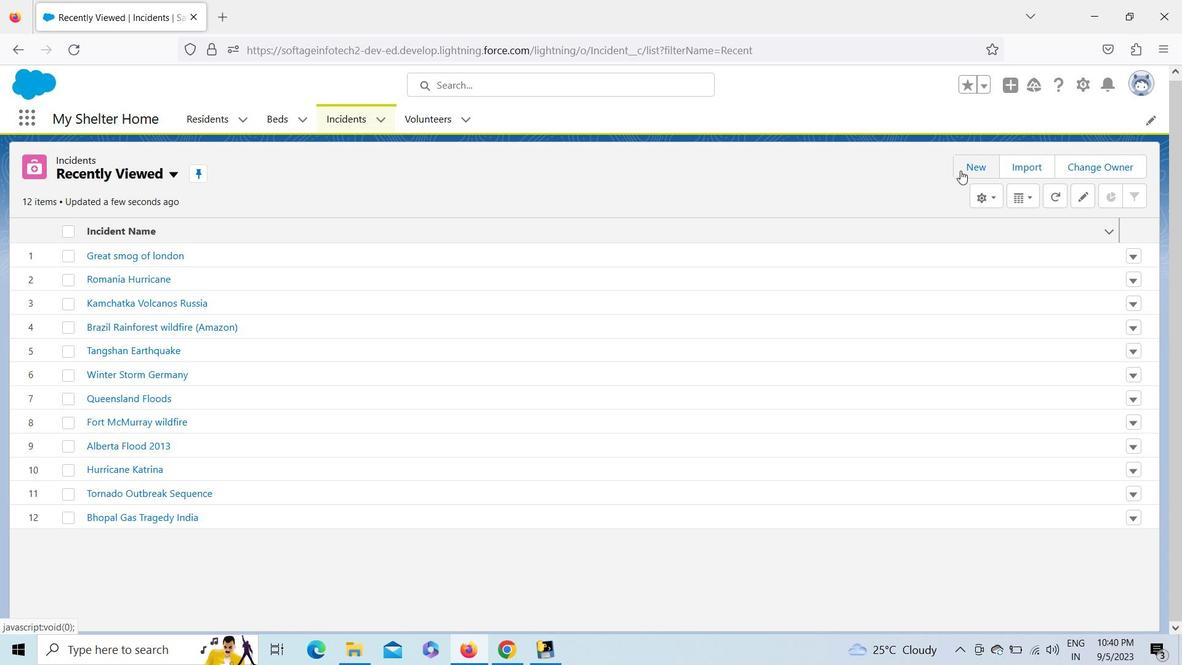 
Action: Mouse moved to (445, 259)
Screenshot: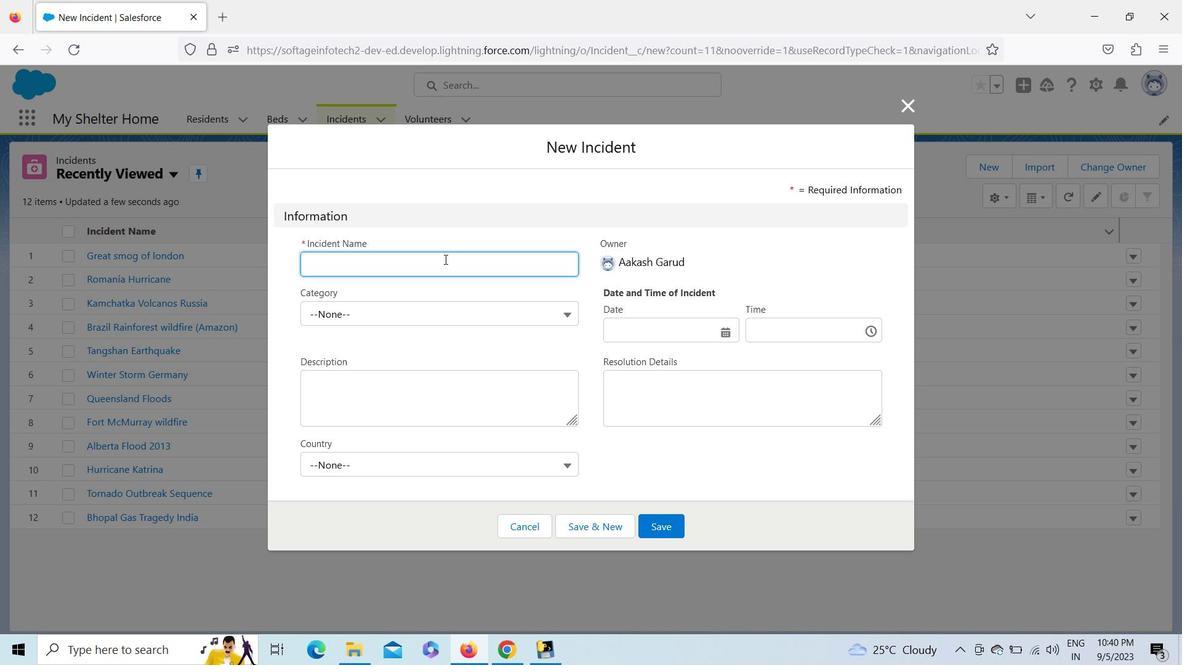 
Action: Key pressed <Key.shift><Key.shift><Key.shift><Key.shift><Key.shift><Key.shift><Key.shift><Key.shift><Key.shift><Key.shift><Key.shift><Key.shift><Key.shift><Key.shift><Key.shift><Key.shift><Key.shift><Key.shift><Key.shift><Key.shift><Key.shift><Key.shift><Key.shift><Key.shift>Cholera<Key.space>cases<Key.space>in<Key.space><Key.shift><Key.shift><Key.shift><Key.shift><Key.shift><Key.shift><Key.shift><Key.shift><Key.shift><Key.shift><Key.shift><Key.shift><Key.shift><Key.shift><Key.shift><Key.shift><Key.shift><Key.shift><Key.shift><Key.shift><Key.shift><Key.shift><Key.shift><Key.shift><Key.shift><Key.shift><Key.shift><Key.shift><Key.shift><Key.shift><Key.shift><Key.shift><Key.shift><Key.shift><Key.shift><Key.shift><Key.shift><Key.shift><Key.shift><Key.shift><Key.shift><Key.shift><Key.shift>Mozambique,<Key.space><Key.shift>Africa
Screenshot: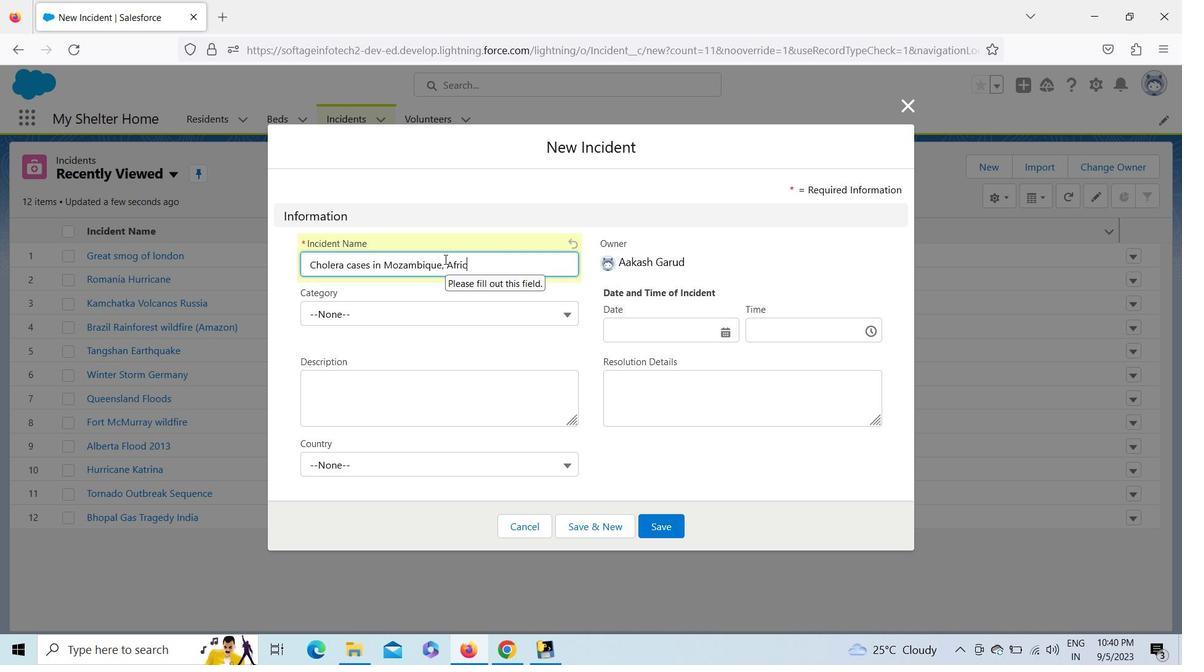 
Action: Mouse moved to (407, 316)
Screenshot: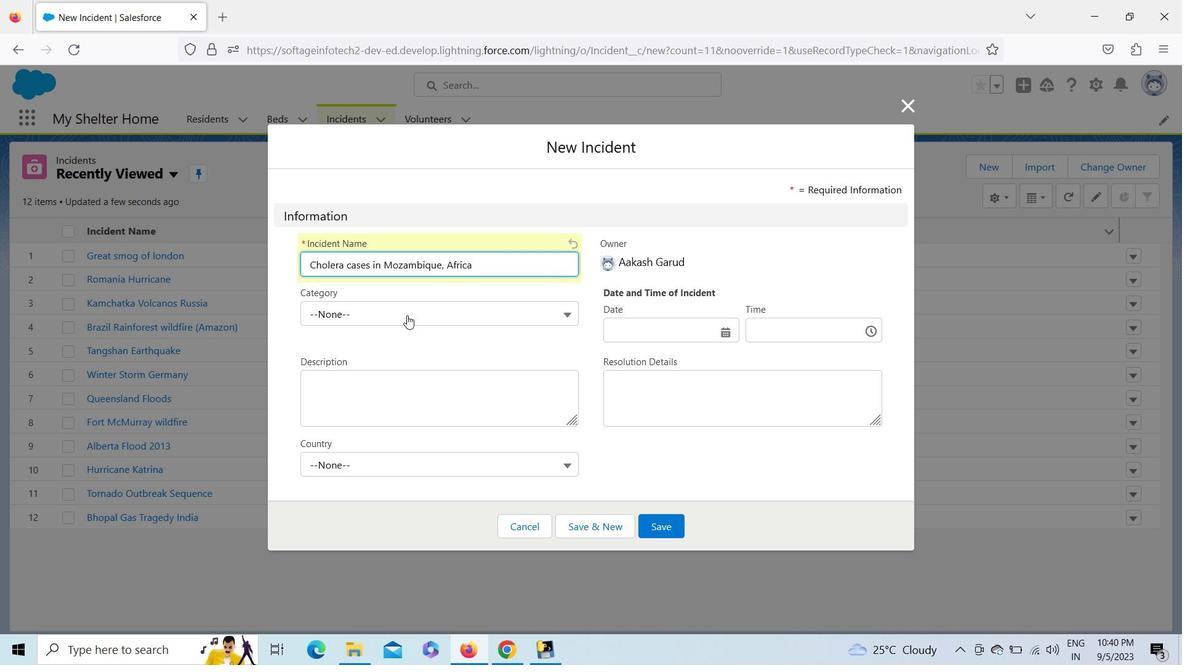 
Action: Mouse pressed left at (407, 316)
Screenshot: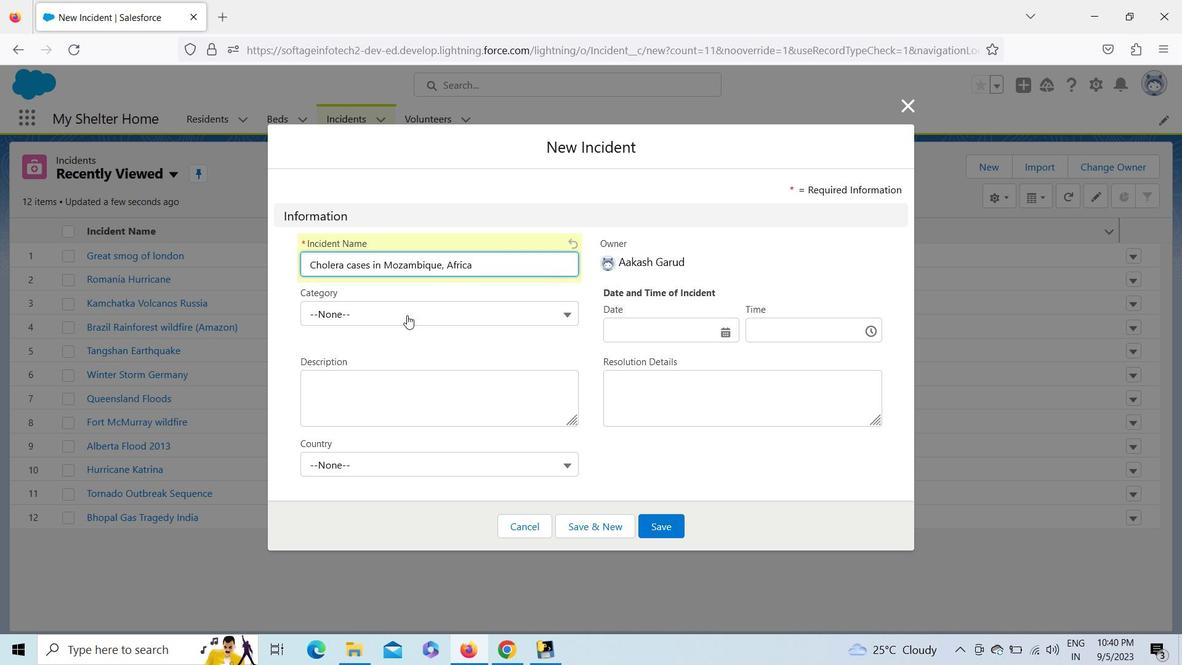 
Action: Key pressed <Key.down><Key.down><Key.enter>
Screenshot: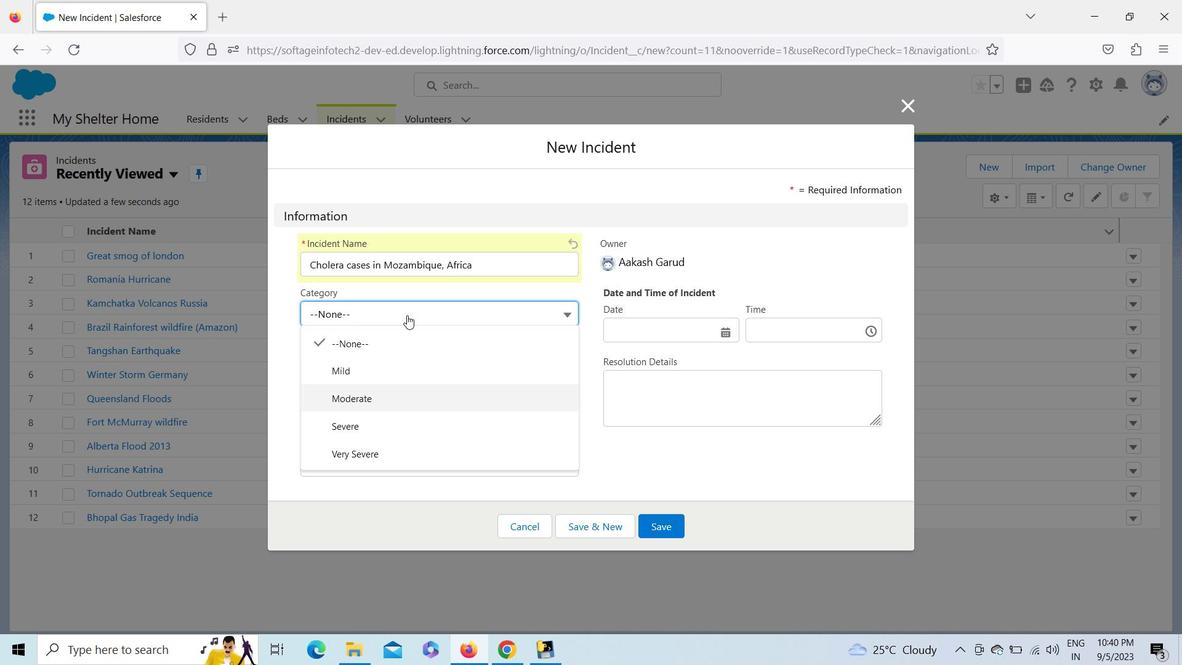 
Action: Mouse moved to (419, 414)
Screenshot: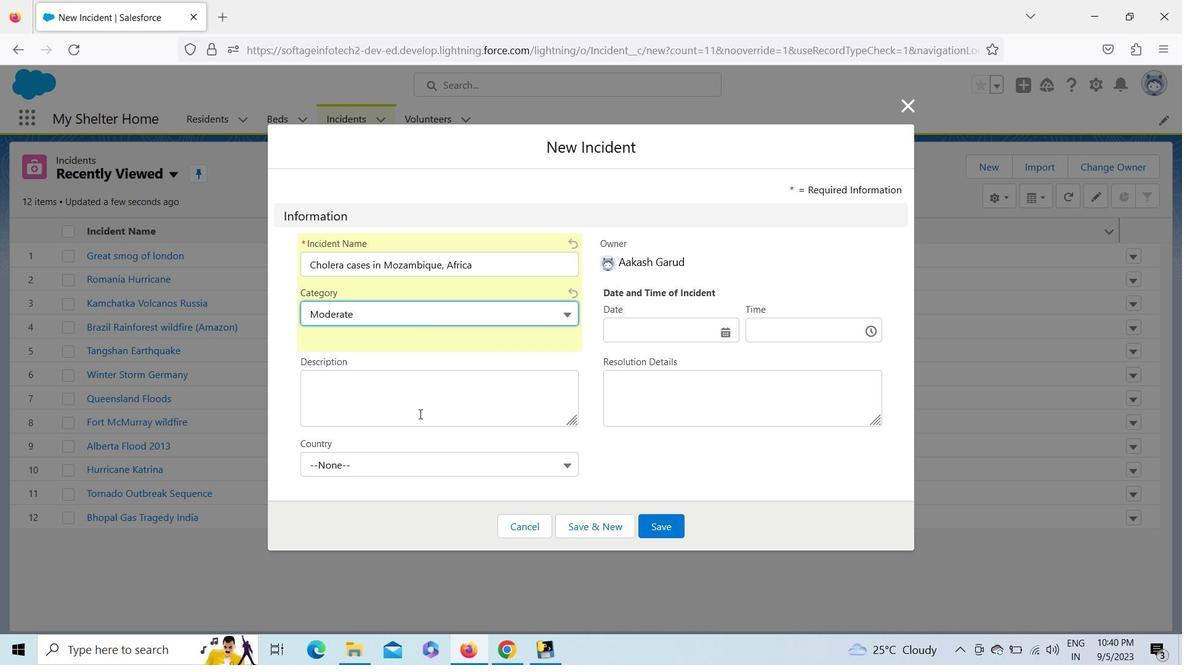 
Action: Mouse pressed left at (419, 414)
Screenshot: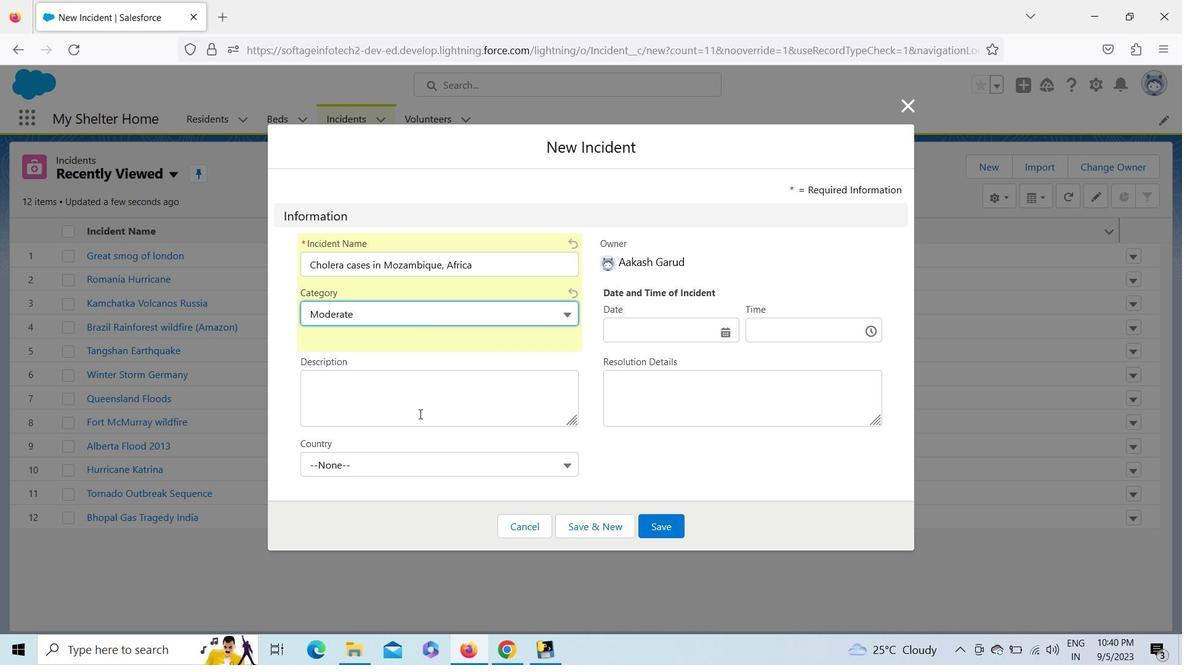 
Action: Mouse moved to (667, 329)
Screenshot: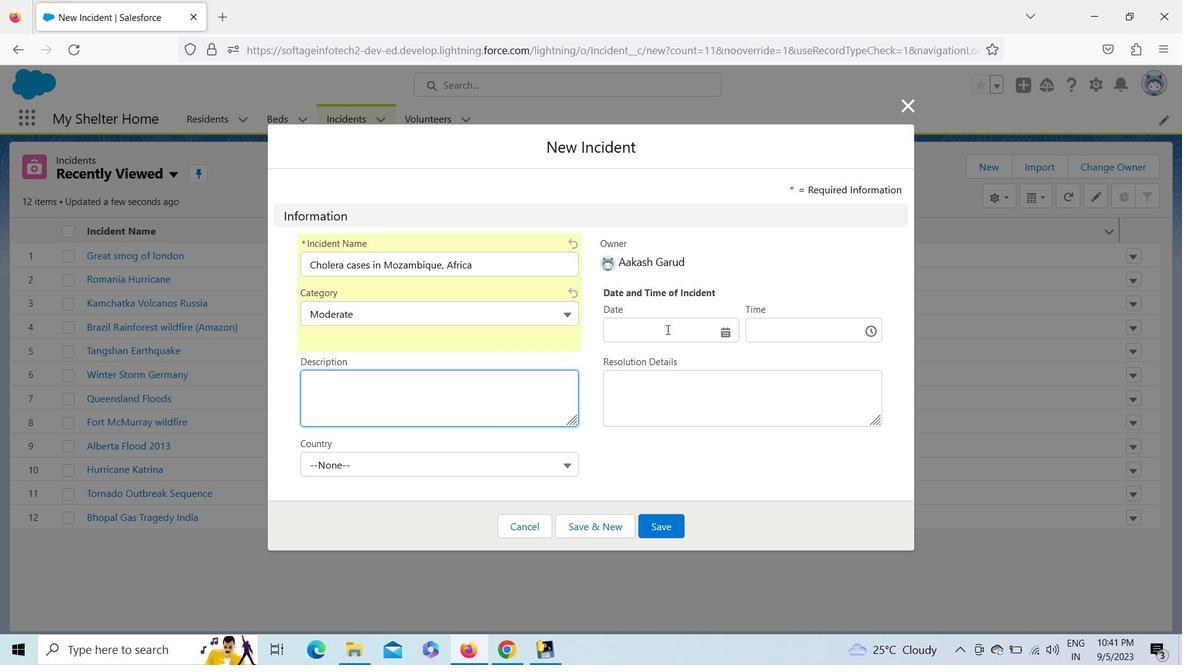 
Action: Mouse pressed left at (667, 329)
Screenshot: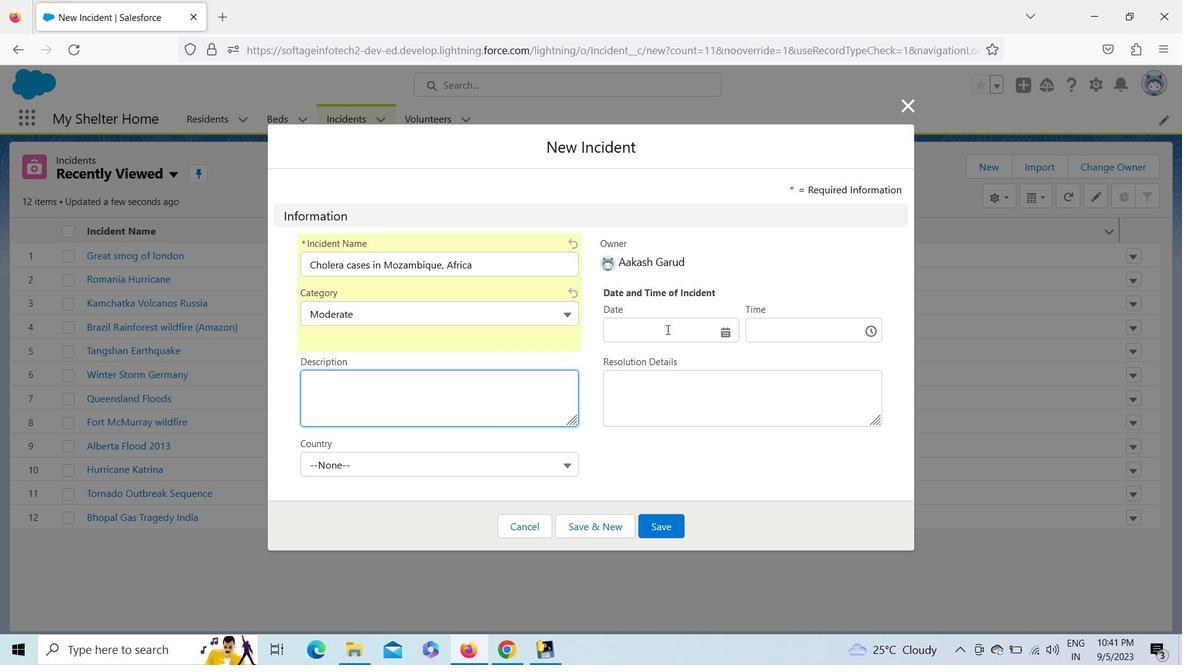 
Action: Mouse moved to (622, 373)
Screenshot: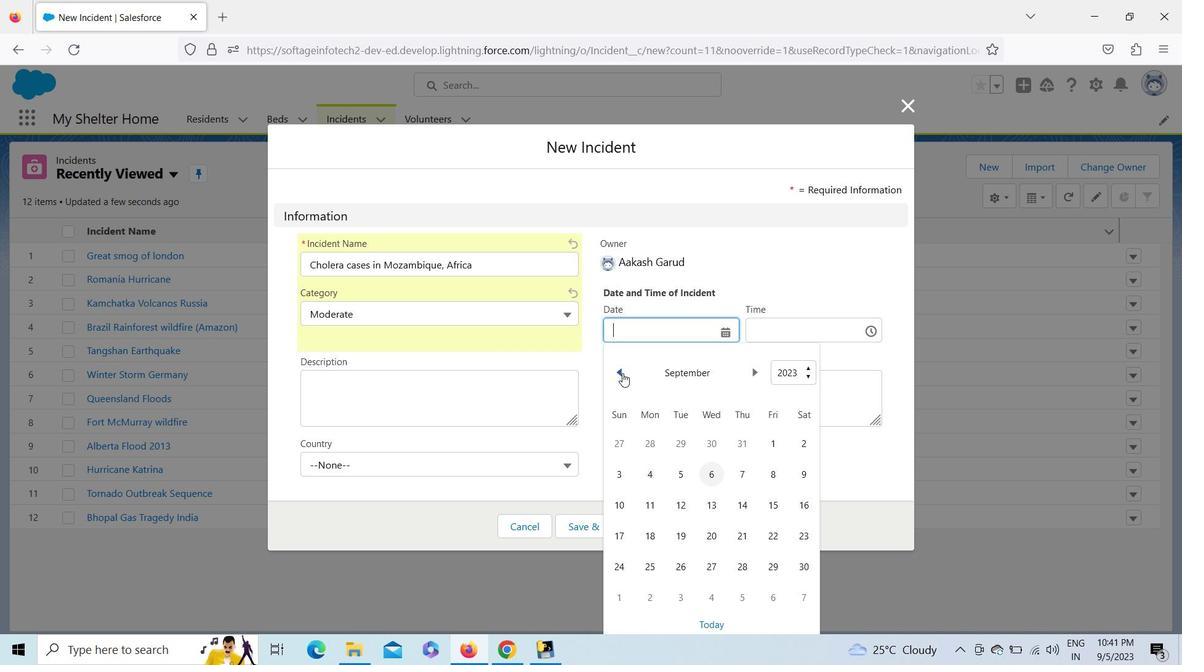 
Action: Mouse pressed left at (622, 373)
Screenshot: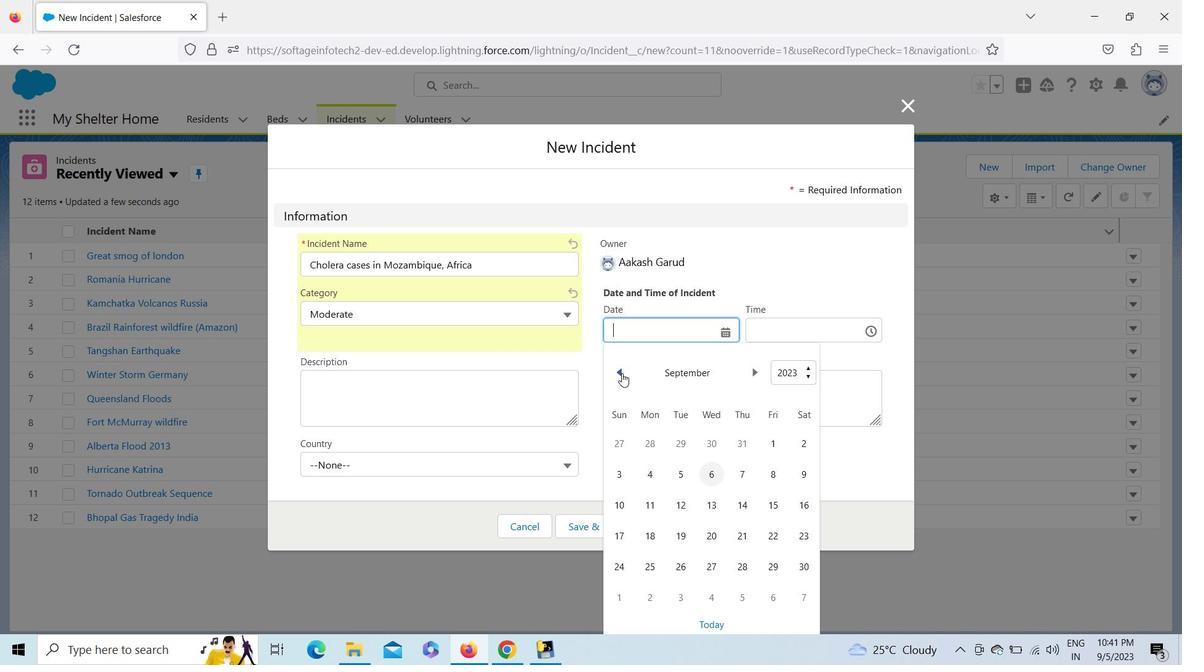 
Action: Mouse pressed left at (622, 373)
Screenshot: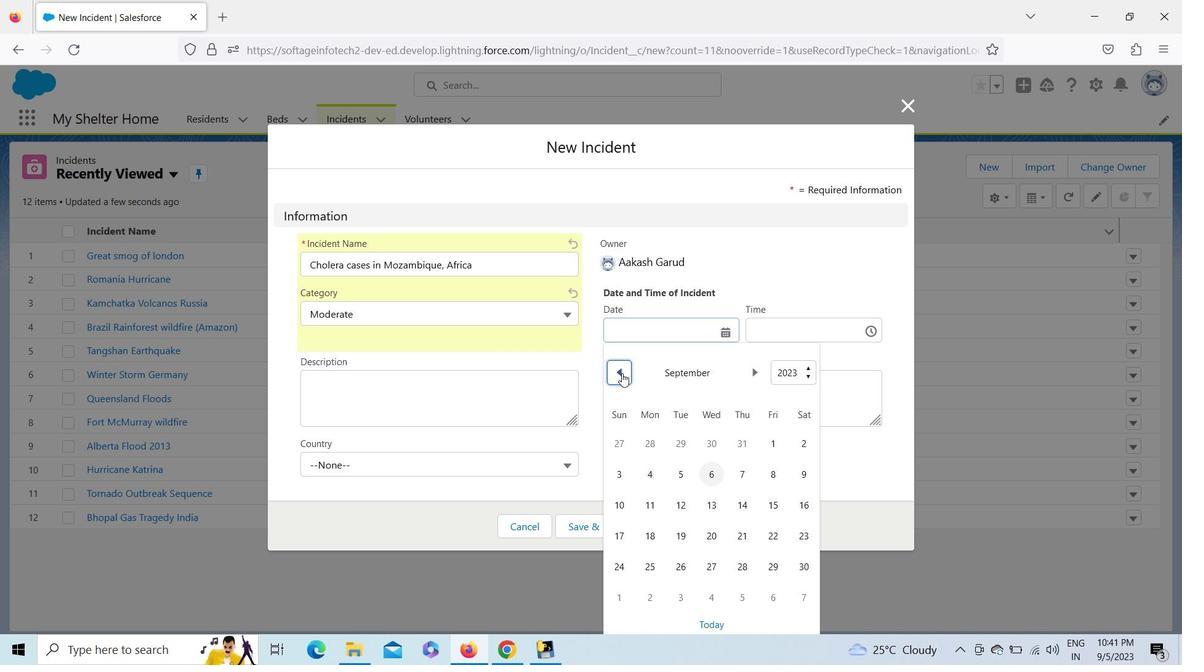 
Action: Mouse pressed left at (622, 373)
Screenshot: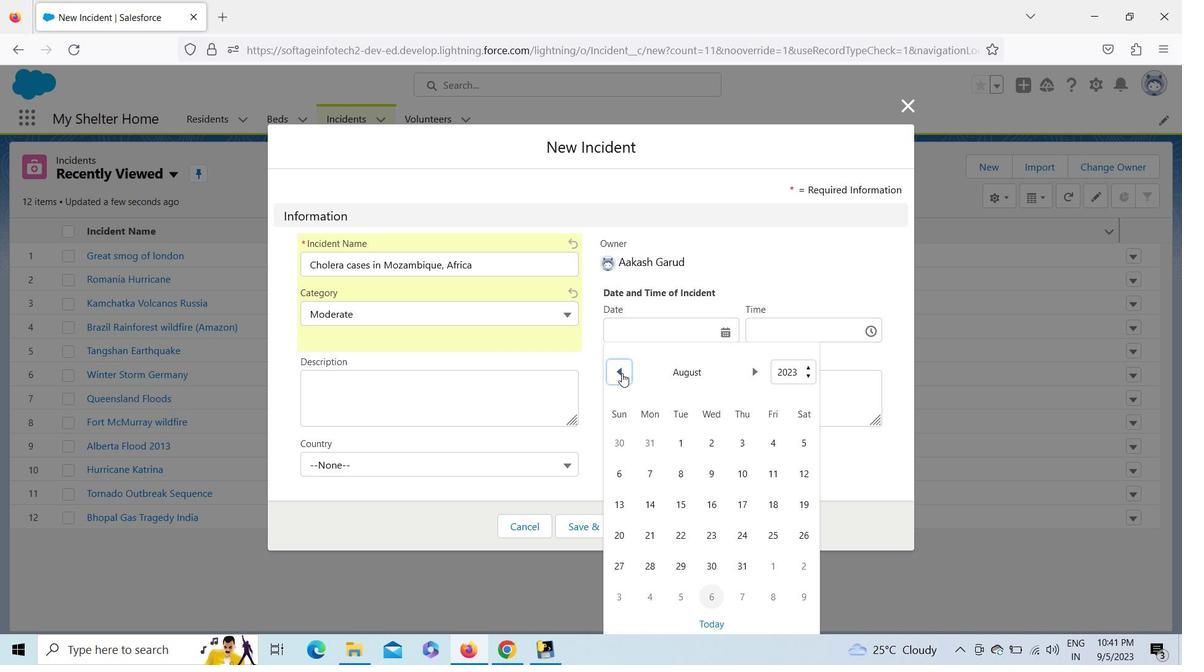 
Action: Mouse pressed left at (622, 373)
Screenshot: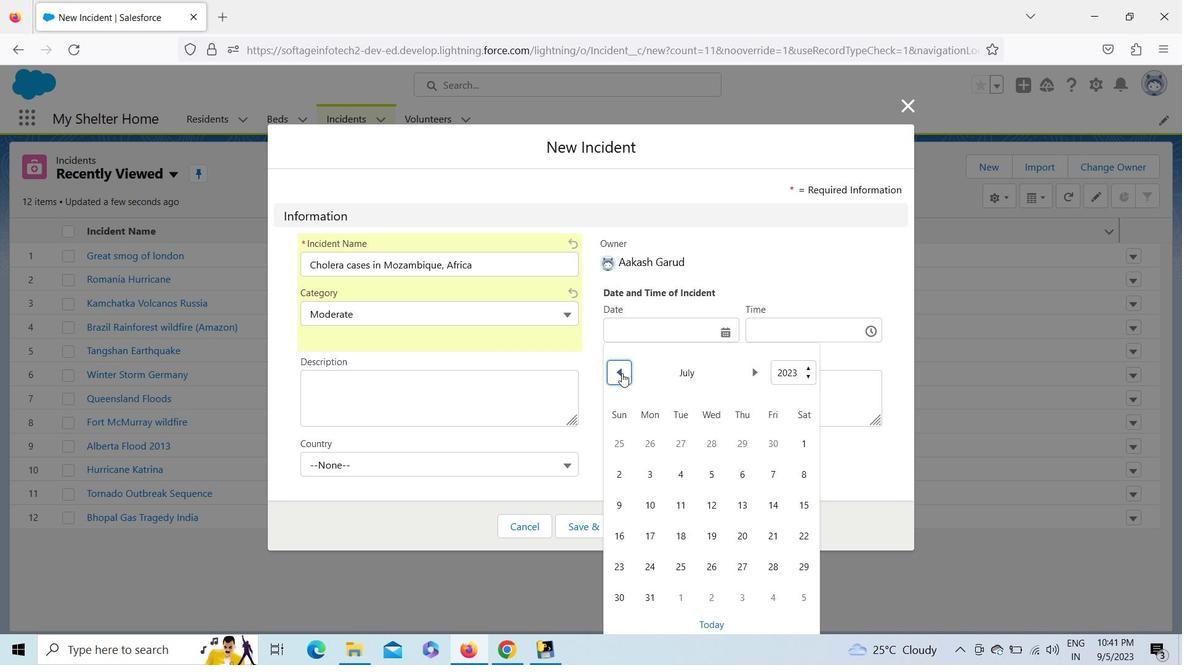 
Action: Mouse pressed left at (622, 373)
Screenshot: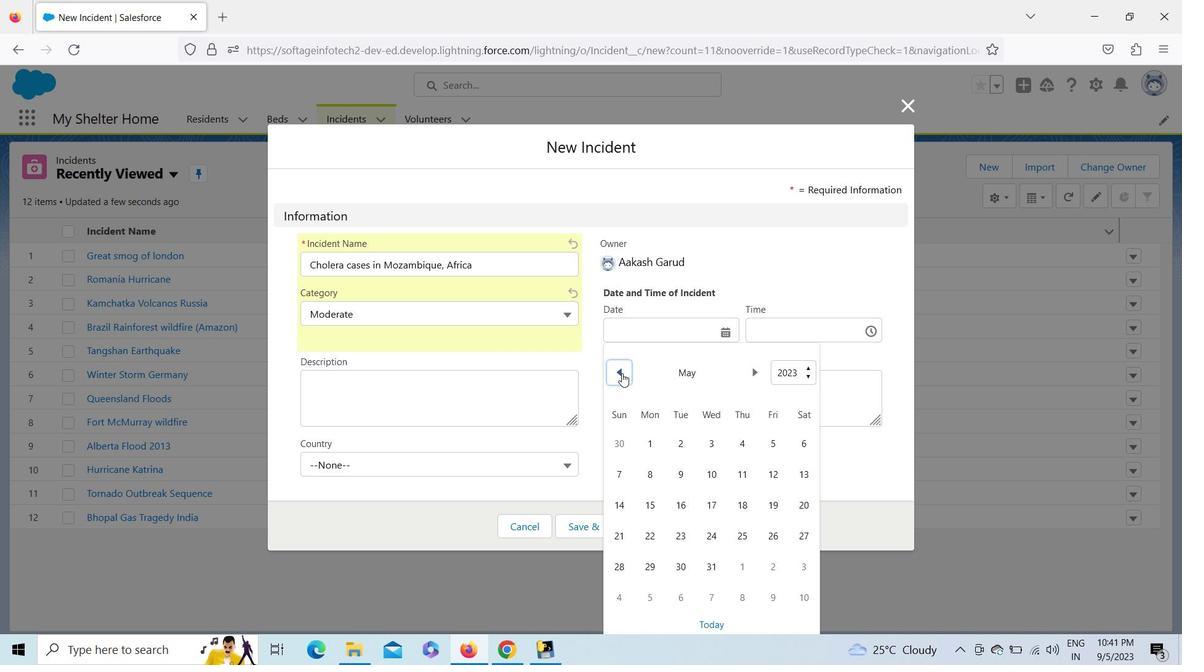 
Action: Mouse pressed left at (622, 373)
Screenshot: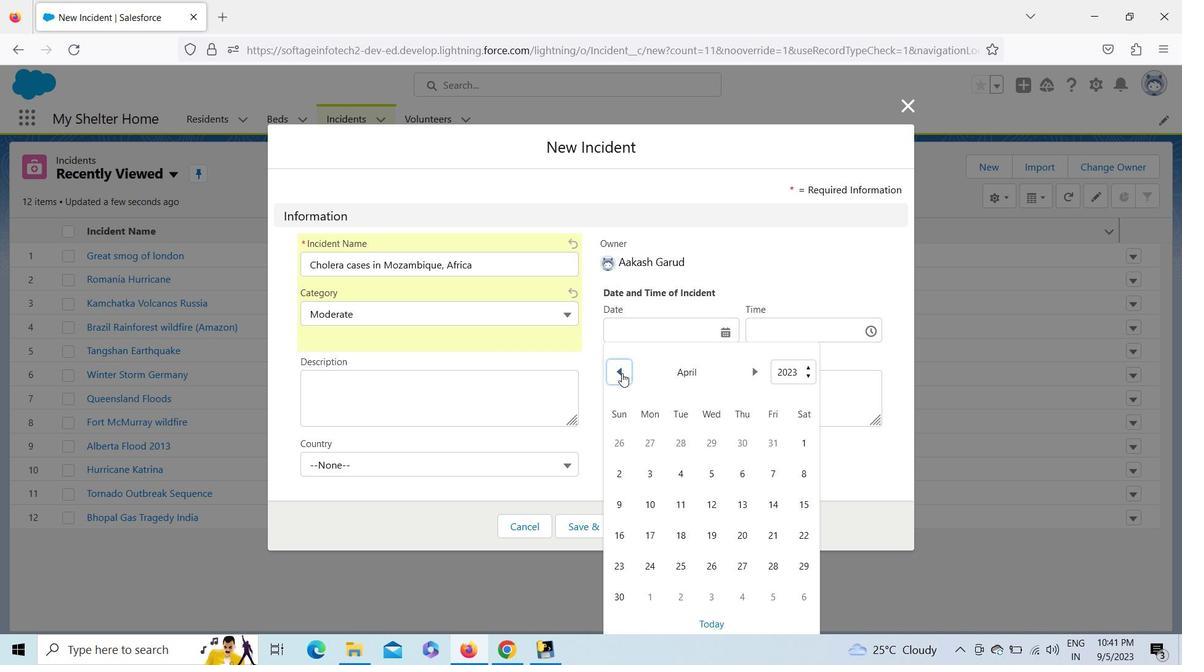 
Action: Mouse pressed left at (622, 373)
Screenshot: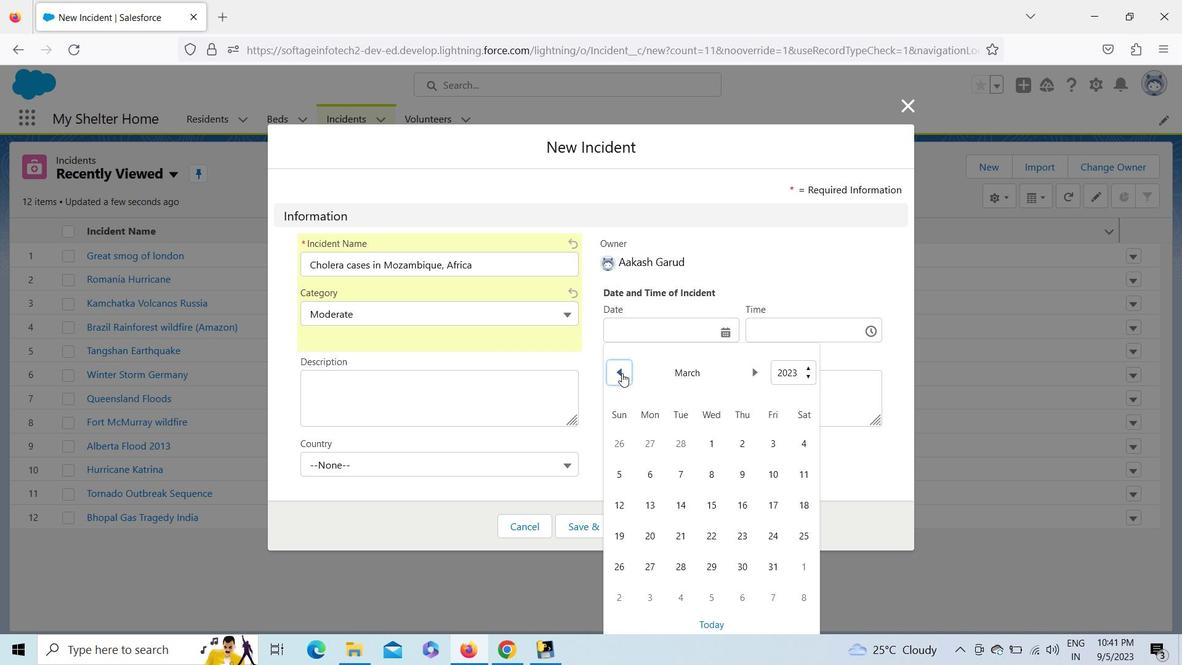 
Action: Mouse moved to (739, 534)
Screenshot: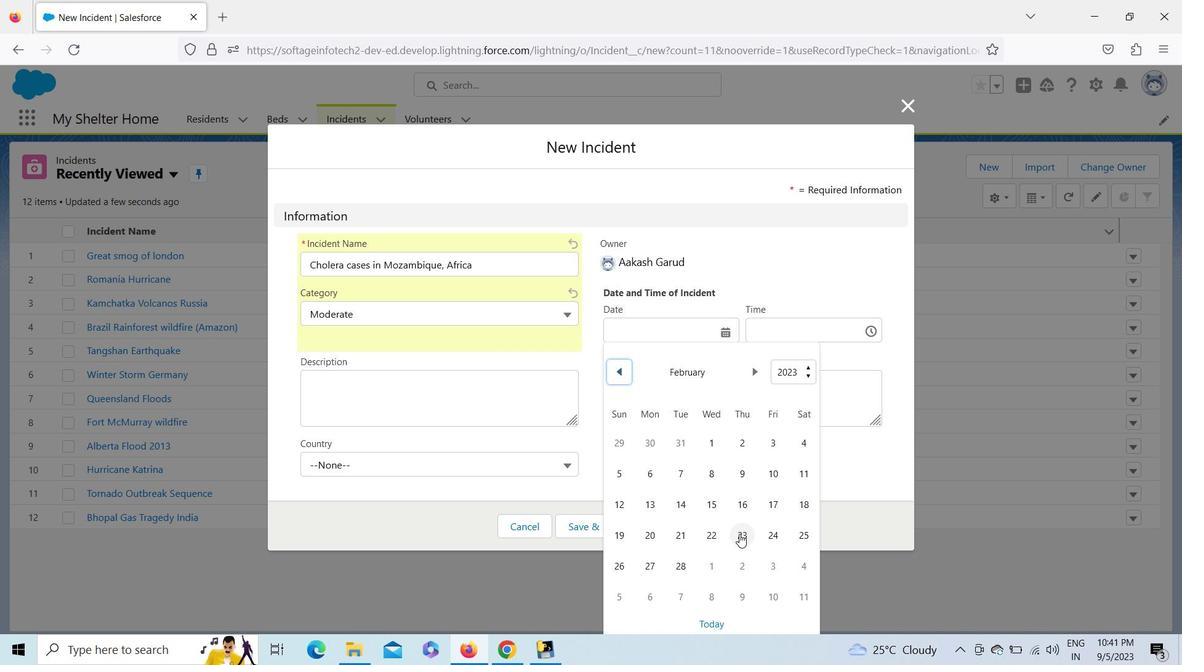 
Action: Mouse pressed left at (739, 534)
Screenshot: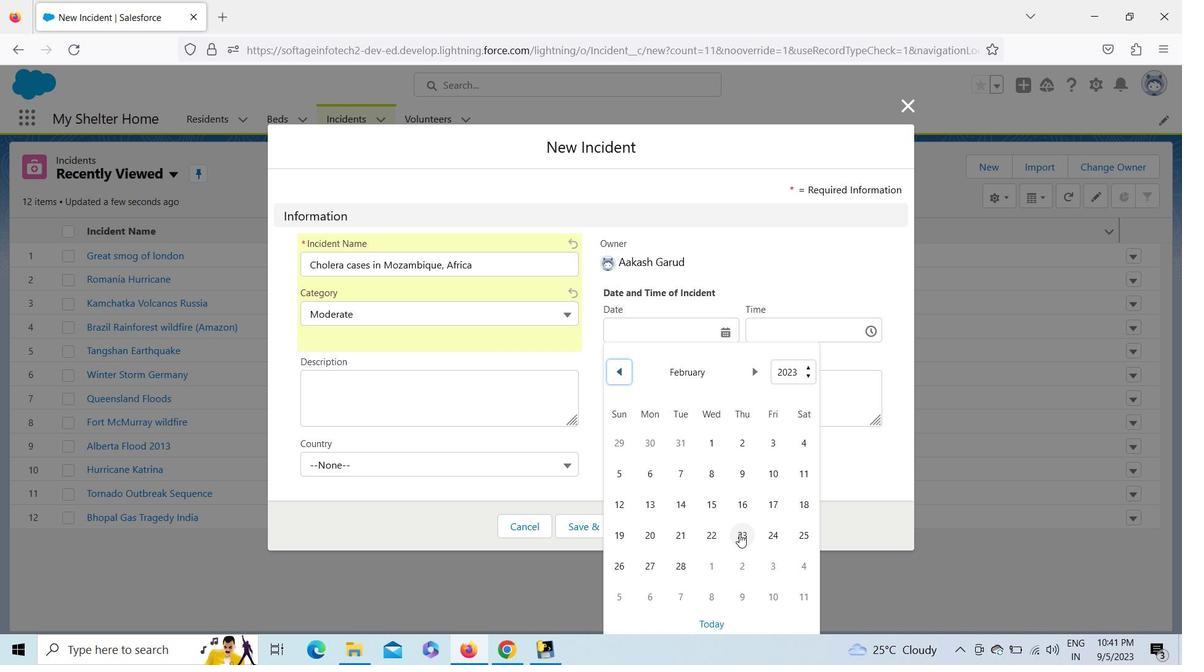 
Action: Mouse moved to (477, 464)
Screenshot: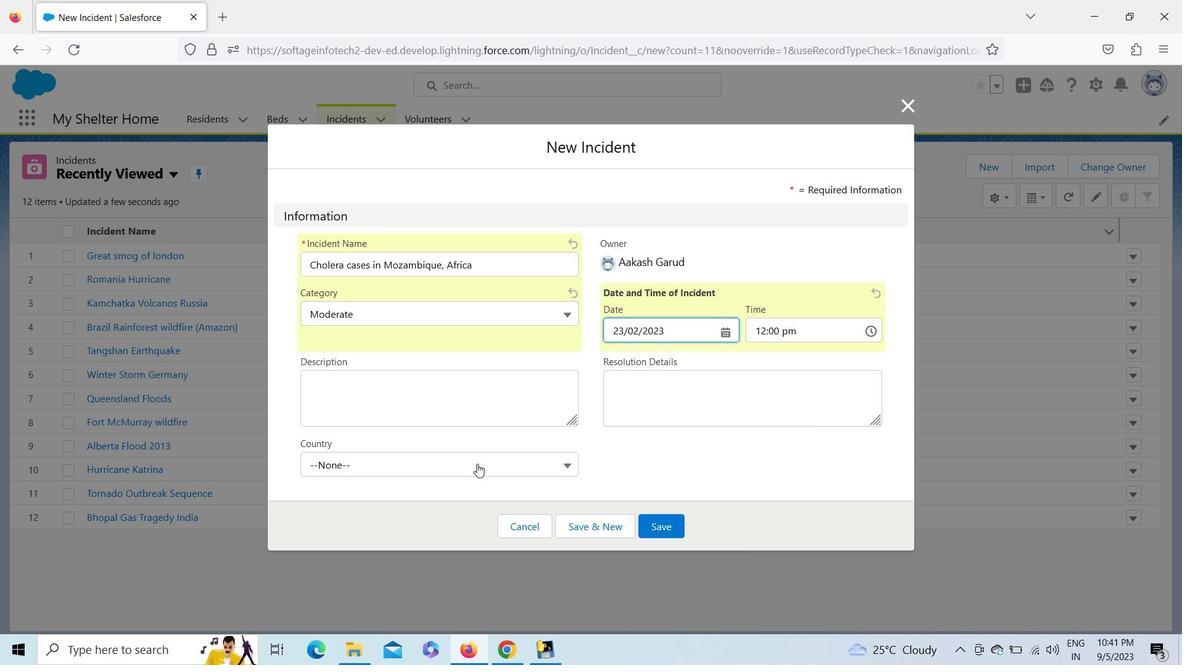 
Action: Mouse pressed left at (477, 464)
Screenshot: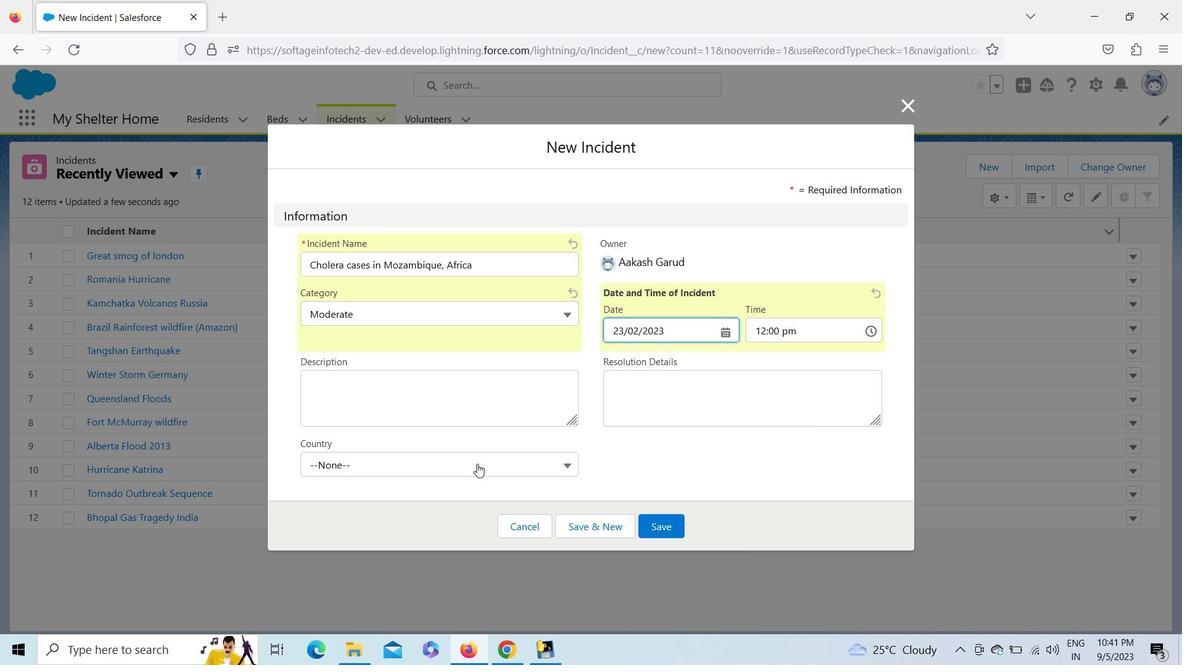 
Action: Key pressed <Key.up><Key.enter>
Screenshot: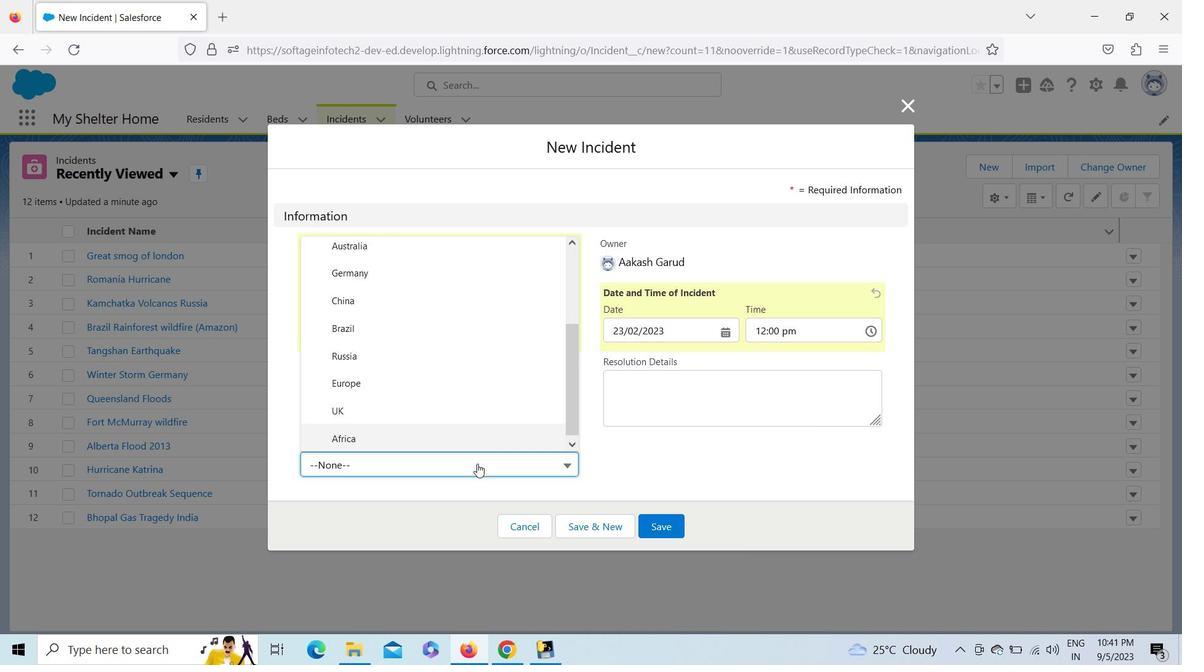 
Action: Mouse moved to (443, 409)
Screenshot: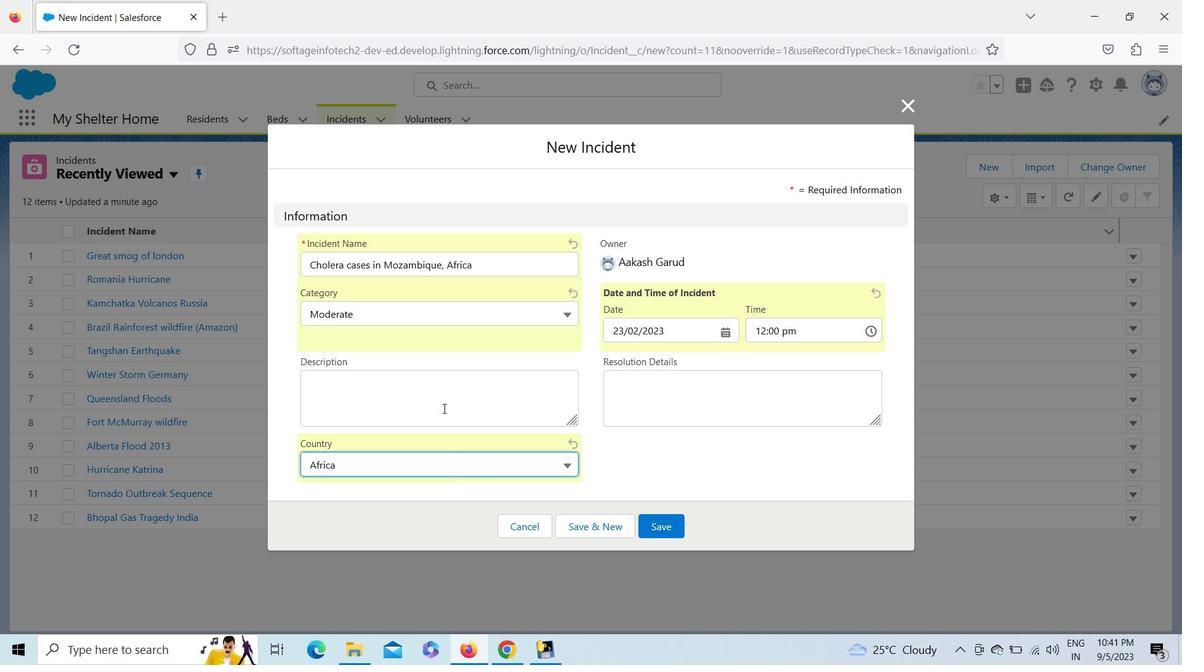 
Action: Mouse pressed left at (443, 409)
Screenshot: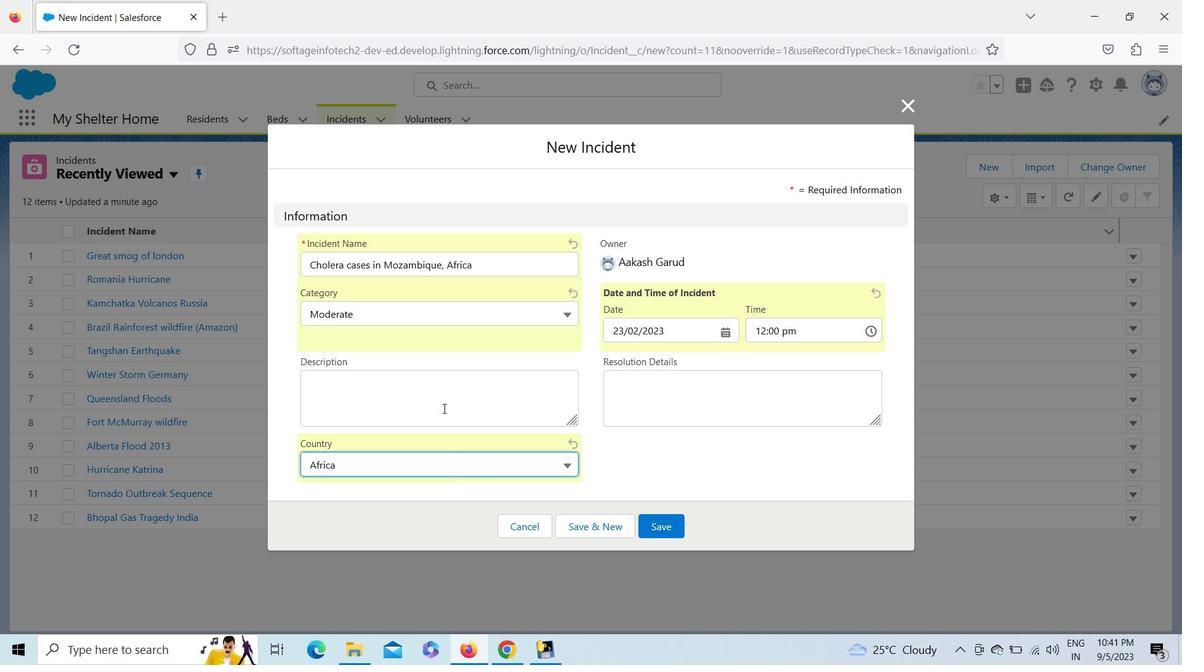 
Action: Key pressed <Key.shift>A<Key.space>cumulative<Key.space>total<Key.space>of<Key.space>5237<Key.space>suspected<Key.space>cases<Key.space>and<Key.space>3<Key.enter>7<Key.backspace><Key.backspace>7<Key.space>deaths<Key.space><Key.shift_r>()<Key.left><Key.shift>CFR0.7<Key.shift>%<Key.right><Key.space>hac<Key.backspace>ve<Key.space>been<Key.space>reported<Key.space>in<Key.space>29<Key.space>
Screenshot: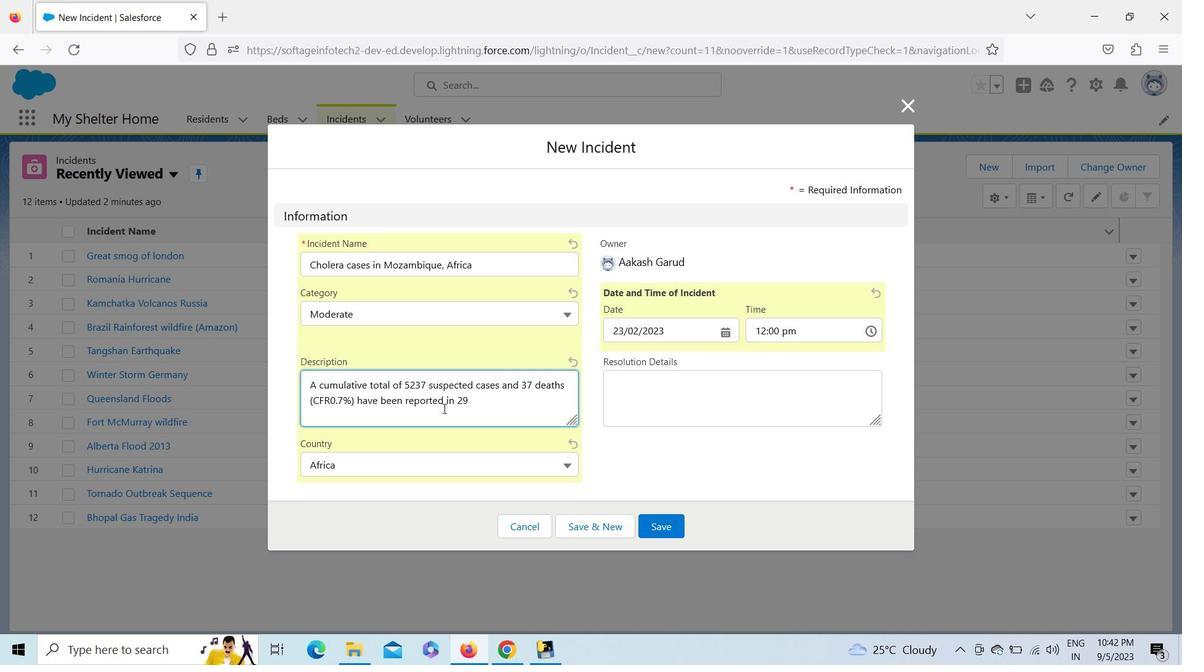 
Action: Mouse moved to (622, 454)
Screenshot: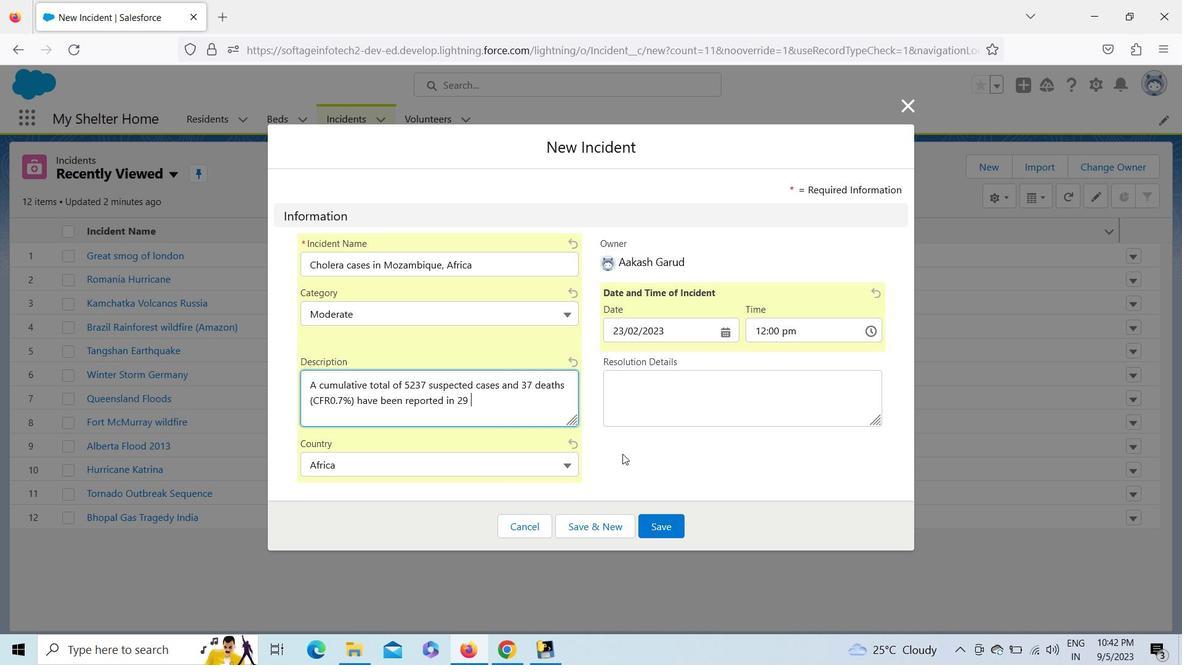 
Action: Key pressed districts<Key.space>from<Key.space>six<Key.space>of<Key.space>11<Key.space>provinces<Key.space>in<Key.space>the<Key.space>cuntry<Key.left><Key.left><Key.left><Key.left><Key.left>o<Key.right><Key.right><Key.right><Key.right><Key.right>.<Key.space><Key.shift>It<Key.space>was<Key.space>detected<Key.space>that<Key.space>54<Key.shift>%<Key.space>of<Key.space>cases<Key.space>confirmed<Key.space>for<Key.space>cholera<Key.space>due<Key.space>to<Key.space>the<Key.space>identification<Key.space>of<Key.space><Key.shift><Key.shift><Key.shift><Key.shift><Key.shift><Key.shift><Key.shift><Key.shift><Key.shift><Key.shift><Key.shift><Key.shift><Key.shift><Key.shift><Key.shift><Key.shift><Key.shift><Key.shift><Key.shift><Key.shift>Vibrio<Key.space>cholera<Key.space><Key.shift>Ogawa<Key.space>by<Key.space><Key.shift><Key.shift><Key.shift><Key.shift><Key.shift><Key.shift><Key.shift>culture.
Screenshot: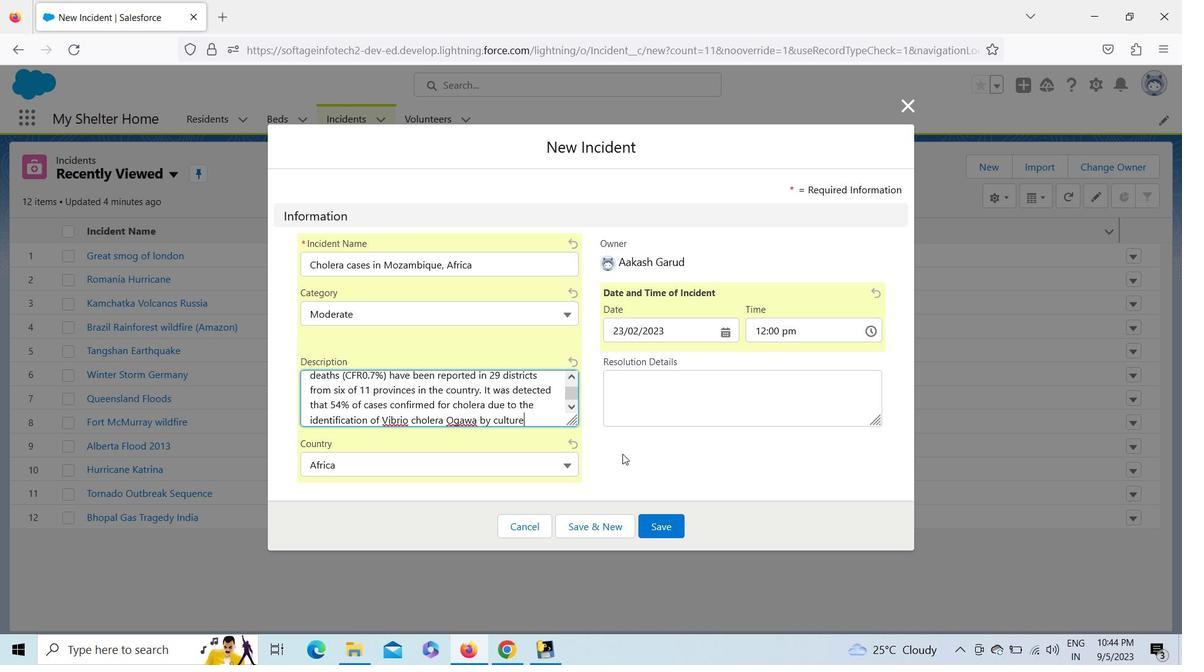 
Action: Mouse moved to (665, 517)
Screenshot: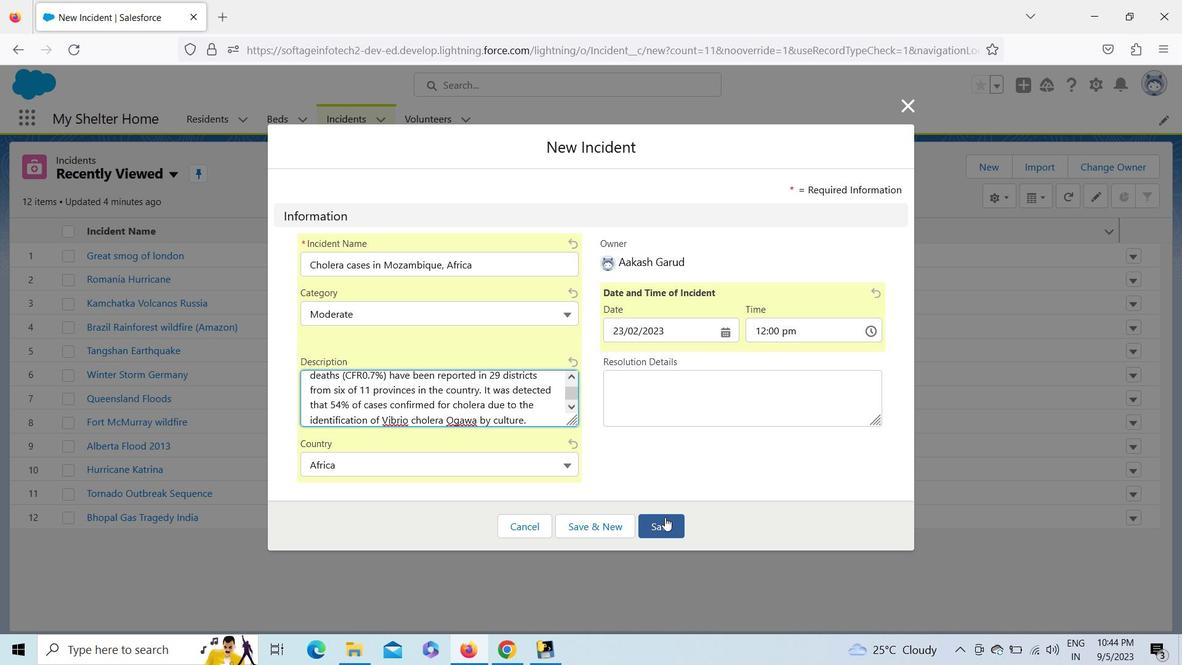 
Action: Mouse pressed left at (665, 517)
Screenshot: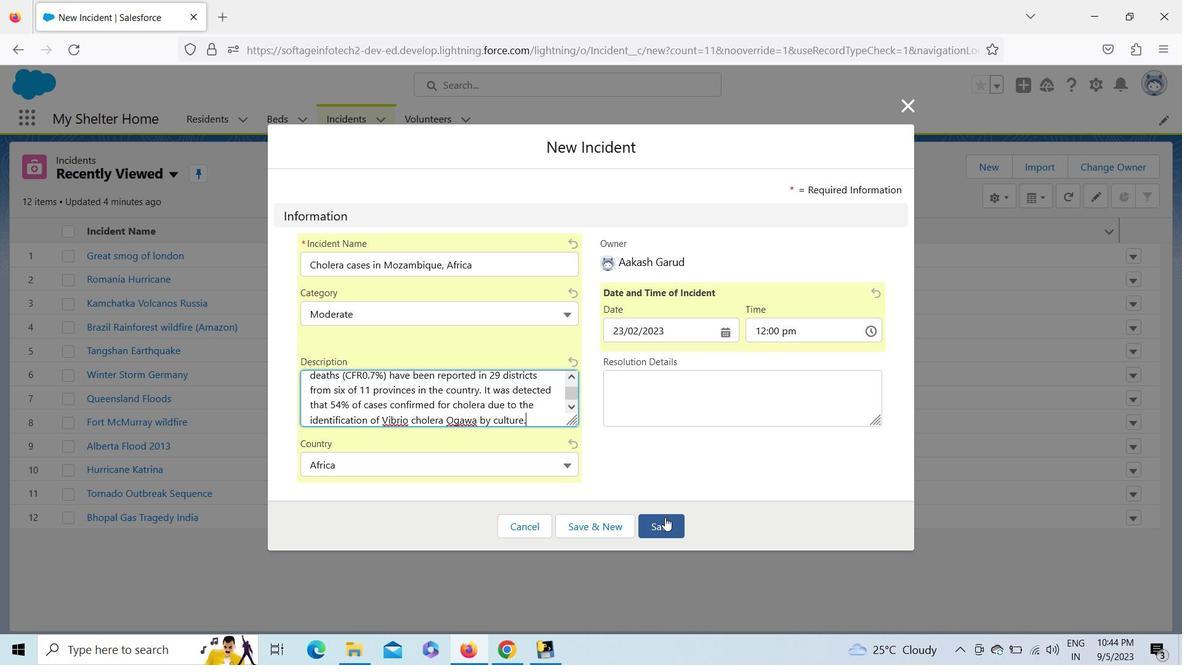 
Action: Mouse moved to (351, 117)
Screenshot: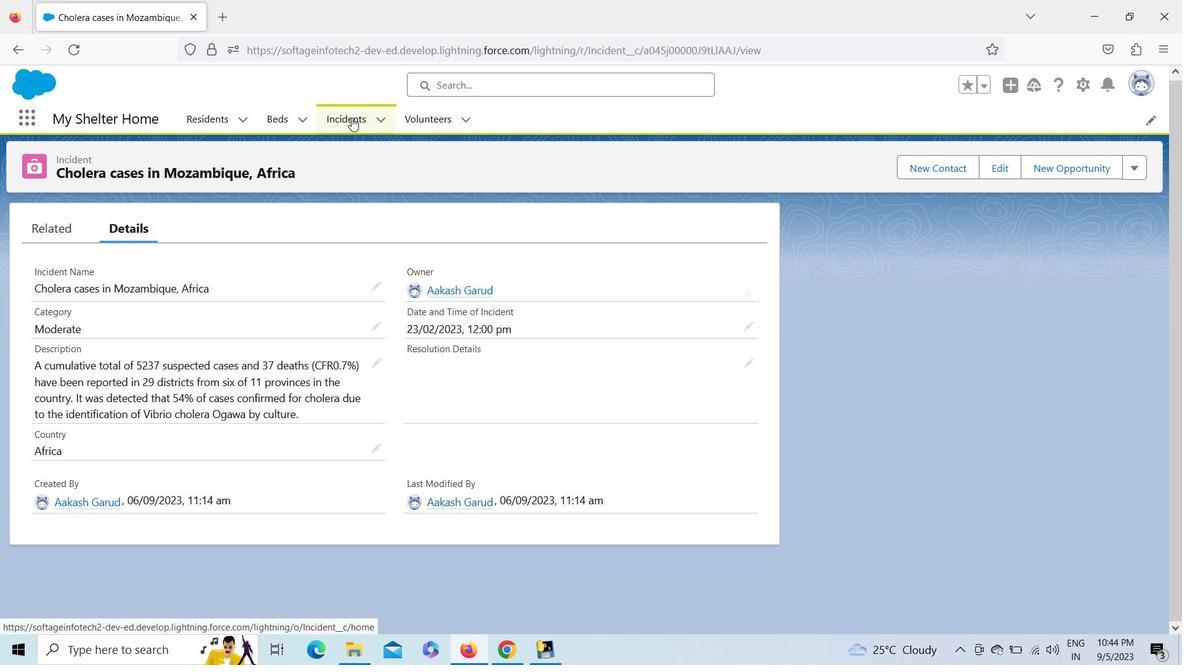 
Action: Mouse pressed left at (351, 117)
Screenshot: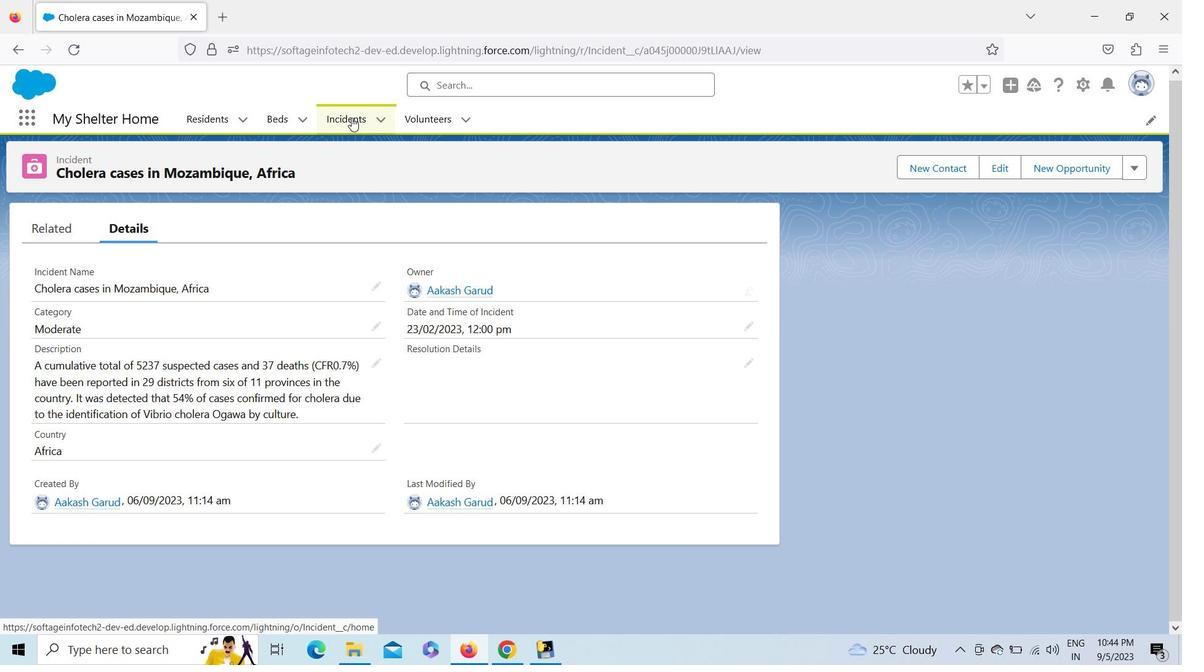 
